 Task: Get directions from Olympic National Park, Washington, United States to Dry Tortugas National Park, Florida, United States and explore the nearby restaurants with rating 2 and above and open now and cuisine buffet
Action: Mouse moved to (242, 68)
Screenshot: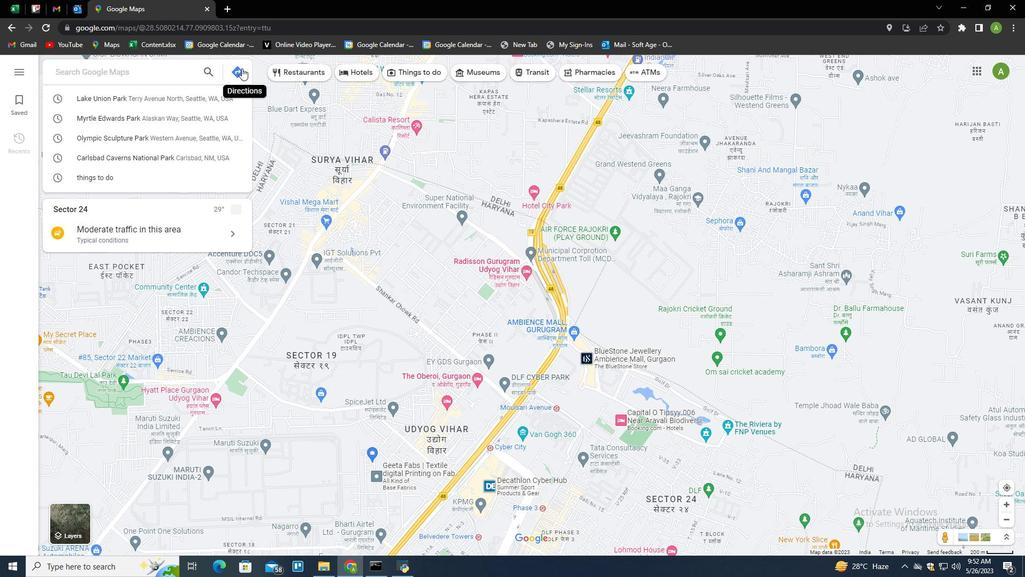 
Action: Mouse pressed left at (242, 68)
Screenshot: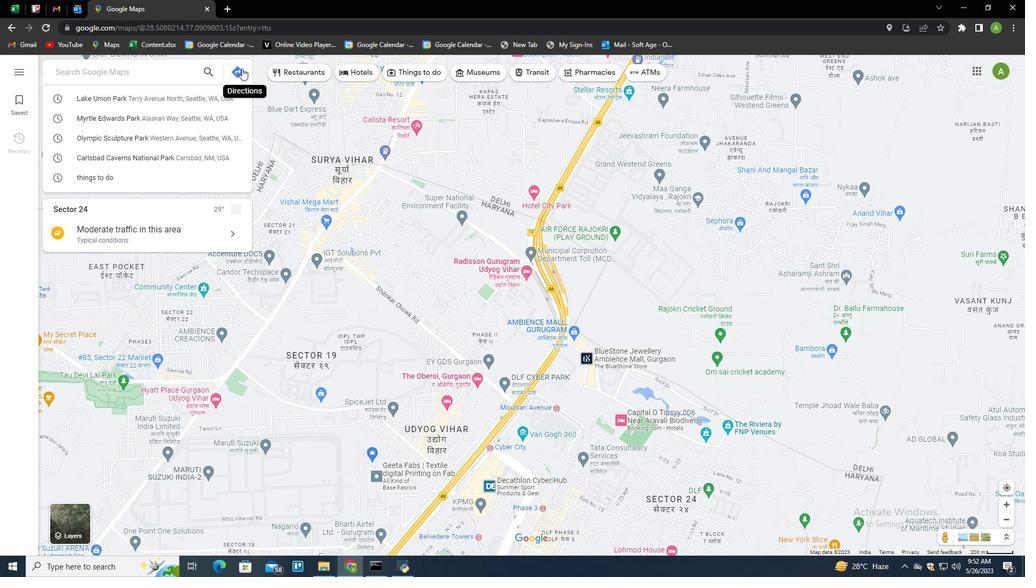 
Action: Mouse moved to (175, 105)
Screenshot: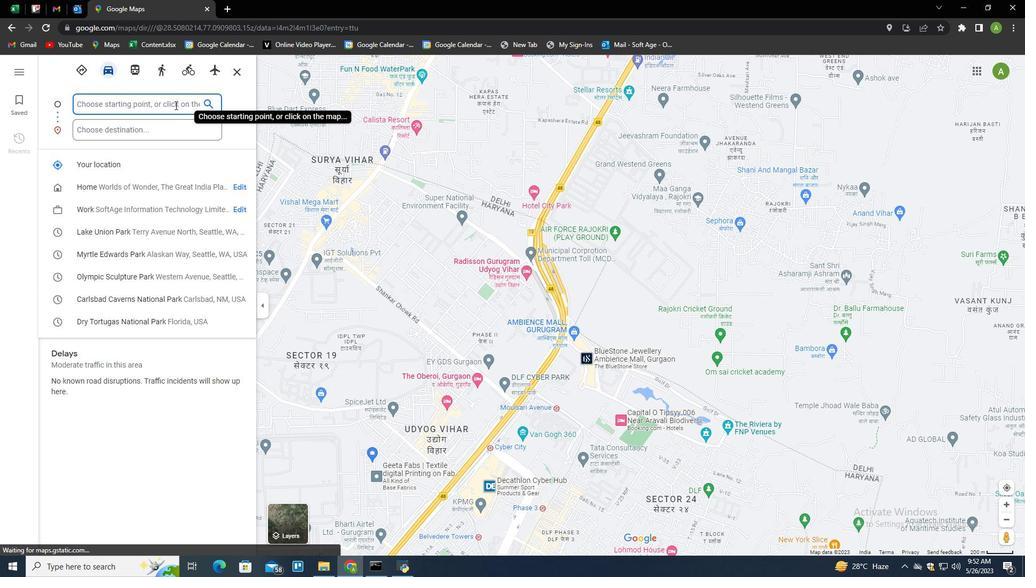 
Action: Mouse pressed left at (175, 105)
Screenshot: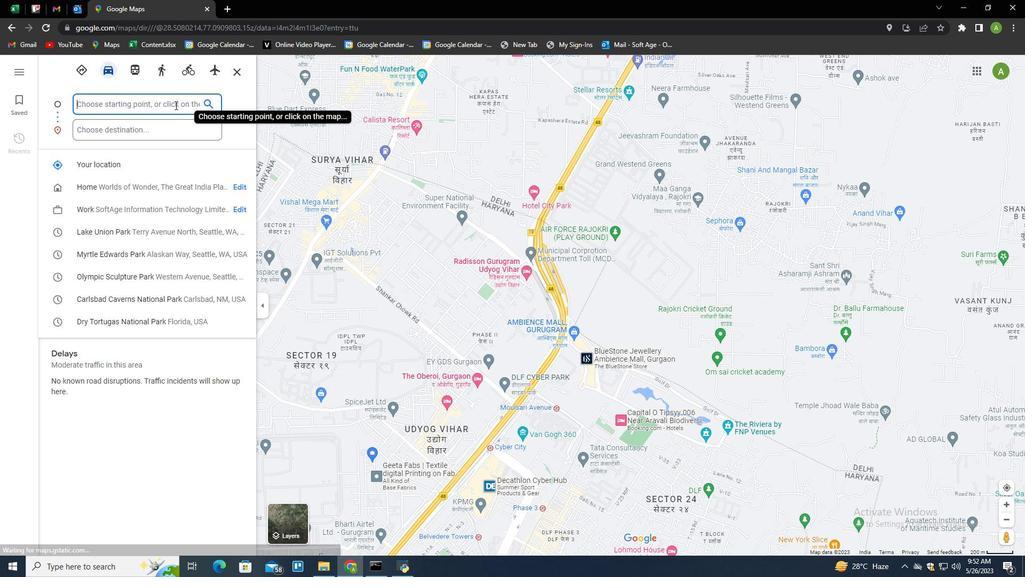 
Action: Key pressed <Key.shift>Olympic<Key.space><Key.shift>ati<Key.backspace><Key.backspace><Key.backspace><Key.shift>Nationl<Key.backspace>al<Key.space><Key.shift>Park,<Key.space><Key.shift>Washington,<Key.space><Key.shift><Key.shift><Key.shift>United<Key.space><Key.shift><Key.shift><Key.shift><Key.shift>States<Key.space><Key.tab><Key.tab><Key.shift>Dry<Key.space><Key.shift>Tortugas<Key.space><Key.shift>National<Key.space><Key.shift><Key.shift>Part<Key.backspace>k,<Key.space><Key.shift>Fo<Key.backspace>lorida,<Key.space><Key.shift>United<Key.space><Key.shift><Key.shift><Key.shift><Key.shift><Key.shift>States<Key.enter>
Screenshot: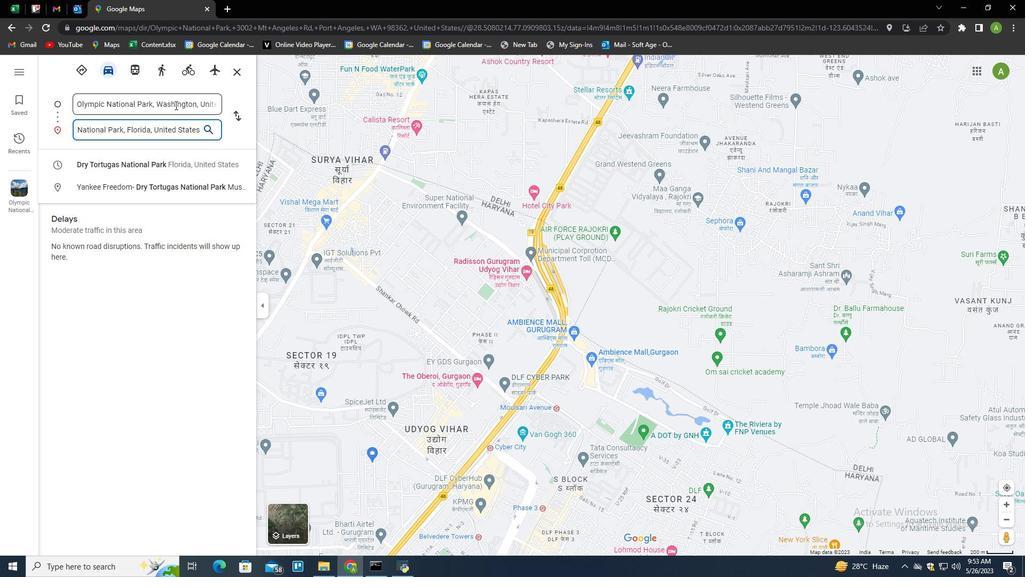 
Action: Mouse moved to (70, 474)
Screenshot: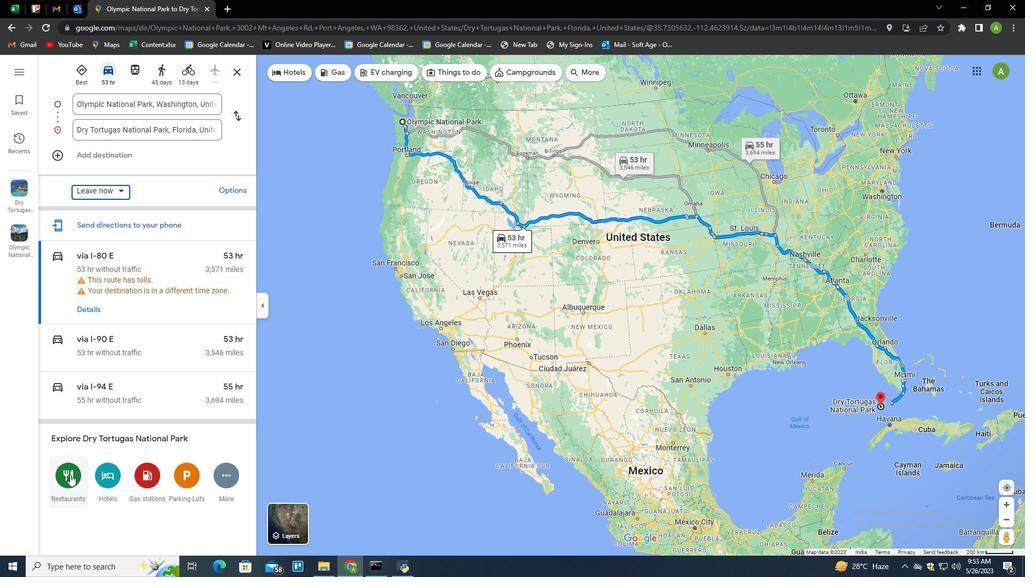 
Action: Mouse pressed left at (70, 474)
Screenshot: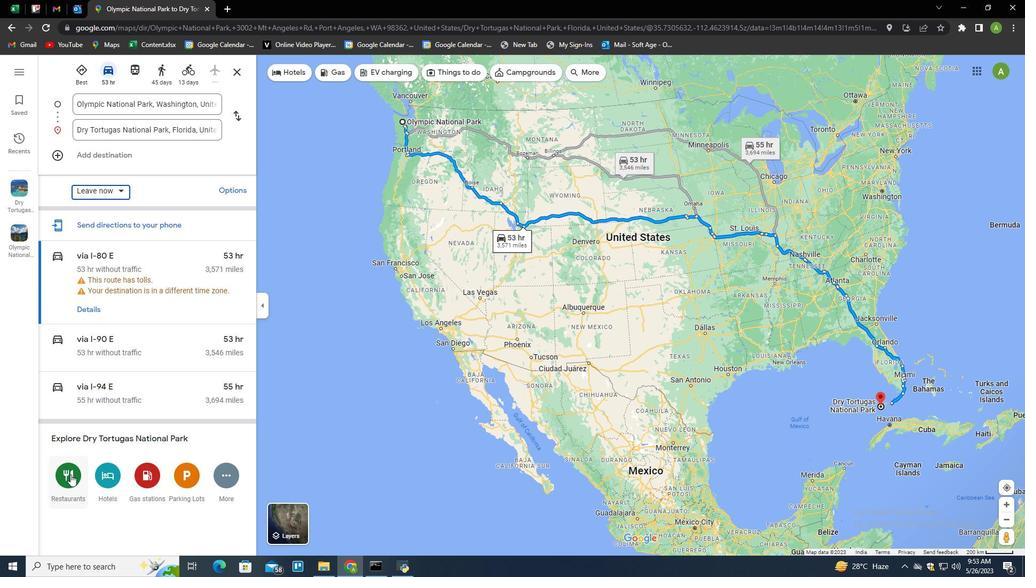 
Action: Mouse moved to (335, 75)
Screenshot: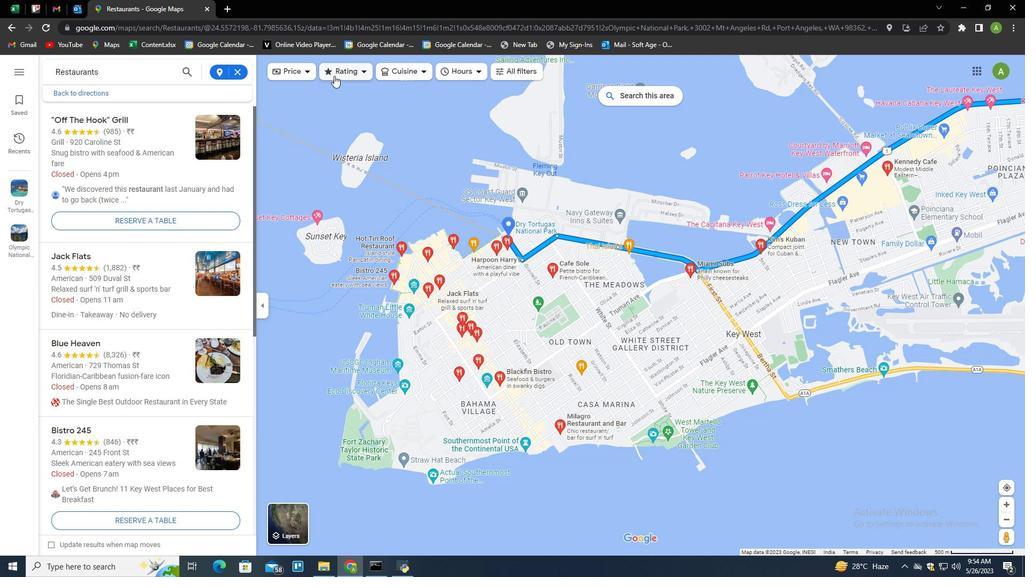
Action: Mouse pressed left at (335, 75)
Screenshot: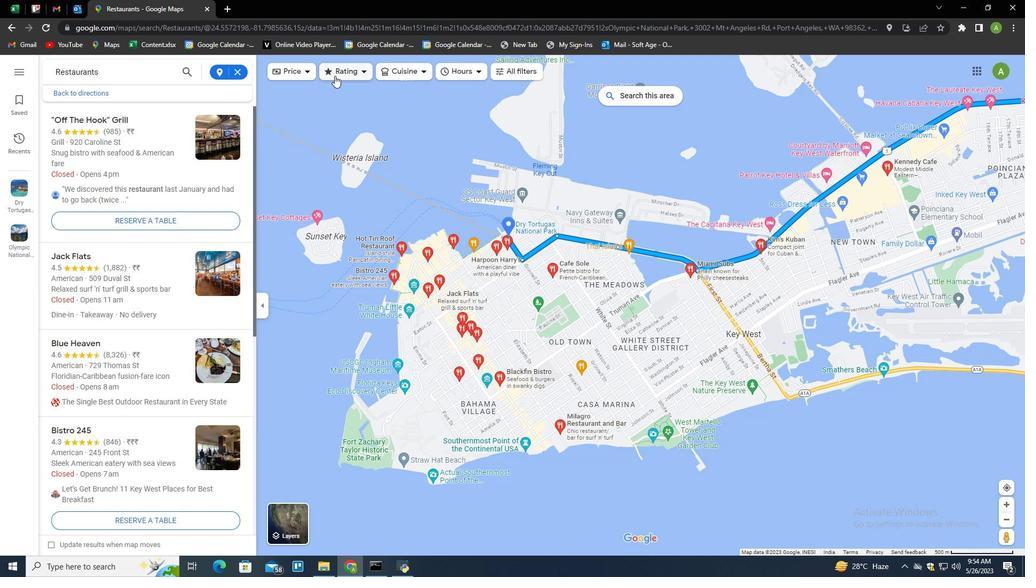 
Action: Mouse moved to (340, 113)
Screenshot: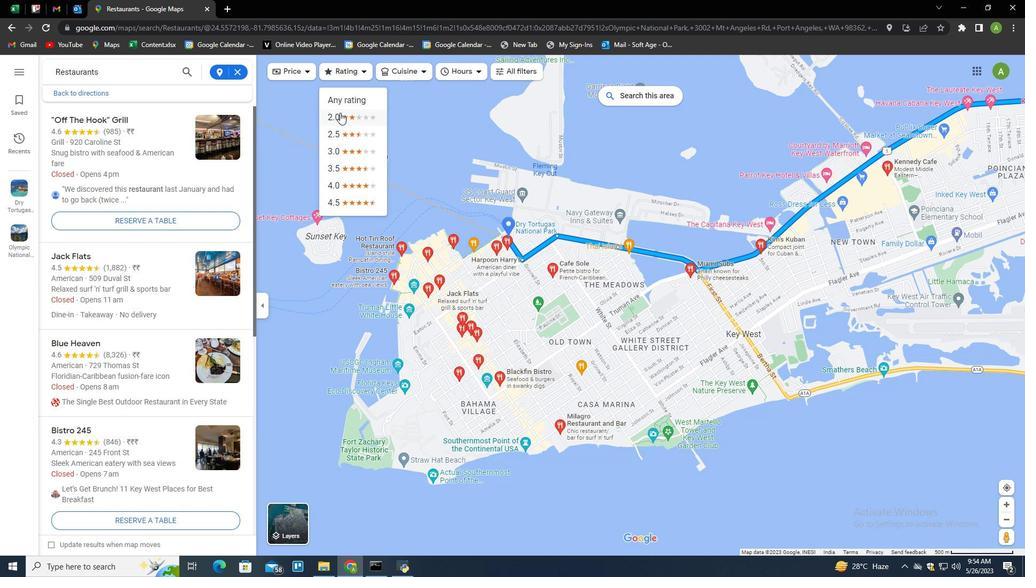 
Action: Mouse pressed left at (340, 113)
Screenshot: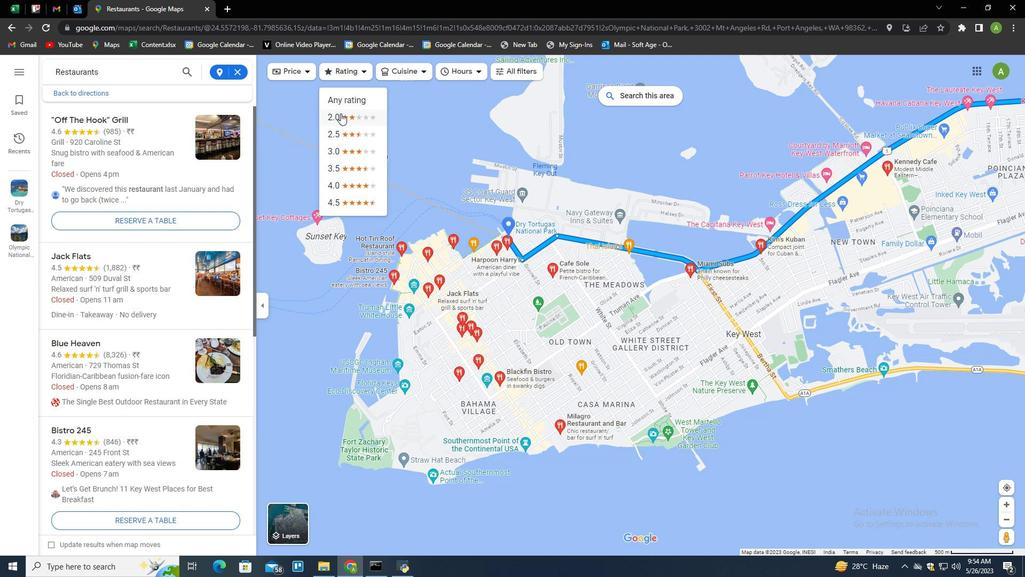 
Action: Mouse moved to (468, 69)
Screenshot: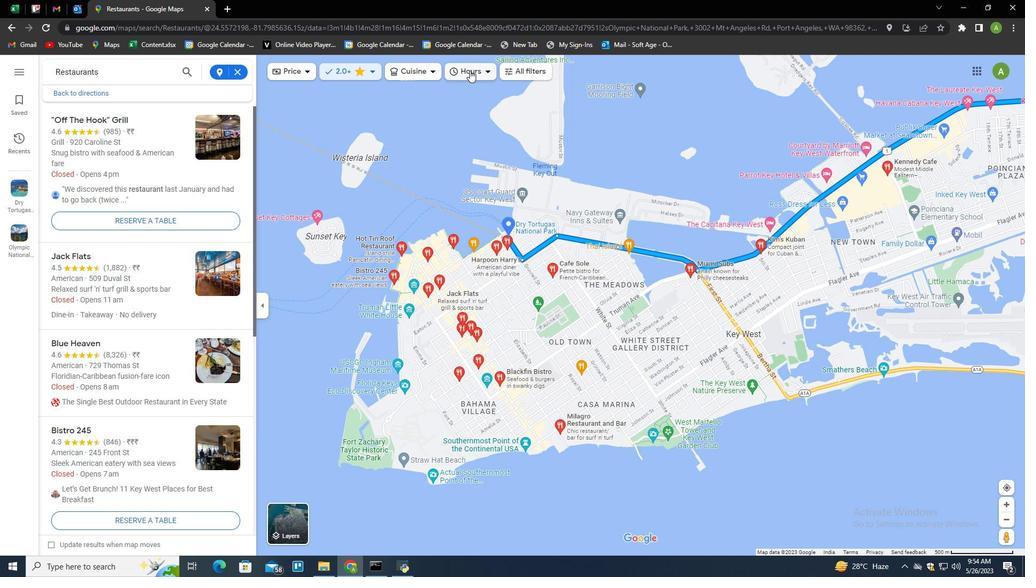 
Action: Mouse pressed left at (468, 69)
Screenshot: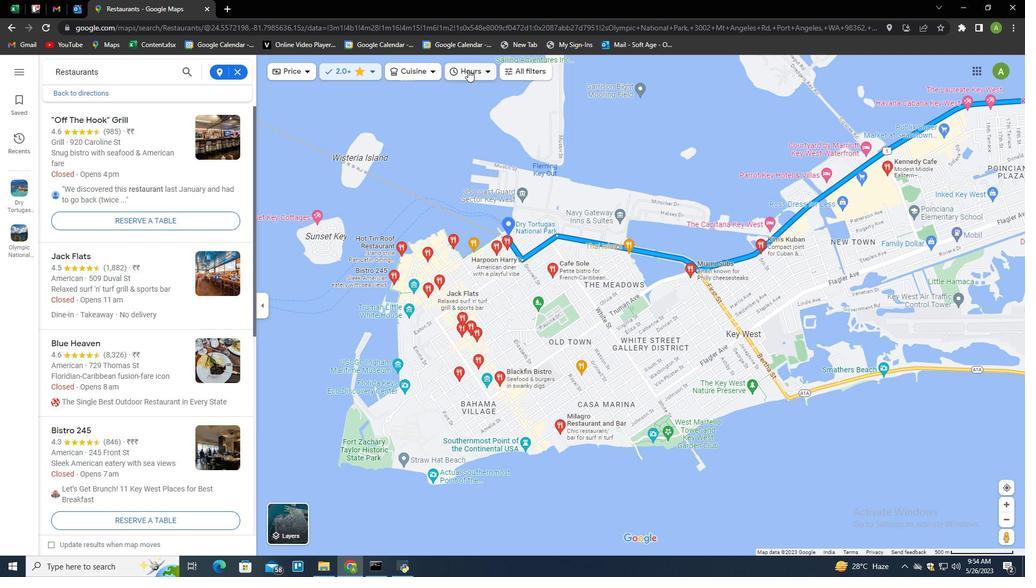 
Action: Mouse moved to (460, 114)
Screenshot: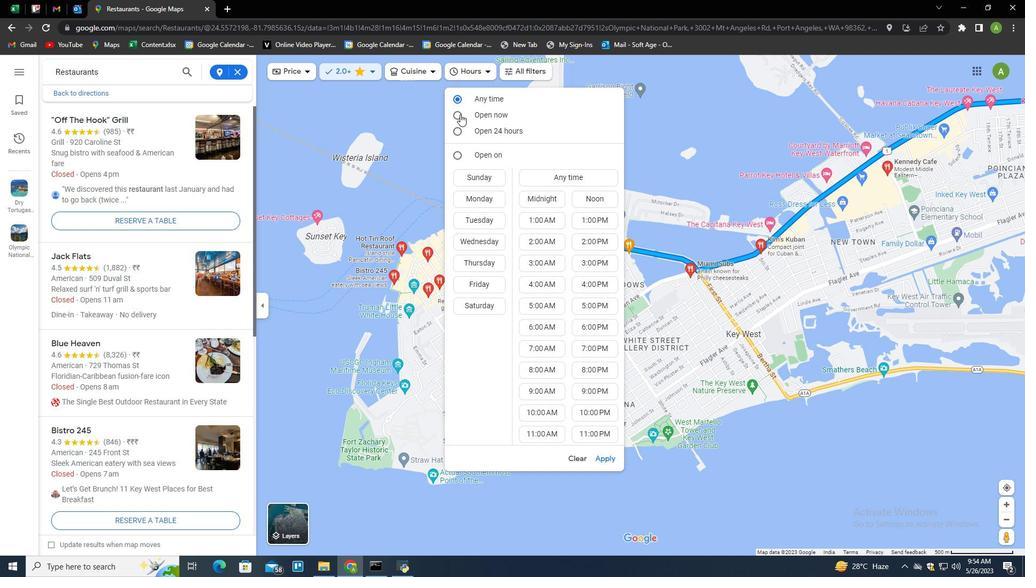 
Action: Mouse pressed left at (460, 114)
Screenshot: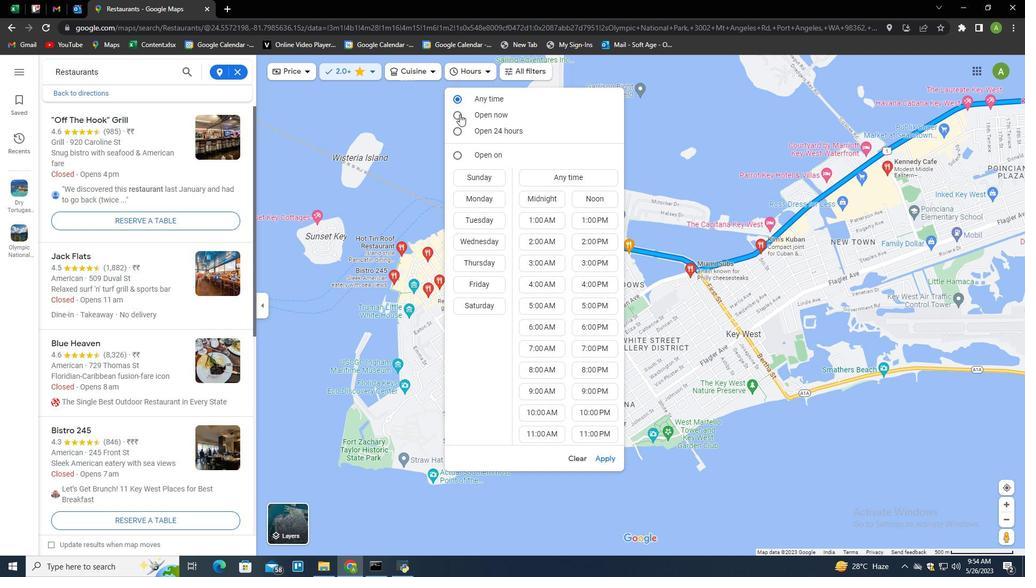 
Action: Mouse moved to (603, 459)
Screenshot: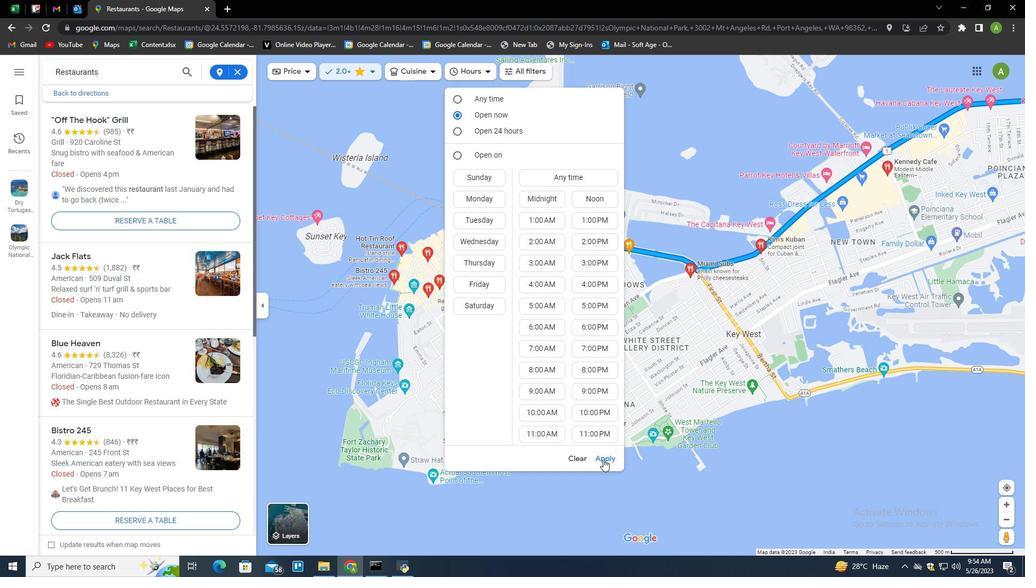 
Action: Mouse pressed left at (603, 459)
Screenshot: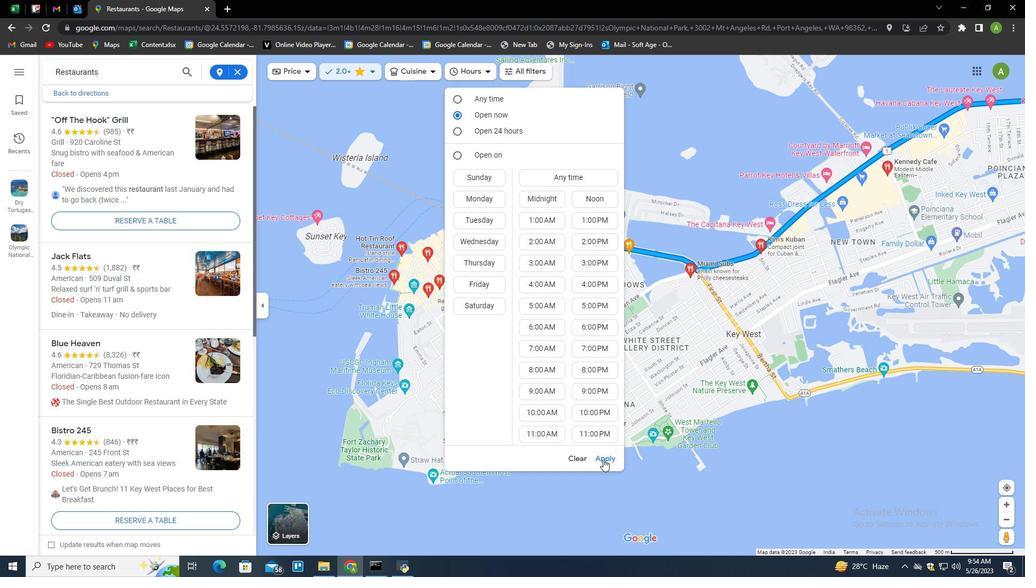 
Action: Mouse moved to (425, 72)
Screenshot: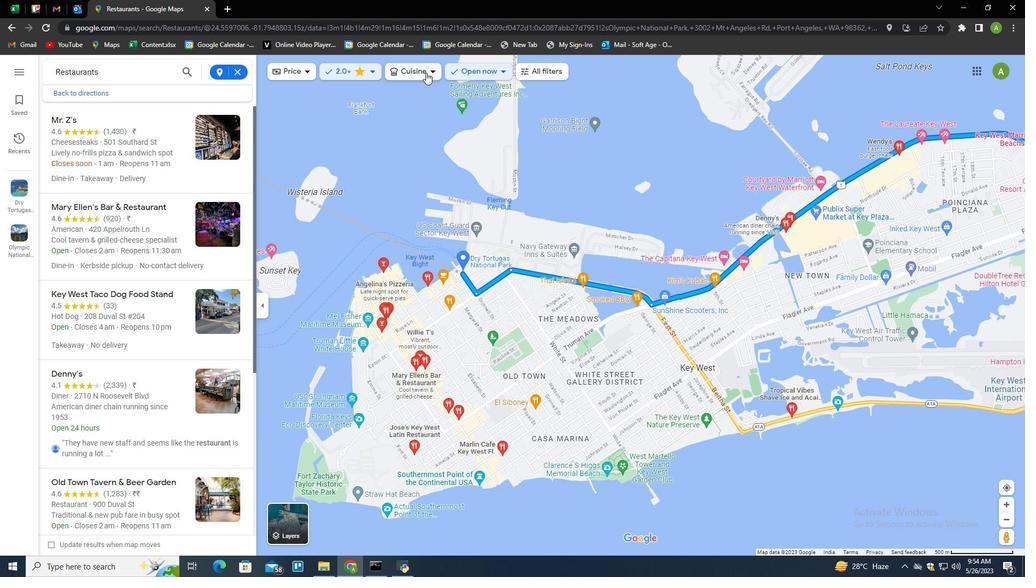 
Action: Mouse pressed left at (425, 72)
Screenshot: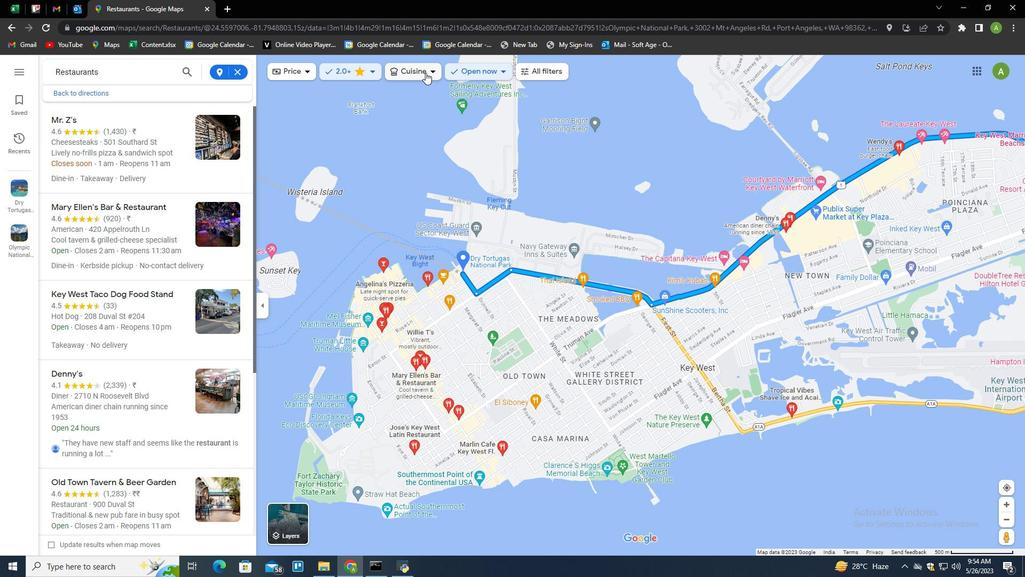 
Action: Mouse moved to (423, 70)
Screenshot: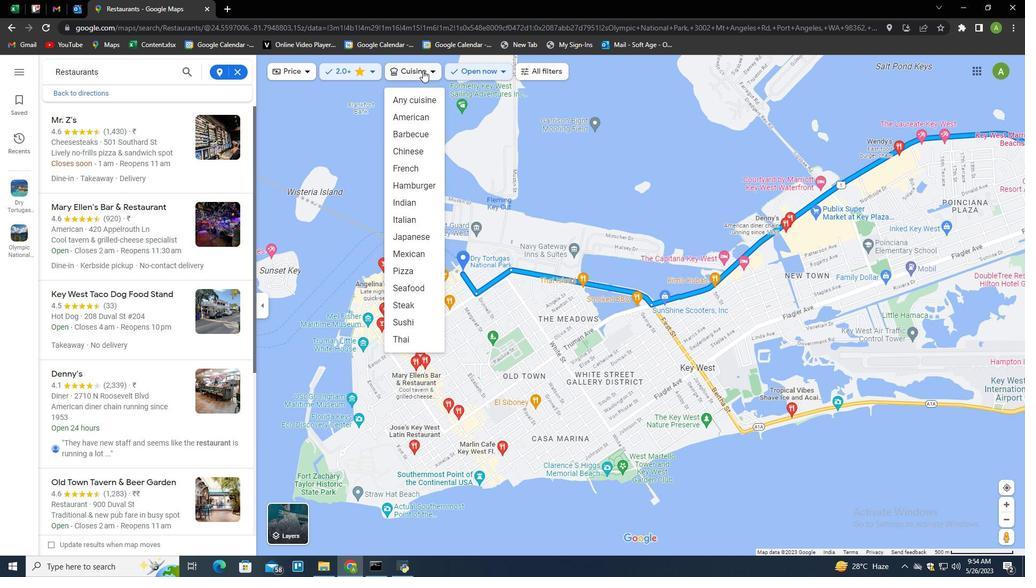 
Action: Mouse pressed left at (423, 70)
Screenshot: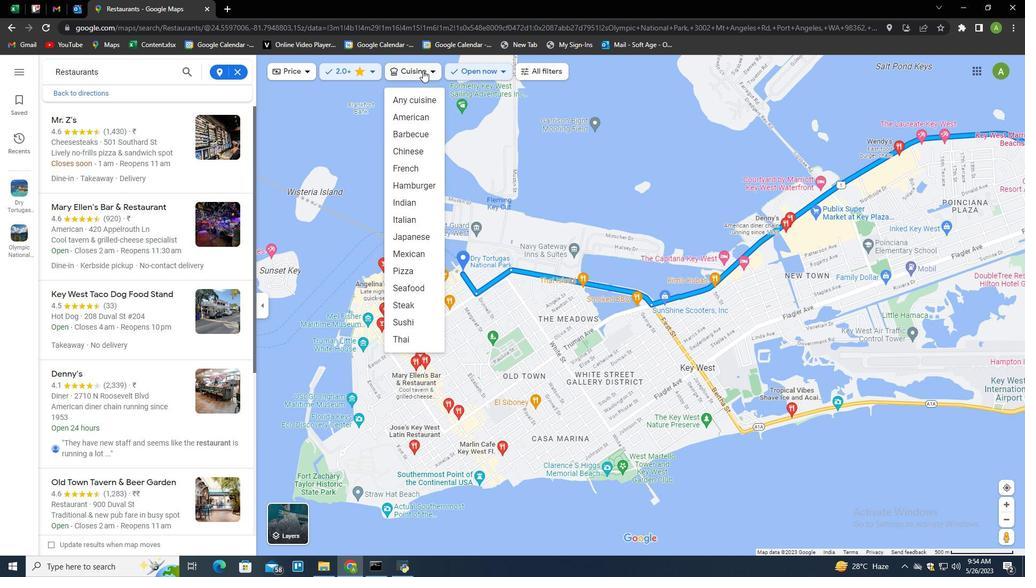
Action: Mouse moved to (426, 174)
Screenshot: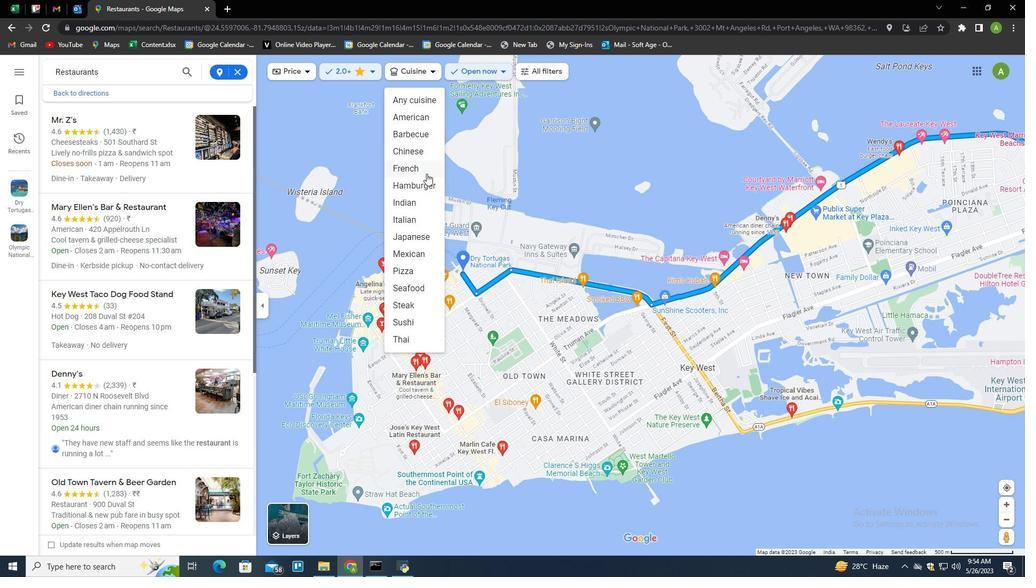 
Action: Mouse scrolled (426, 173) with delta (0, 0)
Screenshot: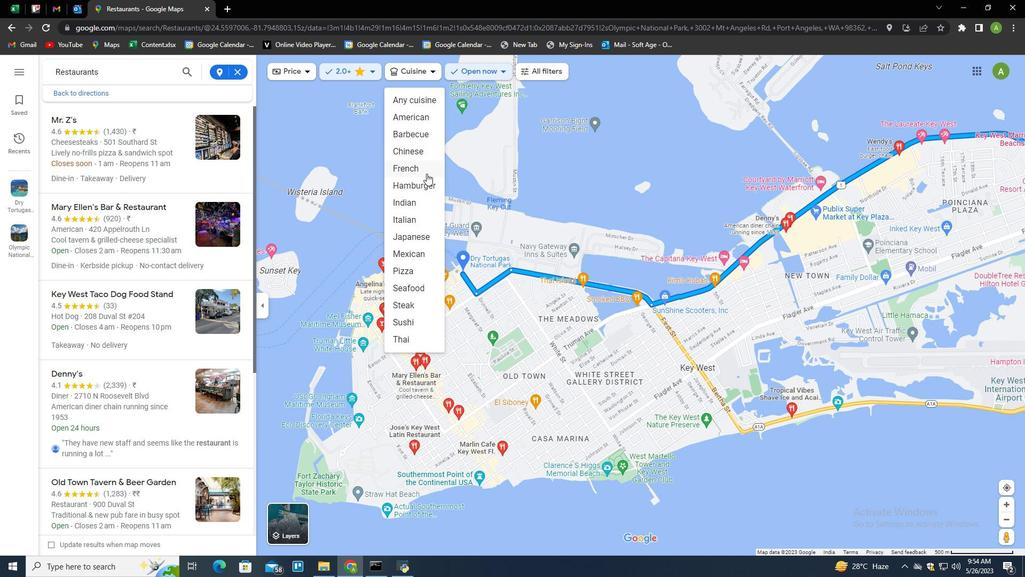 
Action: Mouse scrolled (426, 173) with delta (0, 0)
Screenshot: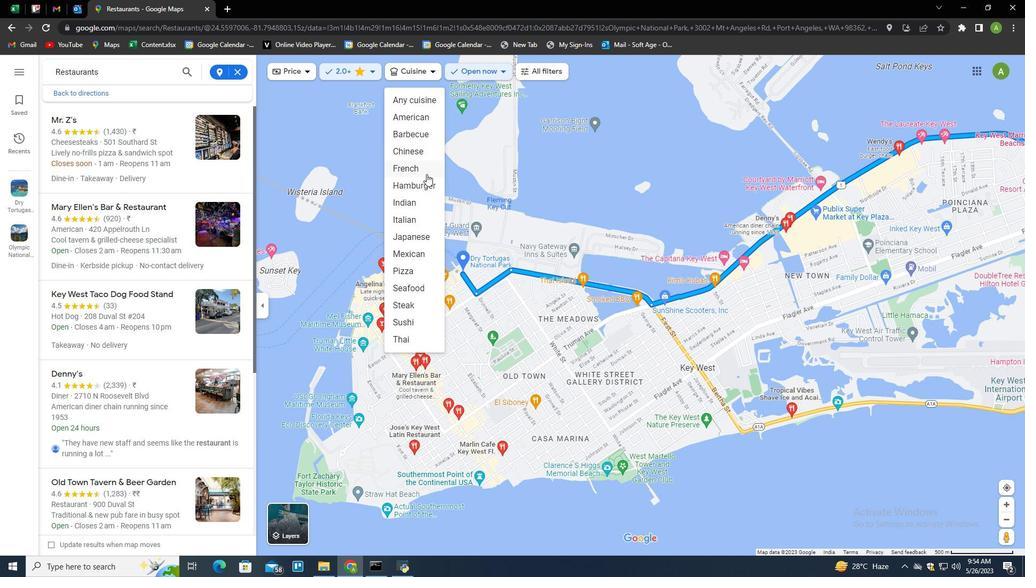 
Action: Mouse scrolled (426, 173) with delta (0, 0)
Screenshot: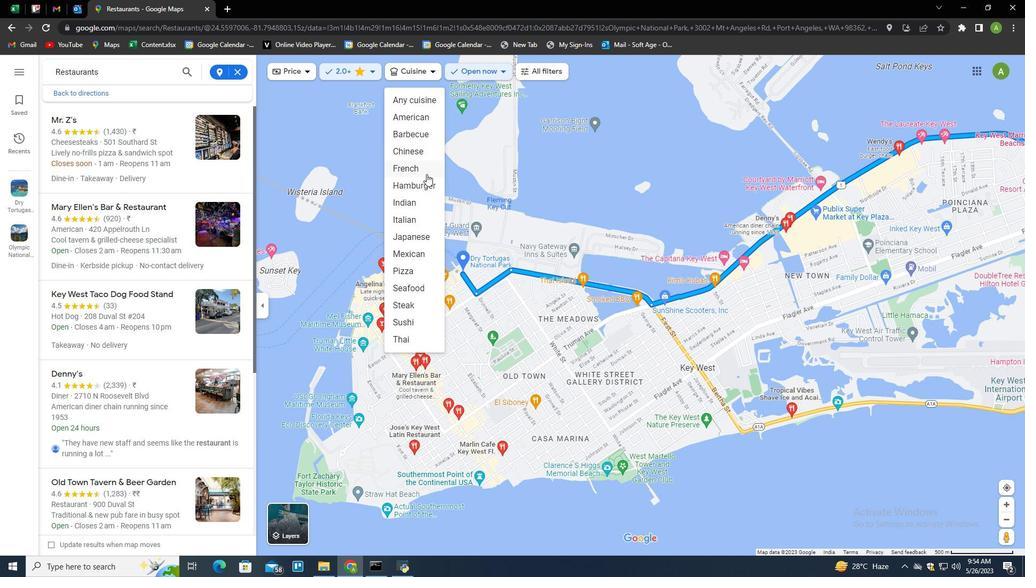 
Action: Mouse scrolled (426, 173) with delta (0, 0)
Screenshot: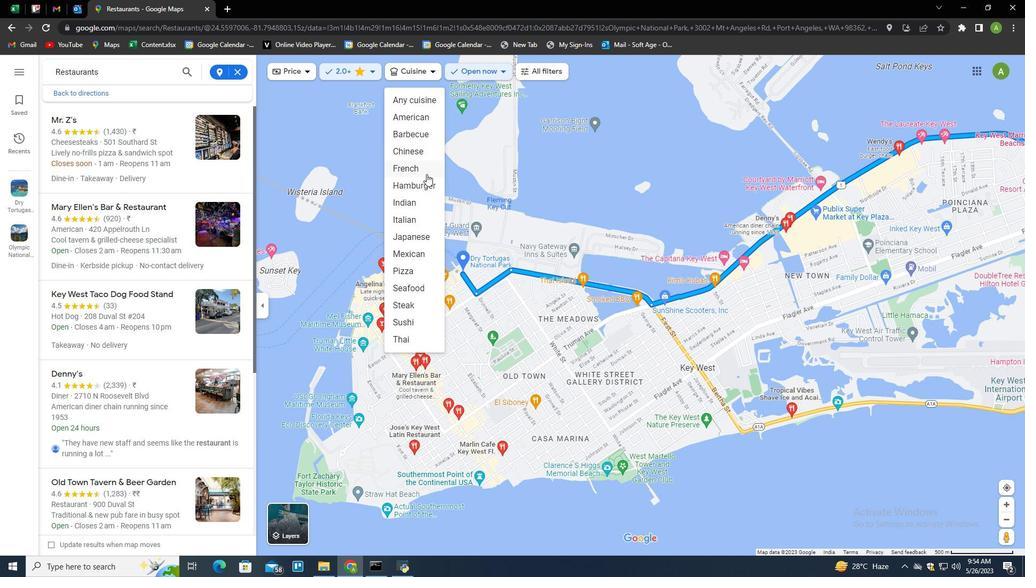 
Action: Mouse scrolled (426, 173) with delta (0, 0)
Screenshot: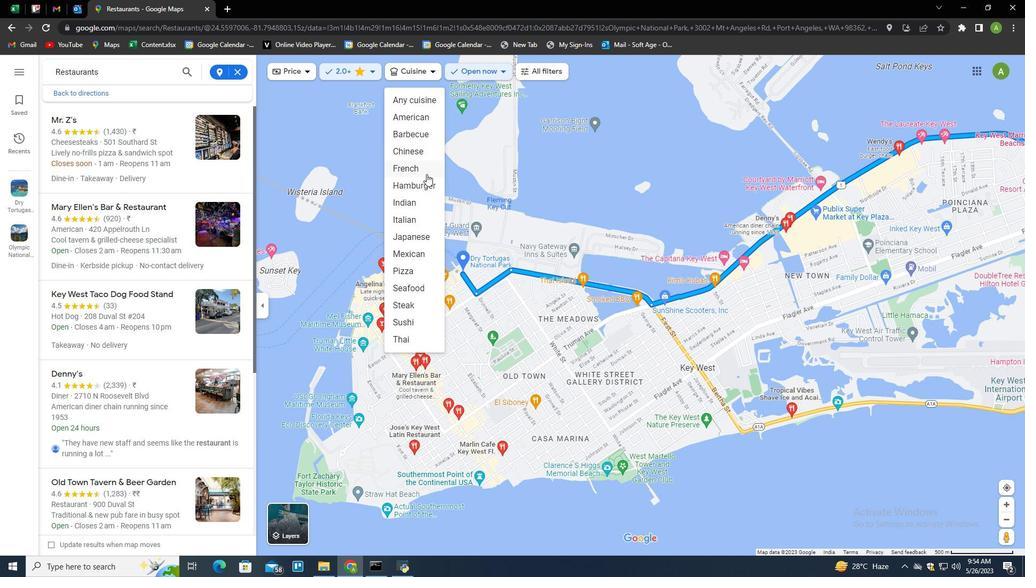 
Action: Mouse moved to (408, 234)
Screenshot: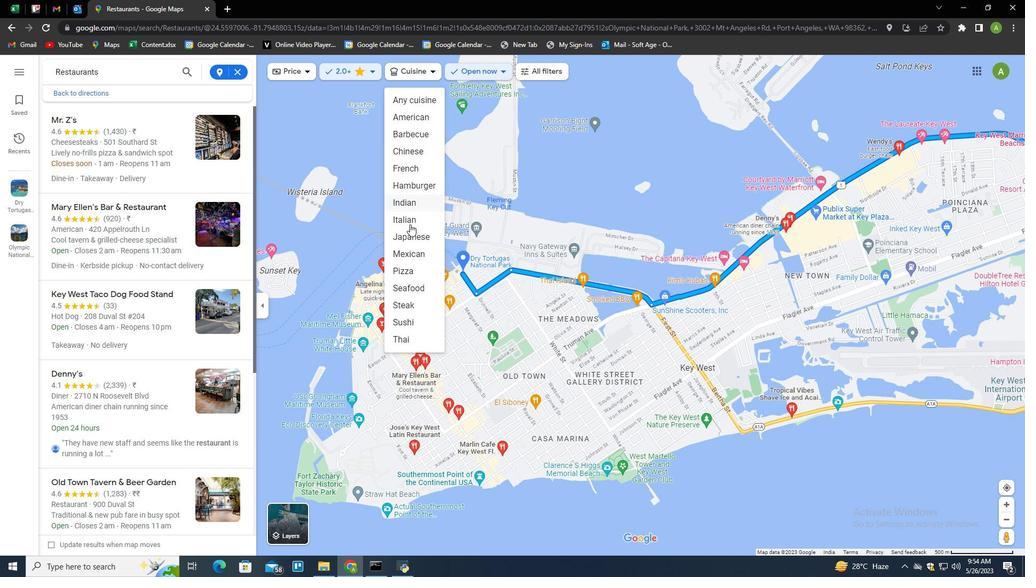 
Action: Mouse scrolled (408, 233) with delta (0, 0)
Screenshot: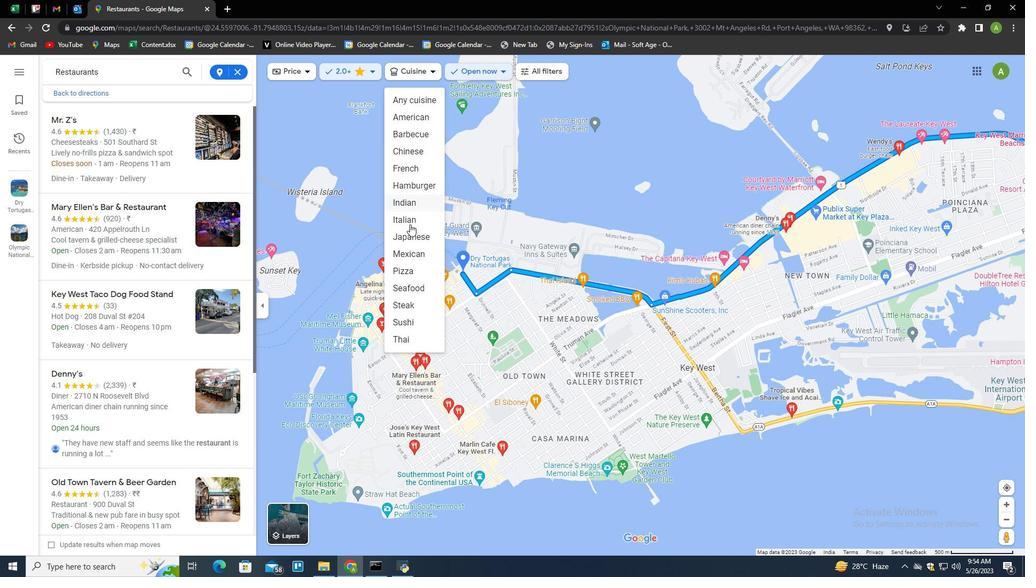 
Action: Mouse moved to (408, 237)
Screenshot: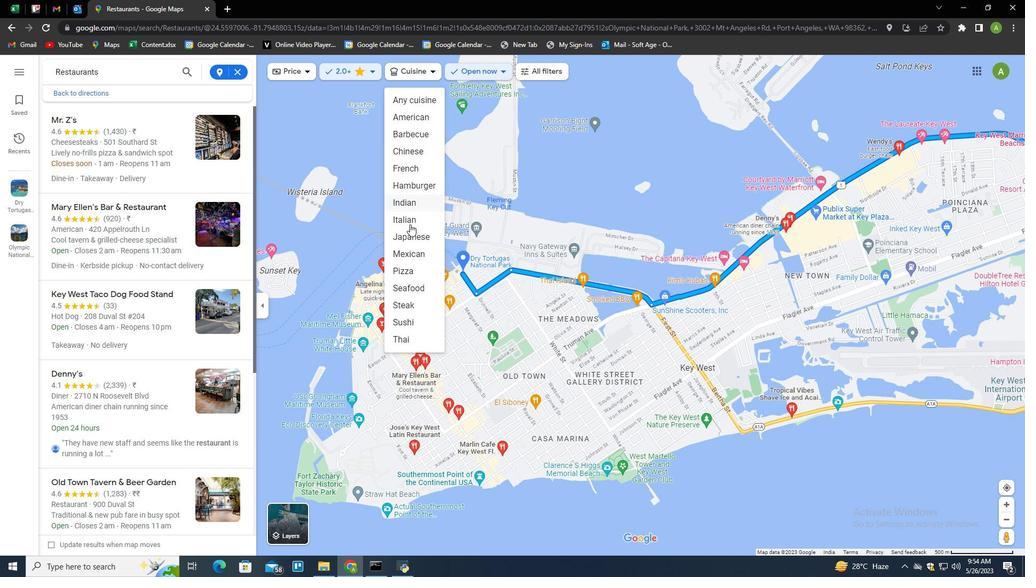 
Action: Mouse scrolled (408, 236) with delta (0, 0)
Screenshot: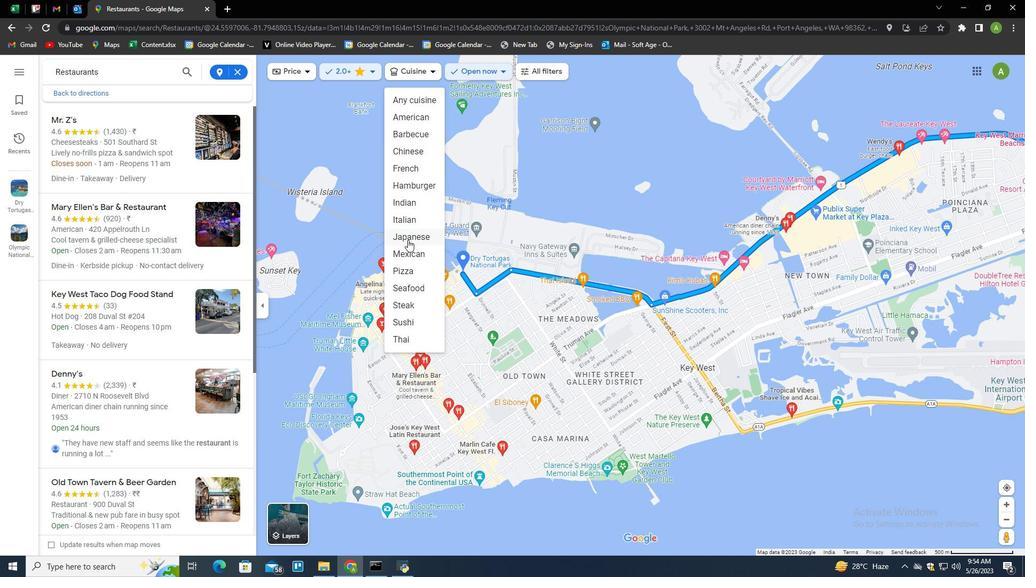 
Action: Mouse moved to (408, 239)
Screenshot: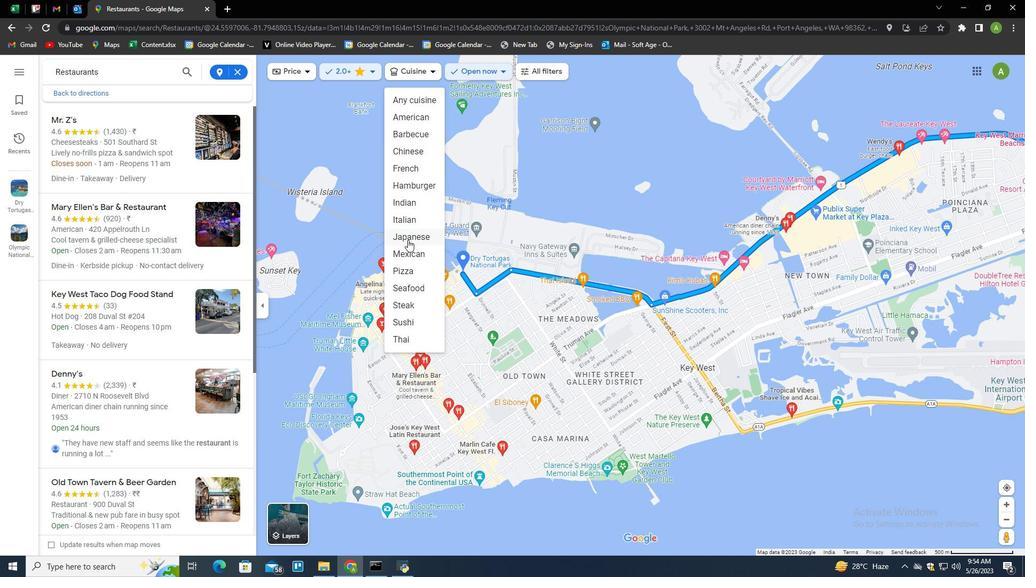 
Action: Mouse scrolled (408, 239) with delta (0, 0)
Screenshot: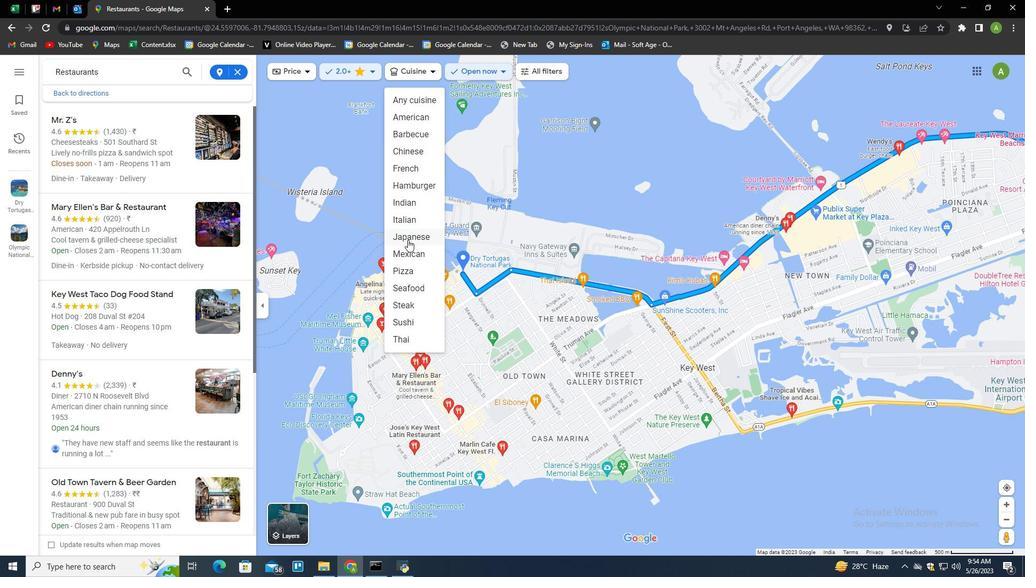 
Action: Mouse moved to (408, 240)
Screenshot: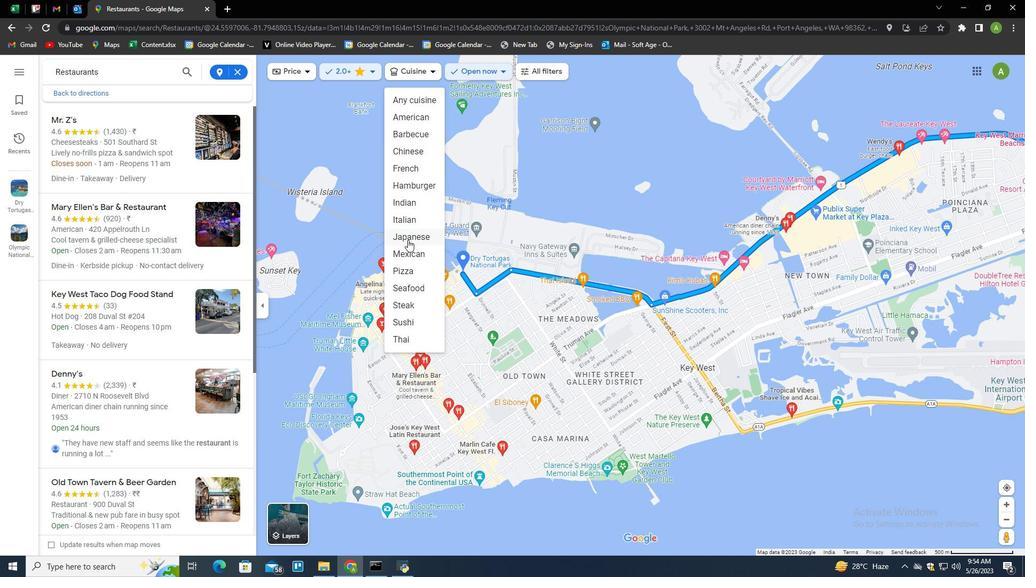 
Action: Mouse scrolled (408, 239) with delta (0, 0)
Screenshot: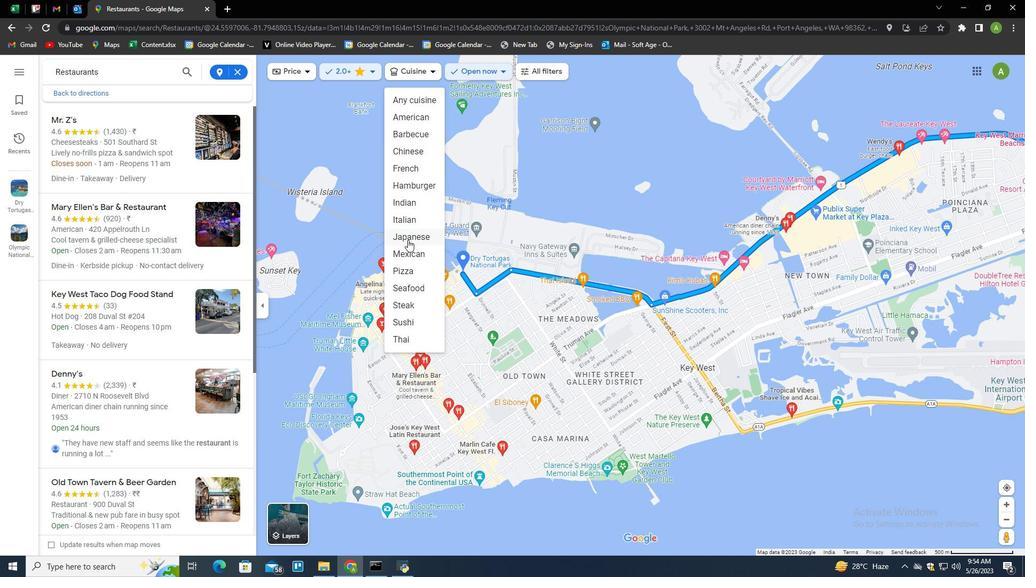 
Action: Mouse moved to (408, 240)
Screenshot: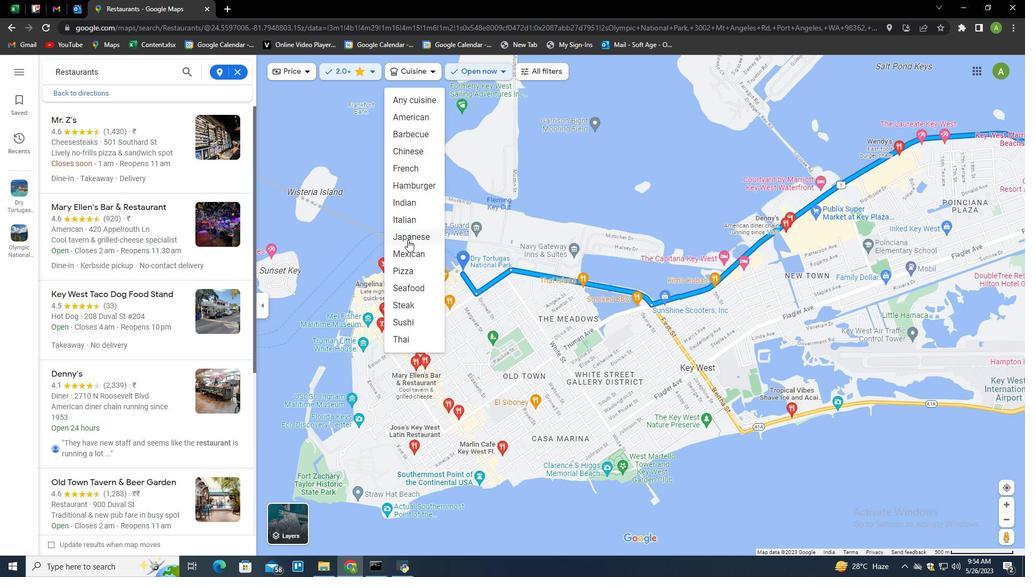 
Action: Mouse scrolled (408, 239) with delta (0, 0)
Screenshot: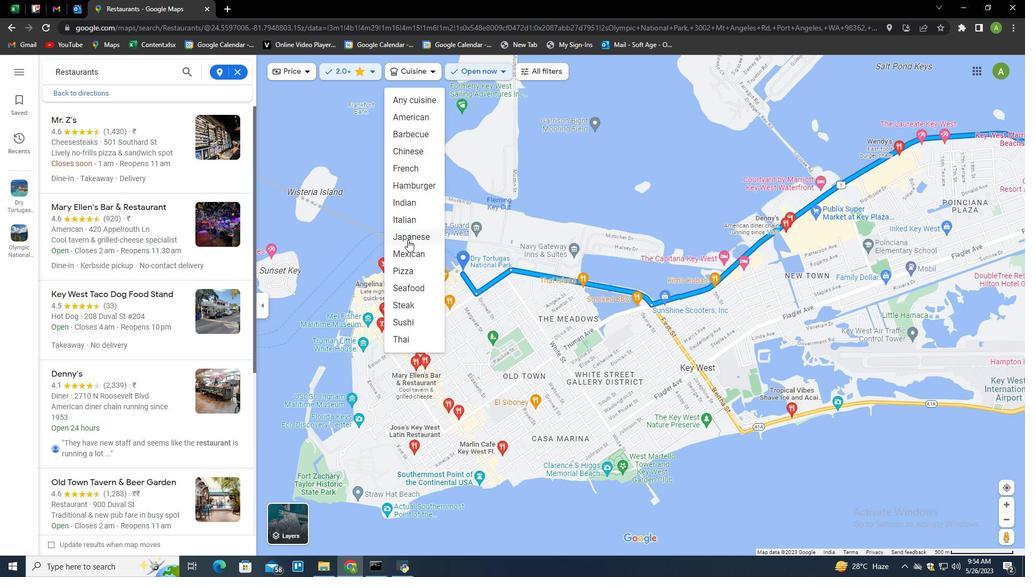 
Action: Mouse scrolled (408, 239) with delta (0, 0)
Screenshot: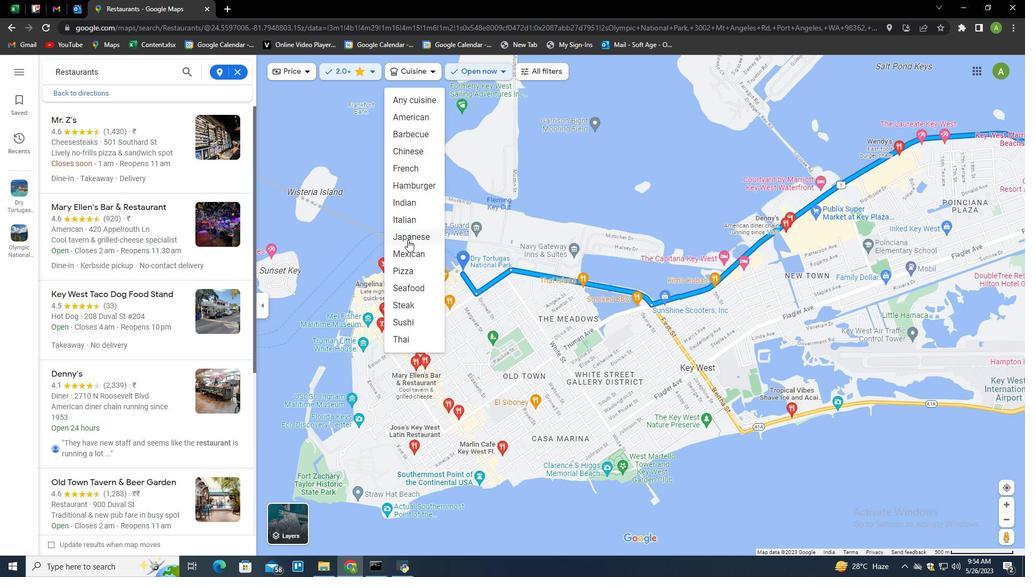 
Action: Mouse moved to (408, 240)
Screenshot: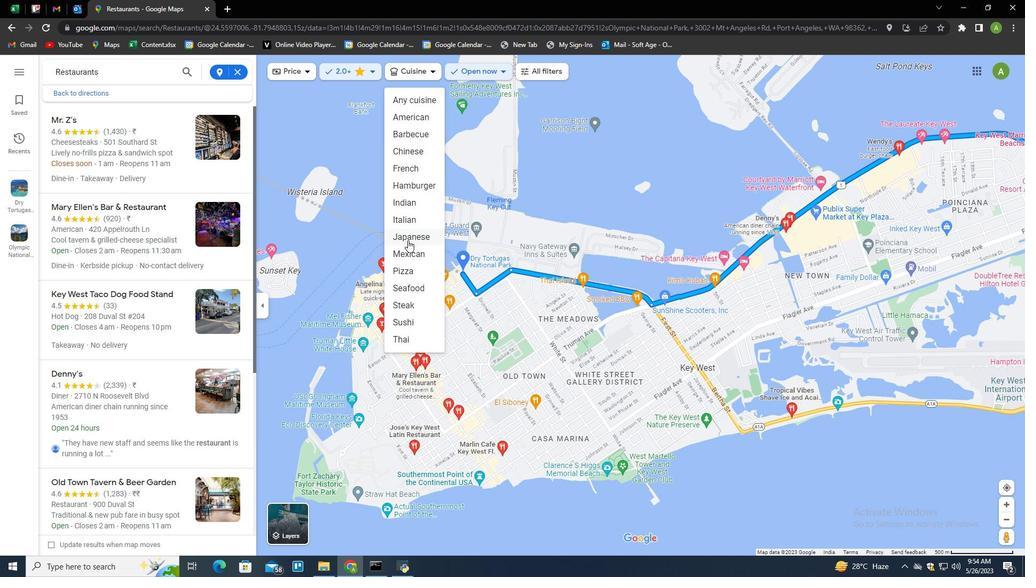 
Action: Mouse scrolled (408, 240) with delta (0, 0)
Screenshot: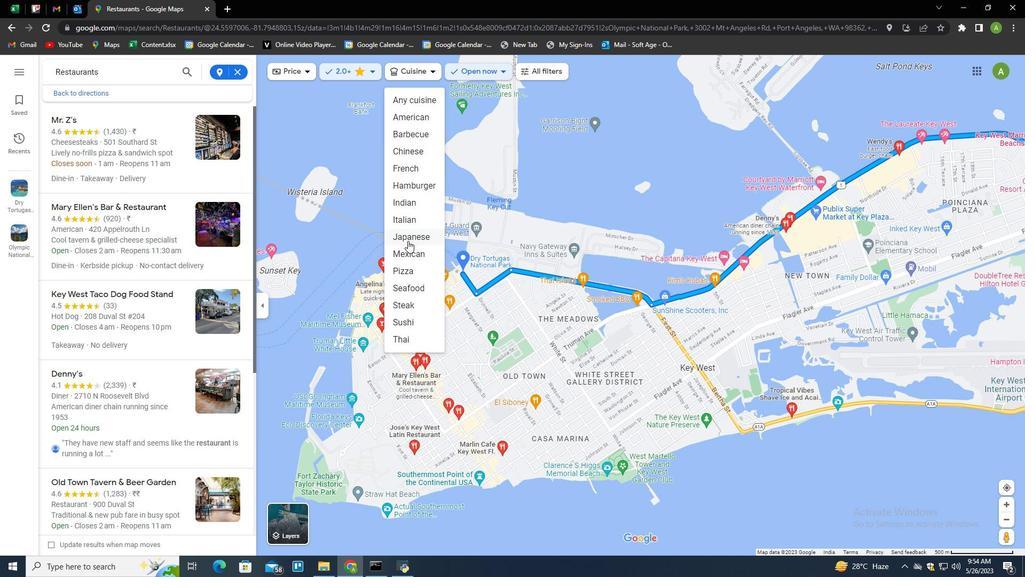 
Action: Mouse scrolled (408, 240) with delta (0, 0)
Screenshot: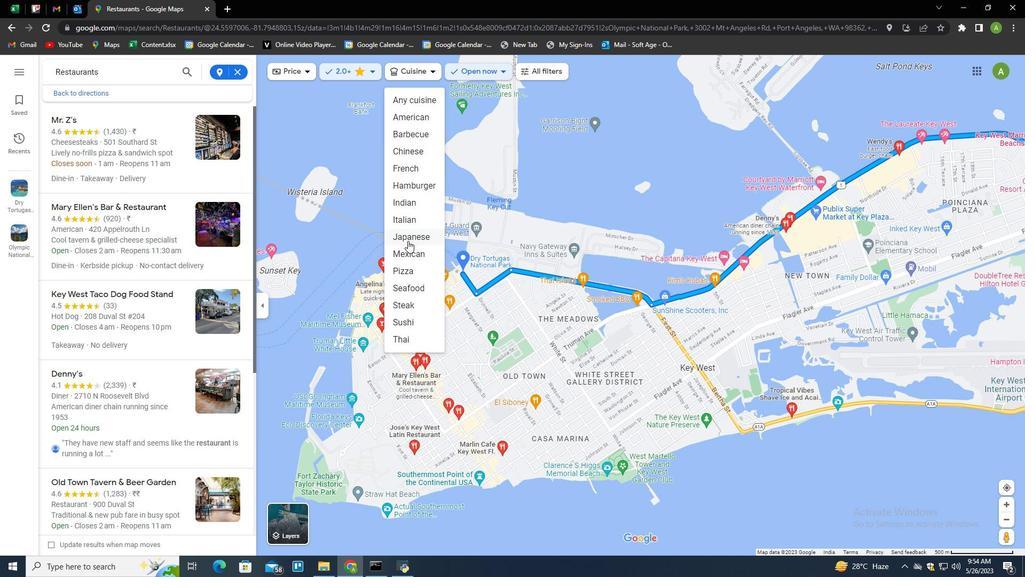 
Action: Mouse scrolled (408, 240) with delta (0, 0)
Screenshot: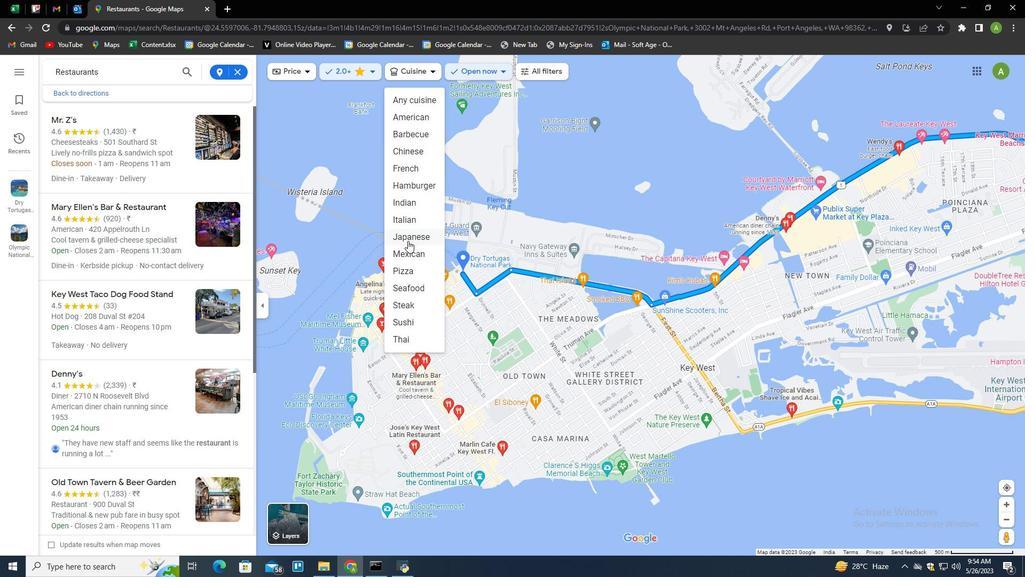 
Action: Mouse scrolled (408, 240) with delta (0, 0)
Screenshot: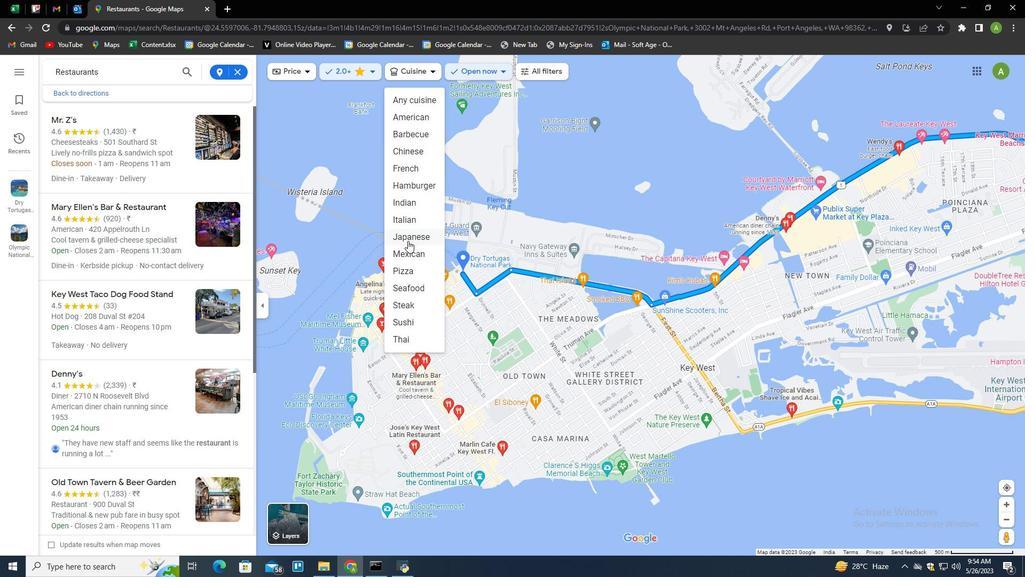 
Action: Mouse moved to (407, 75)
Screenshot: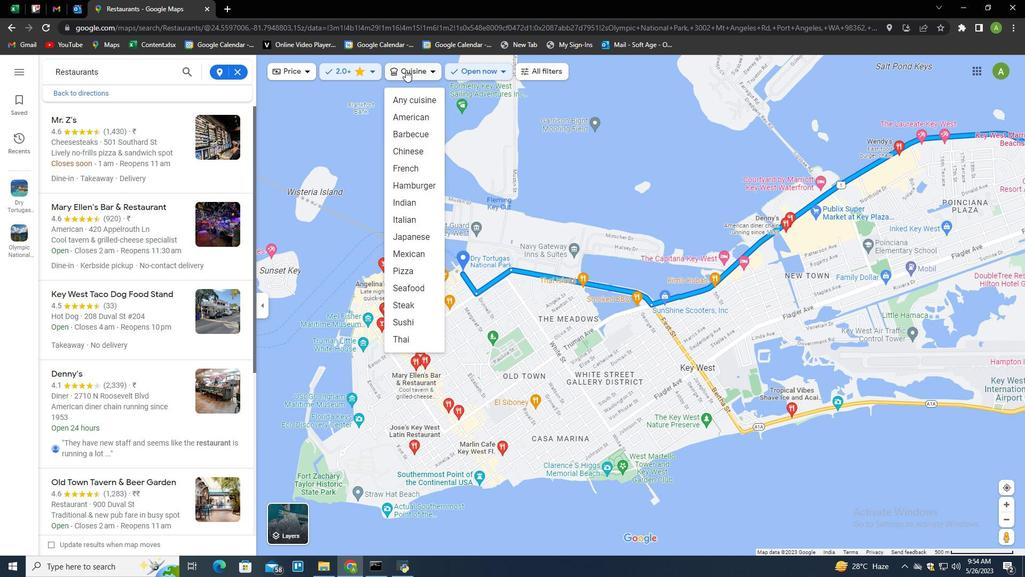 
Action: Mouse pressed left at (407, 75)
Screenshot: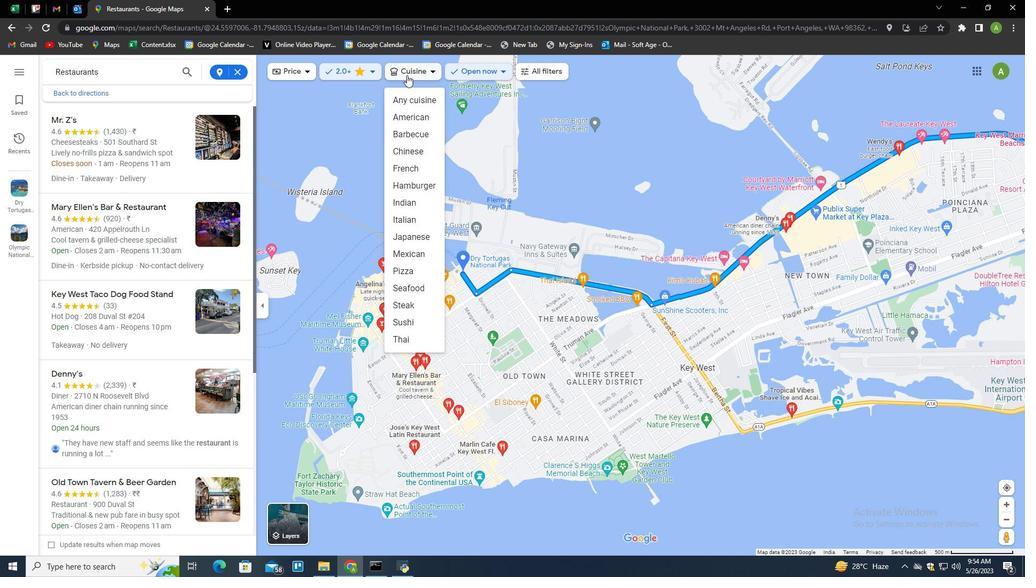 
Action: Mouse pressed left at (407, 75)
Screenshot: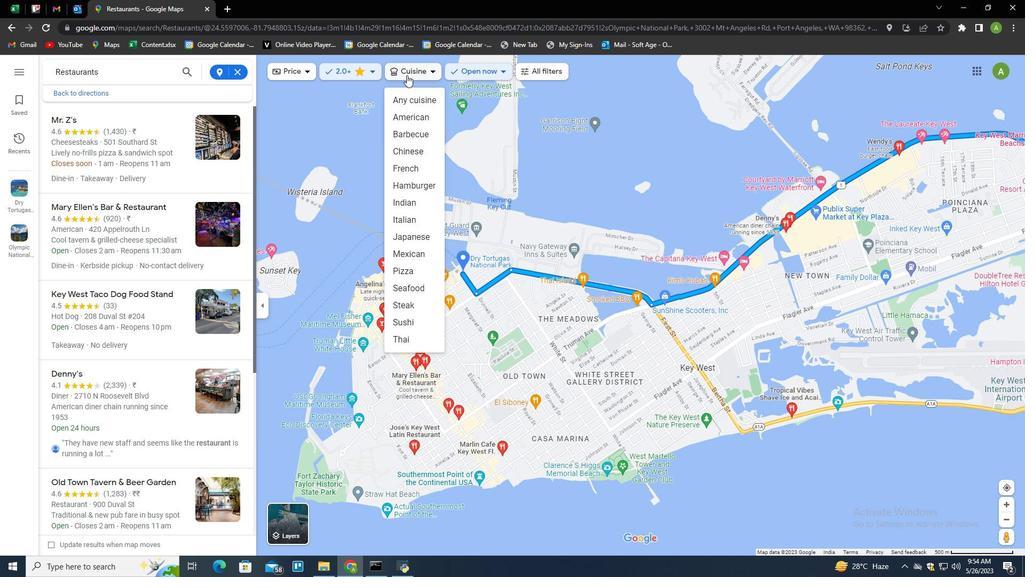 
Action: Mouse moved to (413, 75)
Screenshot: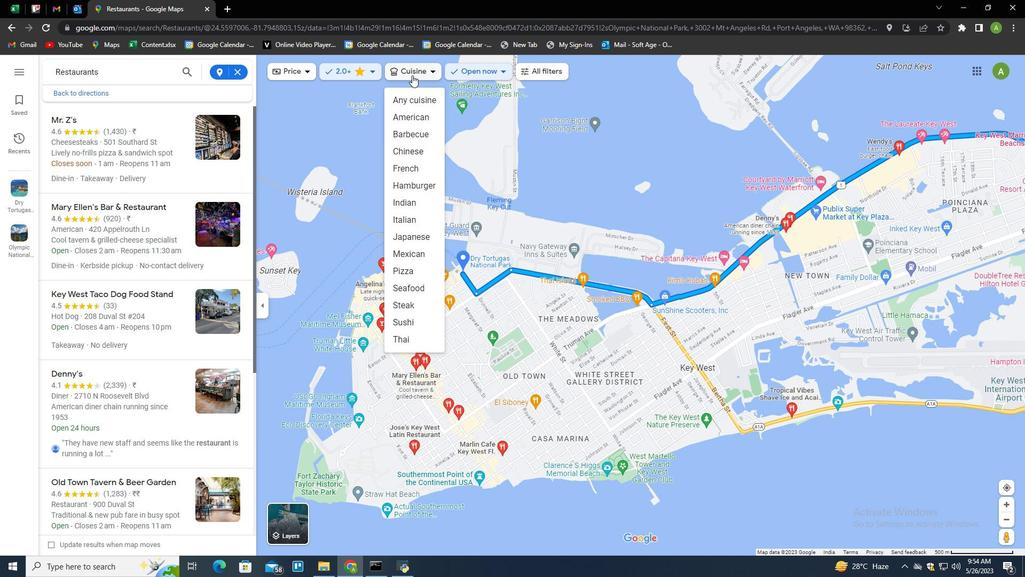 
Action: Mouse pressed left at (413, 75)
Screenshot: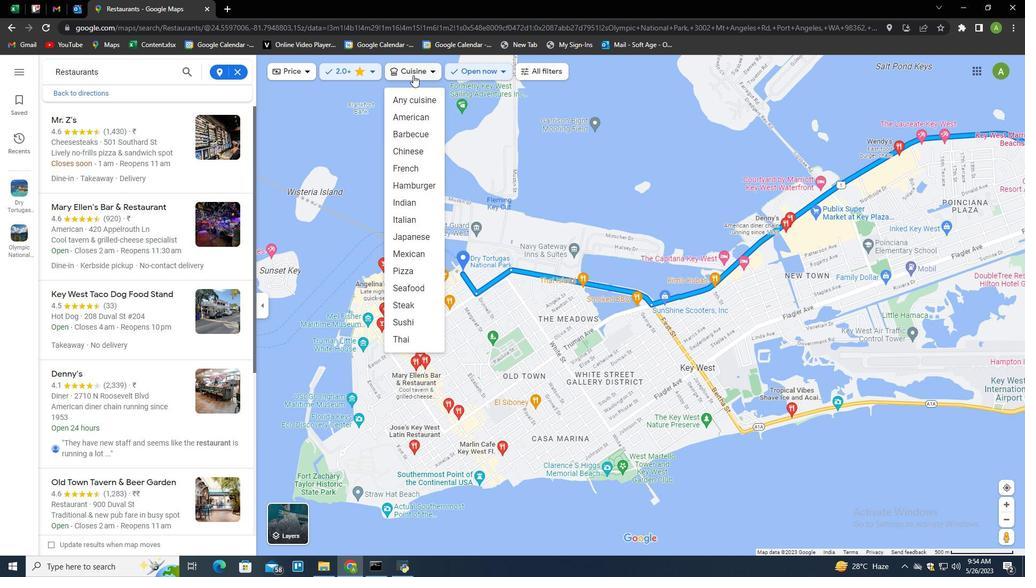 
Action: Mouse moved to (483, 79)
Screenshot: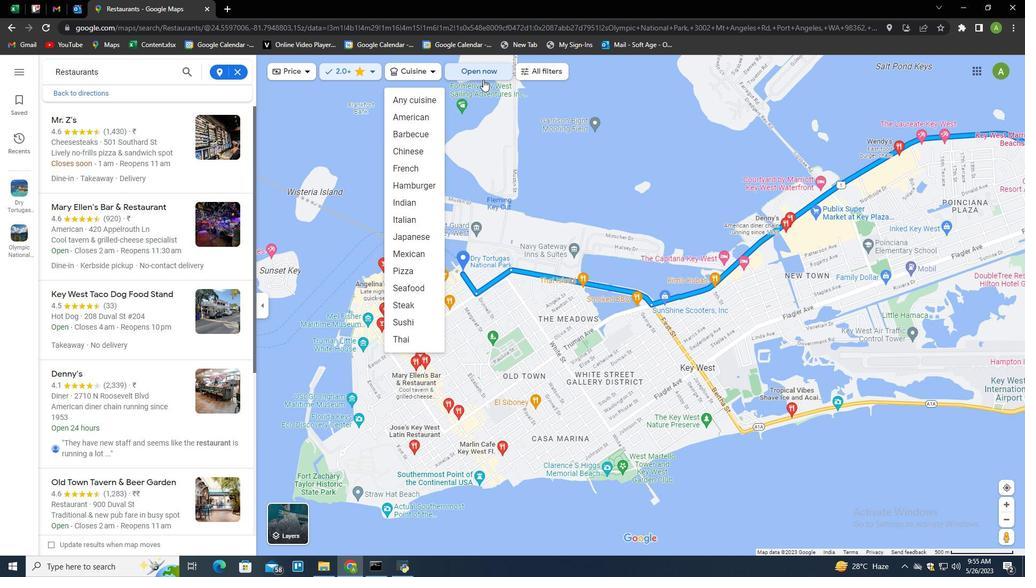 
Action: Mouse scrolled (483, 79) with delta (0, 0)
Screenshot: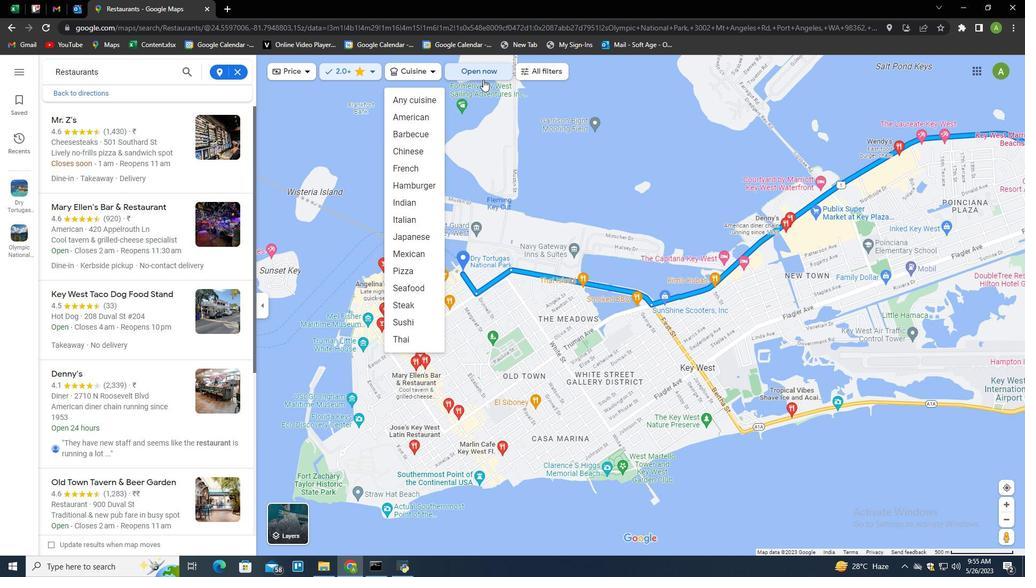 
Action: Mouse moved to (484, 80)
Screenshot: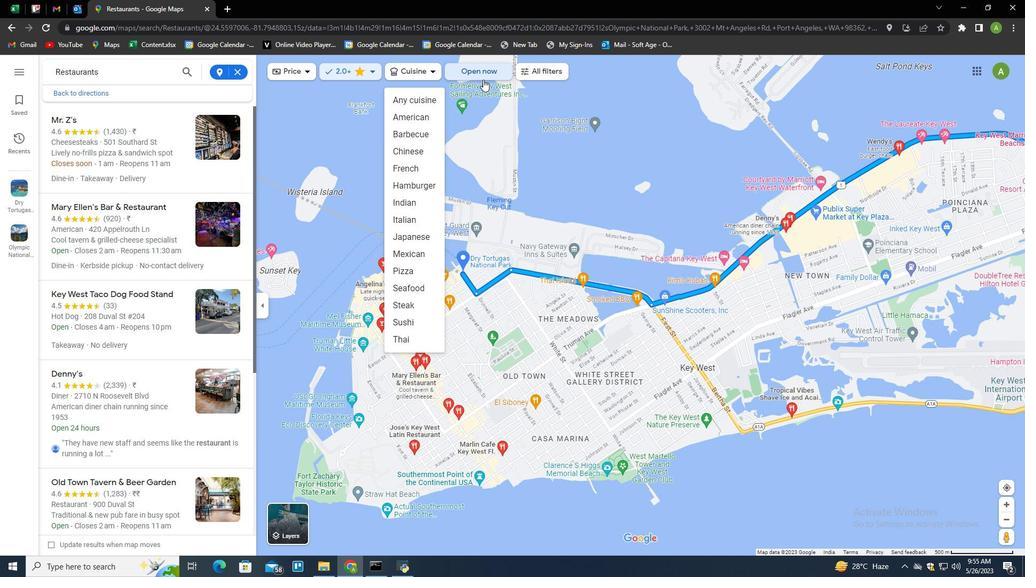 
Action: Mouse scrolled (484, 80) with delta (0, 0)
Screenshot: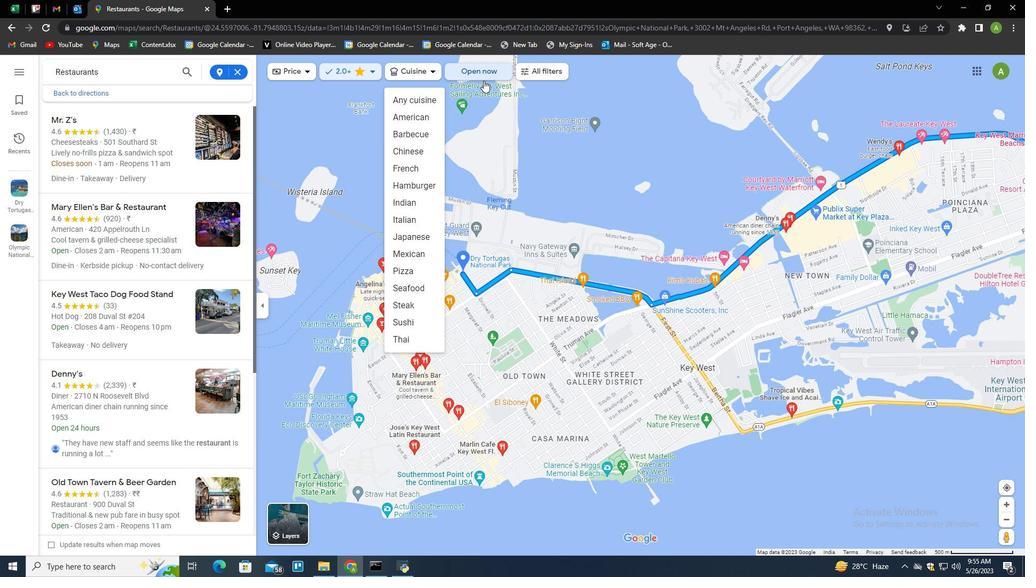 
Action: Mouse scrolled (484, 80) with delta (0, 0)
Screenshot: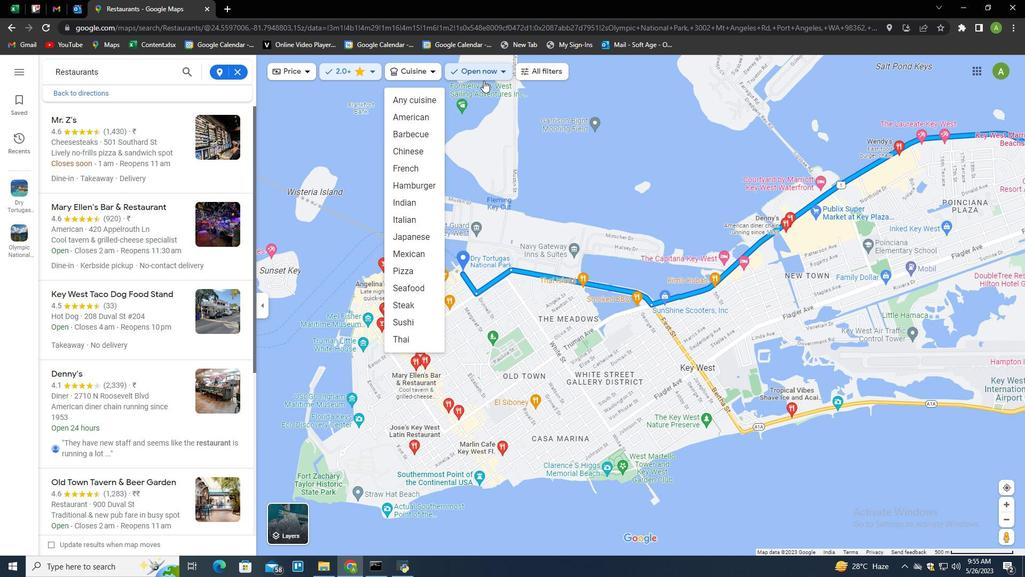 
Action: Mouse moved to (172, 165)
Screenshot: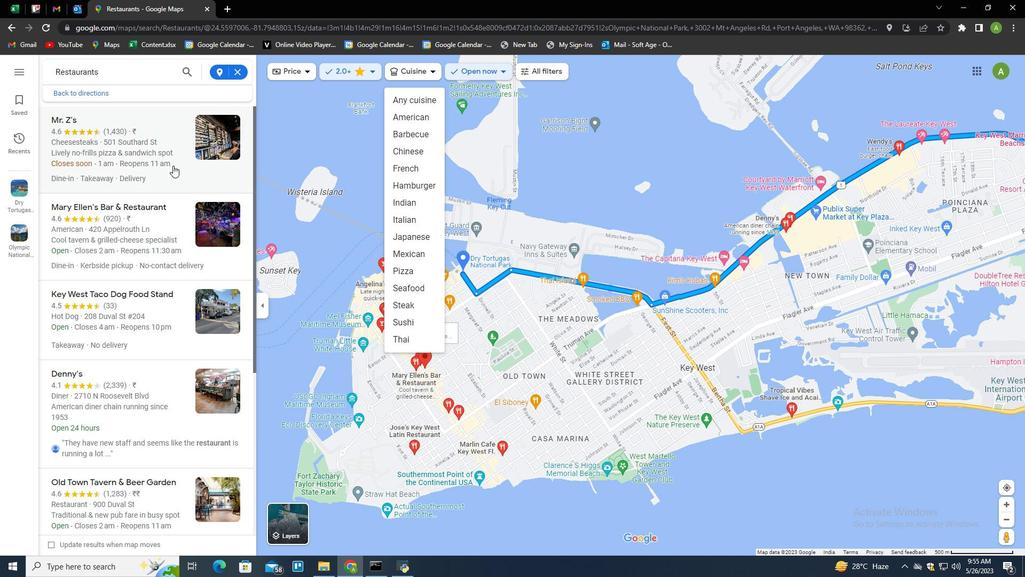 
Action: Mouse pressed left at (172, 165)
Screenshot: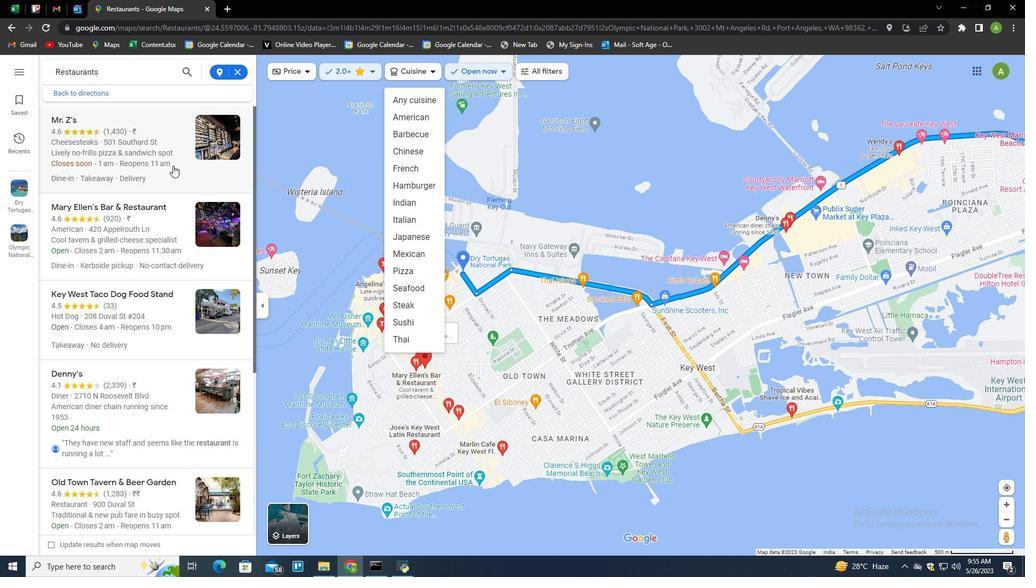 
Action: Mouse moved to (411, 339)
Screenshot: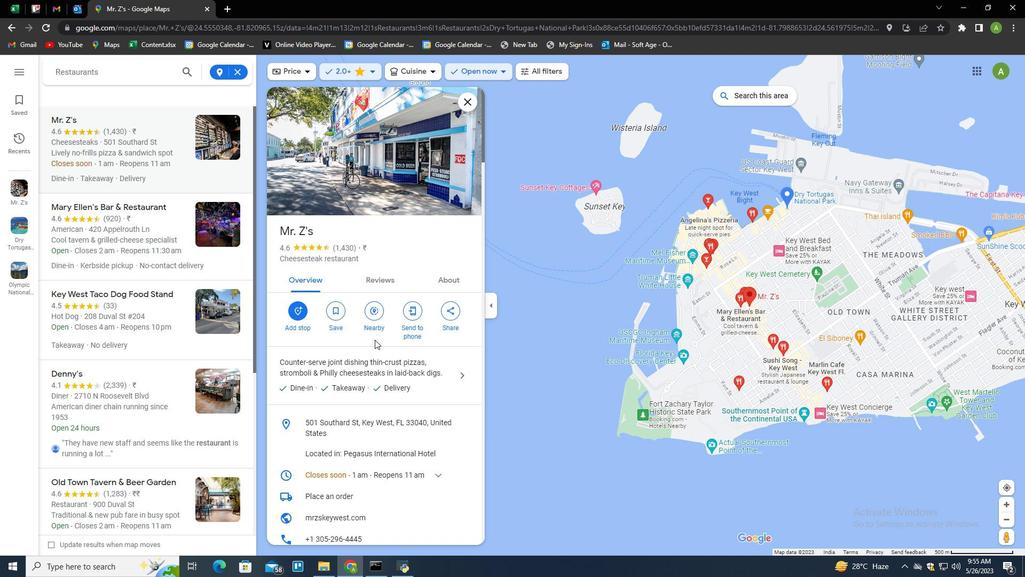 
Action: Mouse scrolled (411, 338) with delta (0, 0)
Screenshot: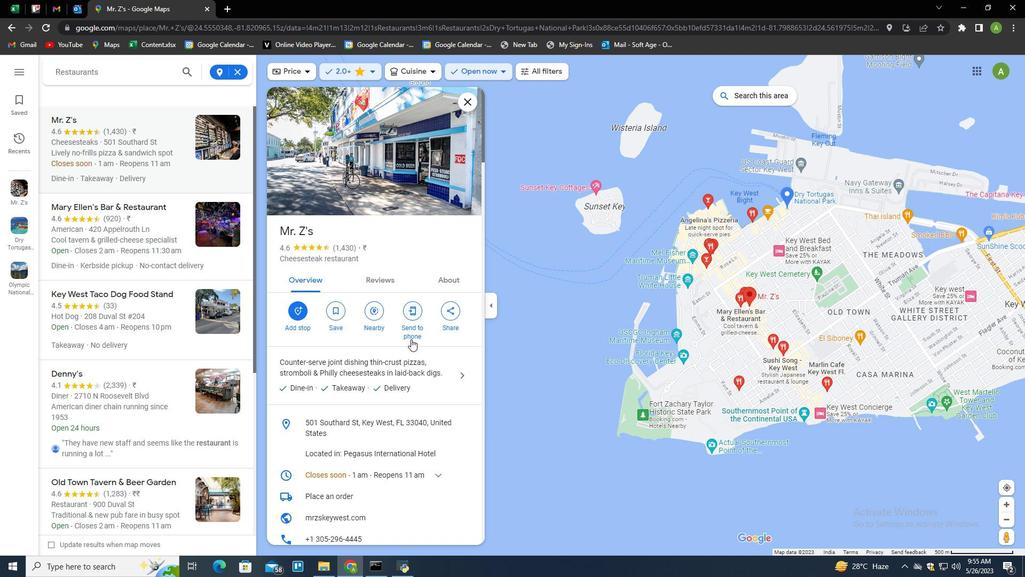 
Action: Mouse scrolled (411, 338) with delta (0, 0)
Screenshot: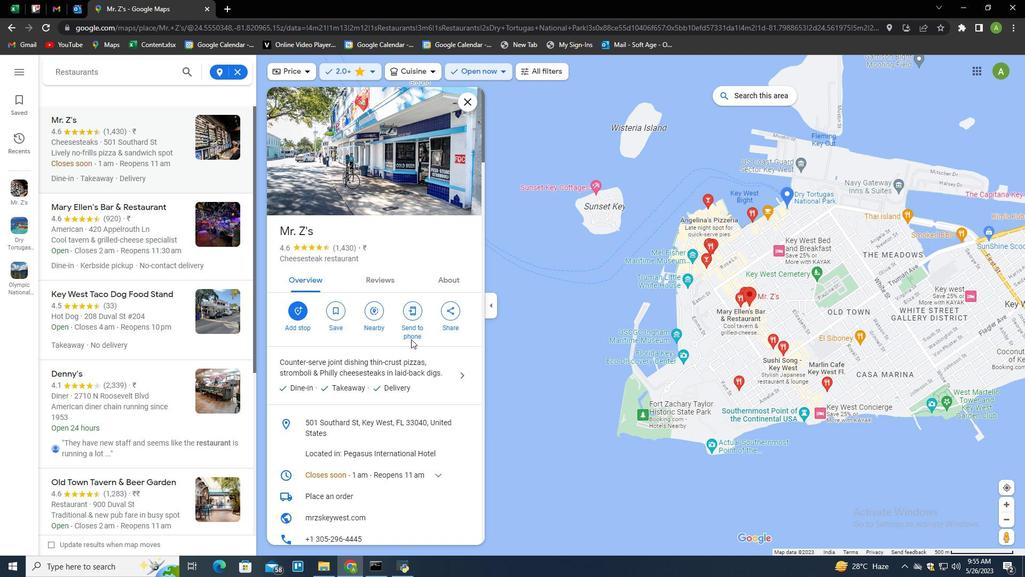 
Action: Mouse moved to (380, 338)
Screenshot: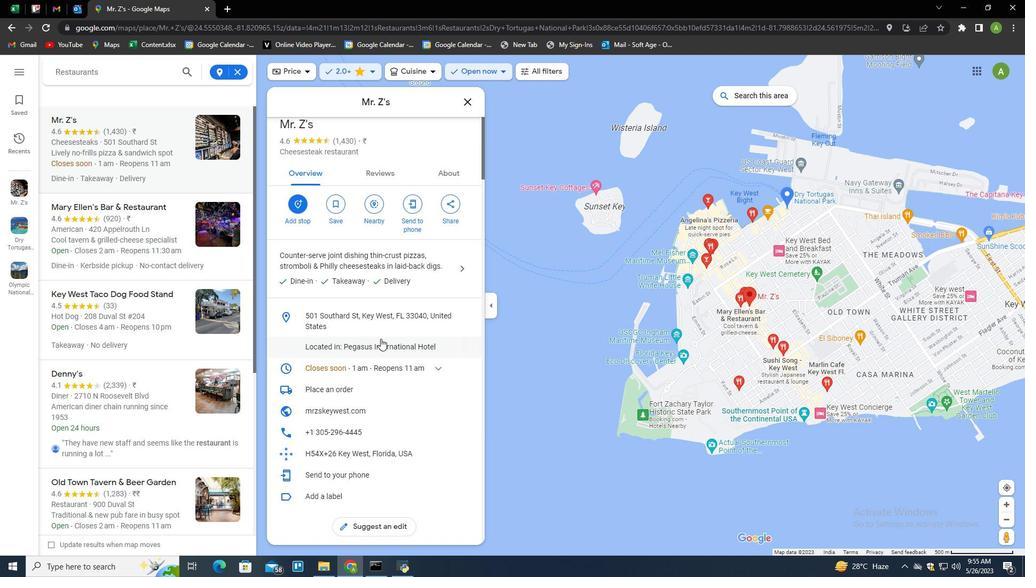 
Action: Mouse scrolled (380, 339) with delta (0, 0)
Screenshot: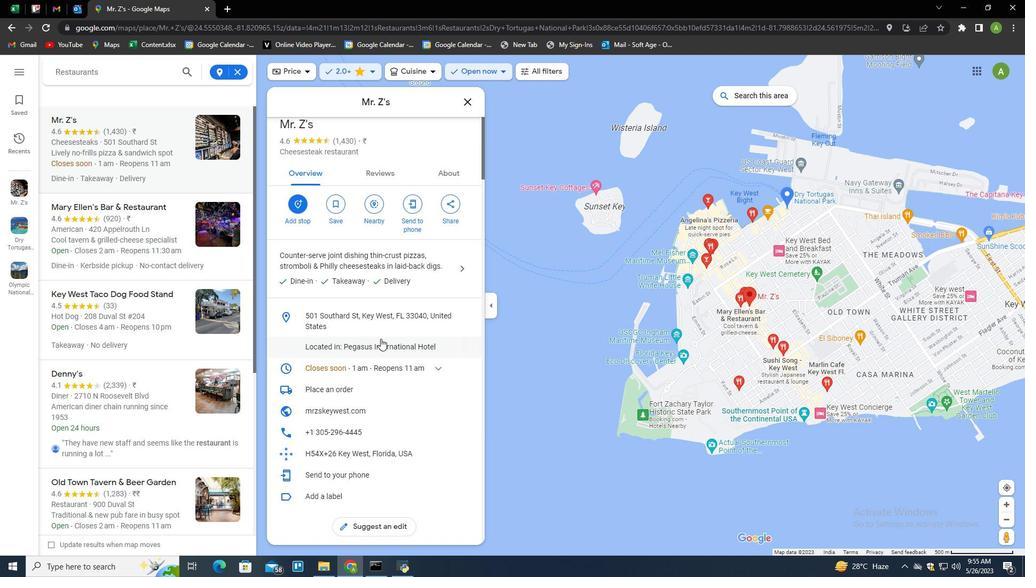 
Action: Mouse scrolled (380, 339) with delta (0, 0)
Screenshot: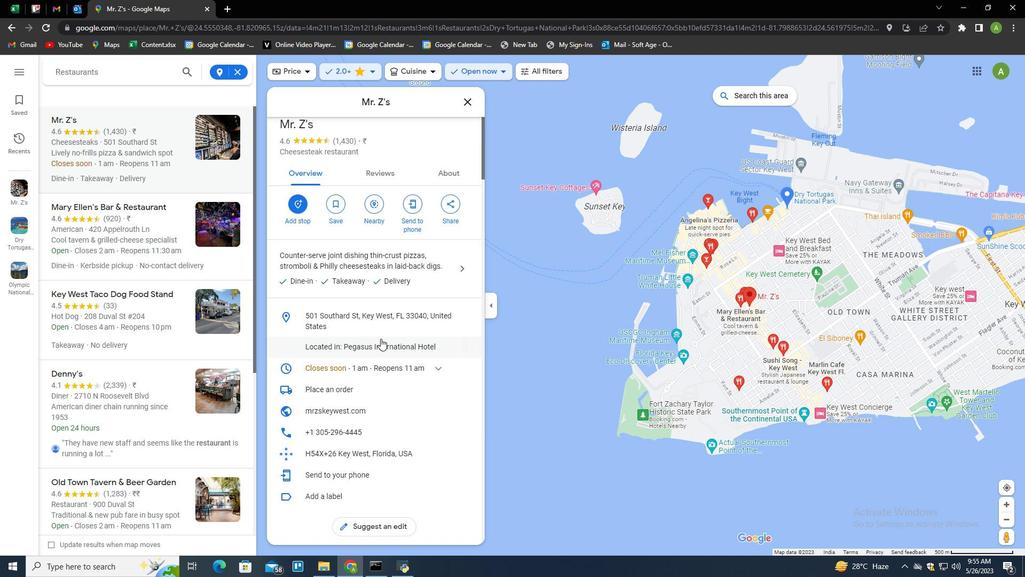 
Action: Mouse scrolled (380, 339) with delta (0, 0)
Screenshot: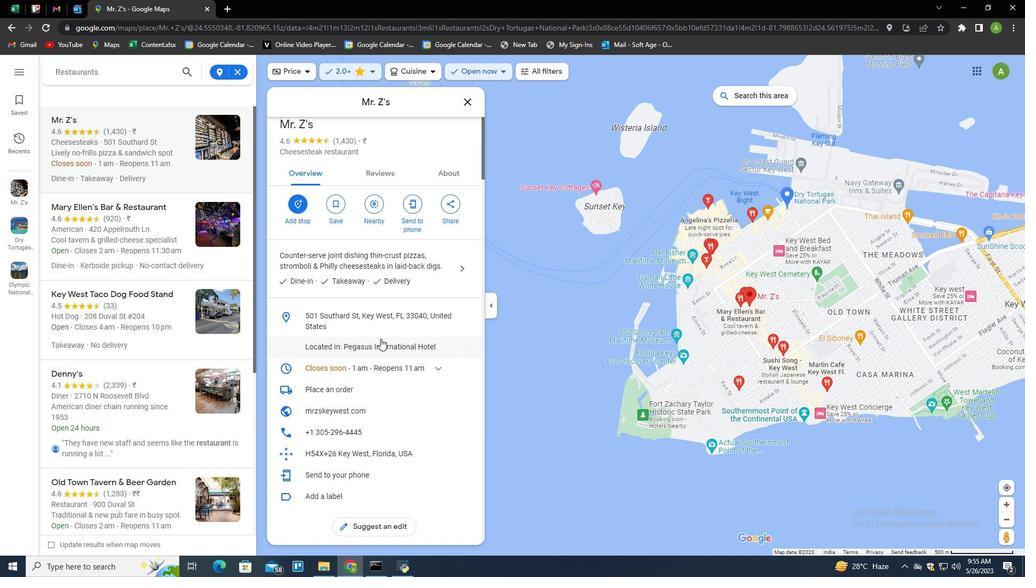
Action: Mouse moved to (334, 191)
Screenshot: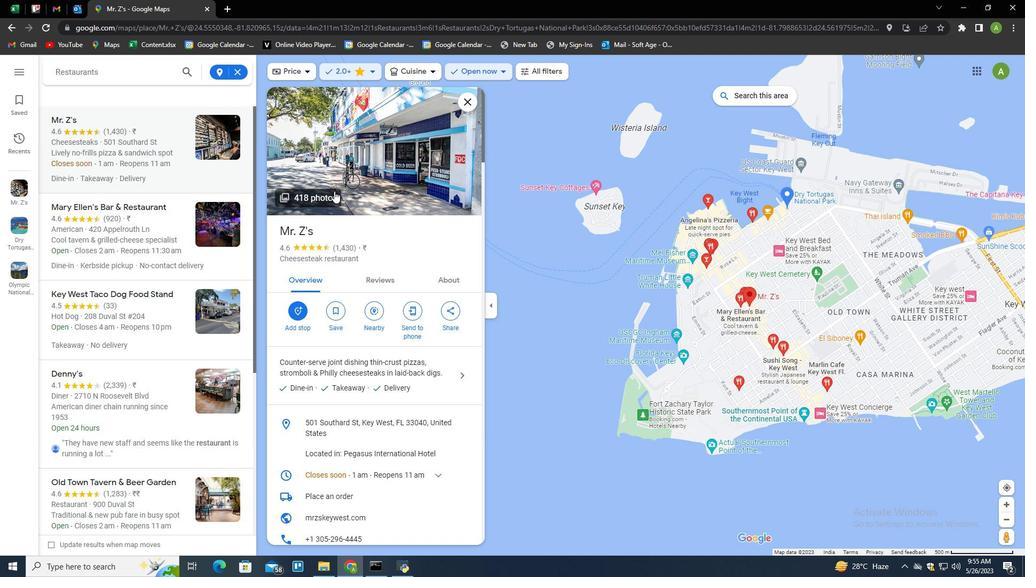 
Action: Mouse pressed left at (334, 191)
Screenshot: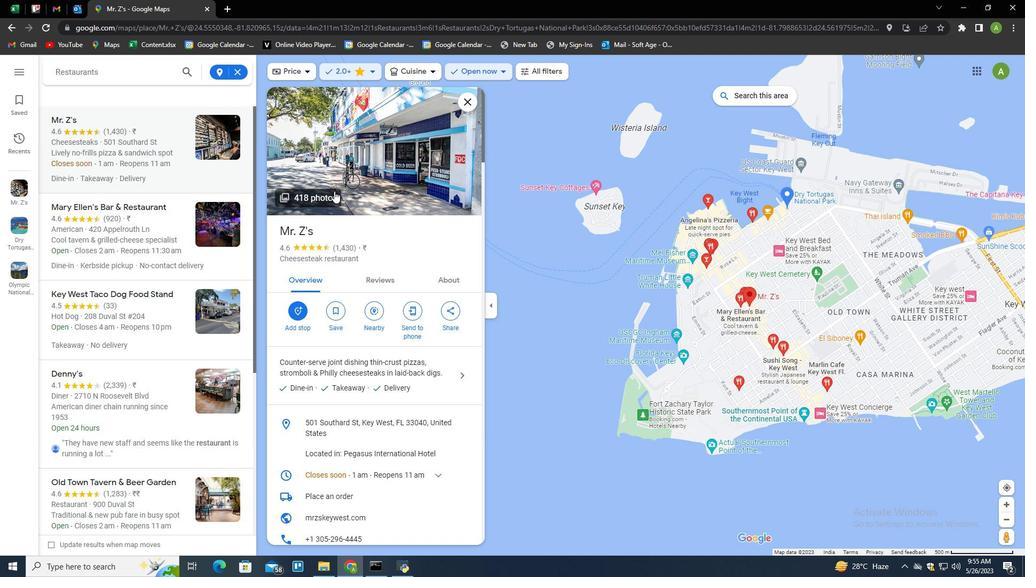
Action: Mouse moved to (657, 474)
Screenshot: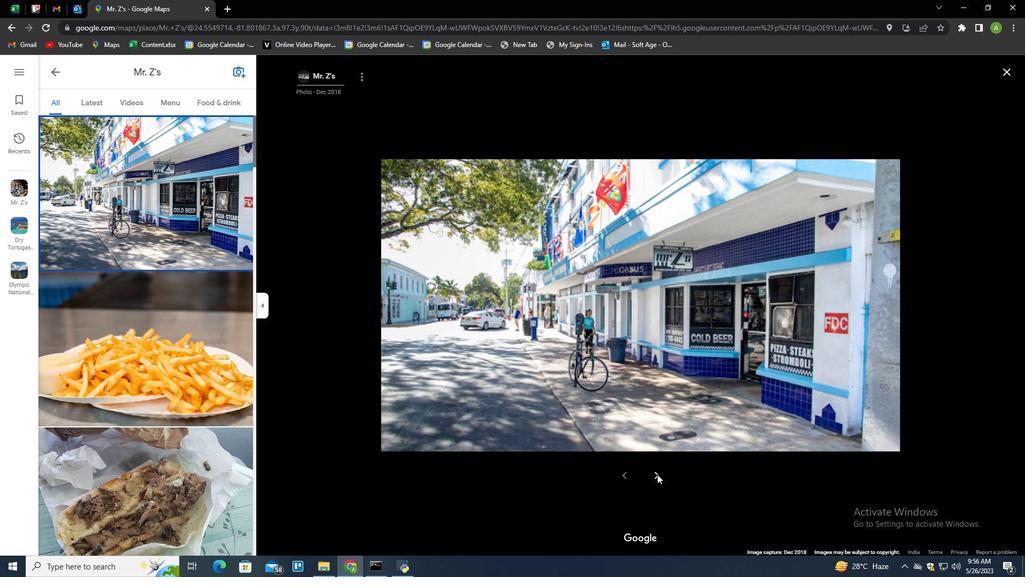 
Action: Mouse pressed left at (657, 474)
Screenshot: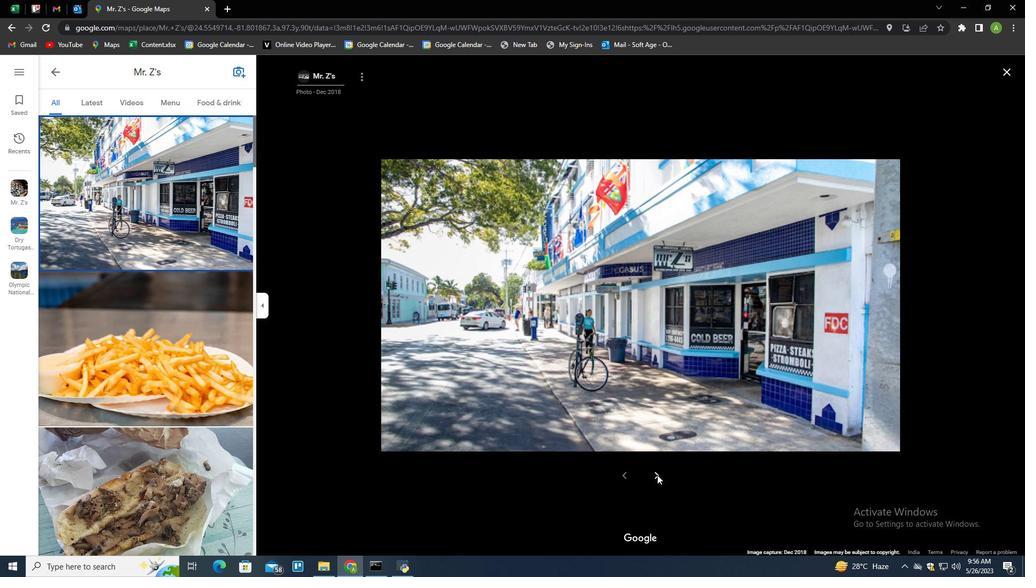 
Action: Mouse pressed left at (657, 474)
Screenshot: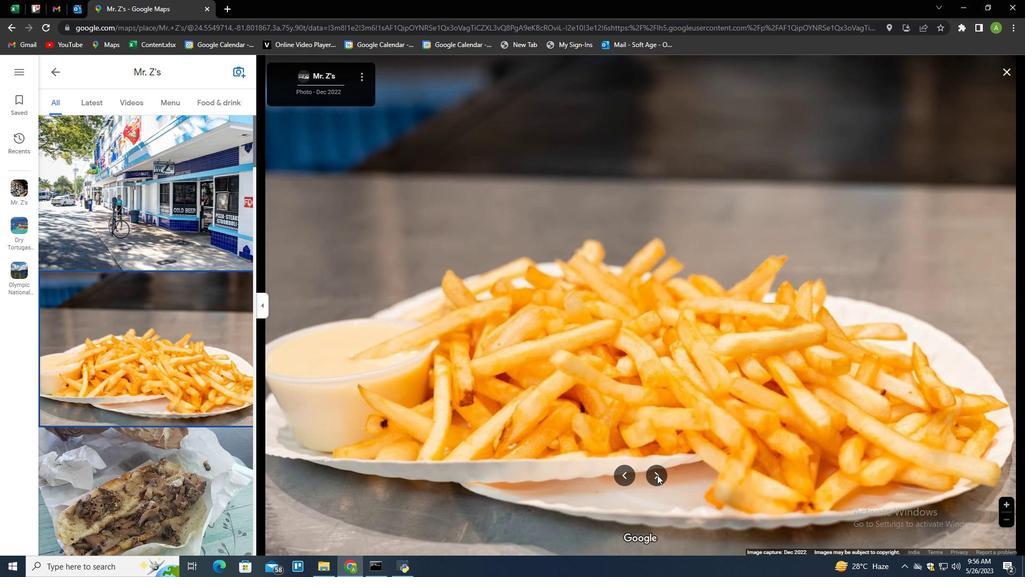 
Action: Mouse pressed left at (657, 474)
Screenshot: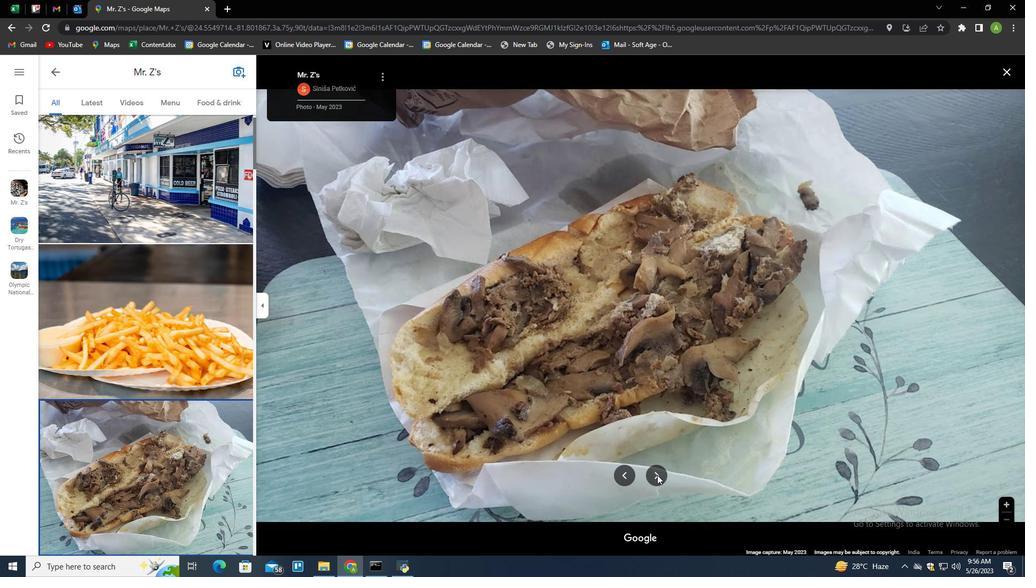 
Action: Mouse pressed left at (657, 474)
Screenshot: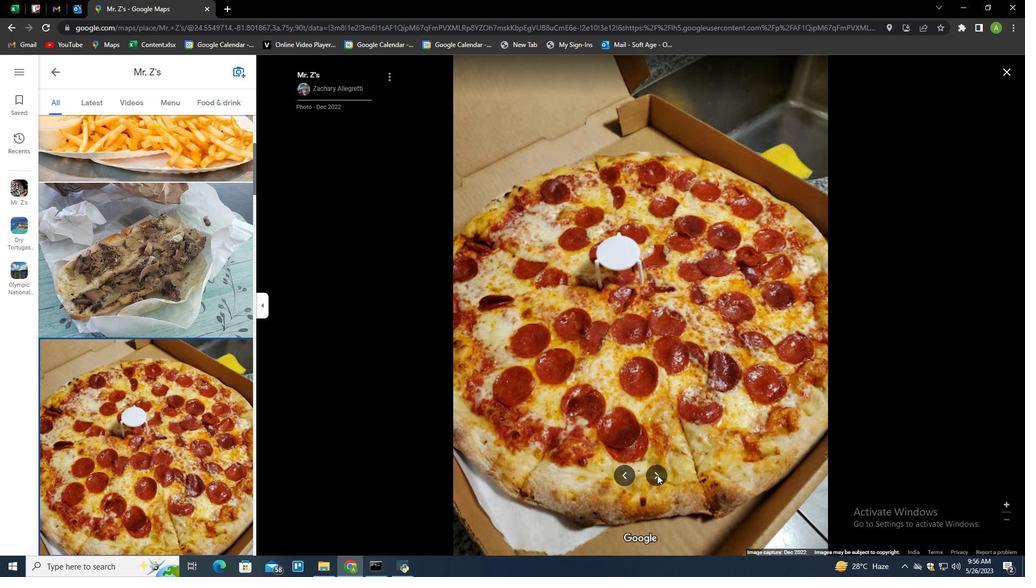 
Action: Mouse pressed left at (657, 474)
Screenshot: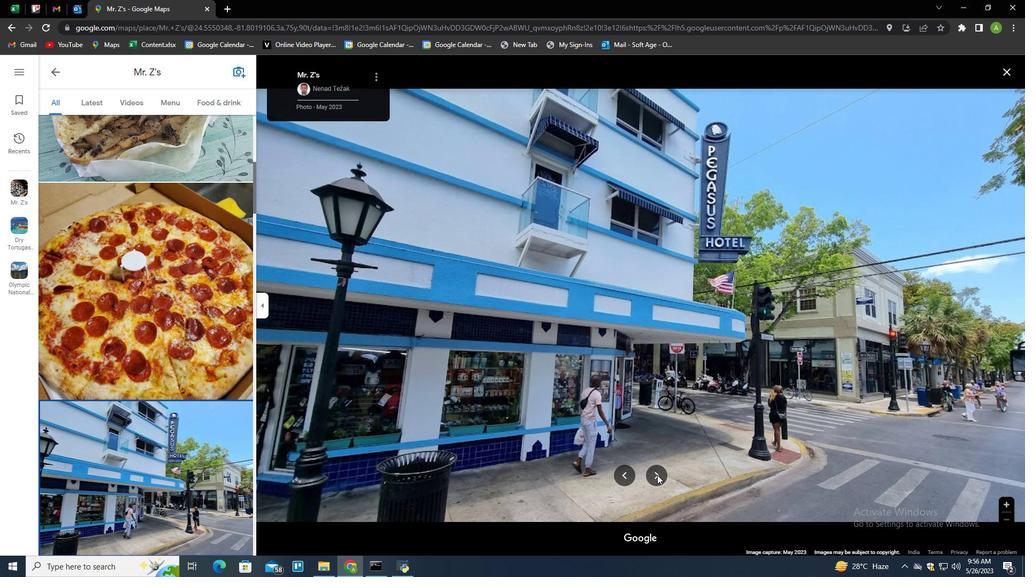 
Action: Mouse pressed left at (657, 474)
Screenshot: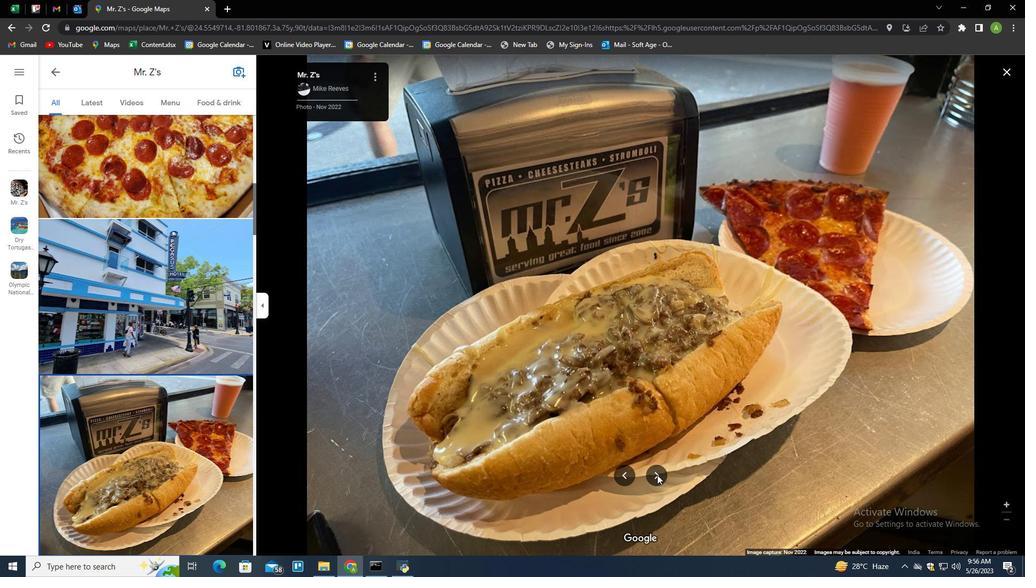 
Action: Mouse pressed left at (657, 474)
Screenshot: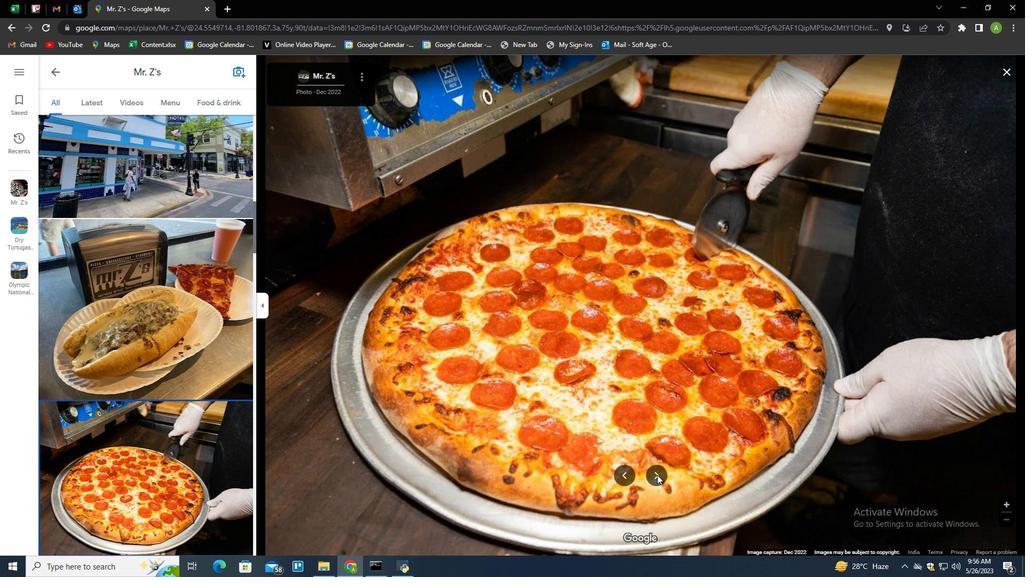 
Action: Mouse pressed left at (657, 474)
Screenshot: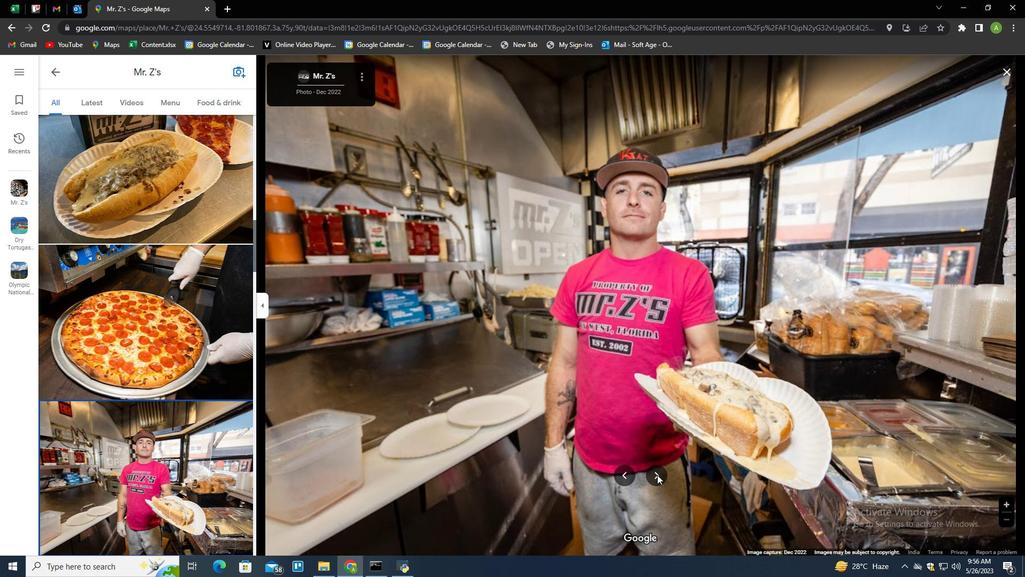 
Action: Mouse pressed left at (657, 474)
Screenshot: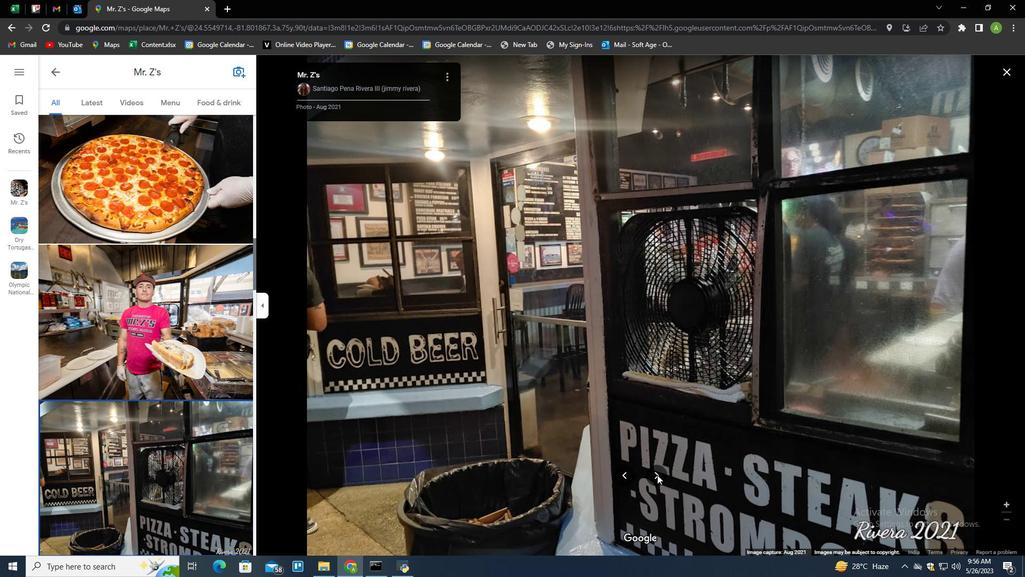 
Action: Mouse pressed left at (657, 474)
Screenshot: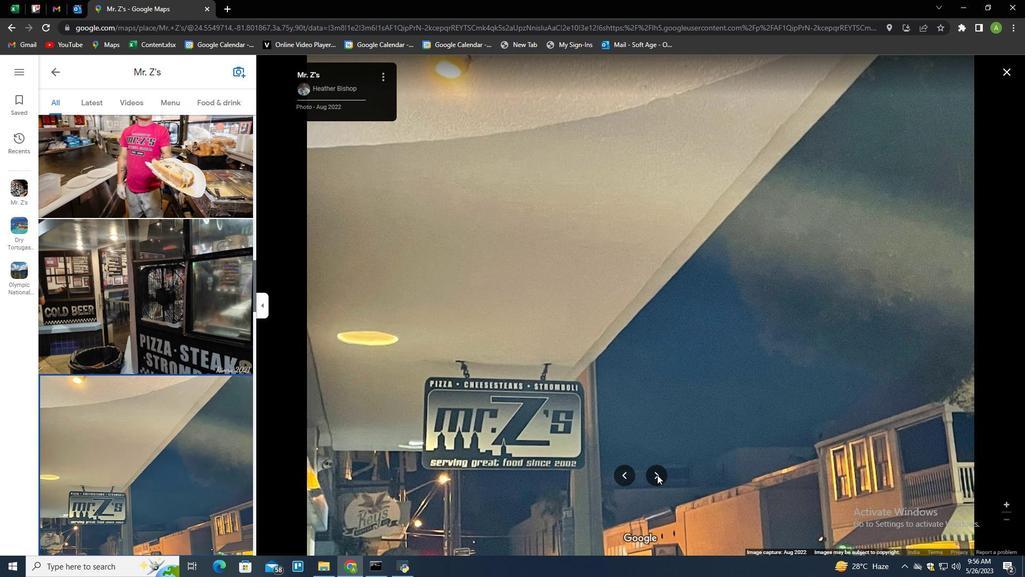 
Action: Mouse pressed left at (657, 474)
Screenshot: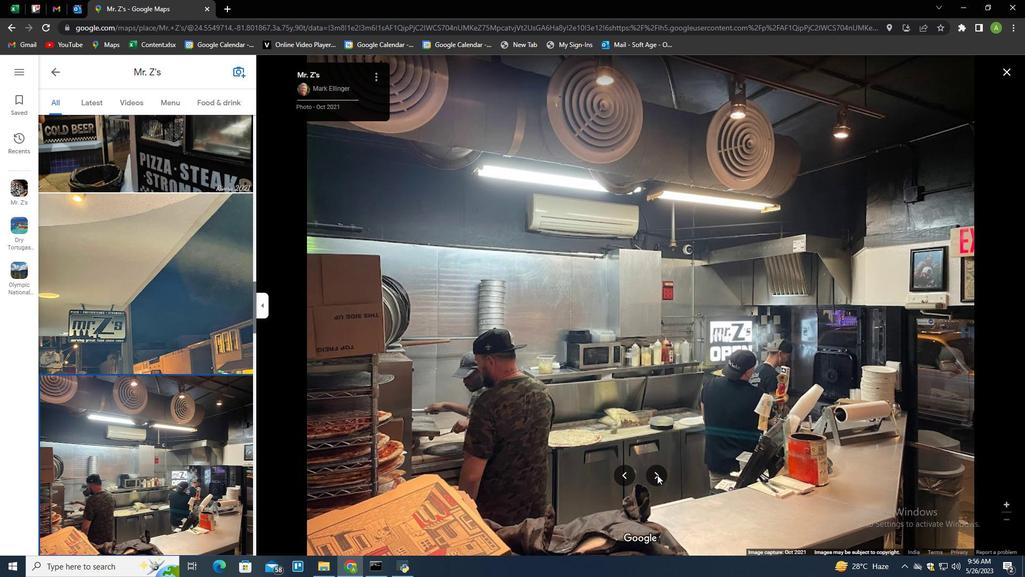 
Action: Mouse pressed left at (657, 474)
Screenshot: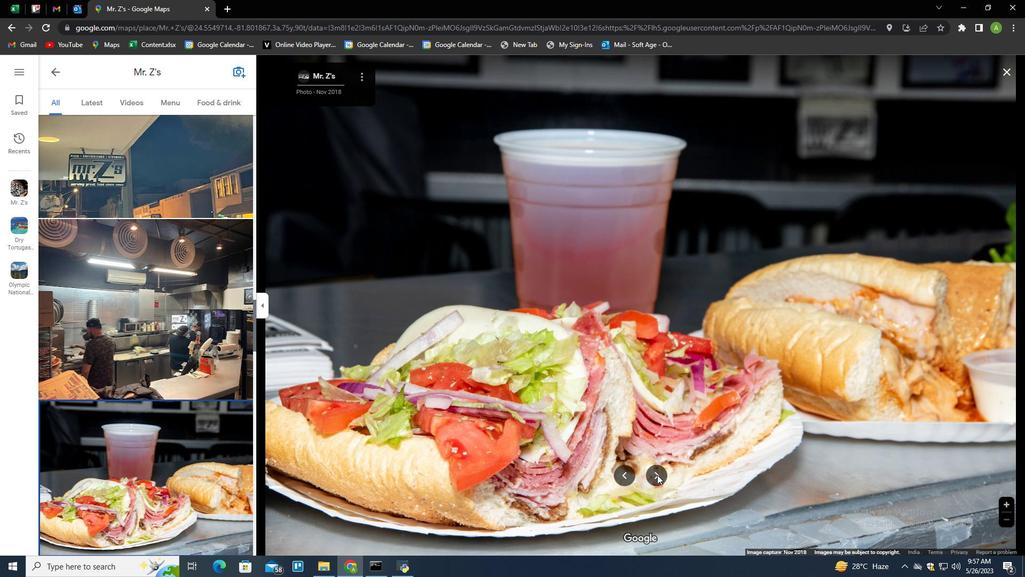 
Action: Mouse pressed left at (657, 474)
Screenshot: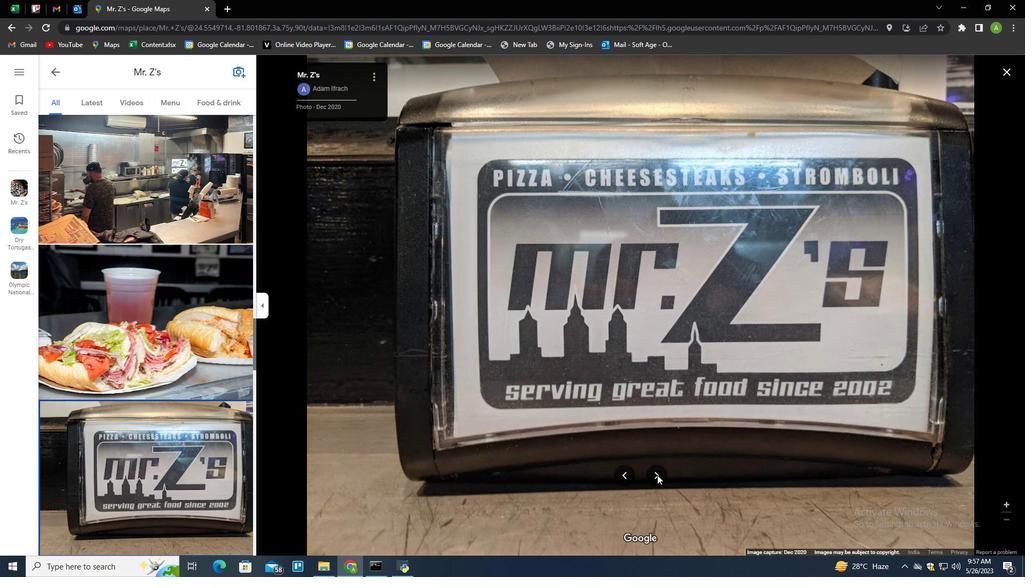 
Action: Mouse pressed left at (657, 474)
Screenshot: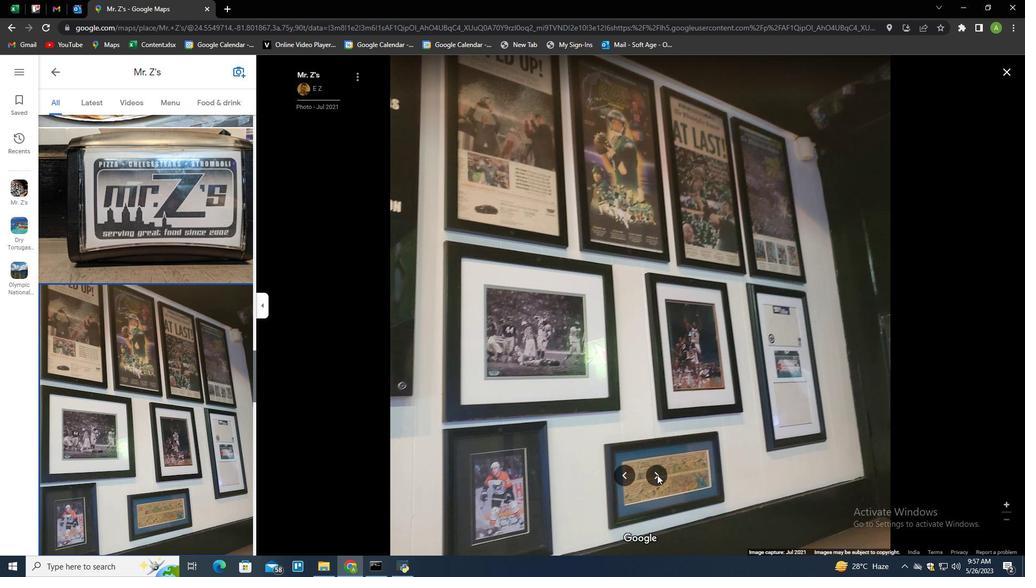 
Action: Mouse pressed left at (657, 474)
Screenshot: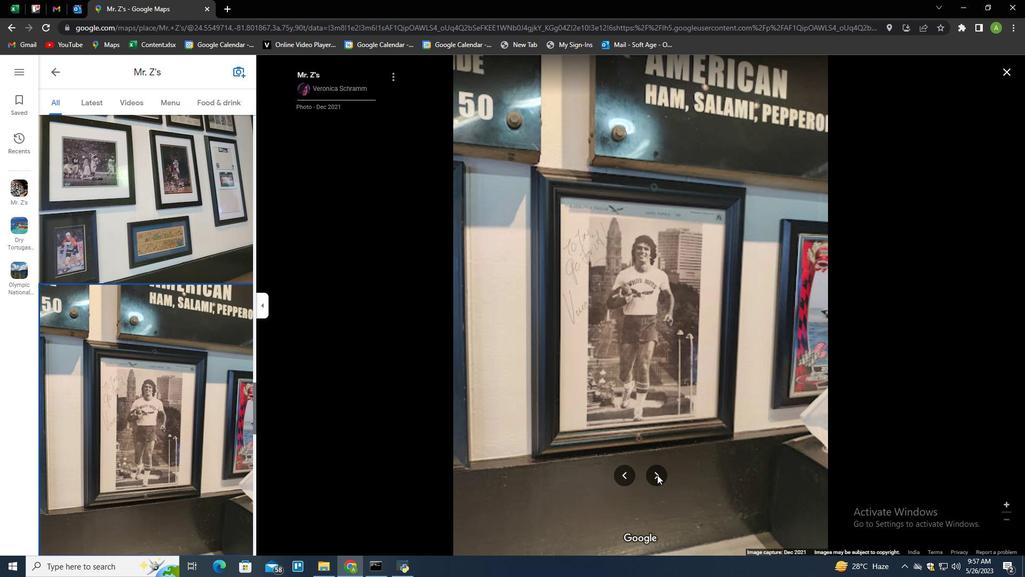 
Action: Mouse moved to (656, 475)
Screenshot: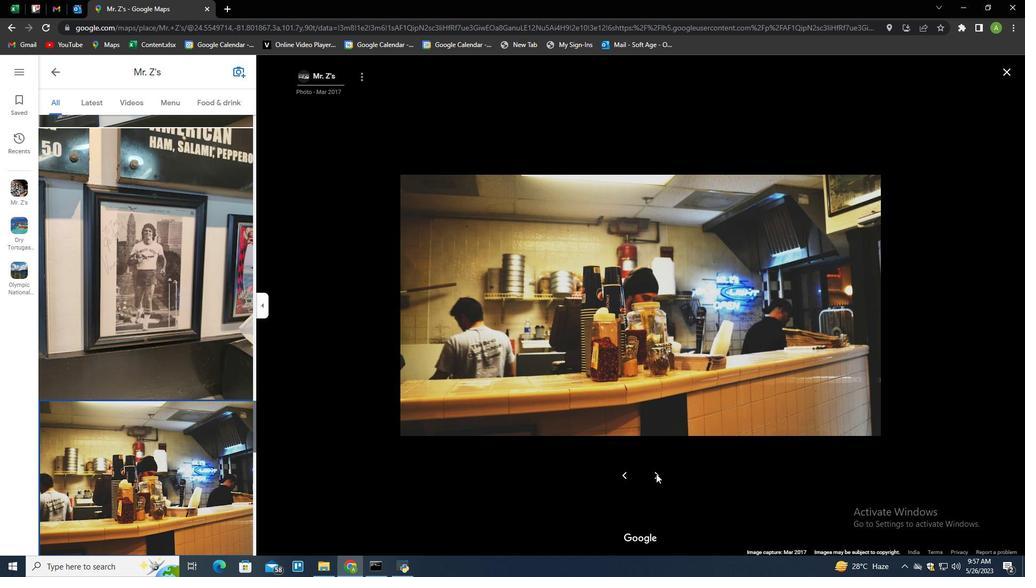 
Action: Mouse pressed left at (656, 475)
Screenshot: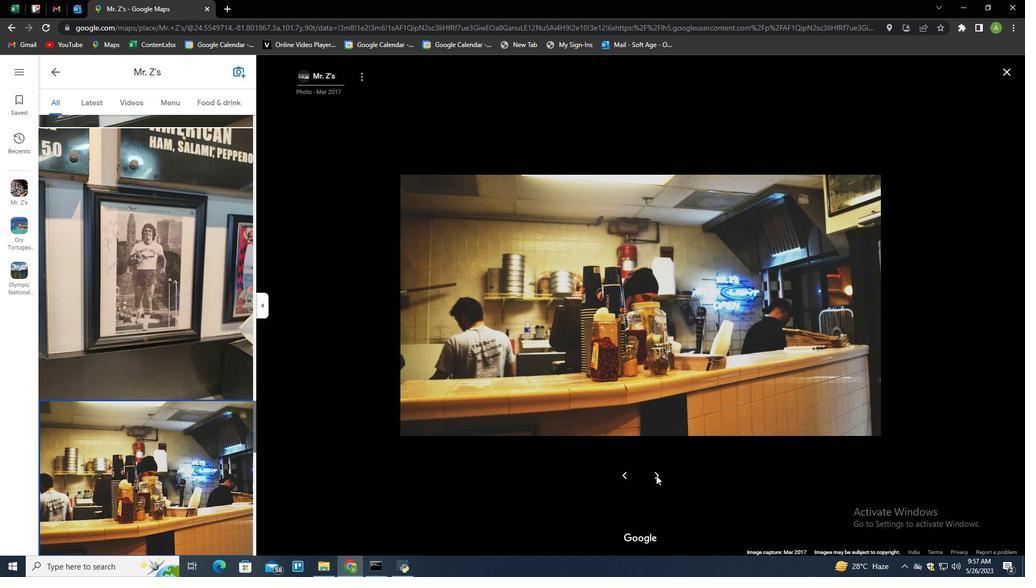 
Action: Mouse moved to (656, 476)
Screenshot: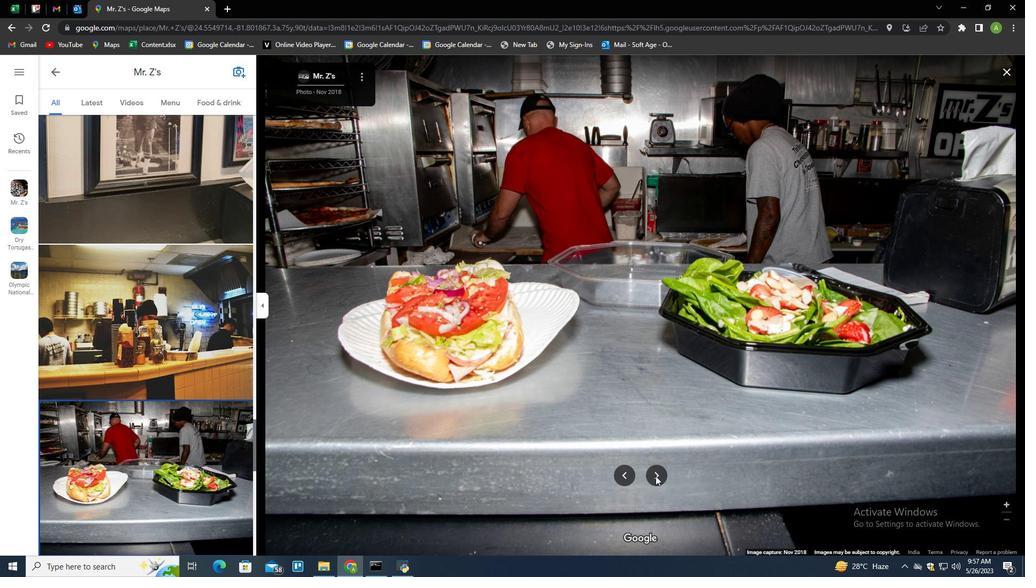 
Action: Mouse pressed left at (656, 476)
Screenshot: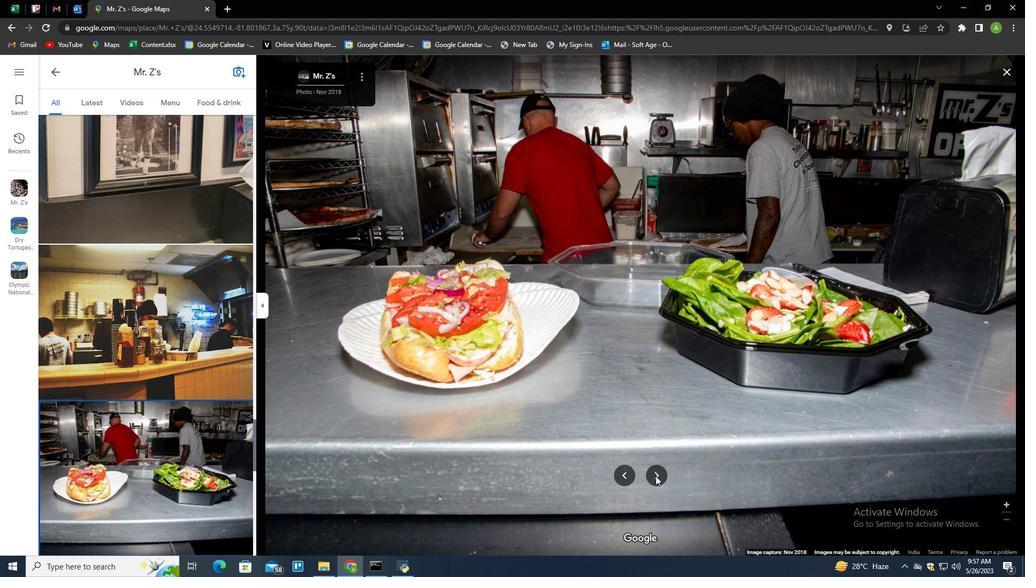 
Action: Mouse pressed left at (656, 476)
Screenshot: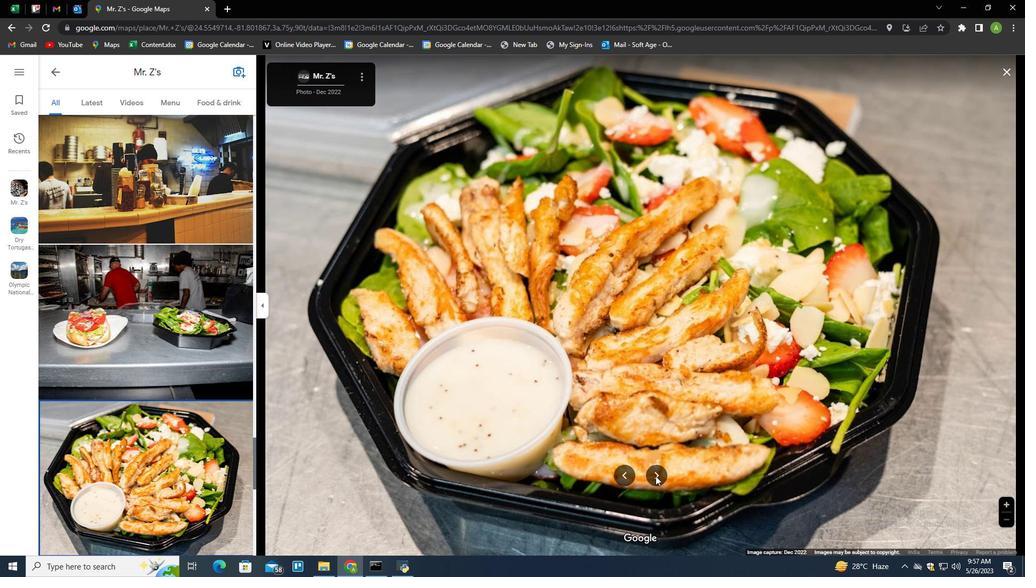 
Action: Mouse pressed left at (656, 476)
Screenshot: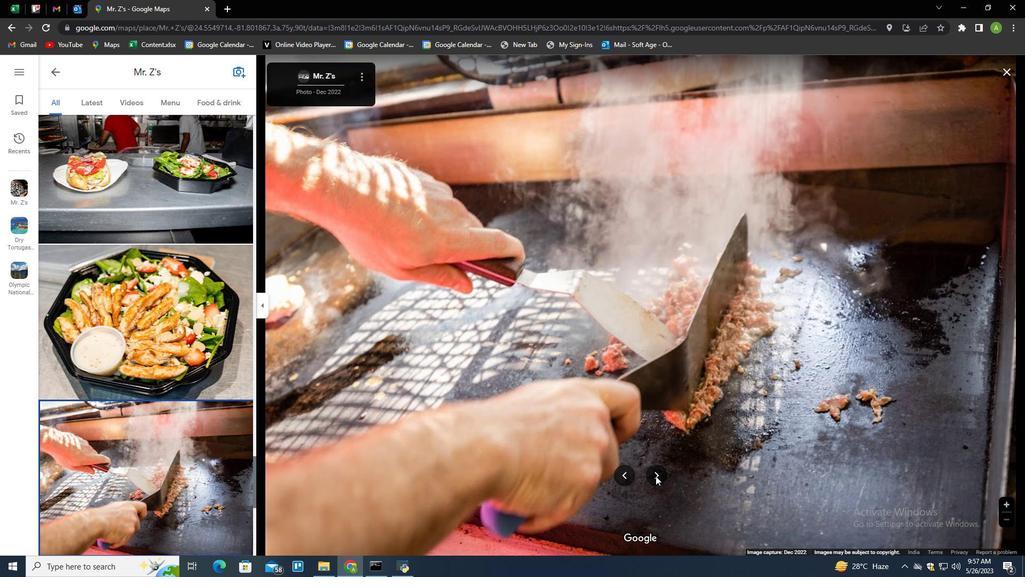 
Action: Mouse pressed left at (656, 476)
Screenshot: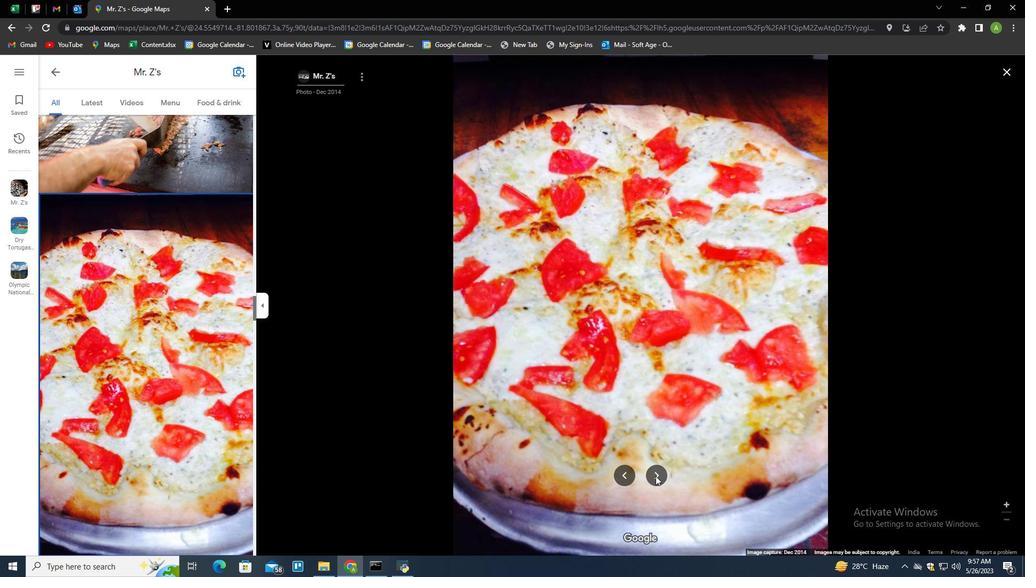 
Action: Mouse pressed left at (656, 476)
Screenshot: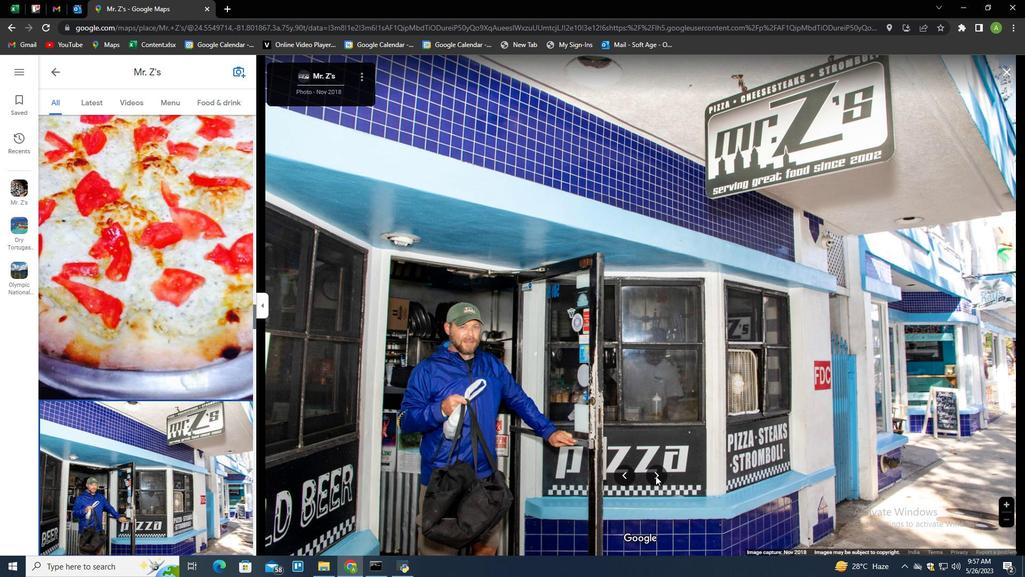 
Action: Mouse moved to (626, 405)
Screenshot: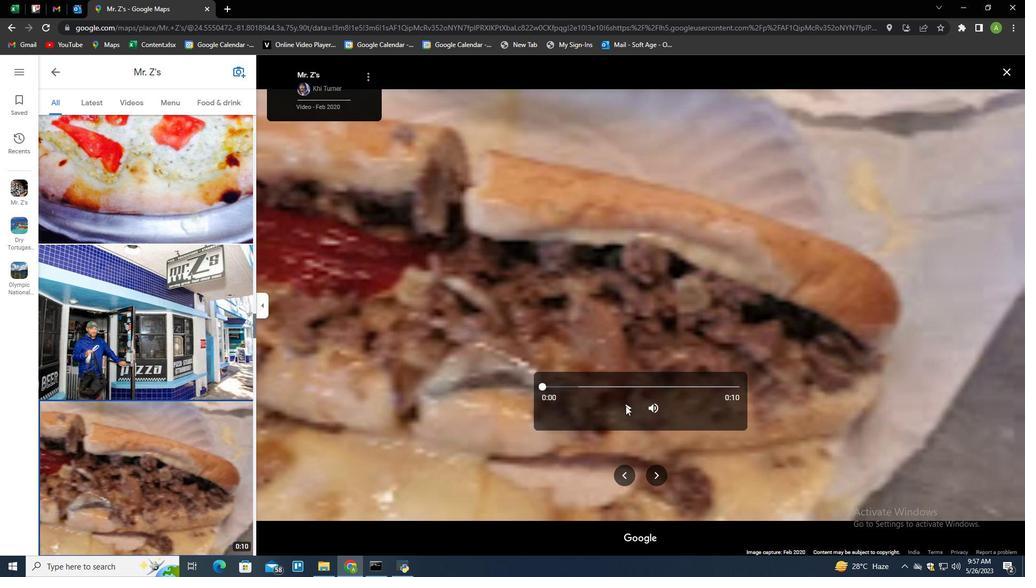 
Action: Mouse pressed left at (626, 405)
Screenshot: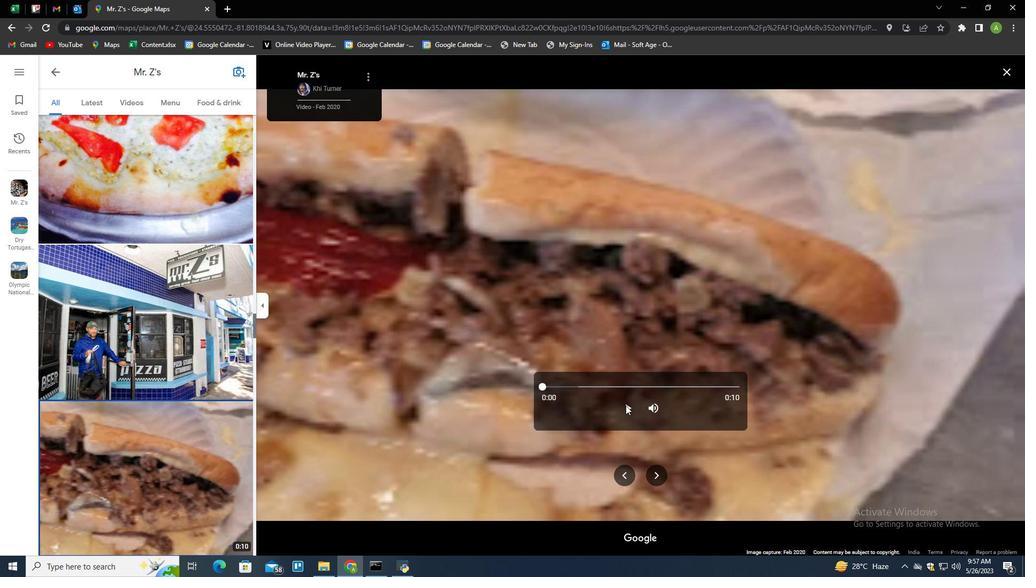 
Action: Mouse moved to (663, 474)
Screenshot: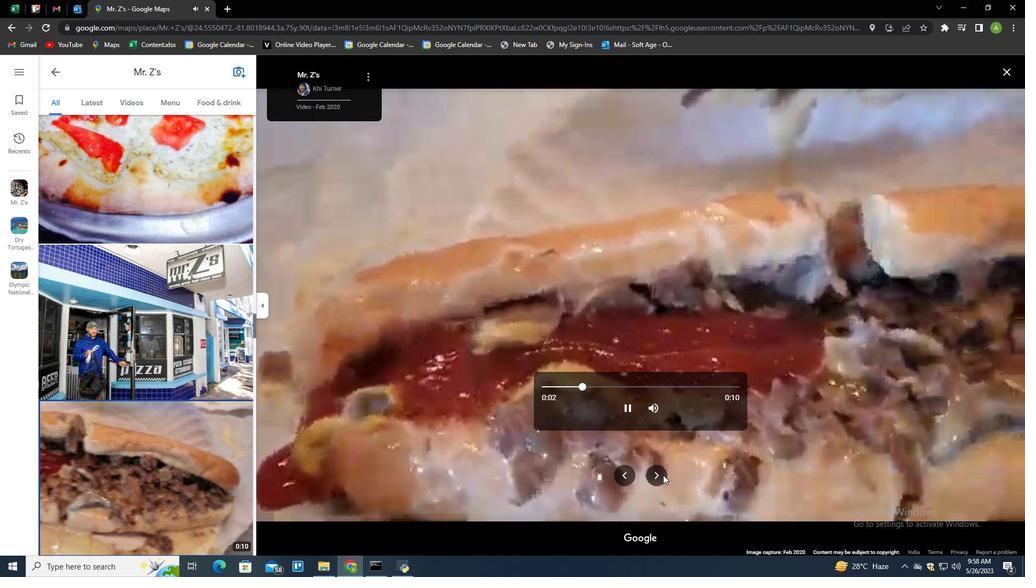 
Action: Mouse pressed left at (663, 474)
Screenshot: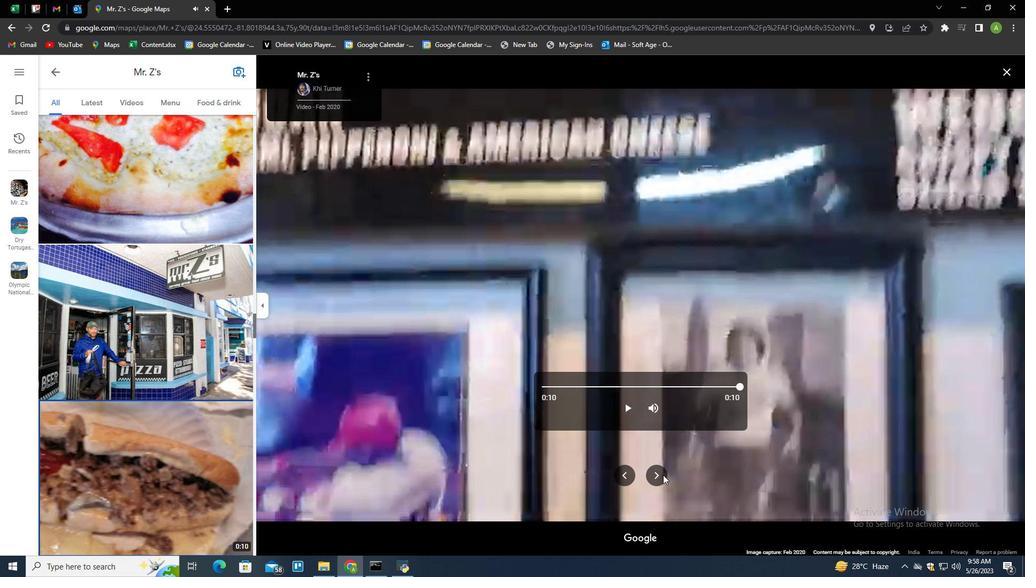 
Action: Mouse pressed left at (663, 474)
Screenshot: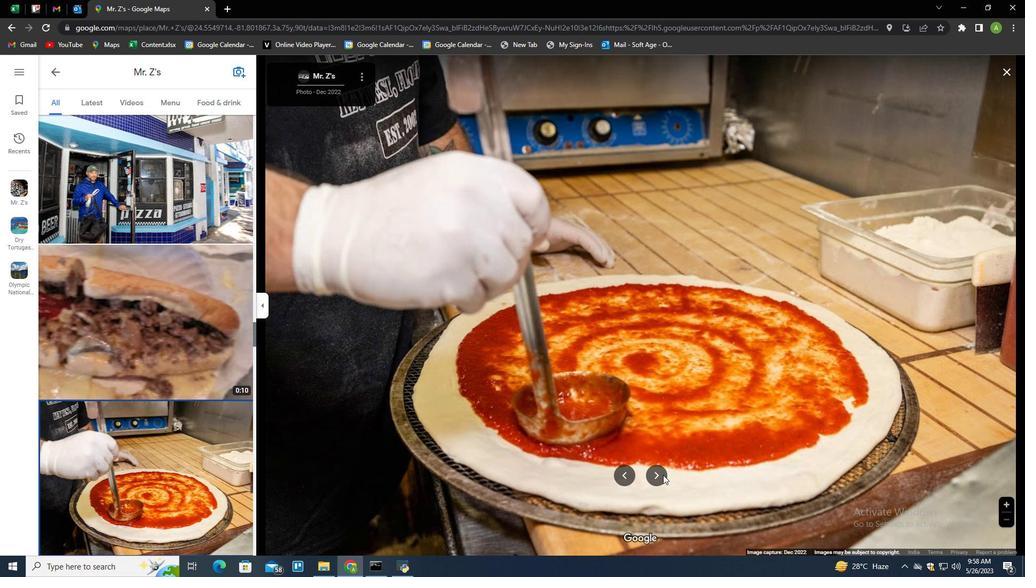 
Action: Mouse pressed left at (663, 474)
Screenshot: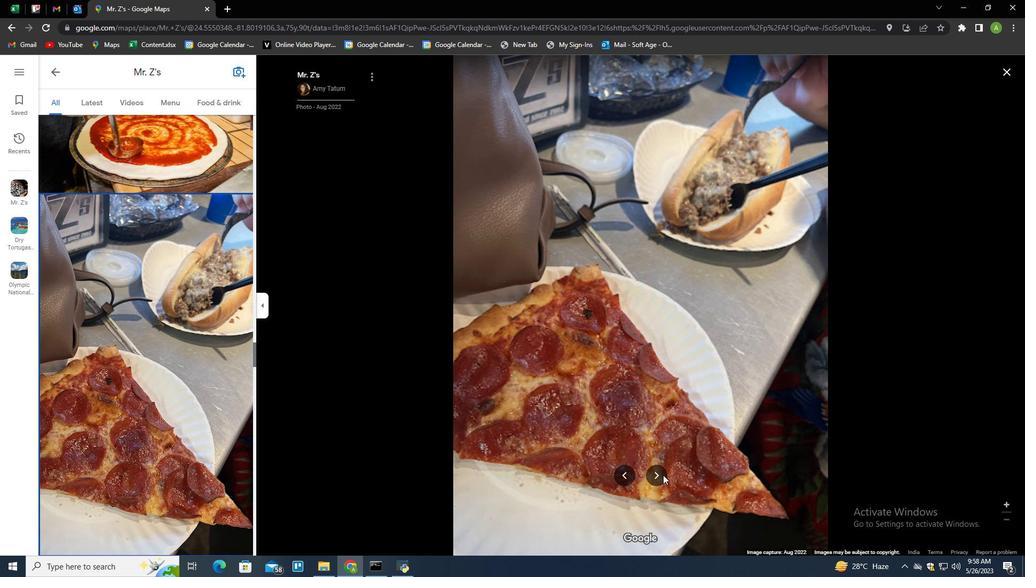 
Action: Mouse pressed left at (663, 474)
Screenshot: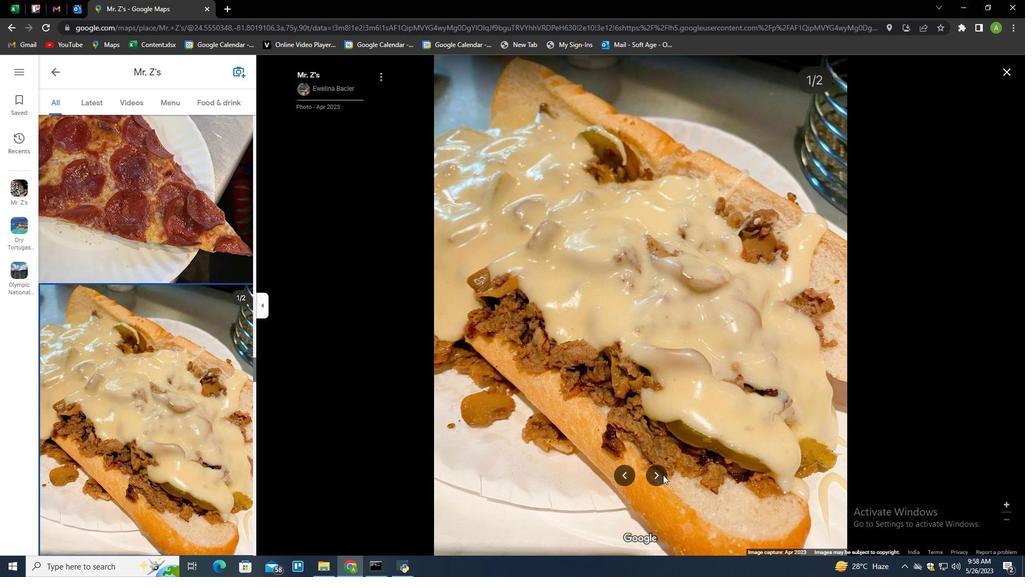 
Action: Mouse pressed left at (663, 474)
Screenshot: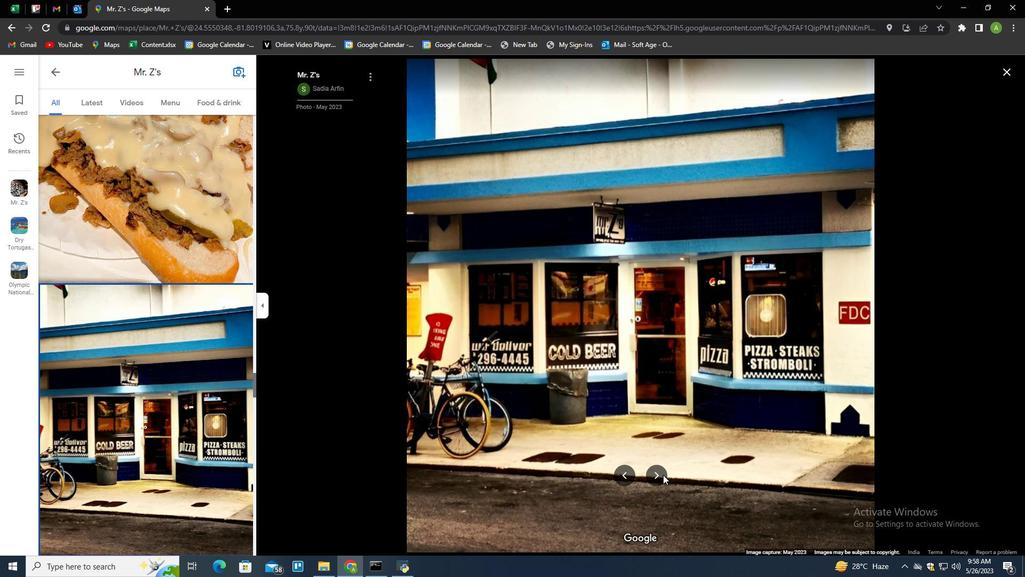 
Action: Mouse pressed left at (663, 474)
Screenshot: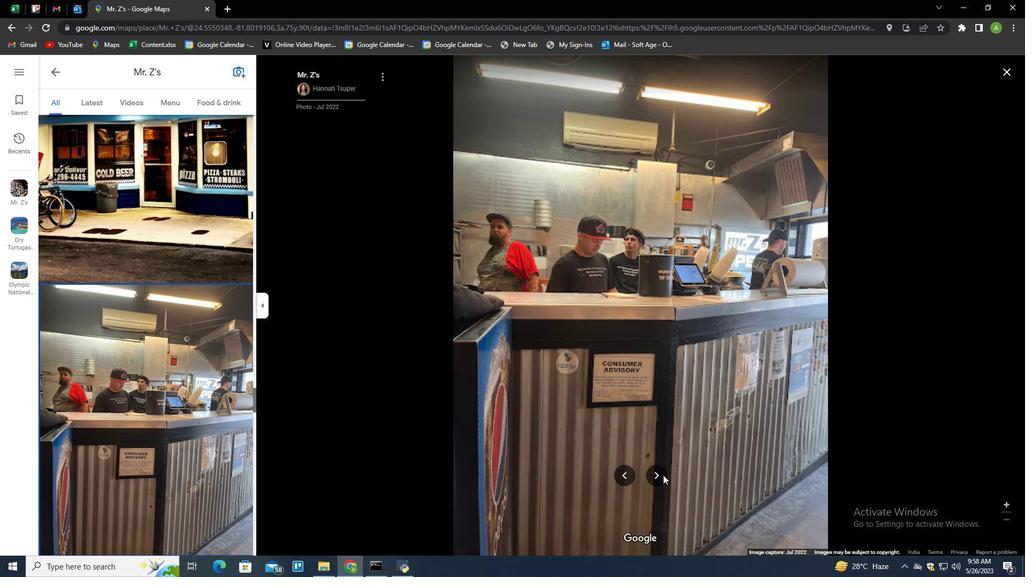 
Action: Mouse pressed left at (663, 474)
Screenshot: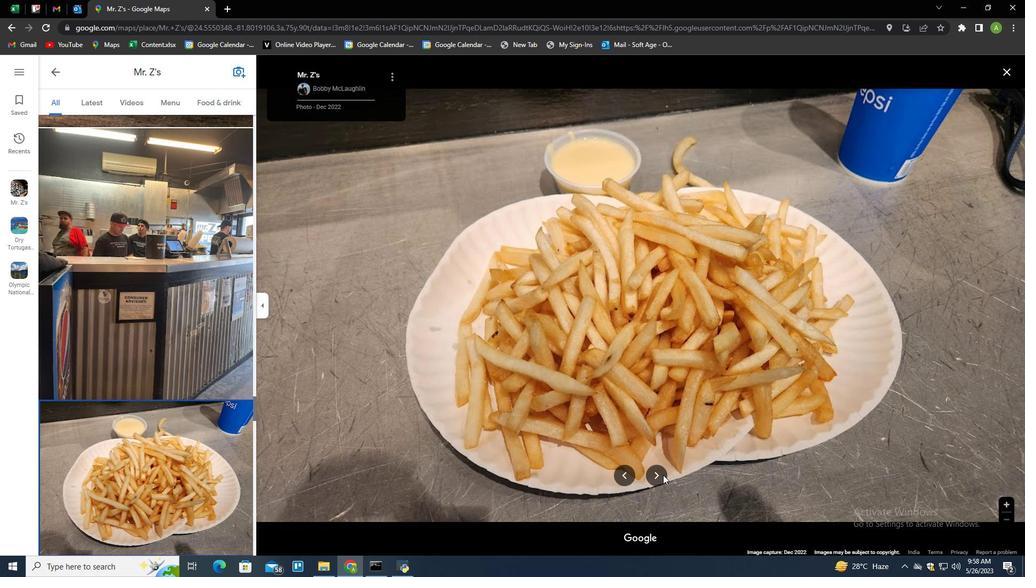 
Action: Mouse pressed left at (663, 474)
Screenshot: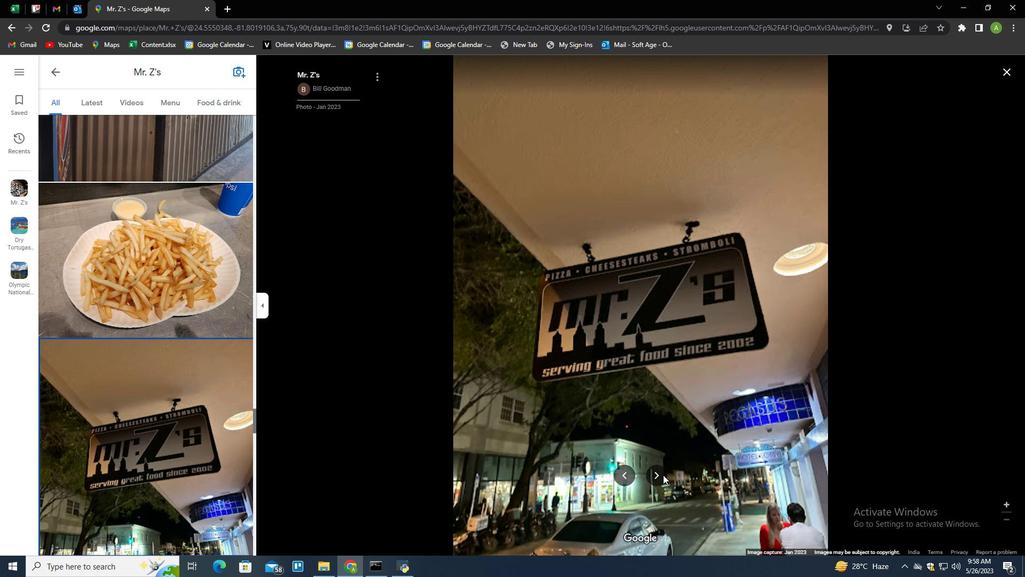 
Action: Mouse pressed left at (663, 474)
Screenshot: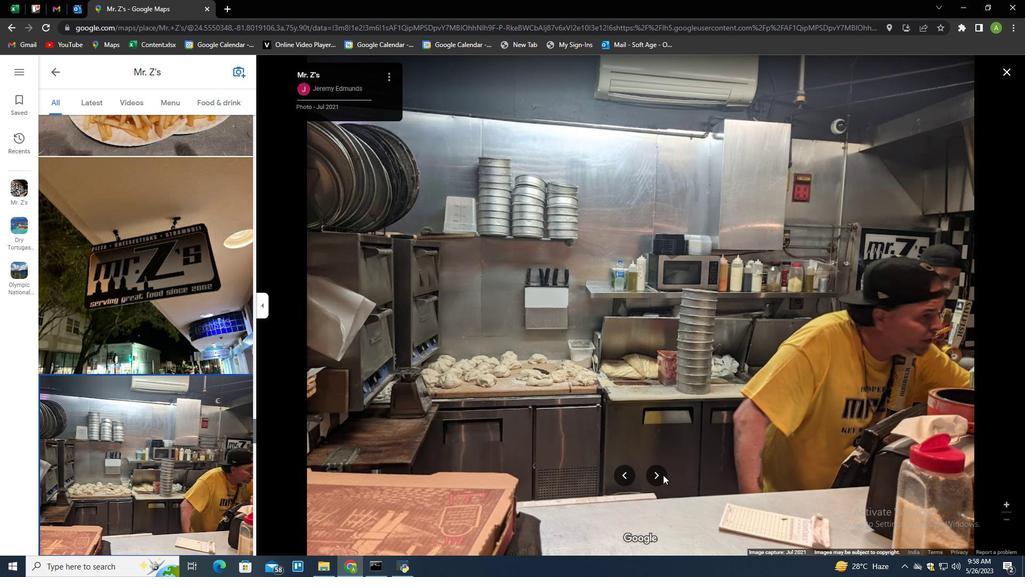 
Action: Mouse pressed left at (663, 474)
Screenshot: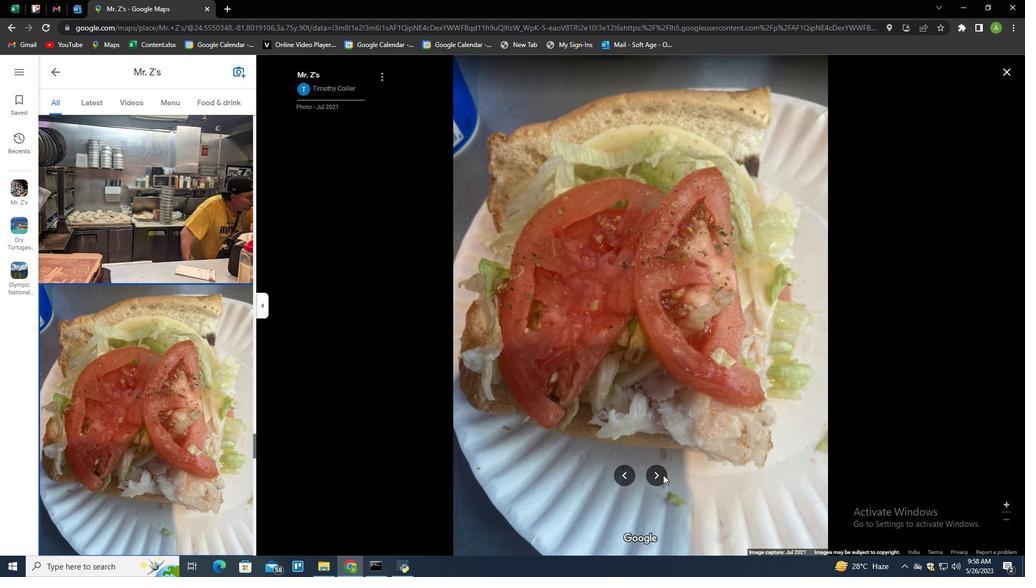 
Action: Mouse pressed left at (663, 474)
Screenshot: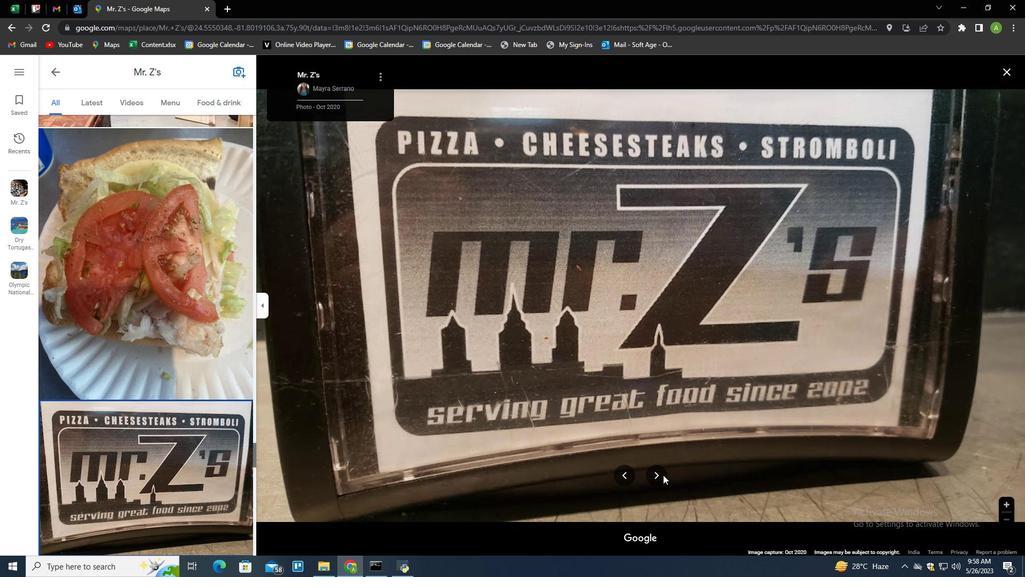 
Action: Mouse pressed left at (663, 474)
Screenshot: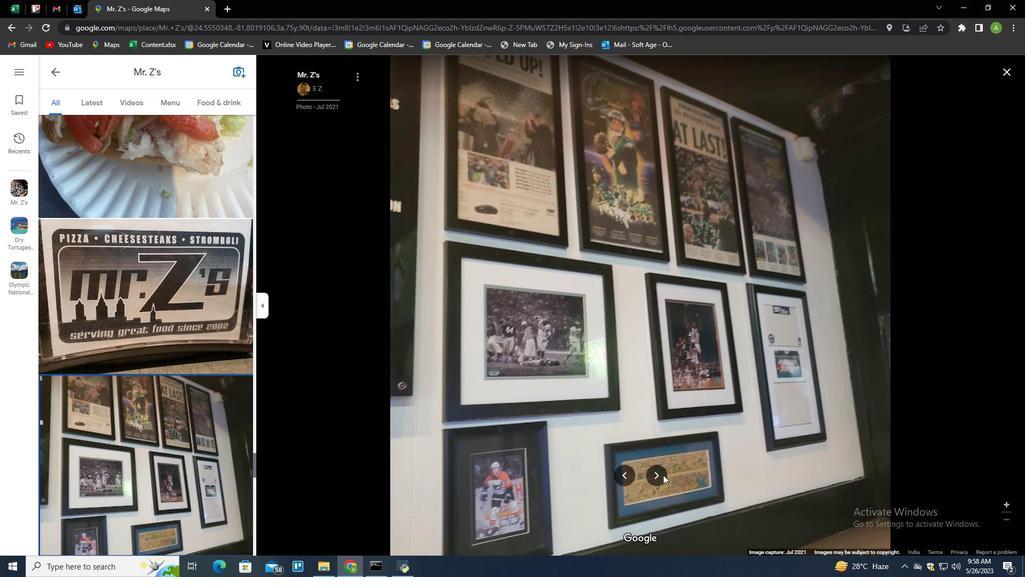
Action: Mouse pressed left at (663, 474)
Screenshot: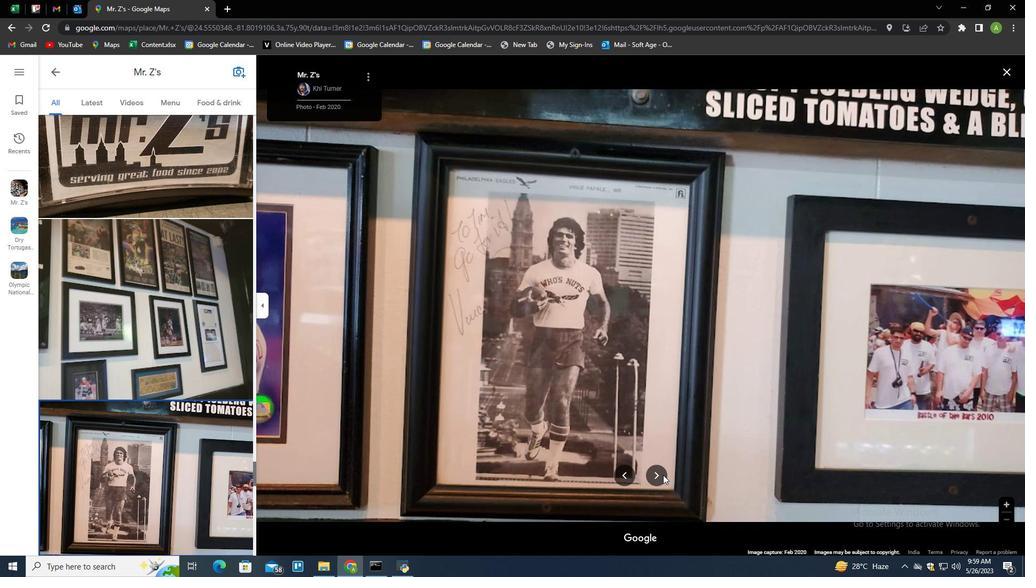 
Action: Mouse pressed left at (663, 474)
Screenshot: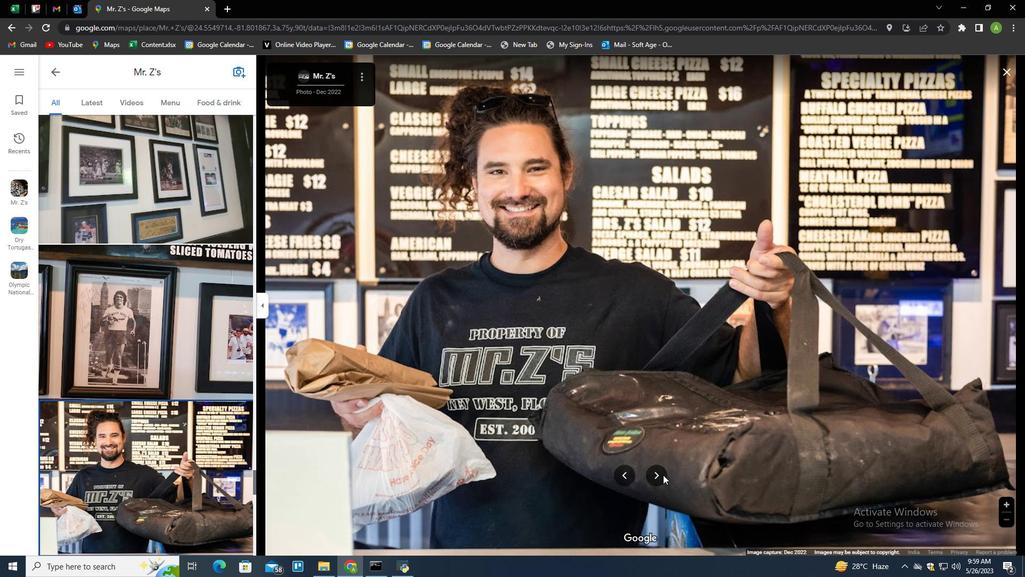 
Action: Mouse pressed left at (663, 474)
Screenshot: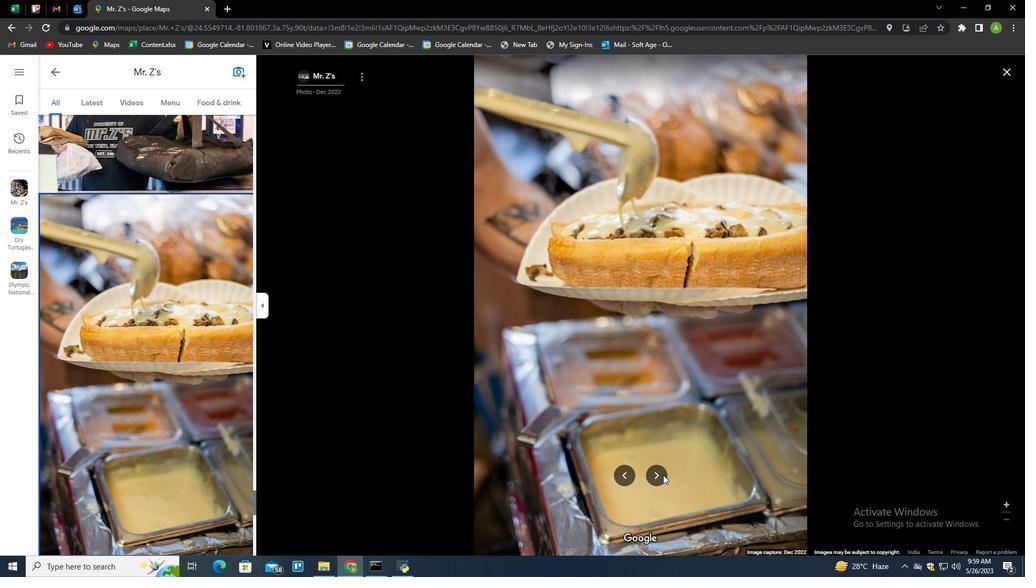 
Action: Mouse pressed left at (663, 474)
Screenshot: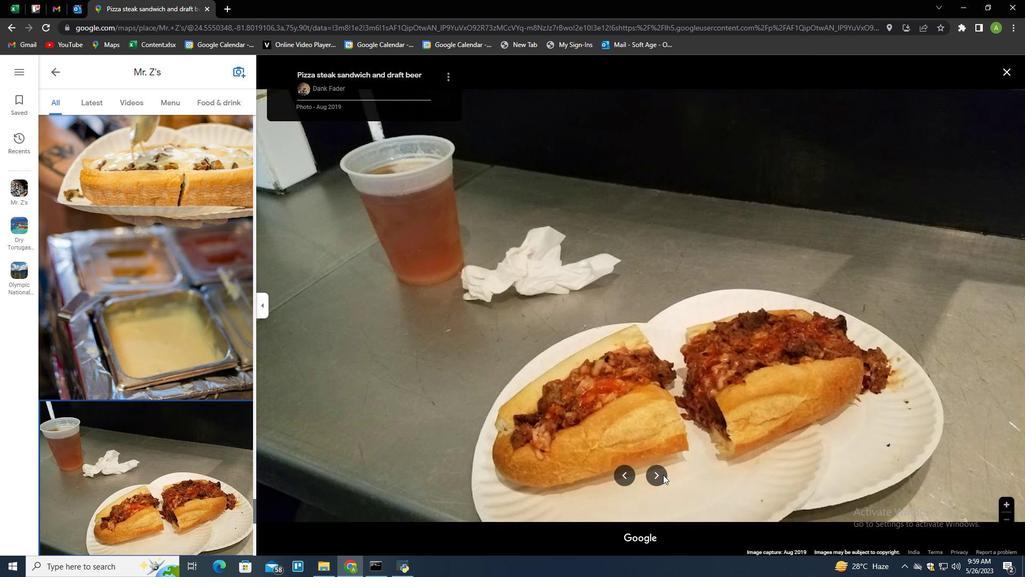 
Action: Mouse pressed left at (663, 474)
Screenshot: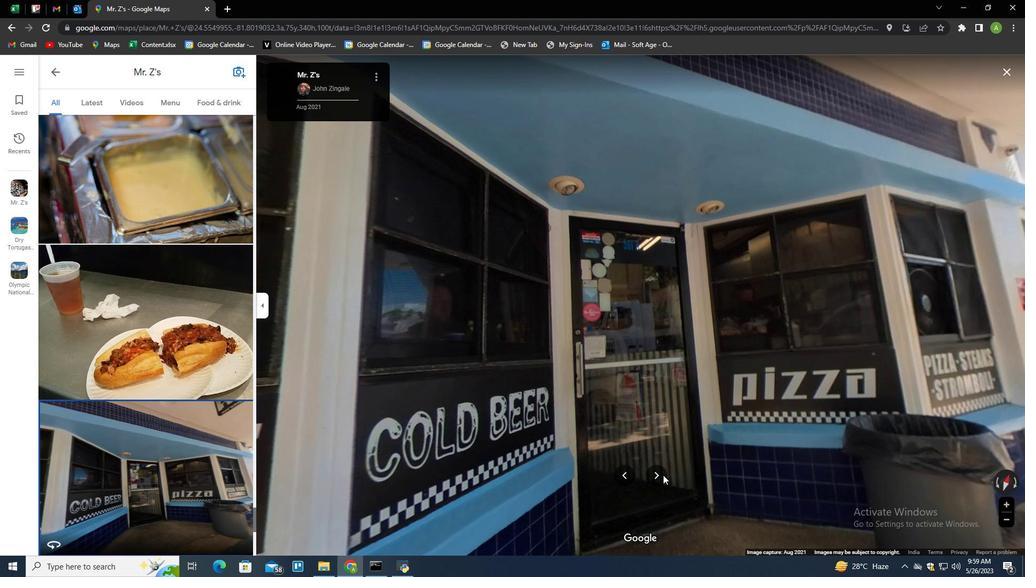 
Action: Mouse pressed left at (663, 474)
Screenshot: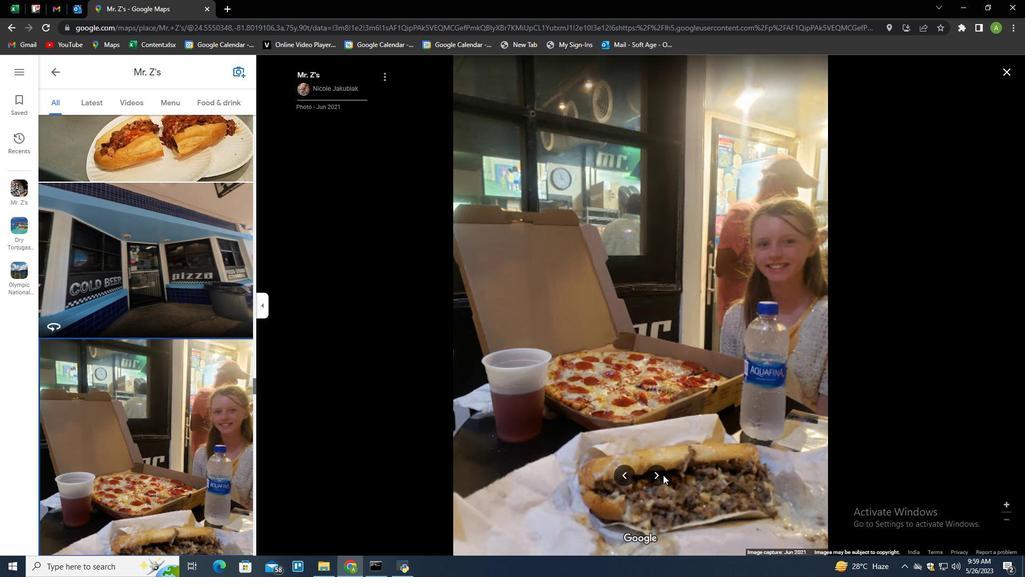 
Action: Mouse pressed left at (663, 474)
Screenshot: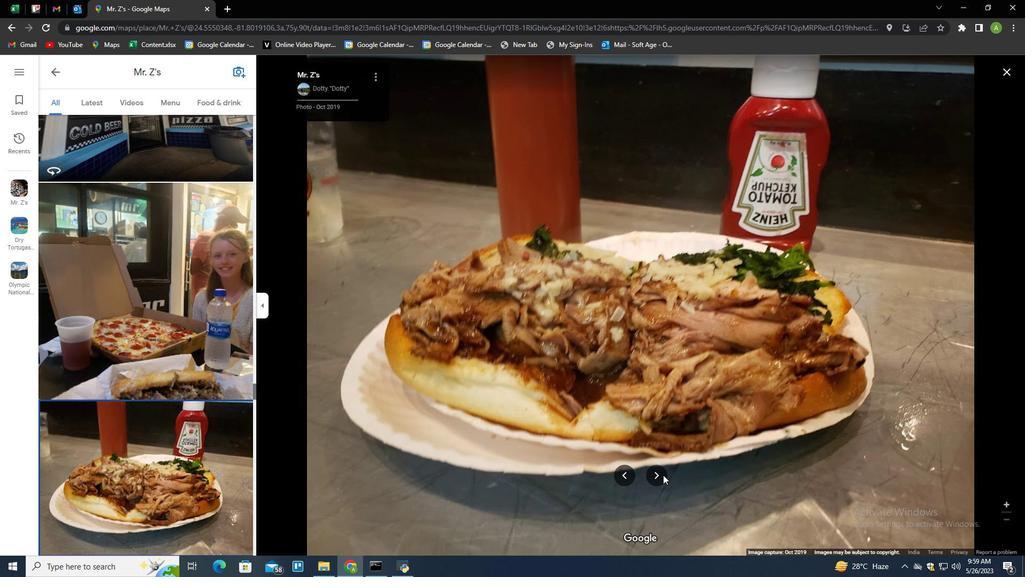 
Action: Mouse pressed left at (663, 474)
Screenshot: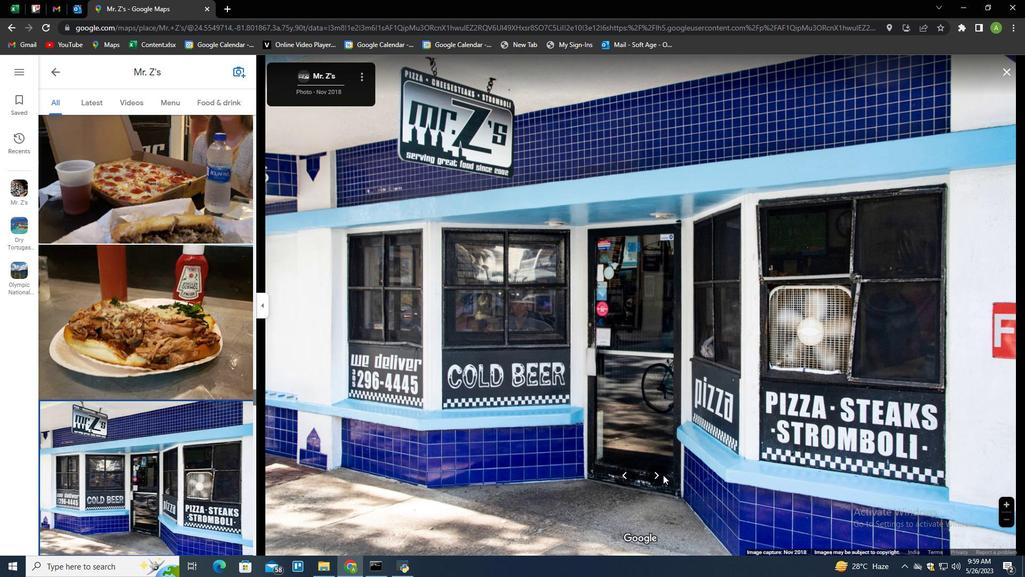 
Action: Mouse pressed left at (663, 474)
Screenshot: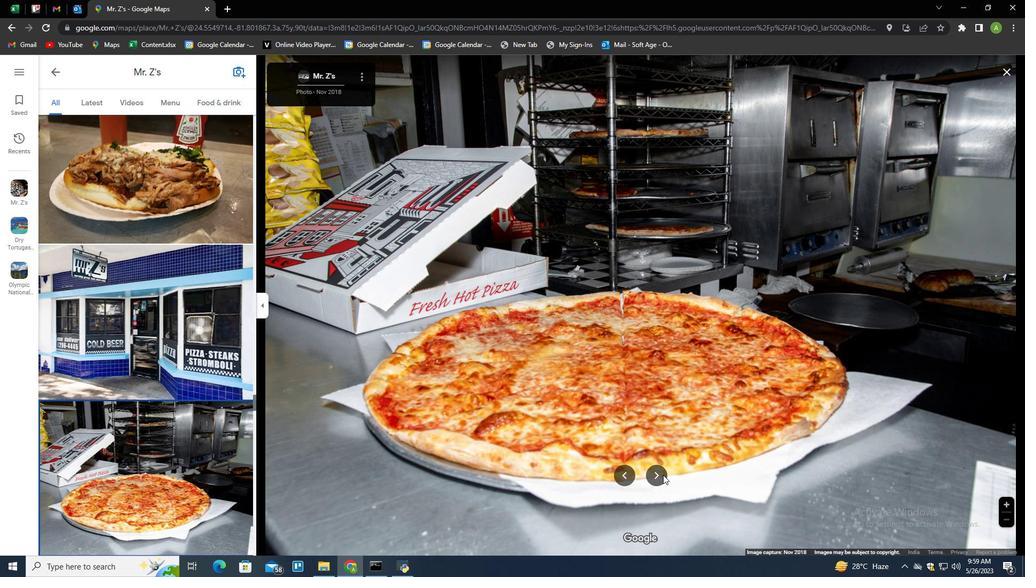 
Action: Mouse pressed left at (663, 474)
Screenshot: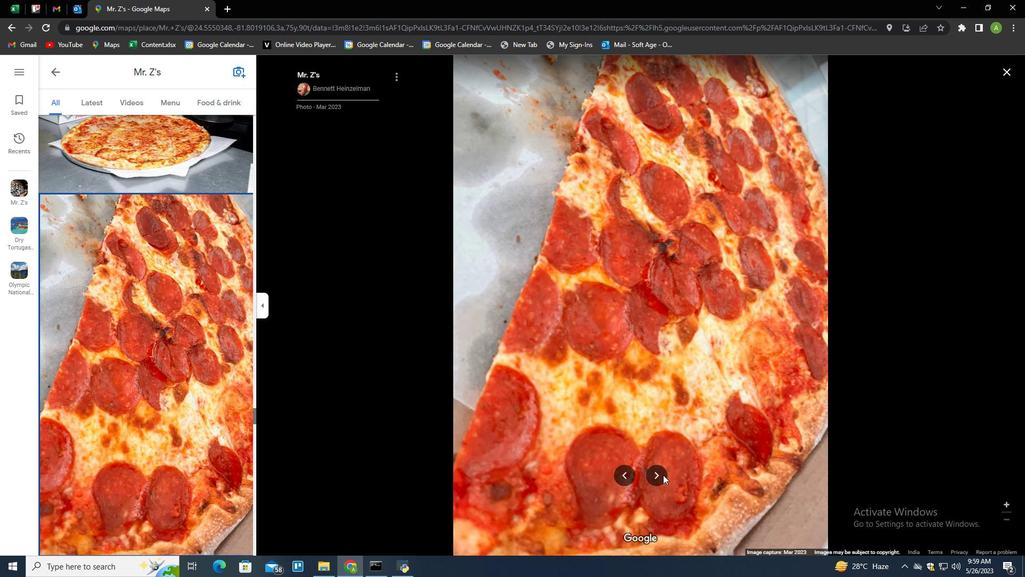 
Action: Mouse pressed left at (663, 474)
Screenshot: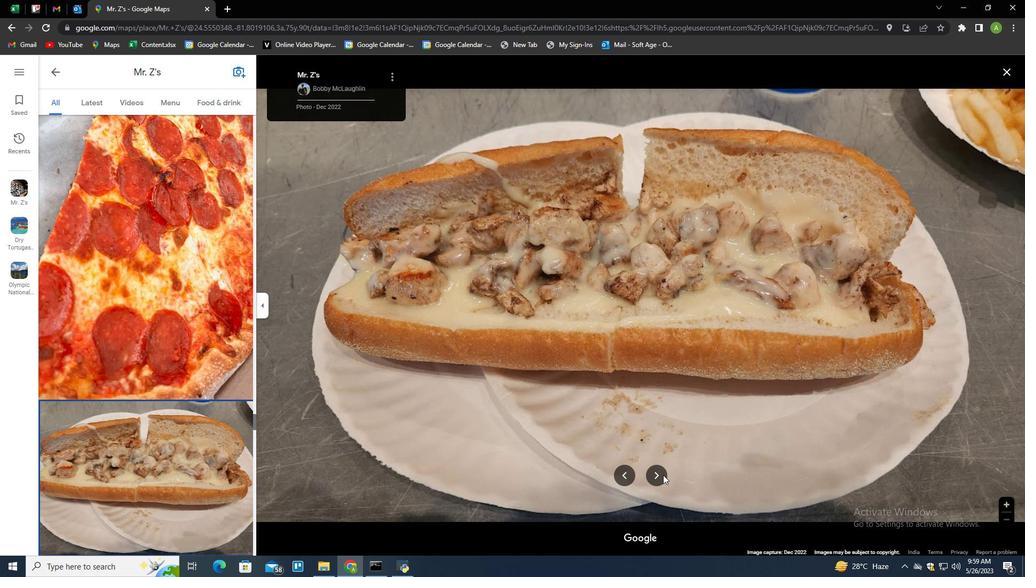 
Action: Mouse pressed left at (663, 474)
Screenshot: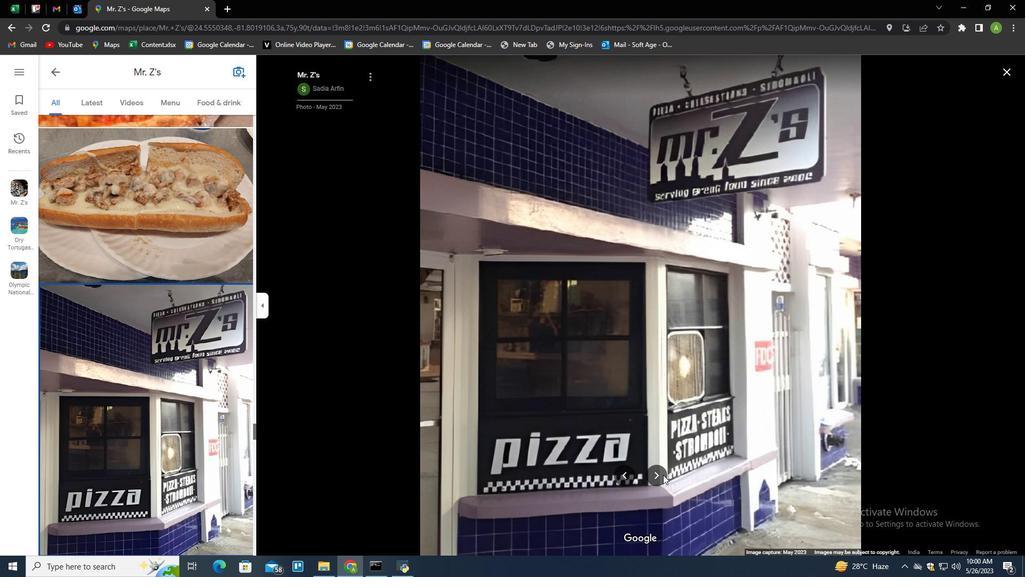 
Action: Mouse pressed left at (663, 474)
Screenshot: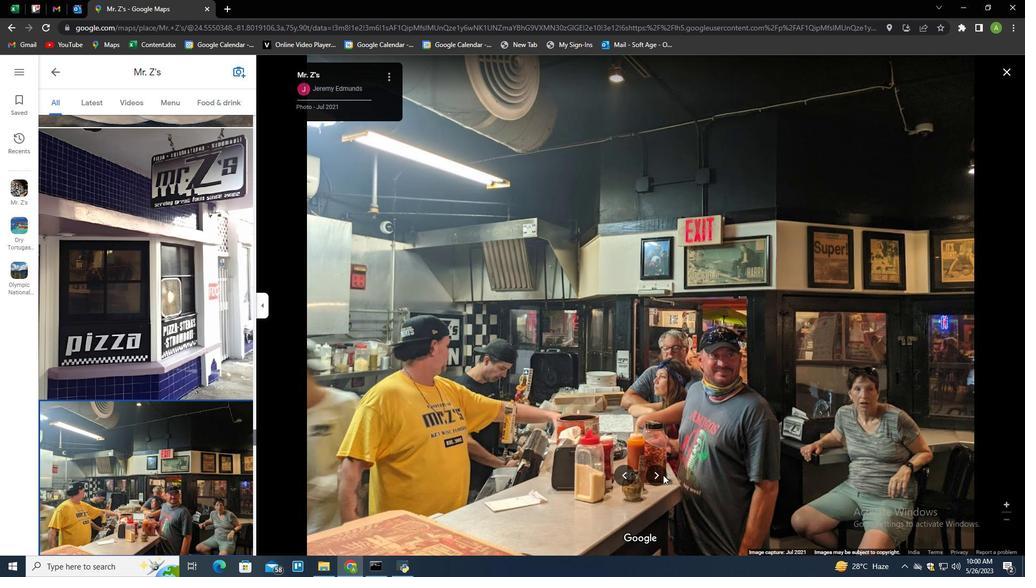 
Action: Mouse moved to (659, 476)
Screenshot: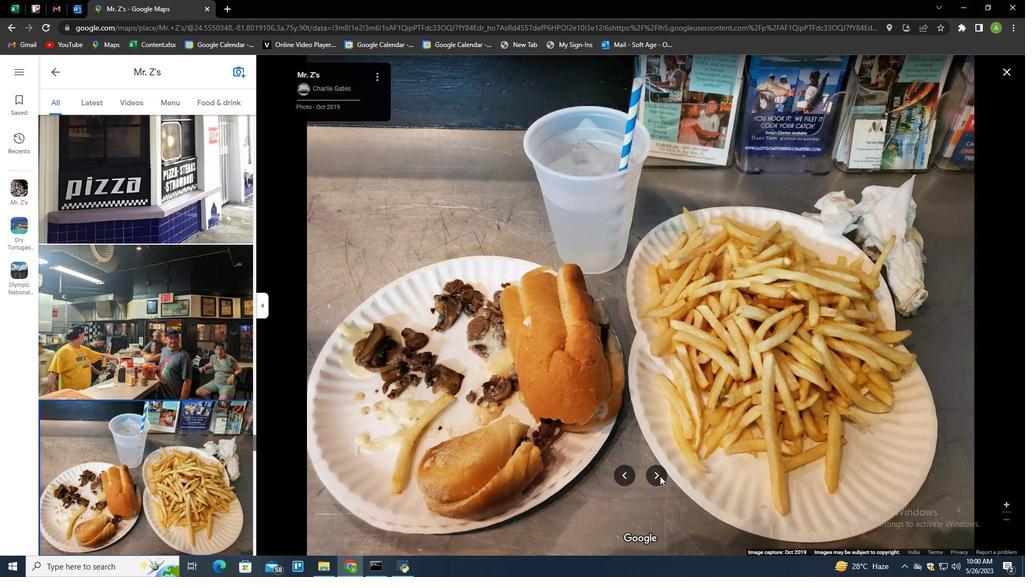
Action: Mouse pressed left at (659, 476)
Screenshot: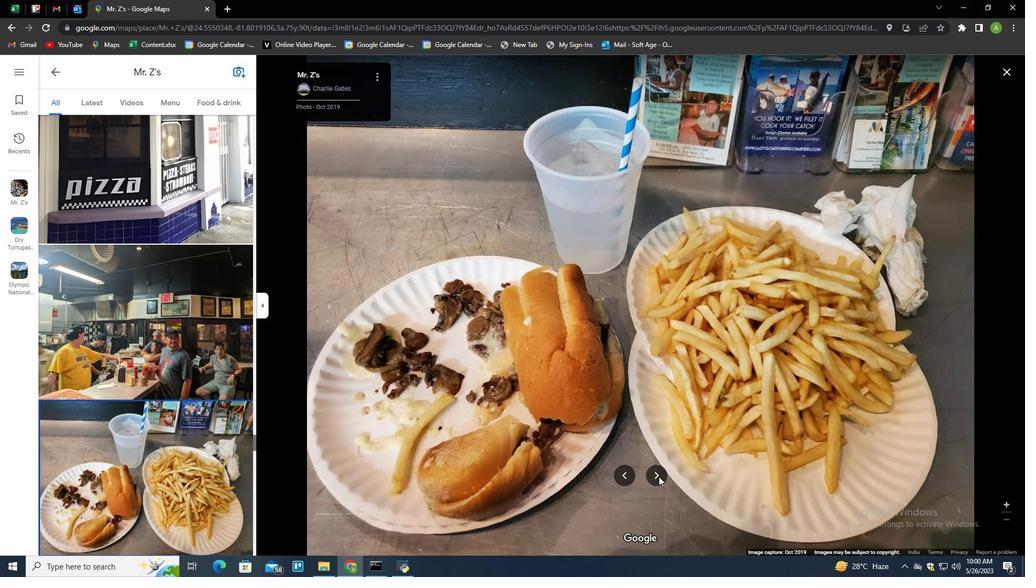 
Action: Mouse moved to (659, 476)
Screenshot: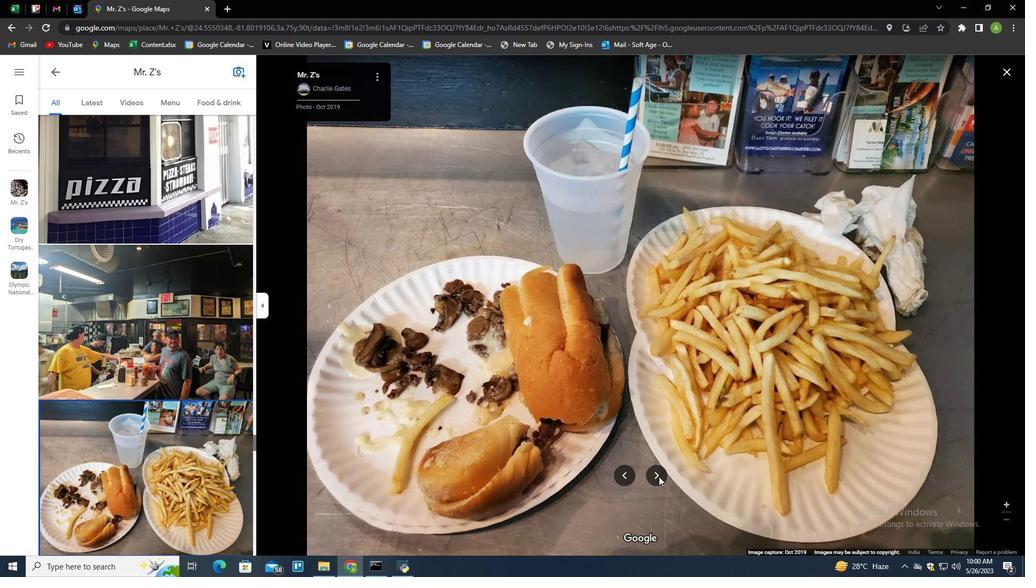 
Action: Mouse pressed left at (659, 476)
Screenshot: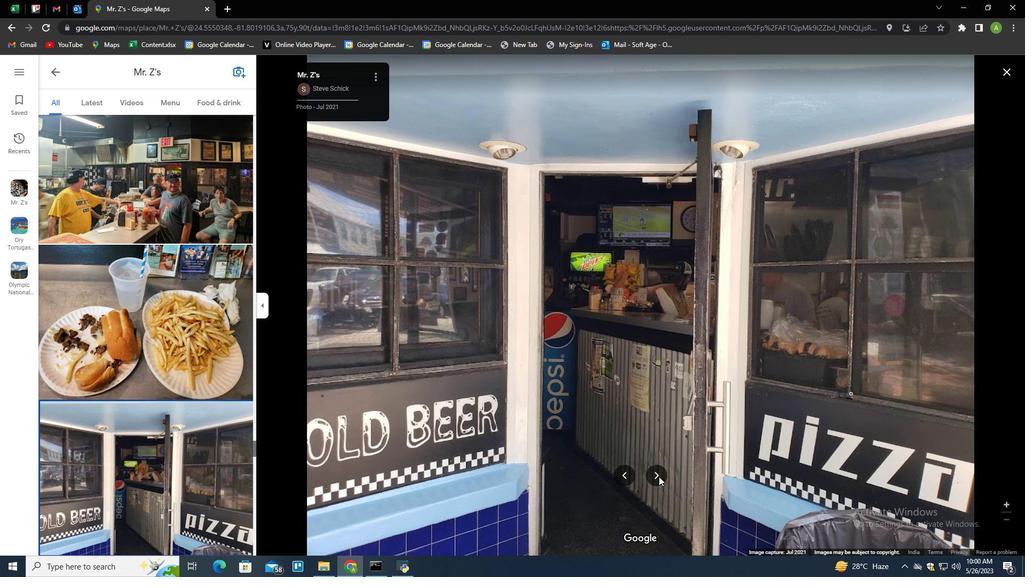 
Action: Mouse moved to (660, 476)
Screenshot: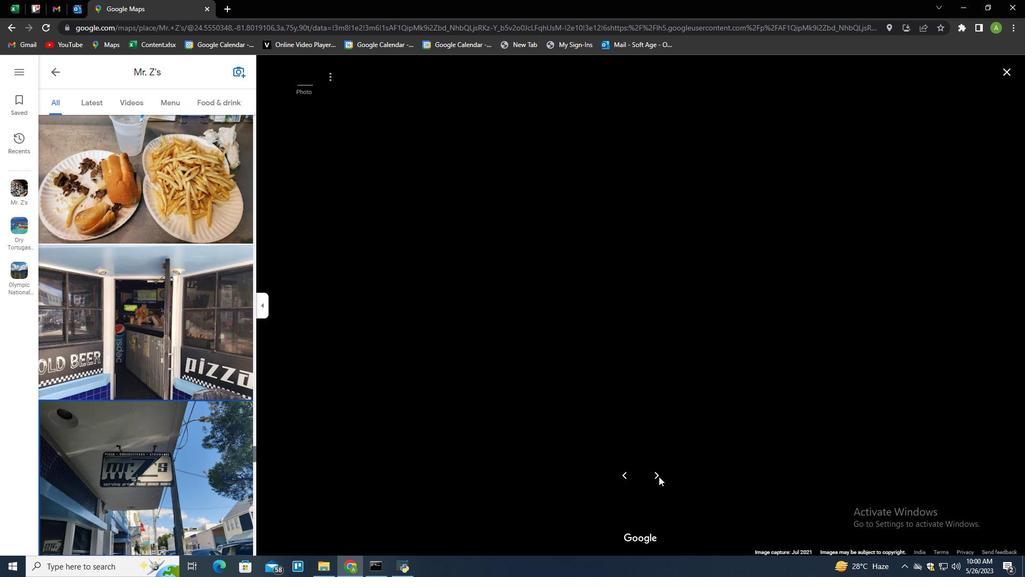 
Action: Mouse pressed left at (660, 476)
Screenshot: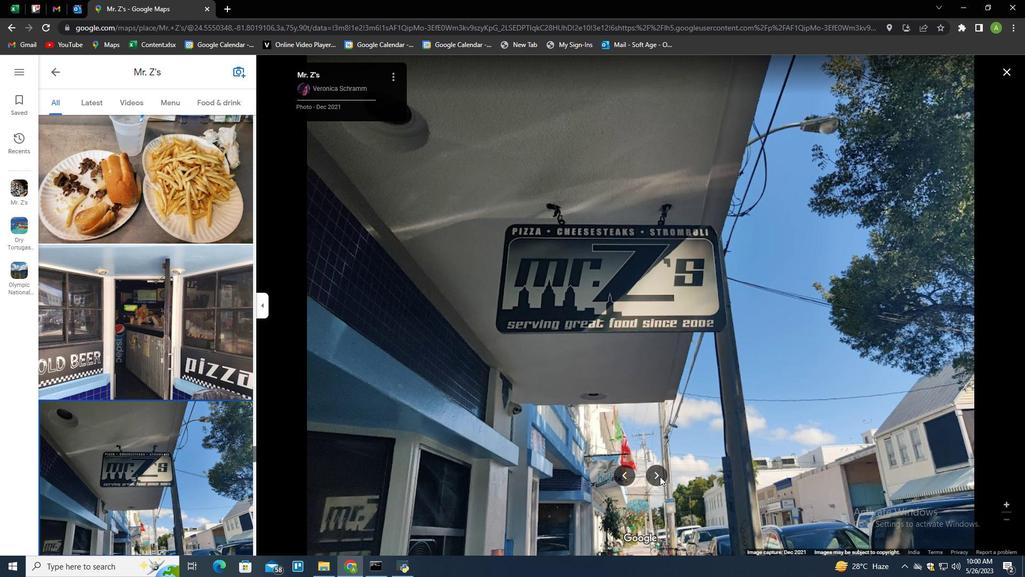 
Action: Mouse pressed left at (660, 476)
Screenshot: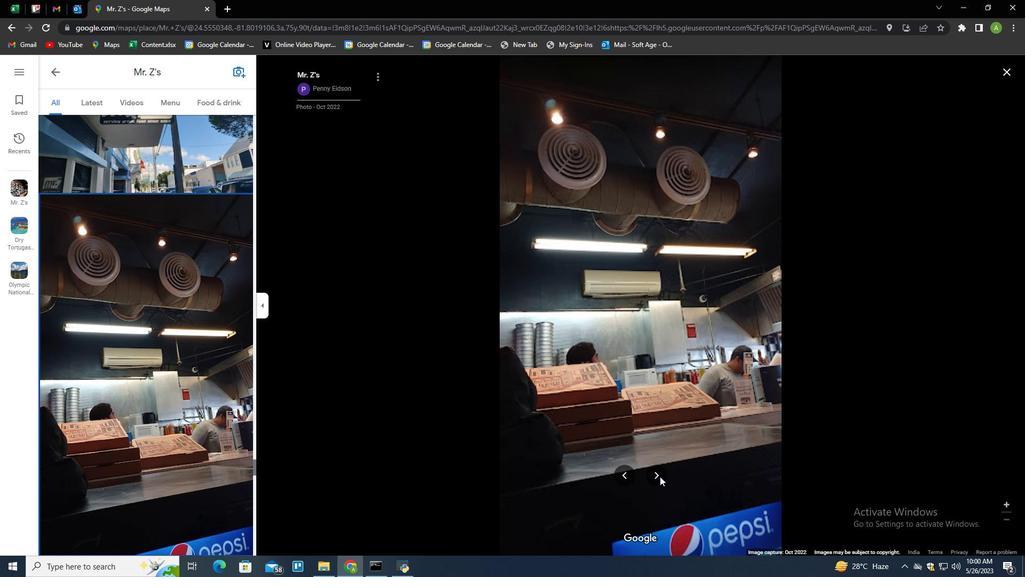 
Action: Mouse moved to (660, 476)
Screenshot: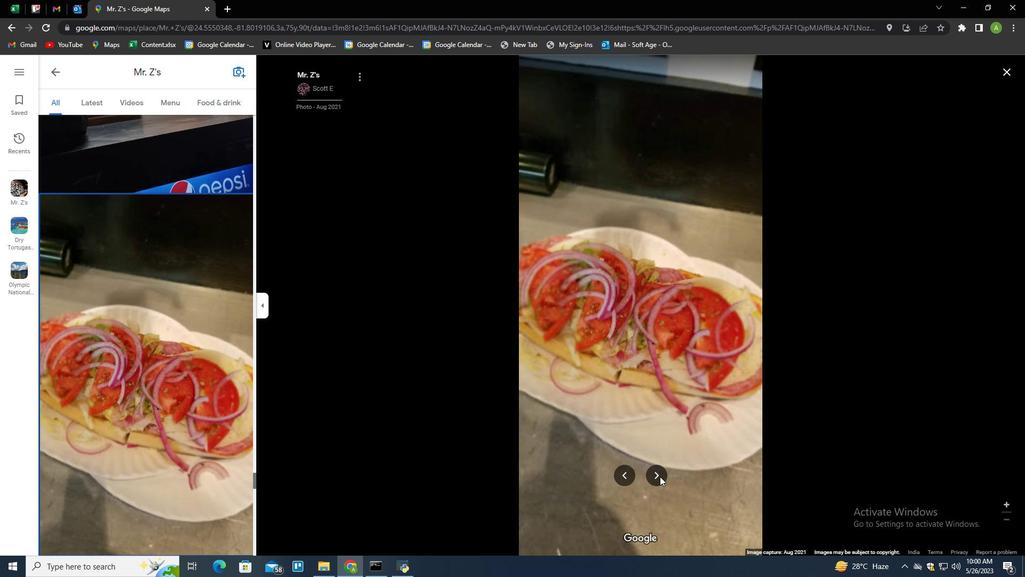 
Action: Mouse pressed left at (660, 476)
Screenshot: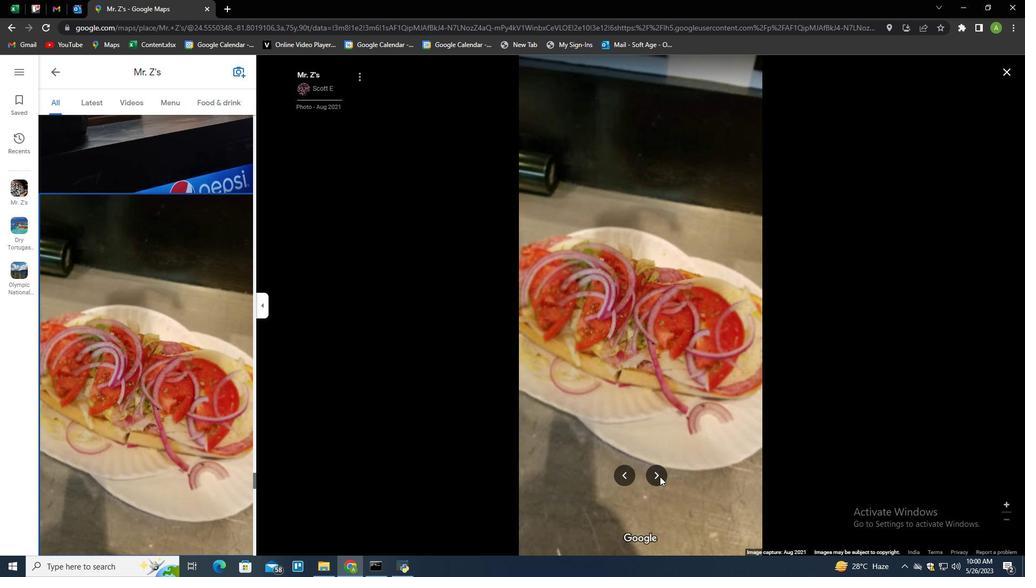 
Action: Mouse pressed left at (660, 476)
Screenshot: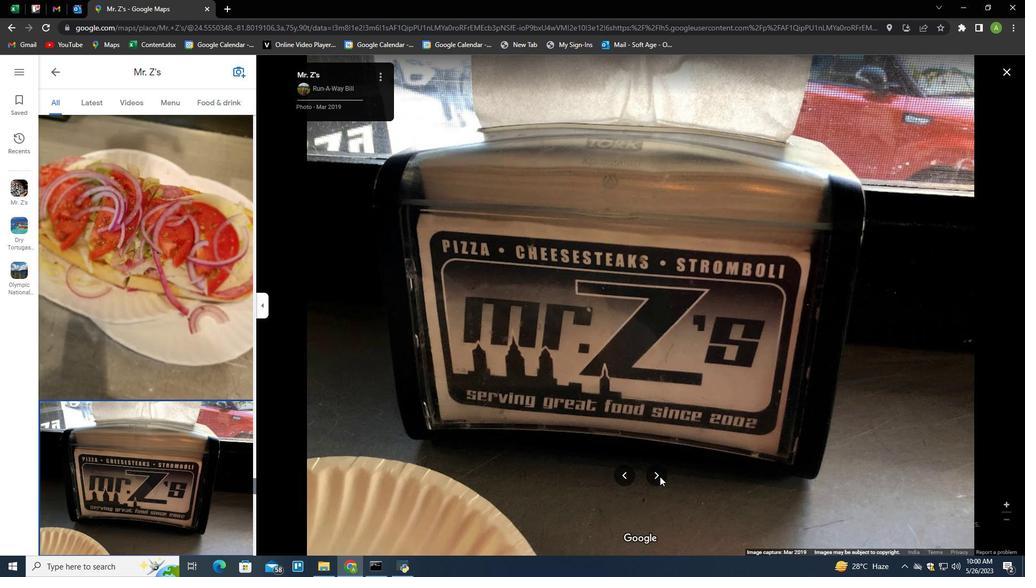 
Action: Mouse pressed left at (660, 476)
Screenshot: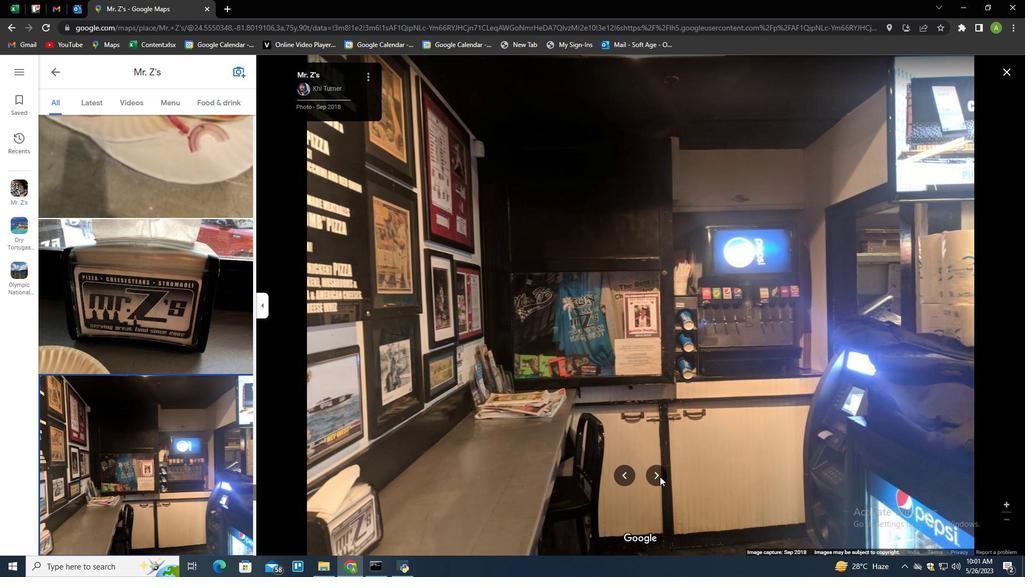 
Action: Mouse pressed left at (660, 476)
Screenshot: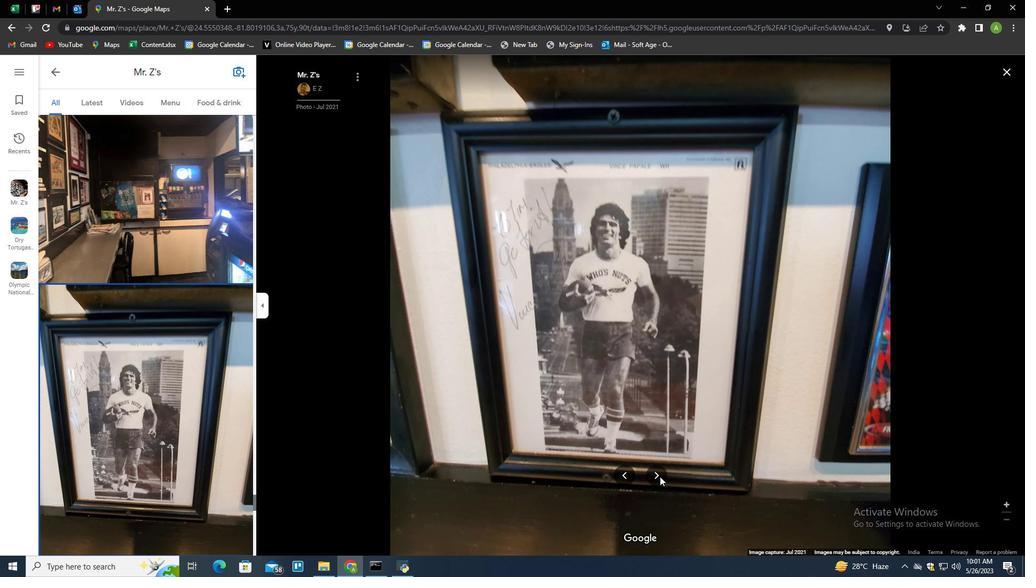 
Action: Mouse pressed left at (660, 476)
Screenshot: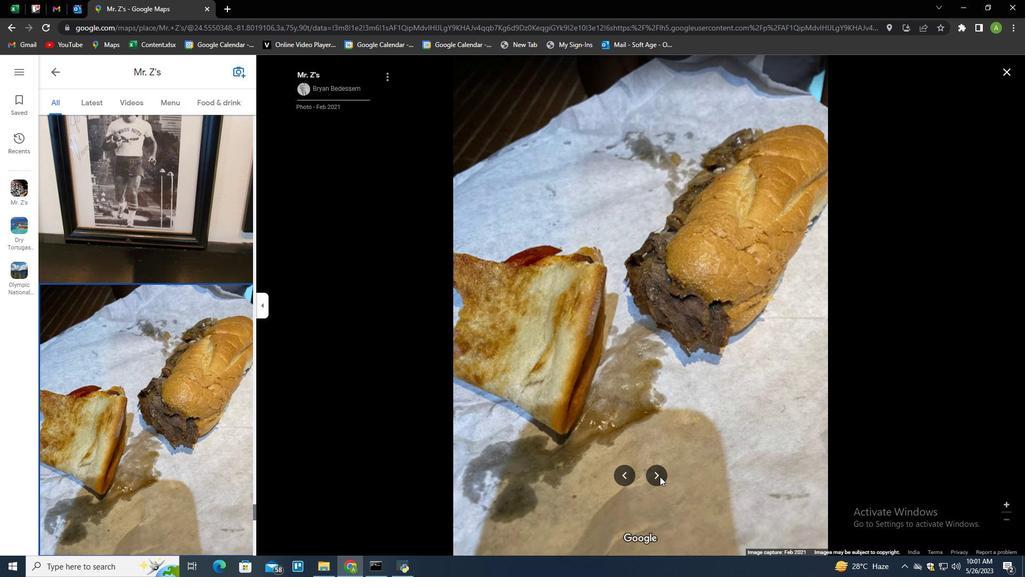 
Action: Mouse pressed left at (660, 476)
Screenshot: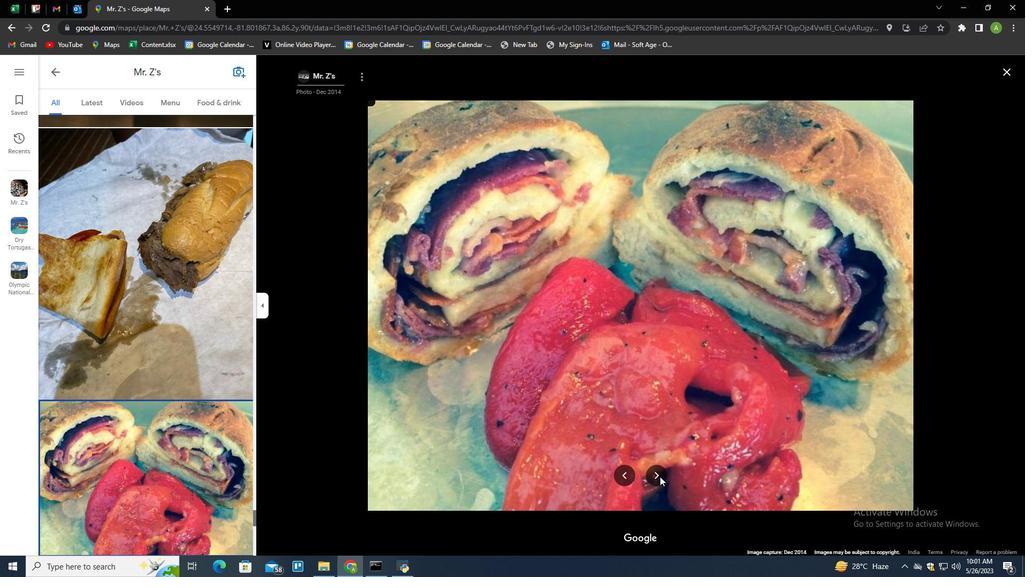 
Action: Mouse pressed left at (660, 476)
Screenshot: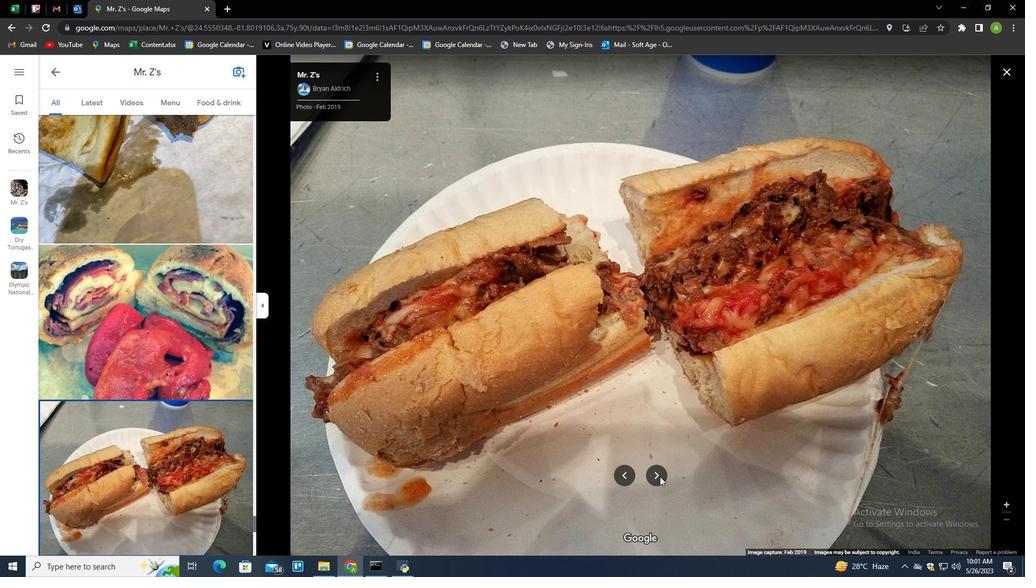 
Action: Mouse pressed left at (660, 476)
Screenshot: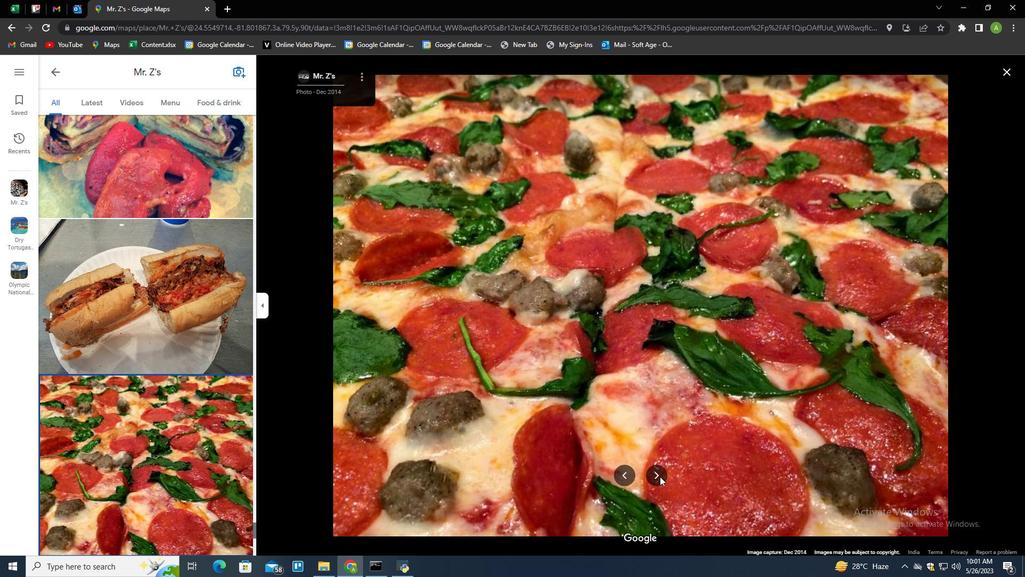 
Action: Mouse pressed left at (660, 476)
Screenshot: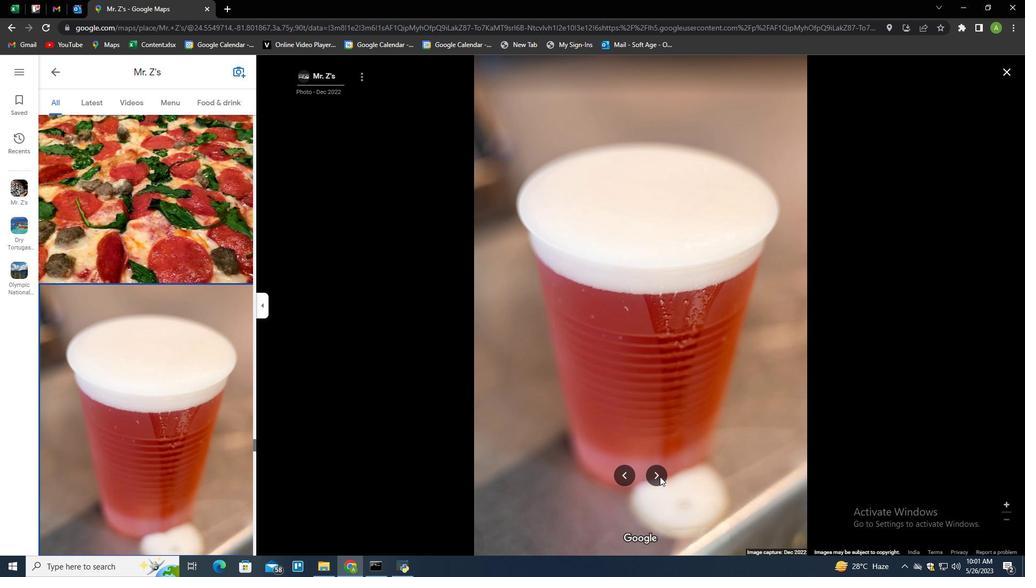 
Action: Mouse pressed left at (660, 476)
Screenshot: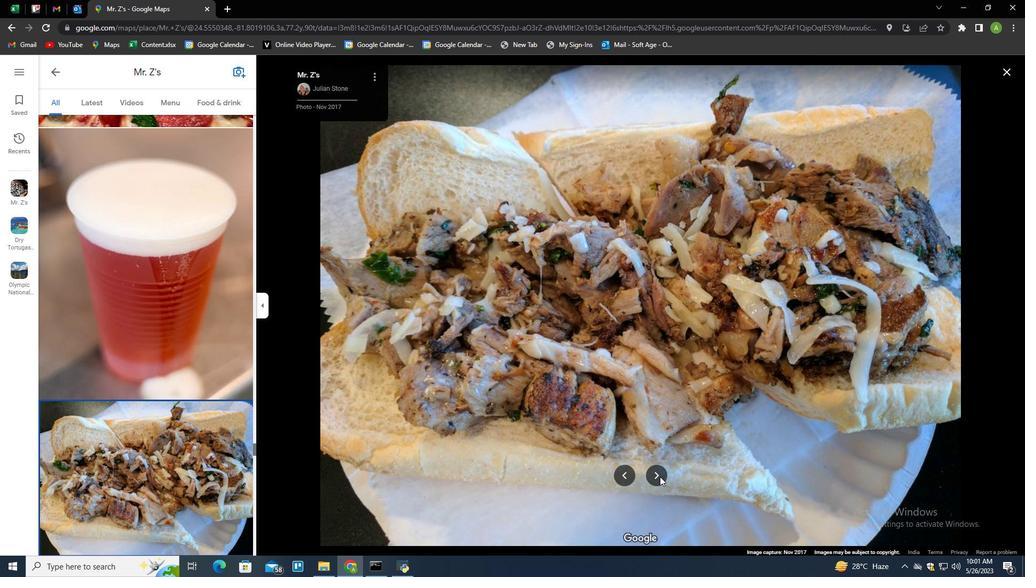 
Action: Mouse pressed left at (660, 476)
Screenshot: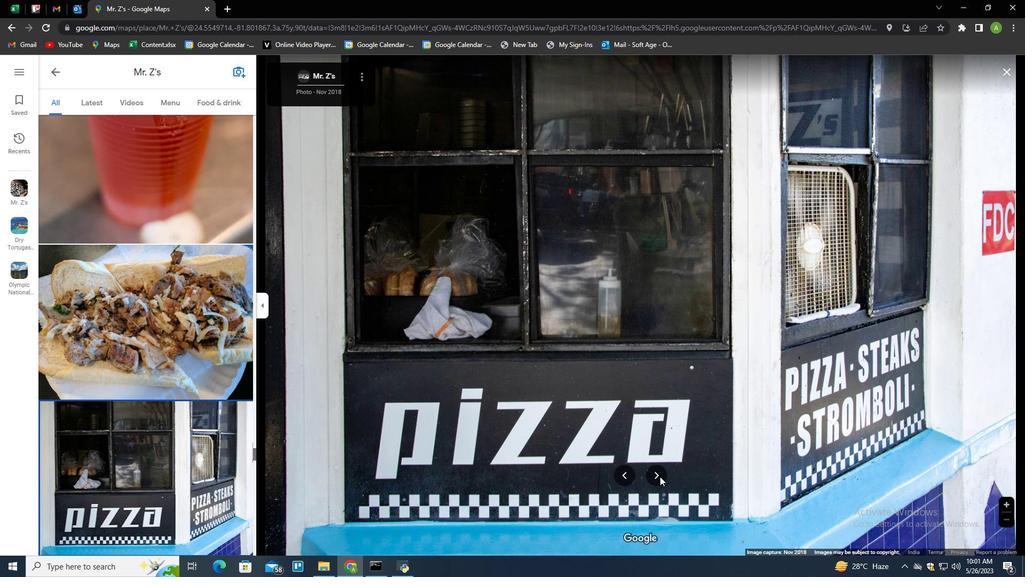 
Action: Mouse pressed left at (660, 476)
Screenshot: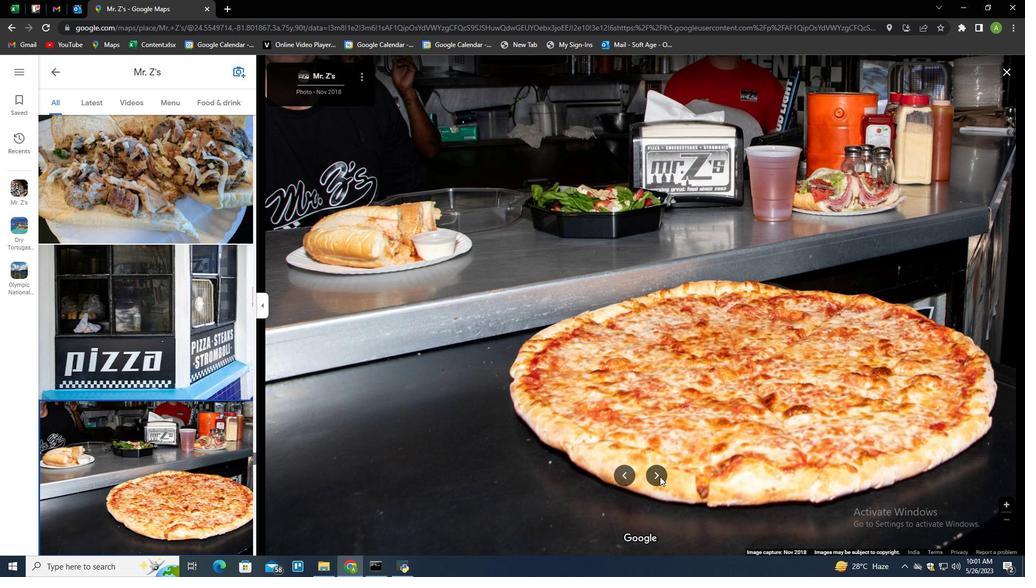 
Action: Mouse pressed left at (660, 476)
Screenshot: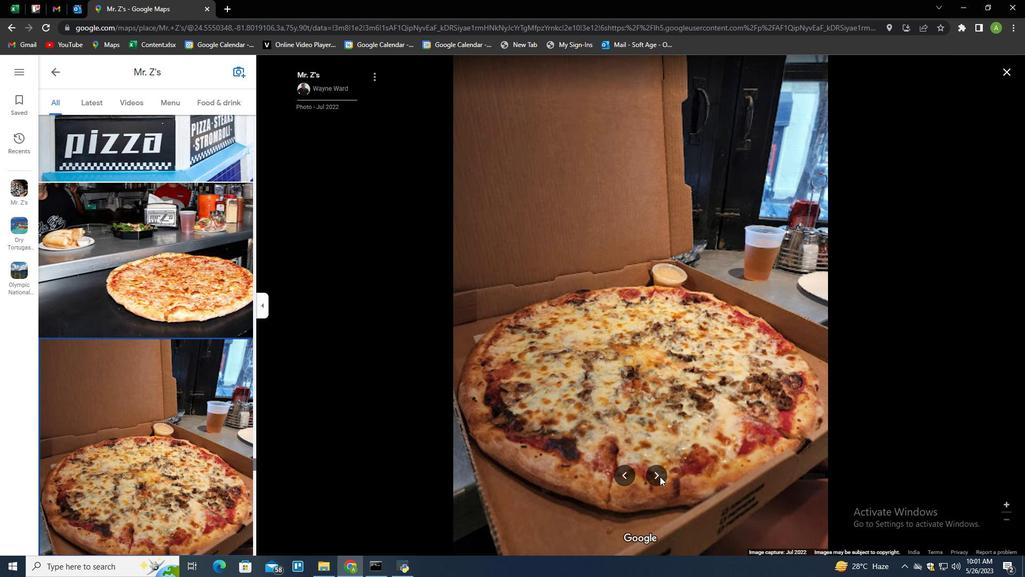 
Action: Mouse pressed left at (660, 476)
Screenshot: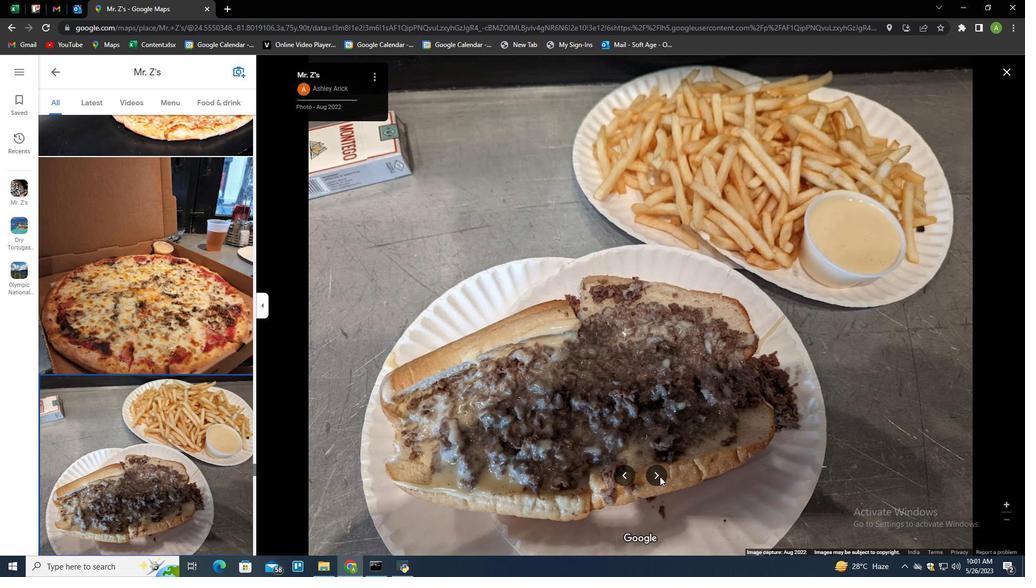 
Action: Mouse pressed left at (660, 476)
Screenshot: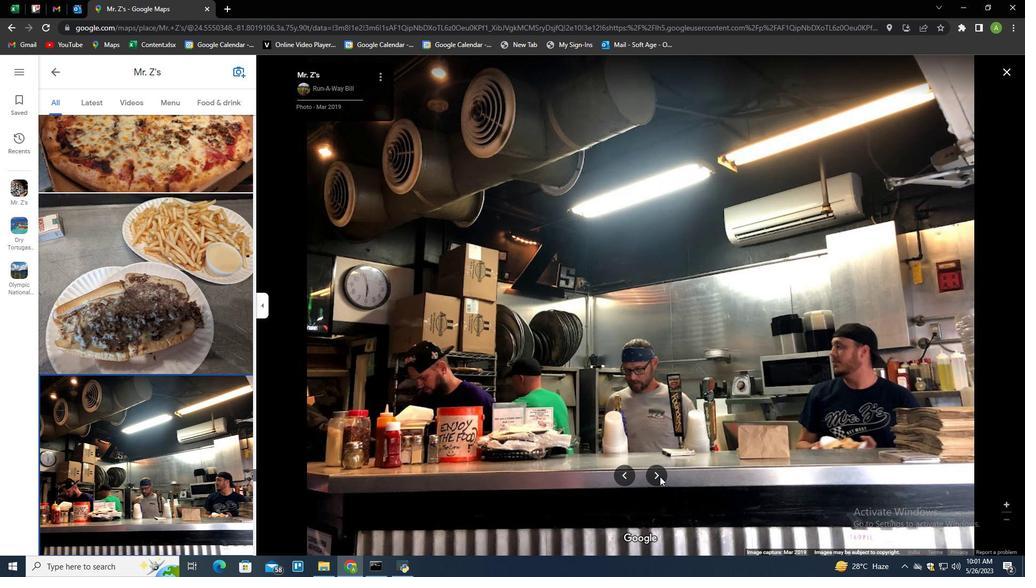 
Action: Mouse pressed left at (660, 476)
Screenshot: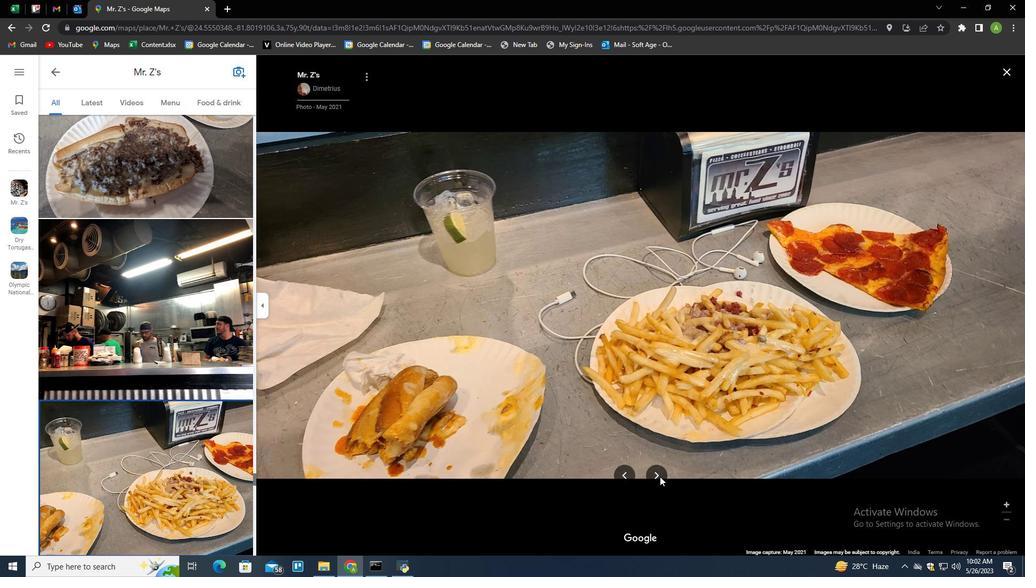 
Action: Mouse pressed left at (660, 476)
Screenshot: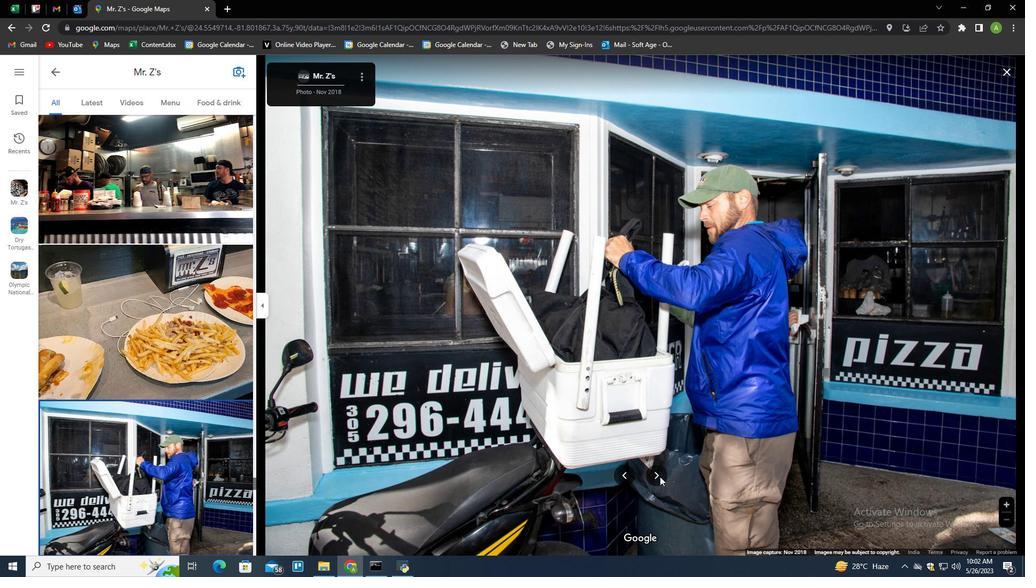 
Action: Mouse pressed left at (660, 476)
Screenshot: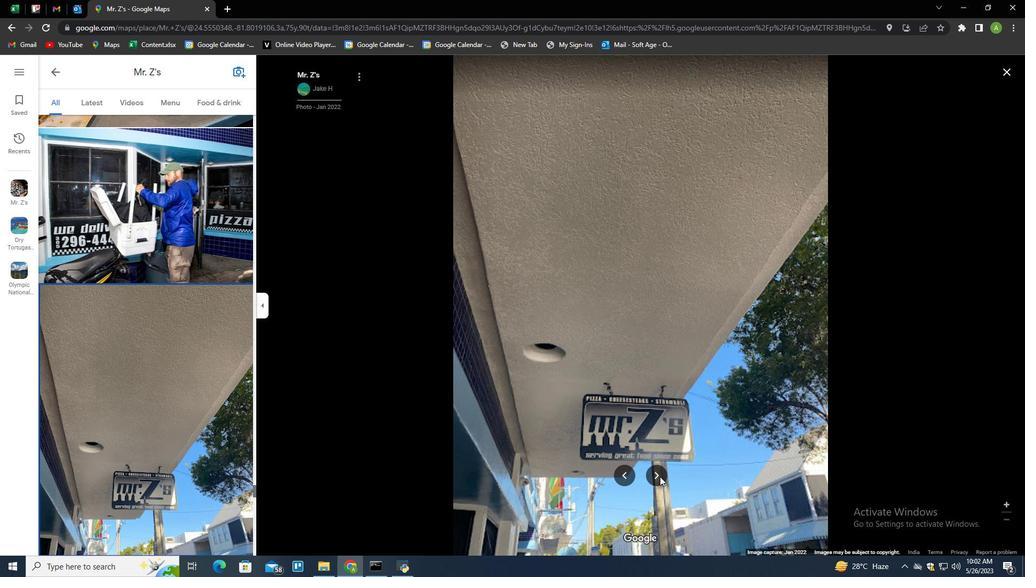 
Action: Mouse pressed left at (660, 476)
Screenshot: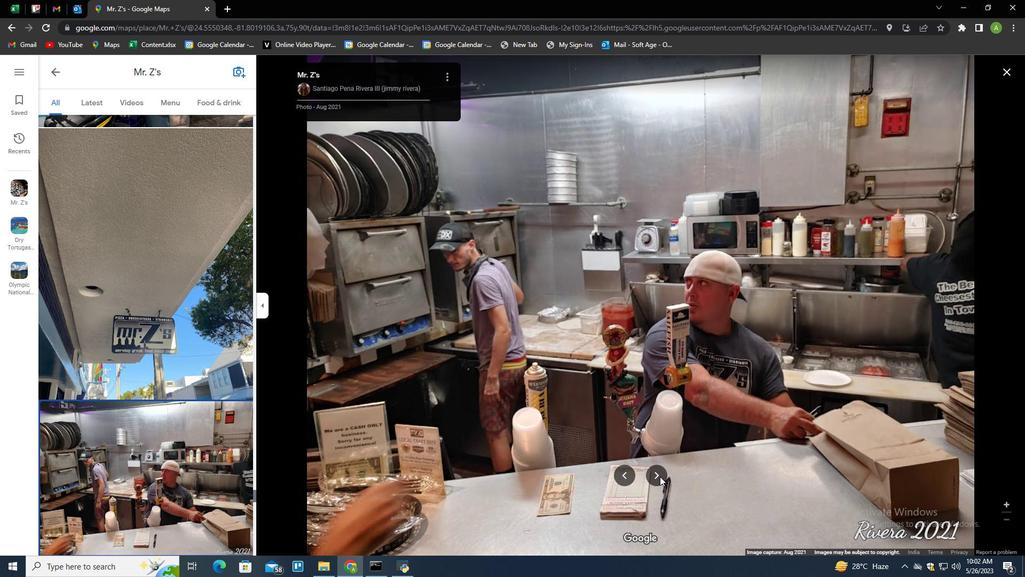 
Action: Mouse pressed left at (660, 476)
Screenshot: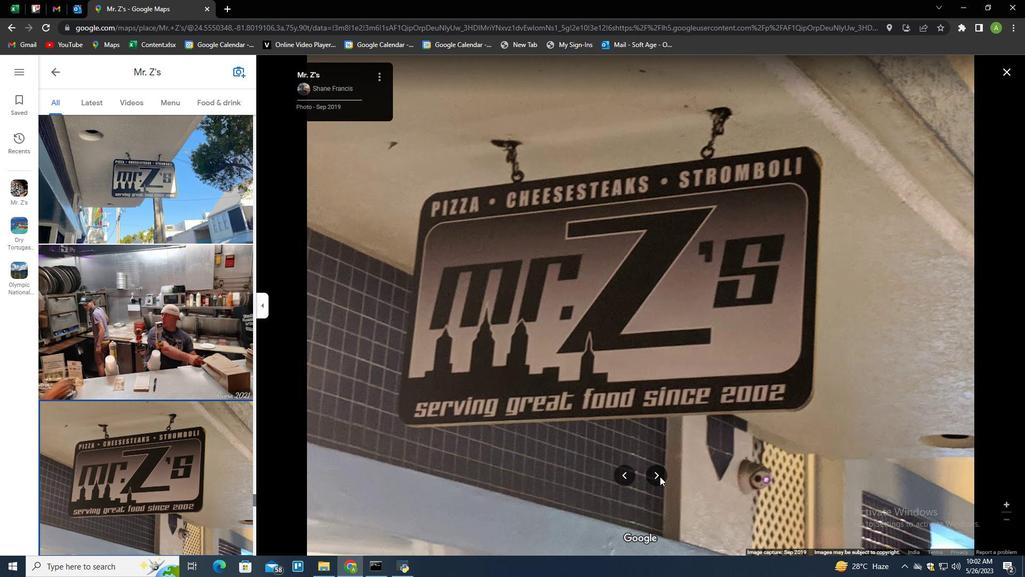 
Action: Mouse pressed left at (660, 476)
Screenshot: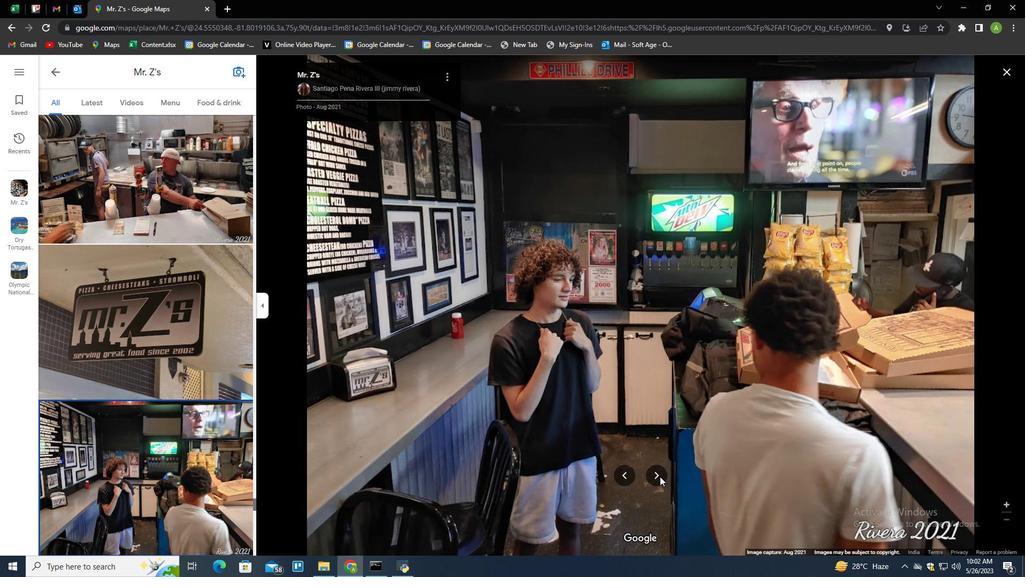 
Action: Mouse pressed left at (660, 476)
Screenshot: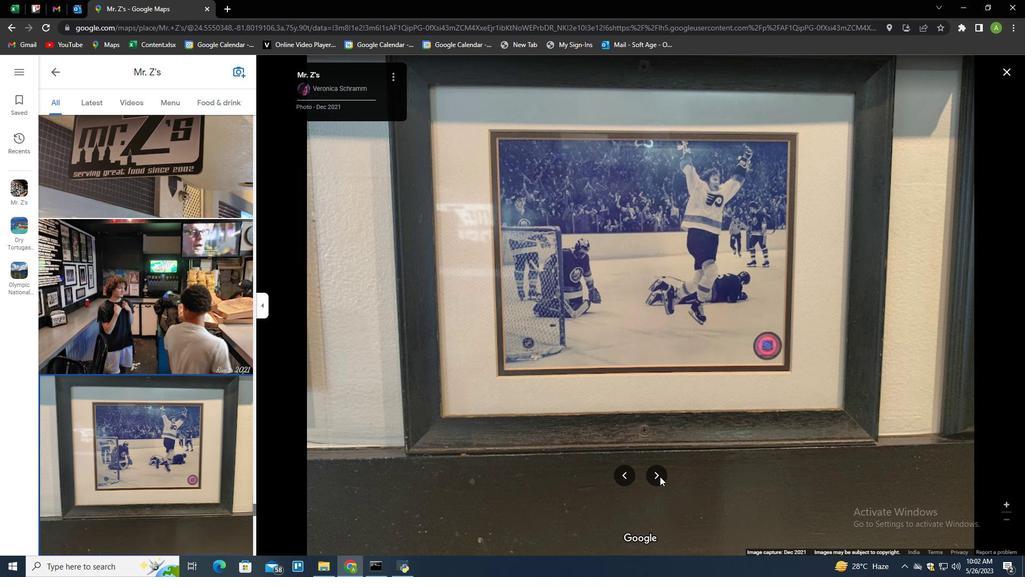 
Action: Mouse pressed left at (660, 476)
Screenshot: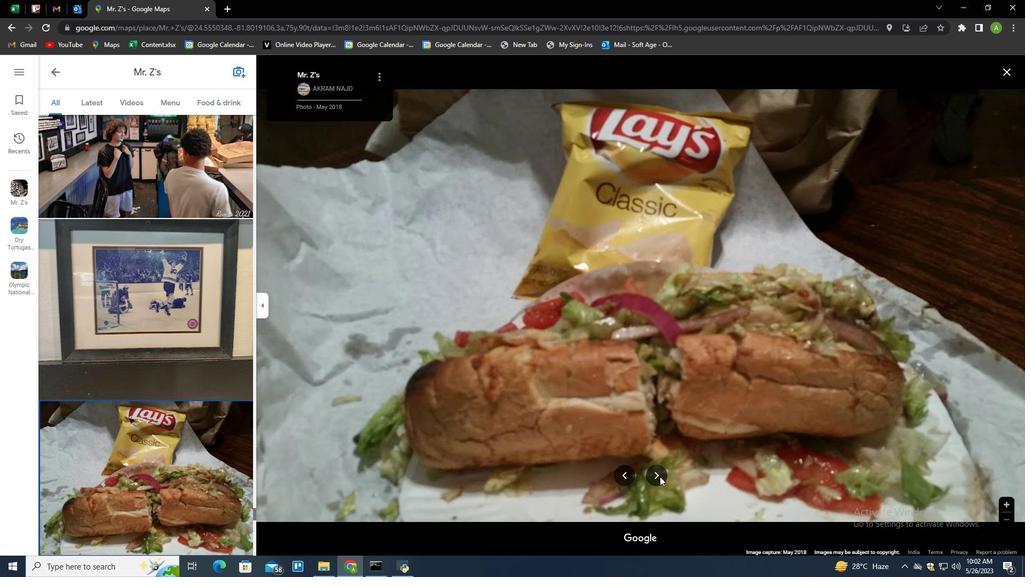 
Action: Mouse moved to (622, 472)
Screenshot: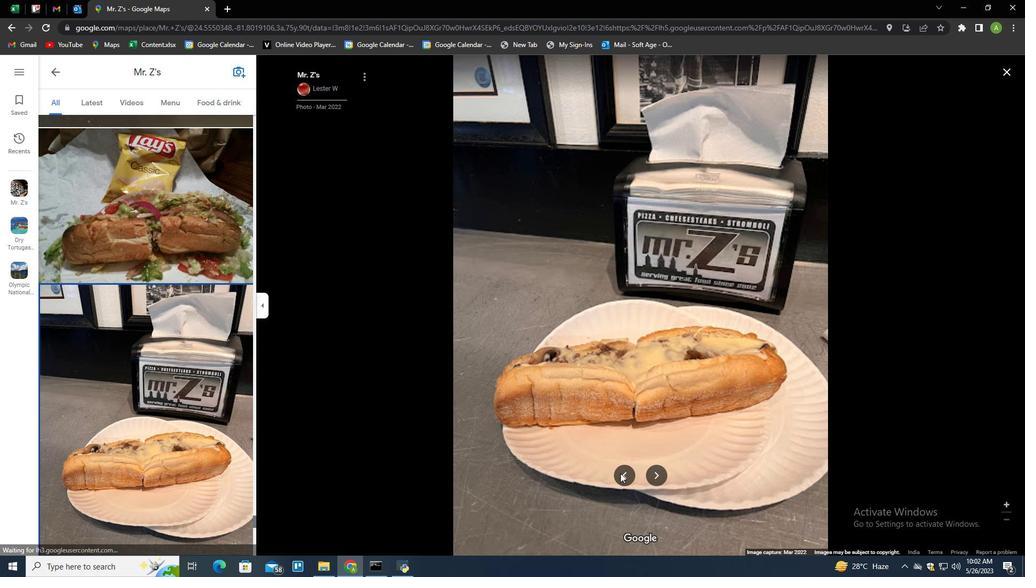 
Action: Mouse pressed left at (622, 472)
Screenshot: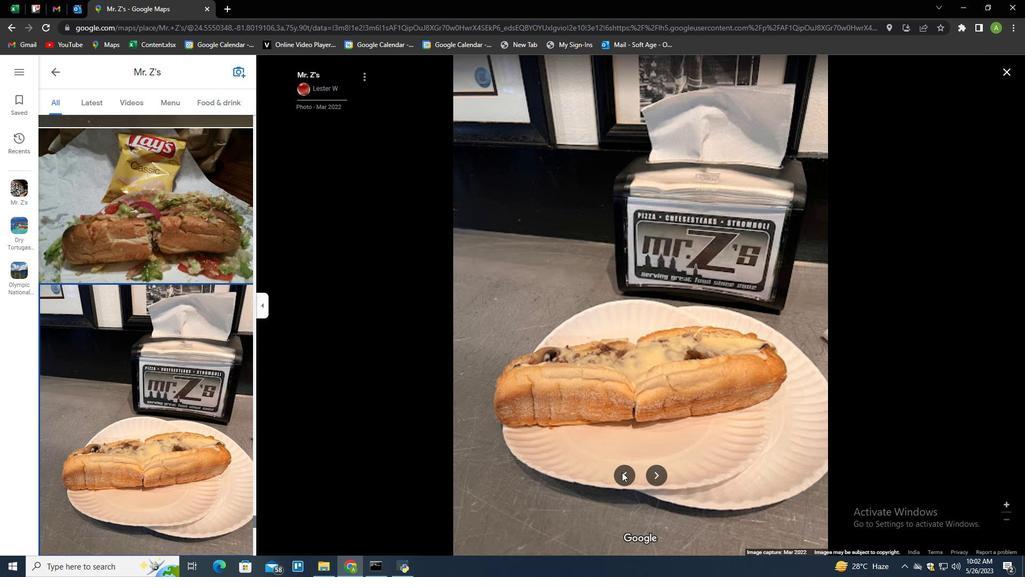 
Action: Mouse moved to (659, 474)
Screenshot: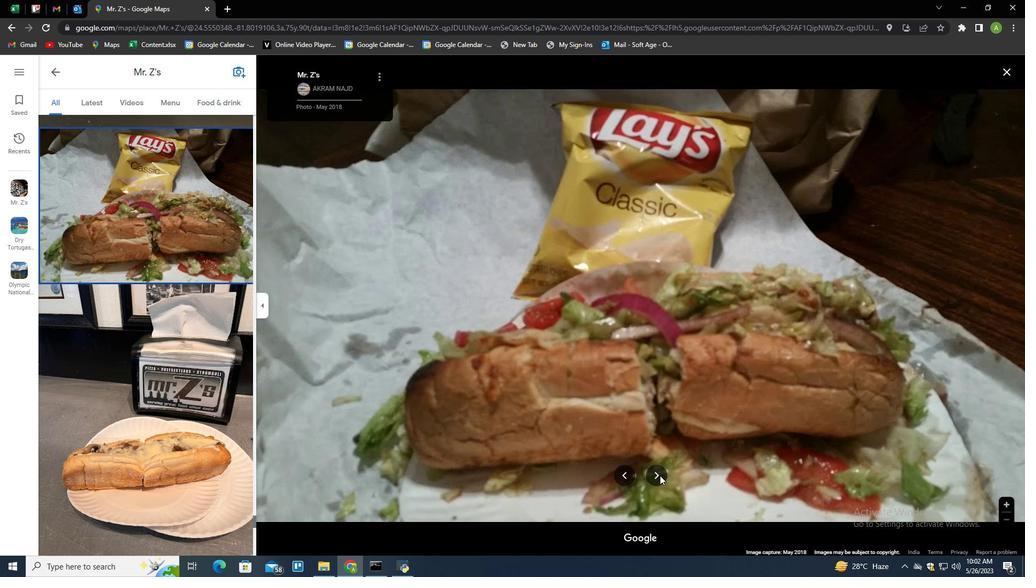 
Action: Mouse pressed left at (659, 474)
Screenshot: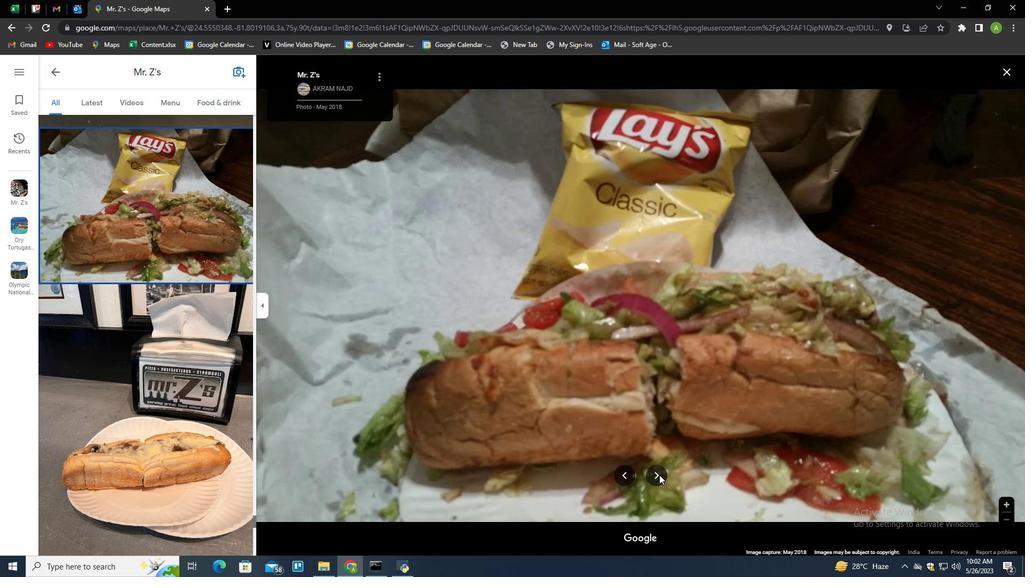 
Action: Mouse pressed left at (659, 474)
Screenshot: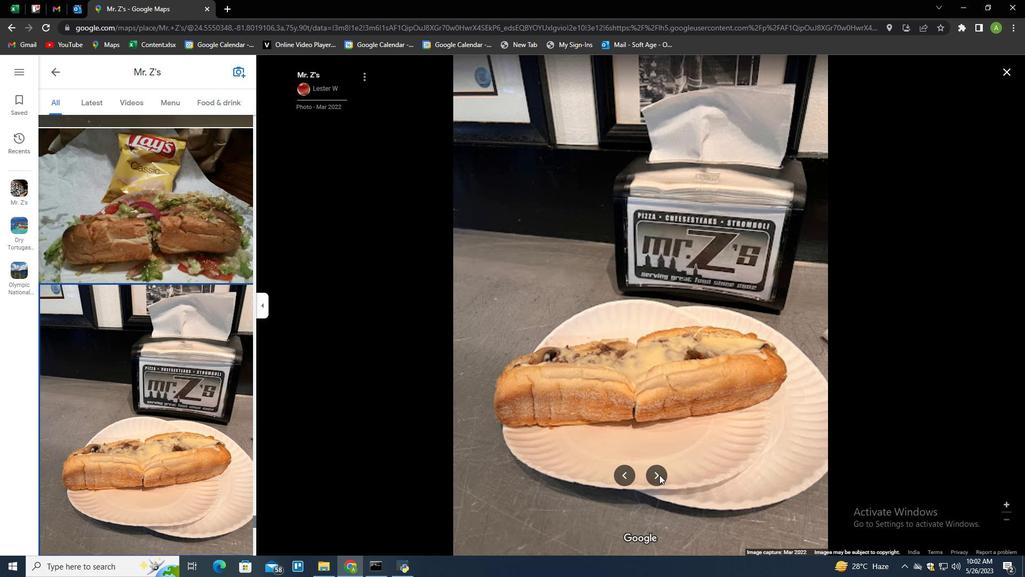 
Action: Mouse pressed left at (659, 474)
Screenshot: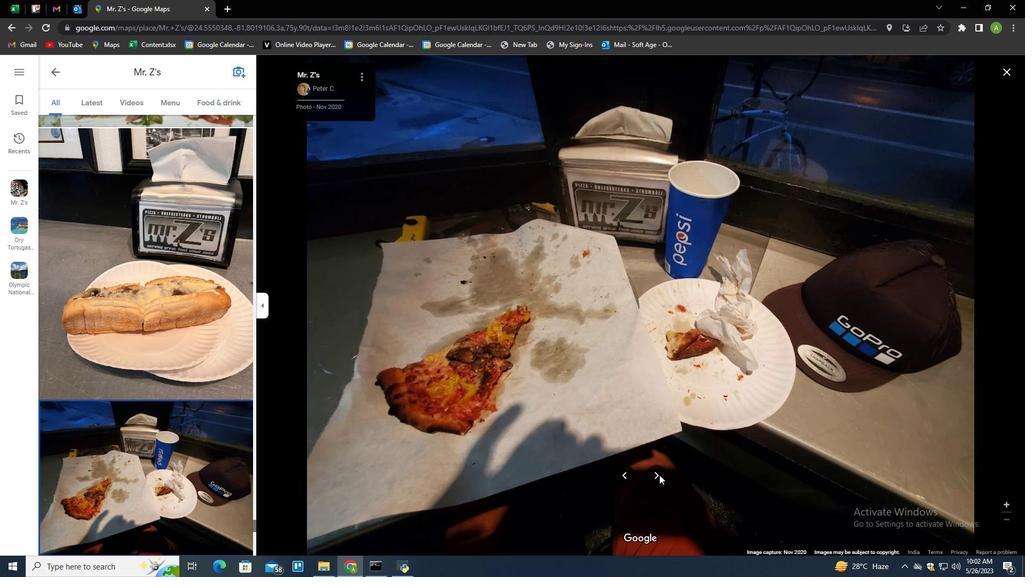 
Action: Mouse pressed left at (659, 474)
Screenshot: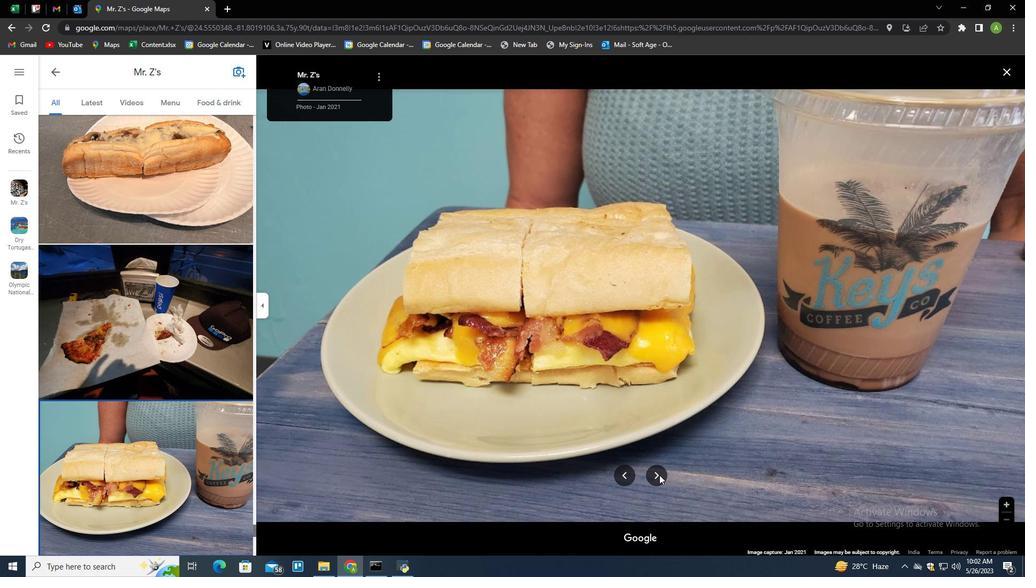 
Action: Mouse pressed left at (659, 474)
Screenshot: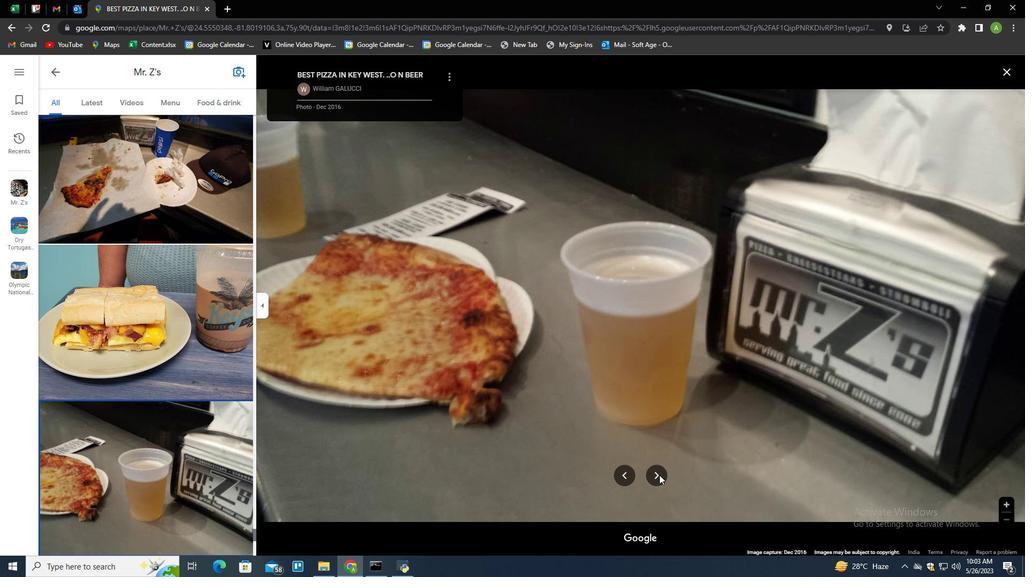
Action: Mouse pressed left at (659, 474)
Screenshot: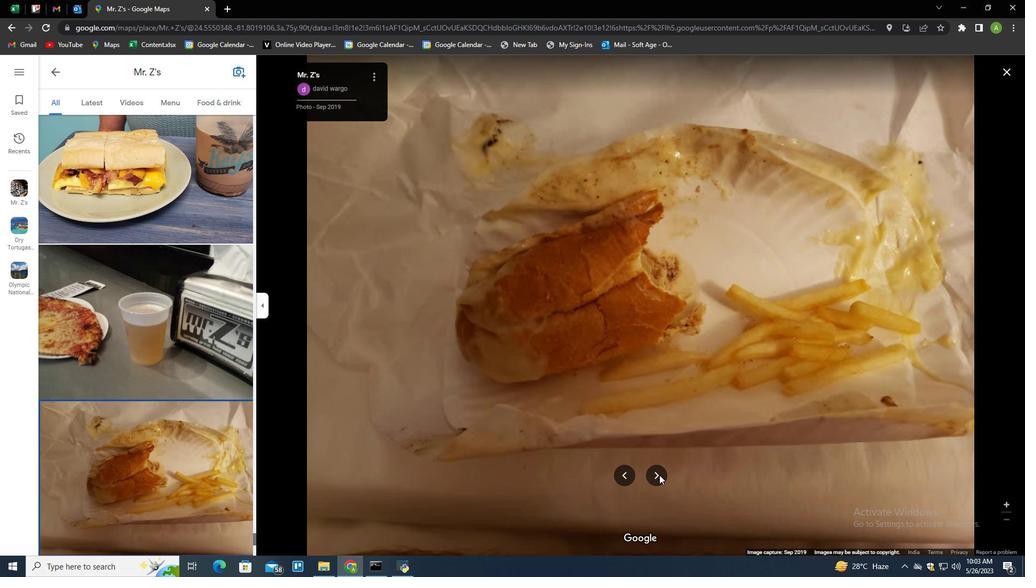 
Action: Mouse pressed left at (659, 474)
Screenshot: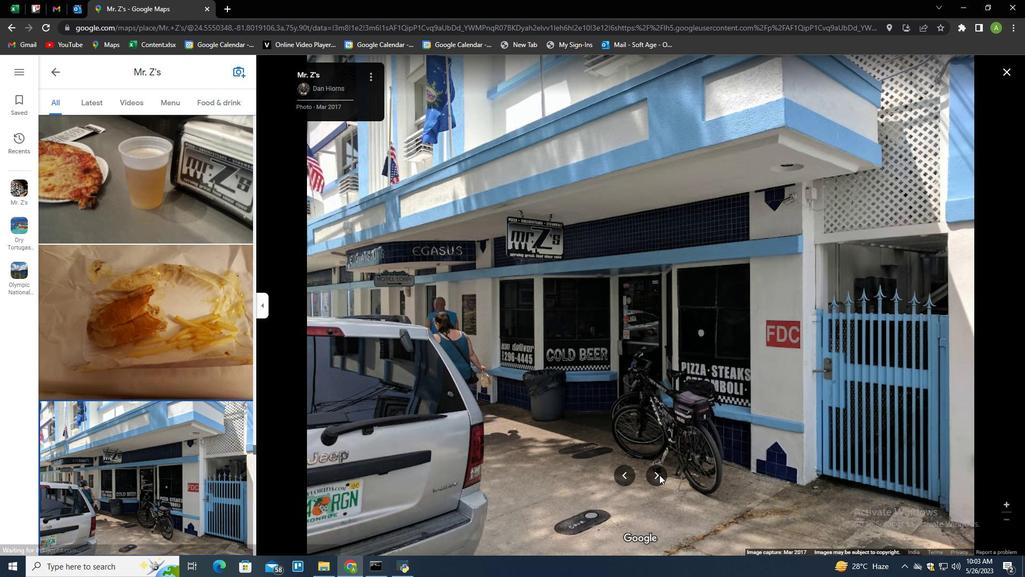 
Action: Mouse moved to (659, 474)
Screenshot: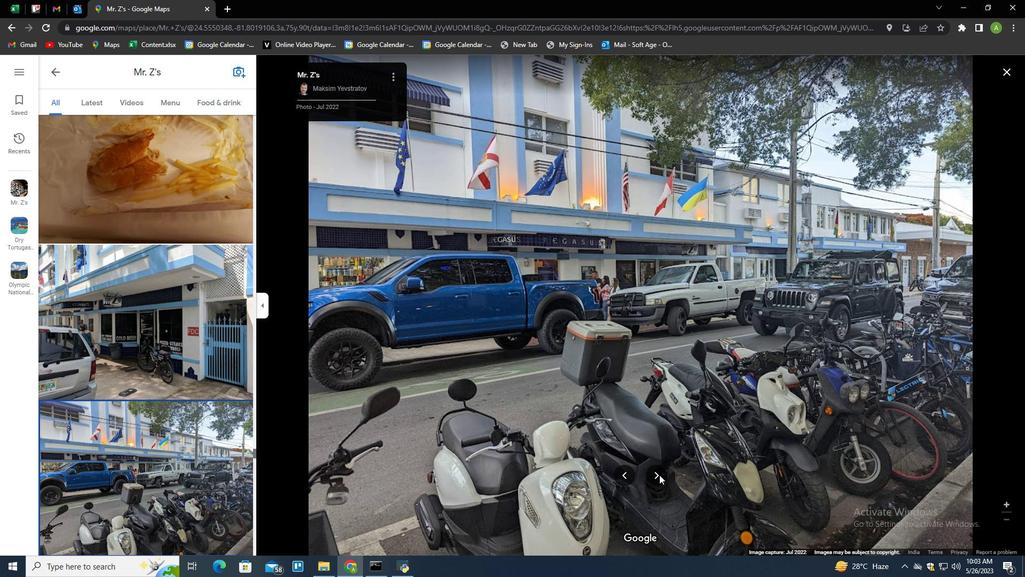 
Action: Mouse pressed left at (659, 474)
Screenshot: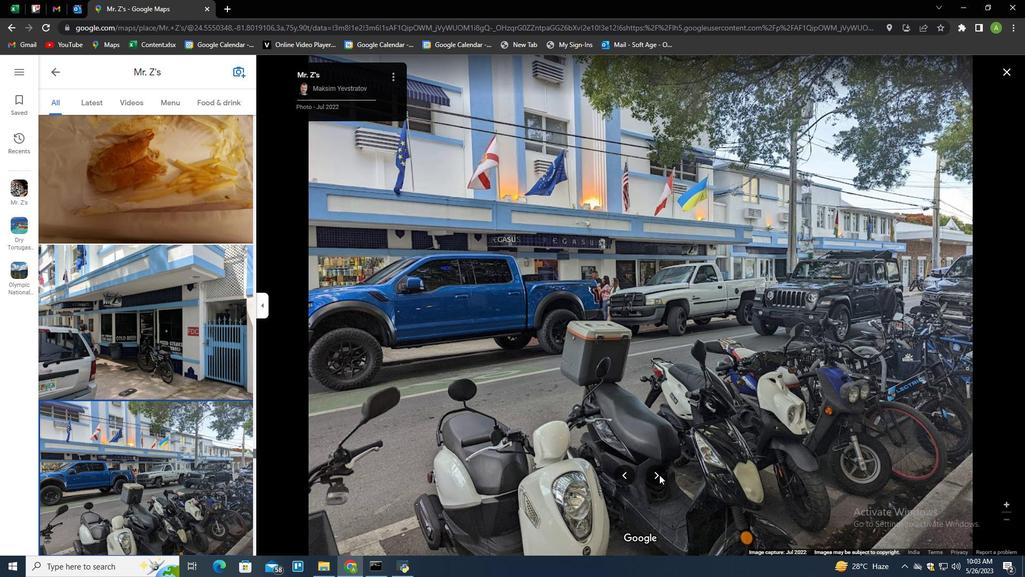 
Action: Mouse pressed left at (659, 474)
Screenshot: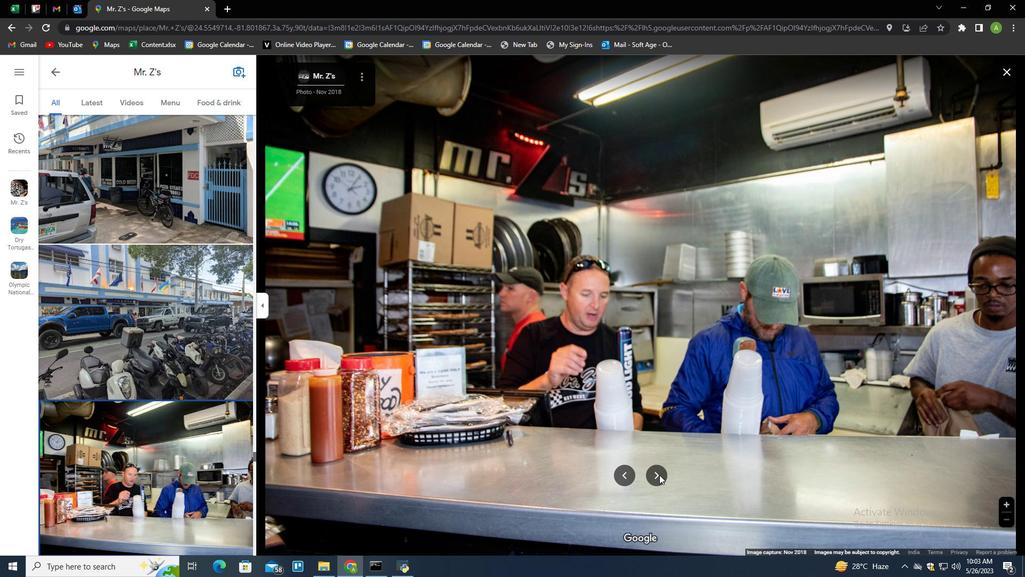 
Action: Mouse pressed left at (659, 474)
Screenshot: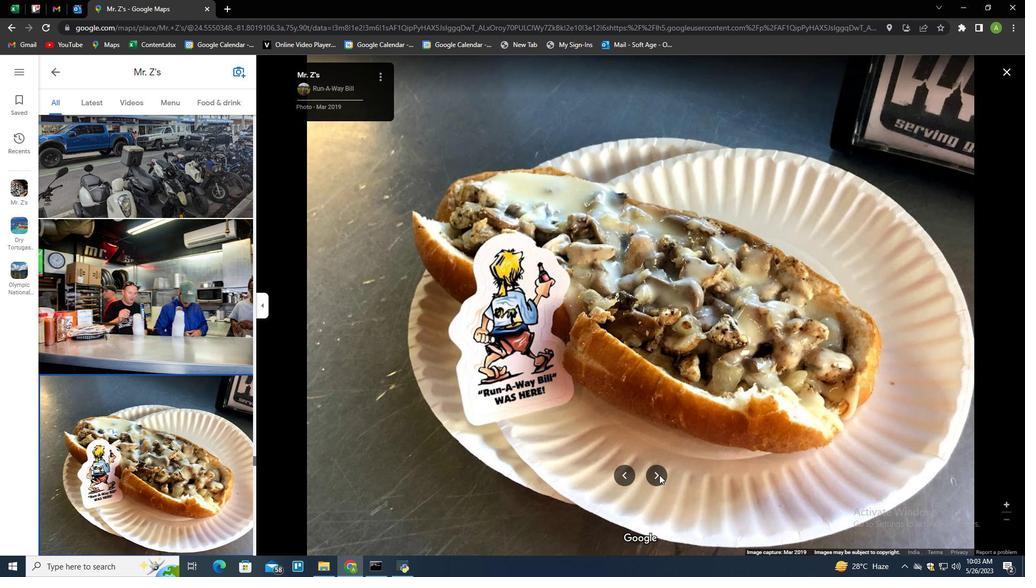 
Action: Mouse pressed left at (659, 474)
Screenshot: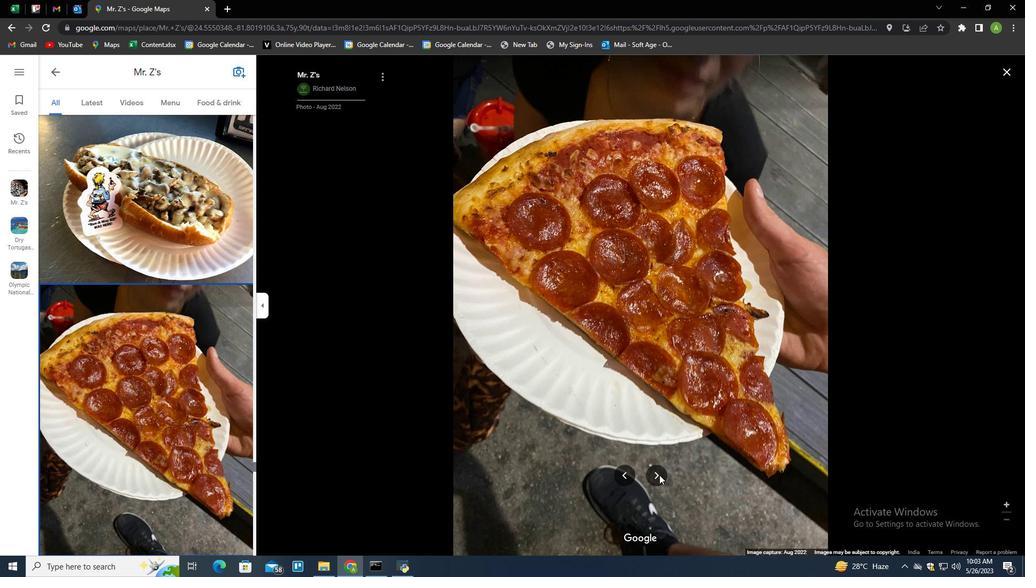 
Action: Mouse pressed left at (659, 474)
Screenshot: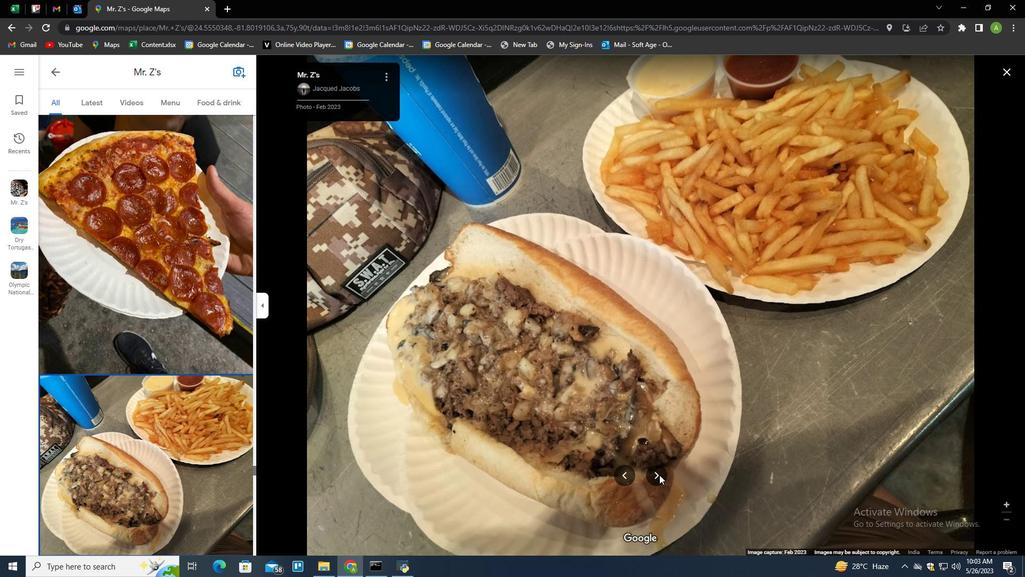 
Action: Mouse pressed left at (659, 474)
Screenshot: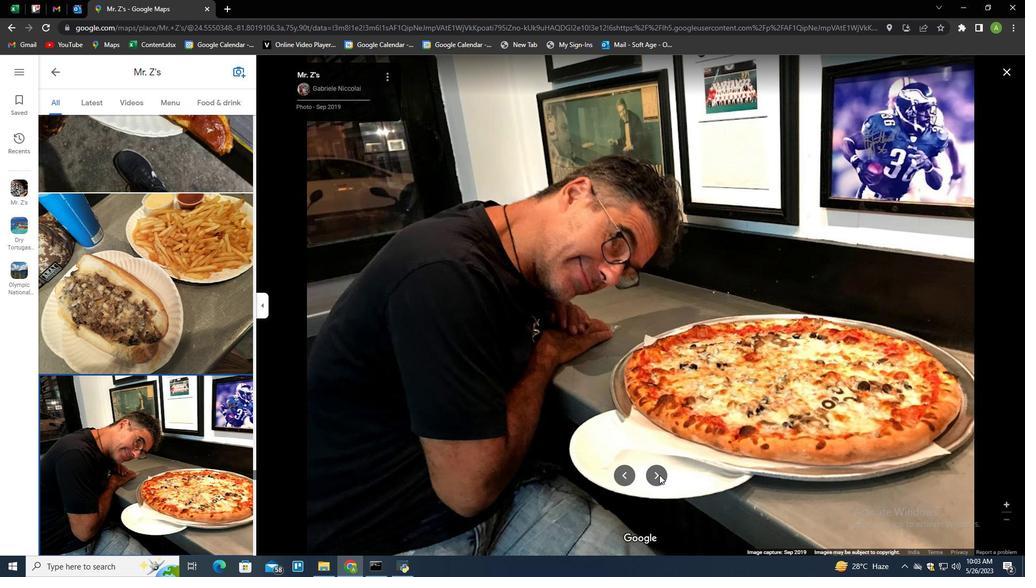 
Action: Mouse pressed left at (659, 474)
Screenshot: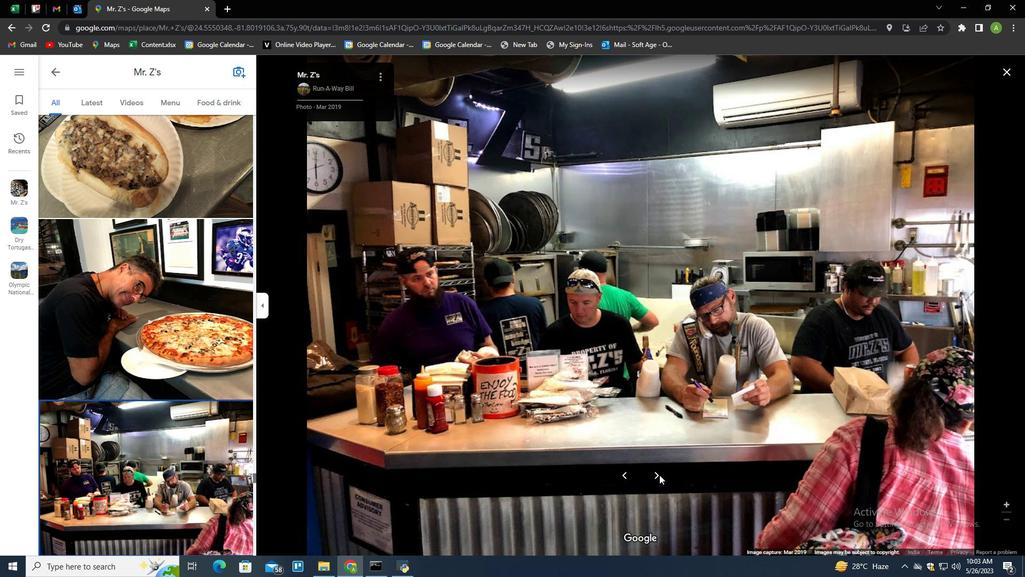 
Action: Mouse pressed left at (659, 474)
Screenshot: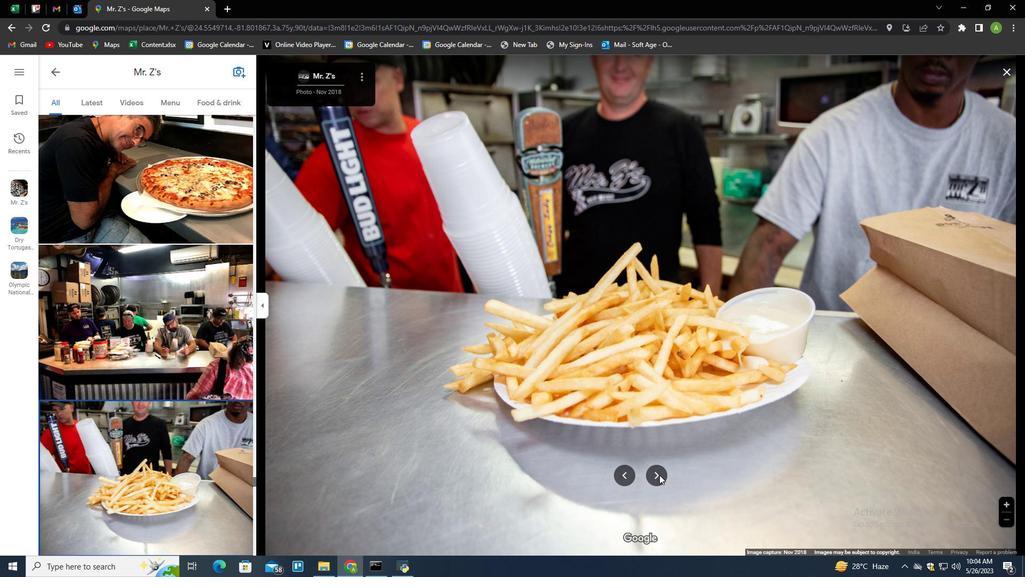 
Action: Mouse pressed left at (659, 474)
Screenshot: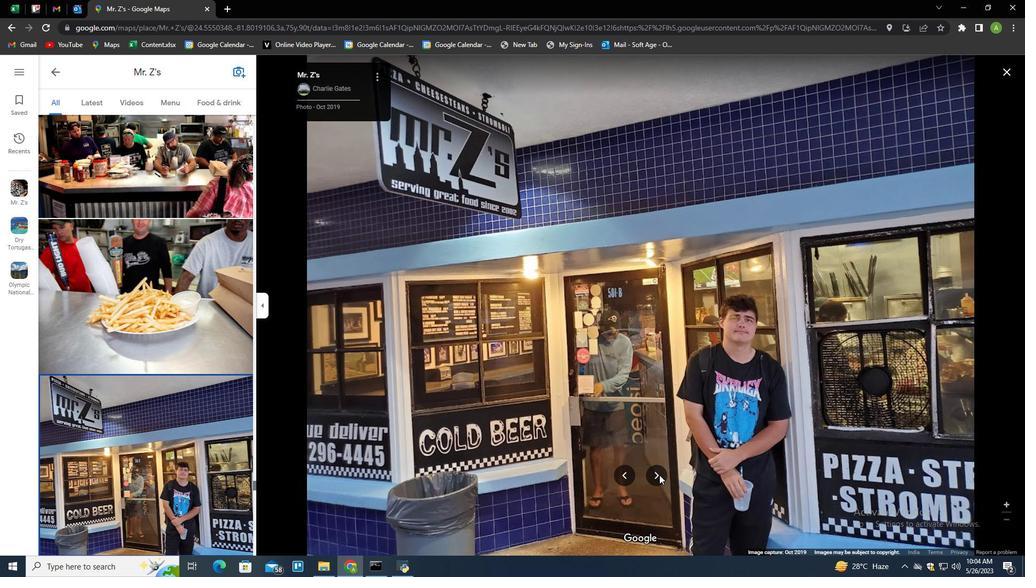 
Action: Mouse pressed left at (659, 474)
Screenshot: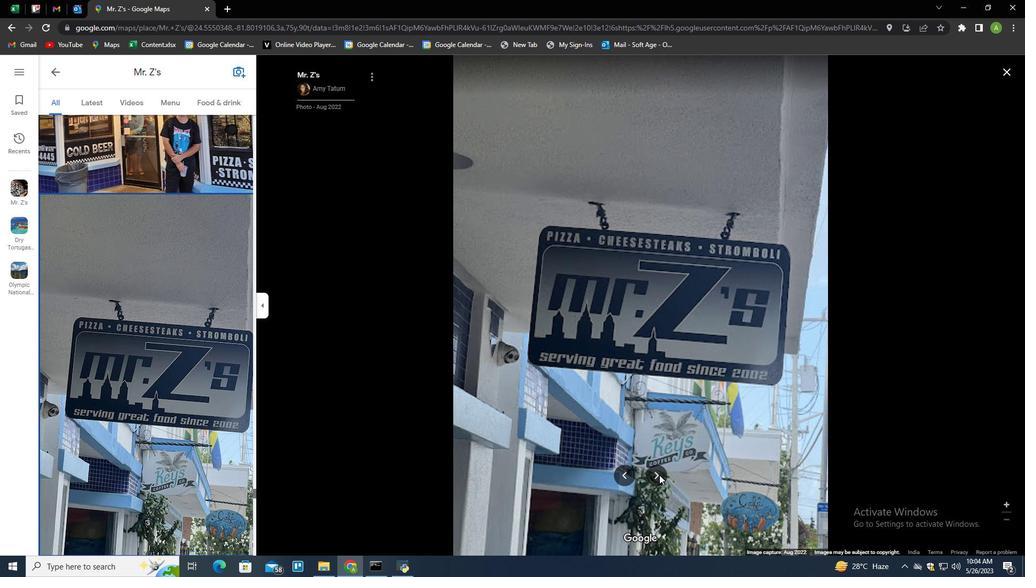 
Action: Mouse pressed left at (659, 474)
Screenshot: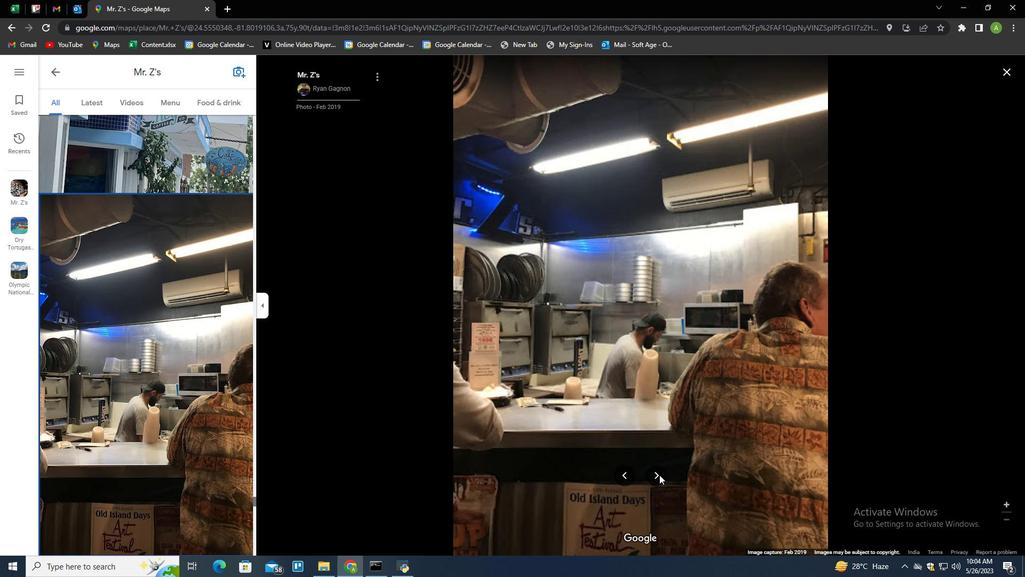 
Action: Mouse pressed left at (659, 474)
Screenshot: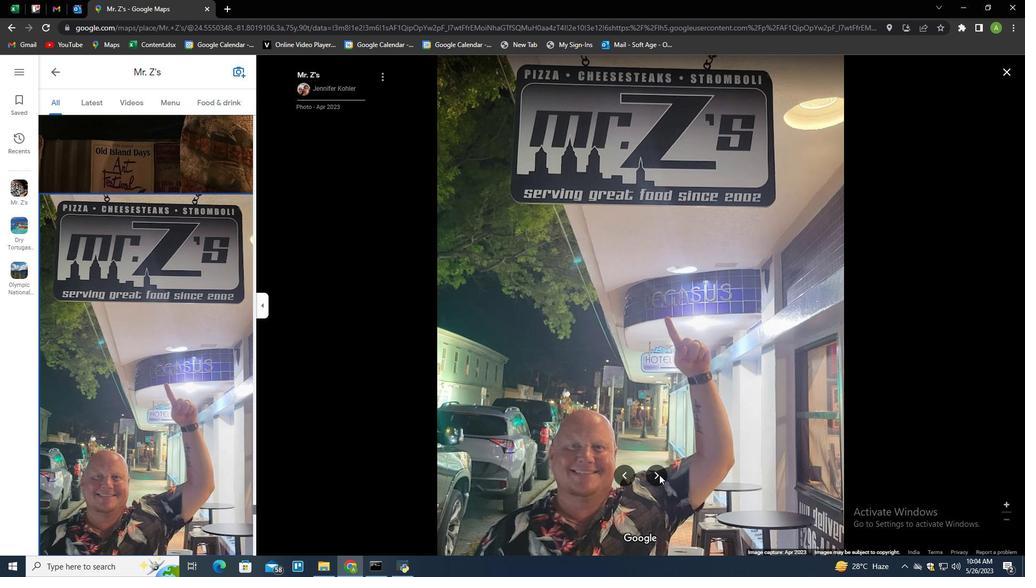 
Action: Mouse pressed left at (659, 474)
Screenshot: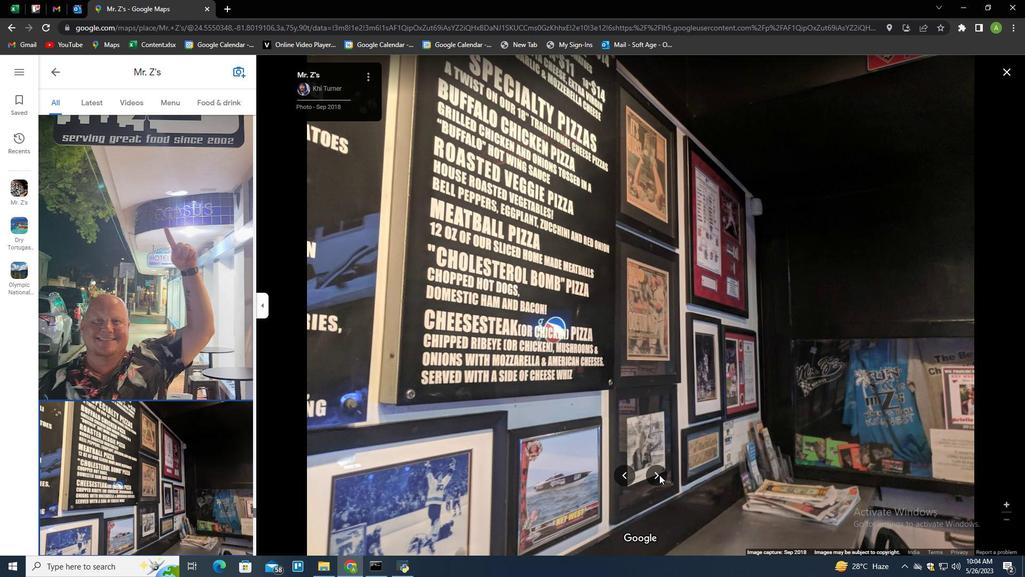 
Action: Mouse pressed left at (659, 474)
Screenshot: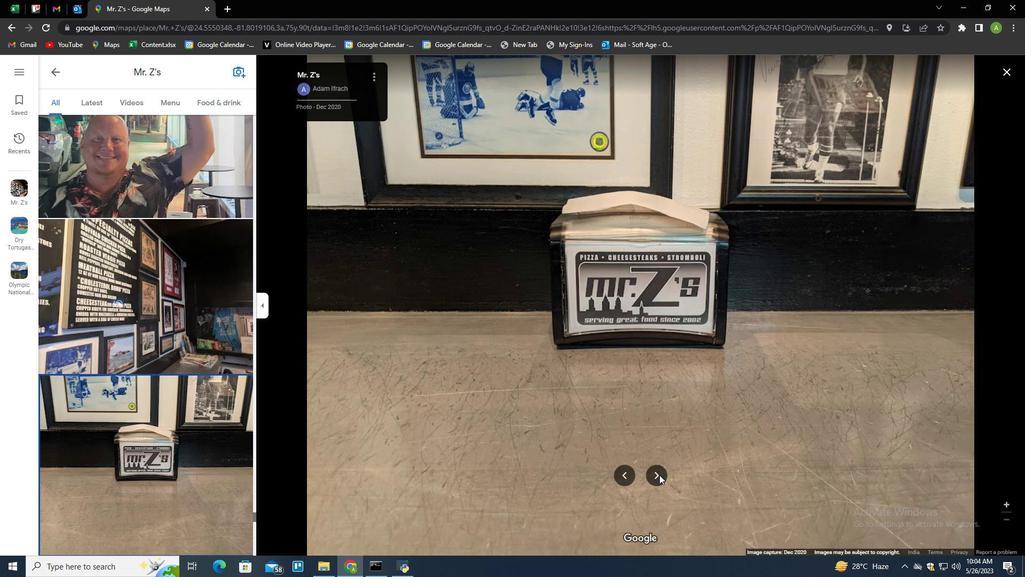 
Action: Mouse pressed left at (659, 474)
Screenshot: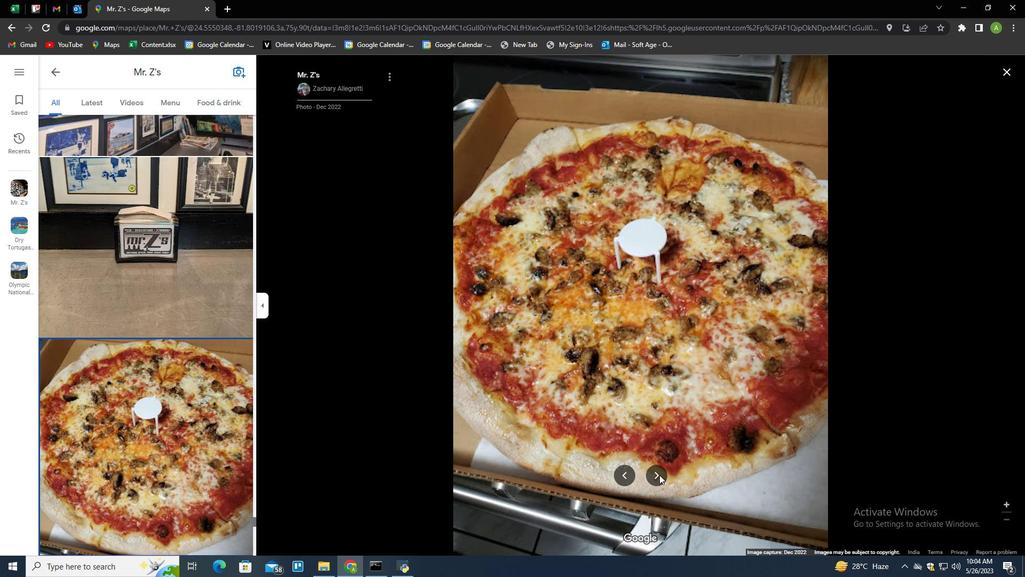 
Action: Mouse pressed left at (659, 474)
Screenshot: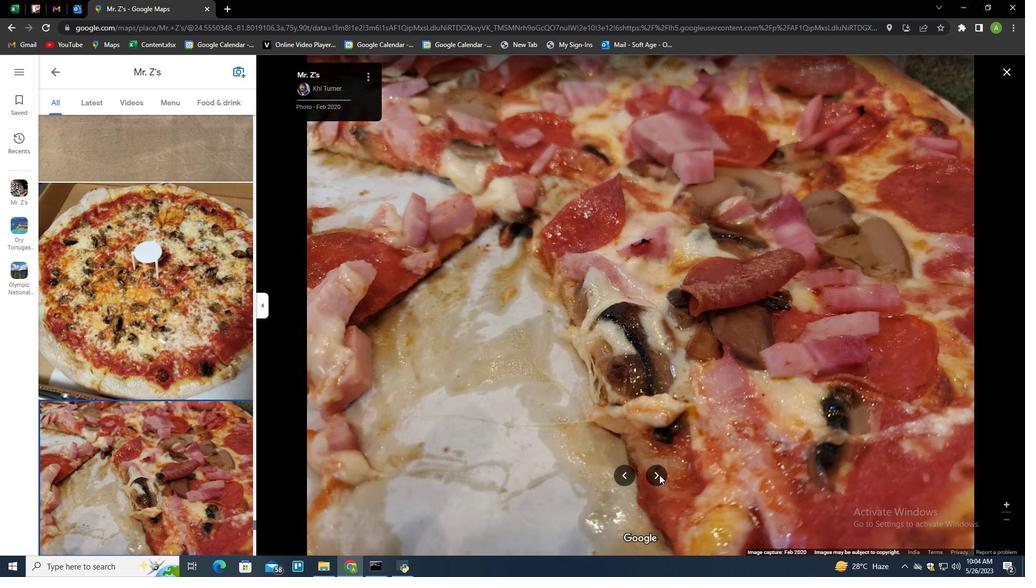 
Action: Mouse pressed left at (659, 474)
Screenshot: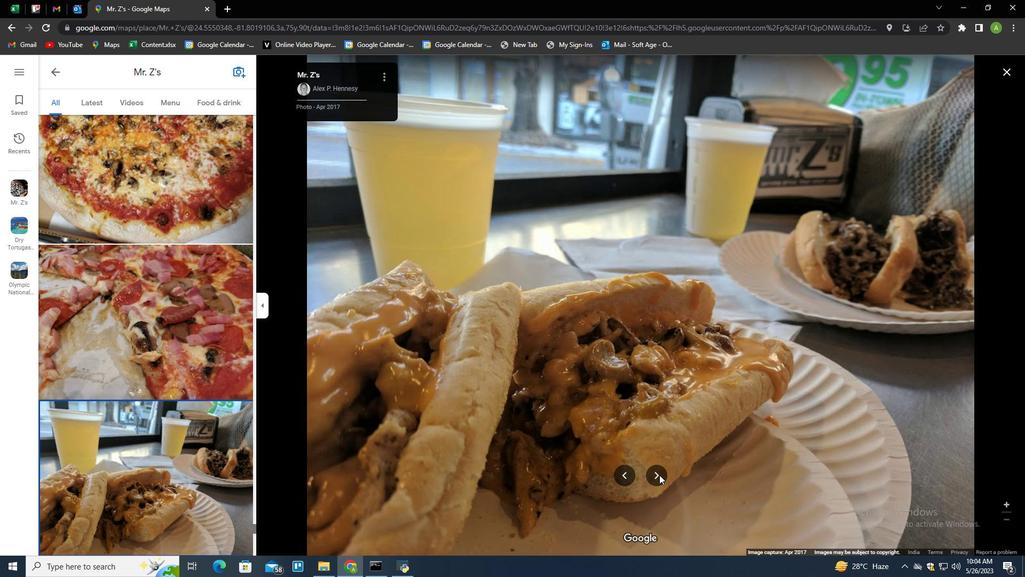 
Action: Mouse pressed left at (659, 474)
Screenshot: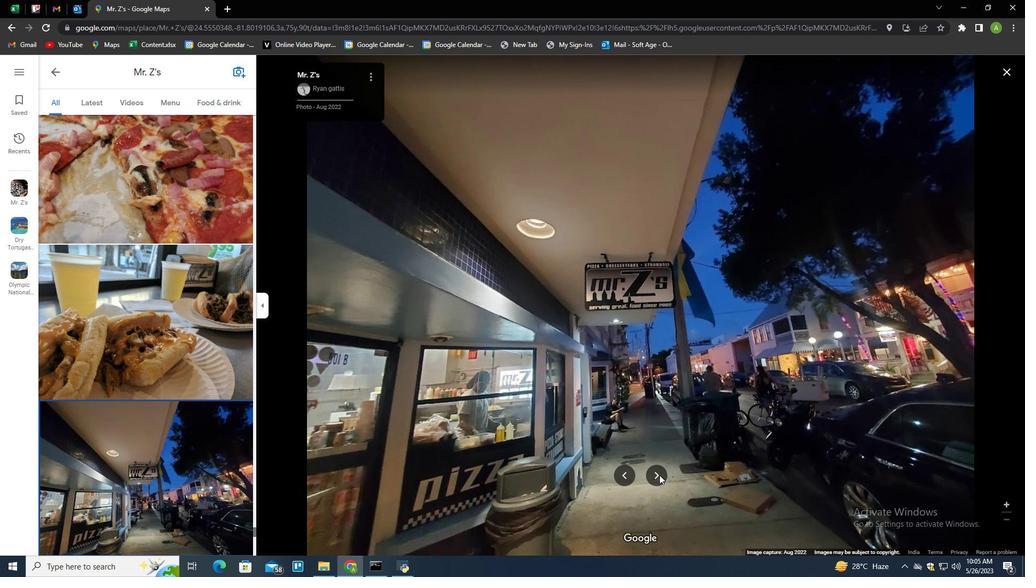 
Action: Mouse pressed left at (659, 474)
Screenshot: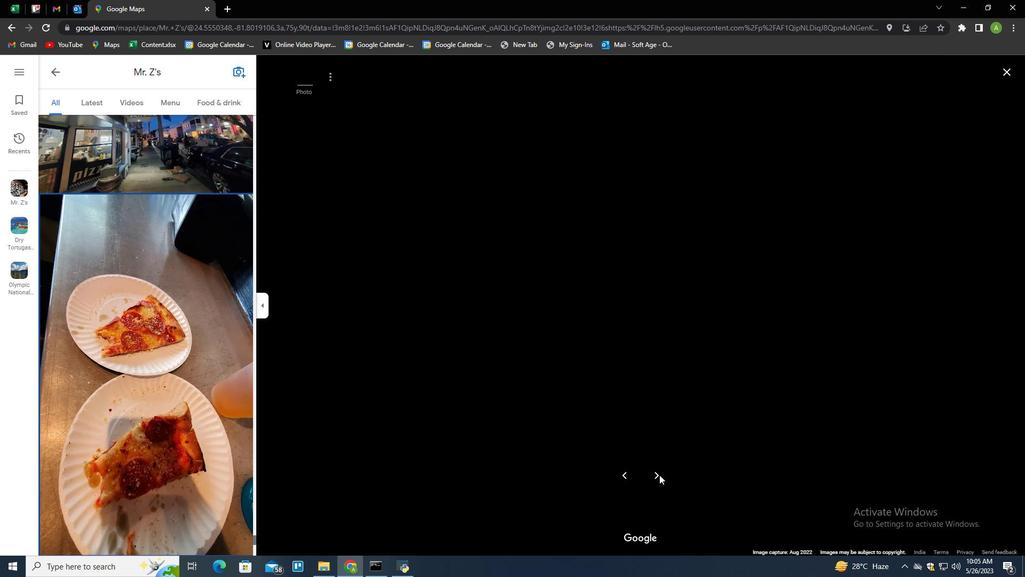 
Action: Mouse pressed left at (659, 474)
Screenshot: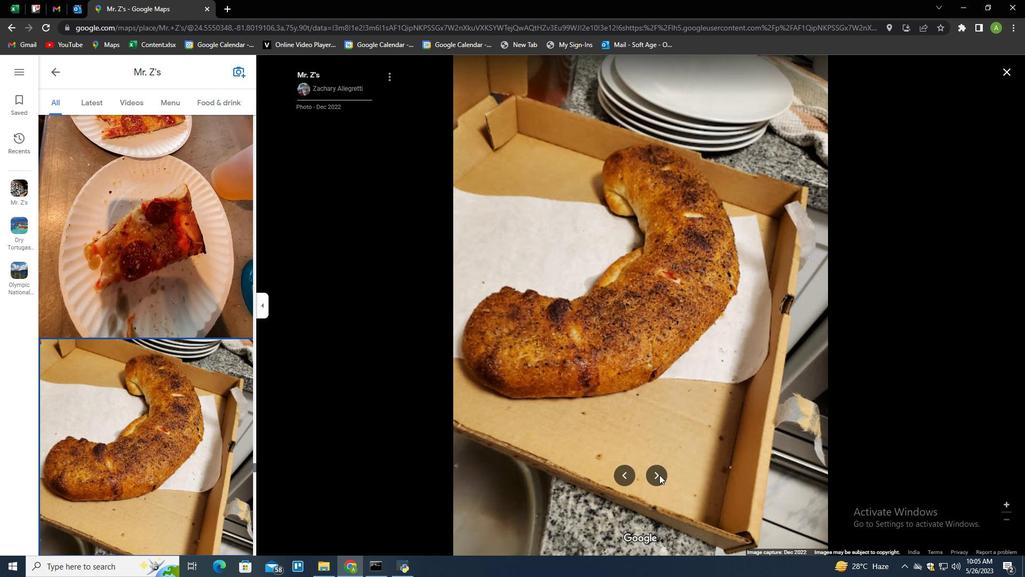 
Action: Mouse pressed left at (659, 474)
Screenshot: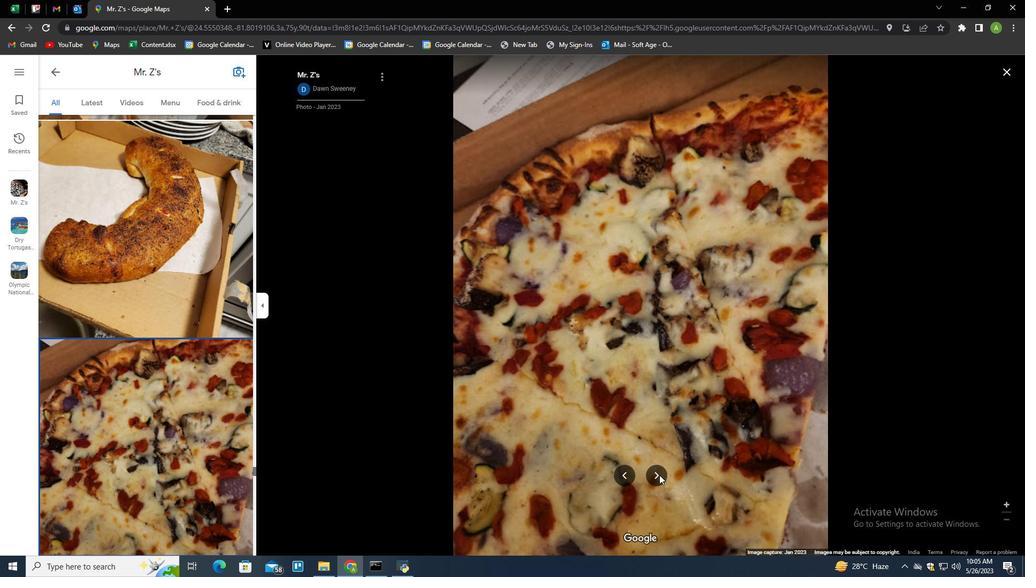 
Action: Mouse pressed left at (659, 474)
Screenshot: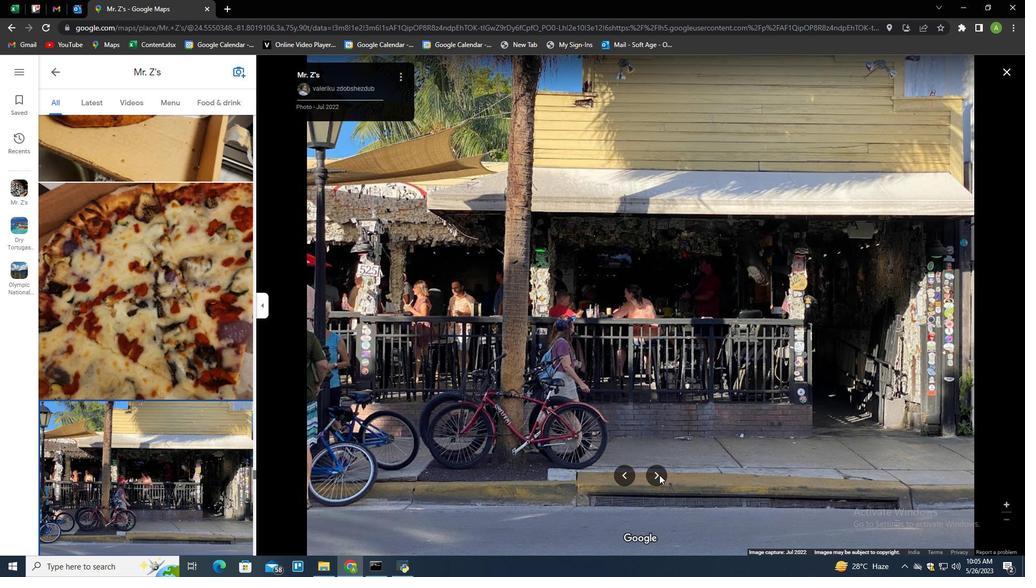 
Action: Mouse pressed left at (659, 474)
Screenshot: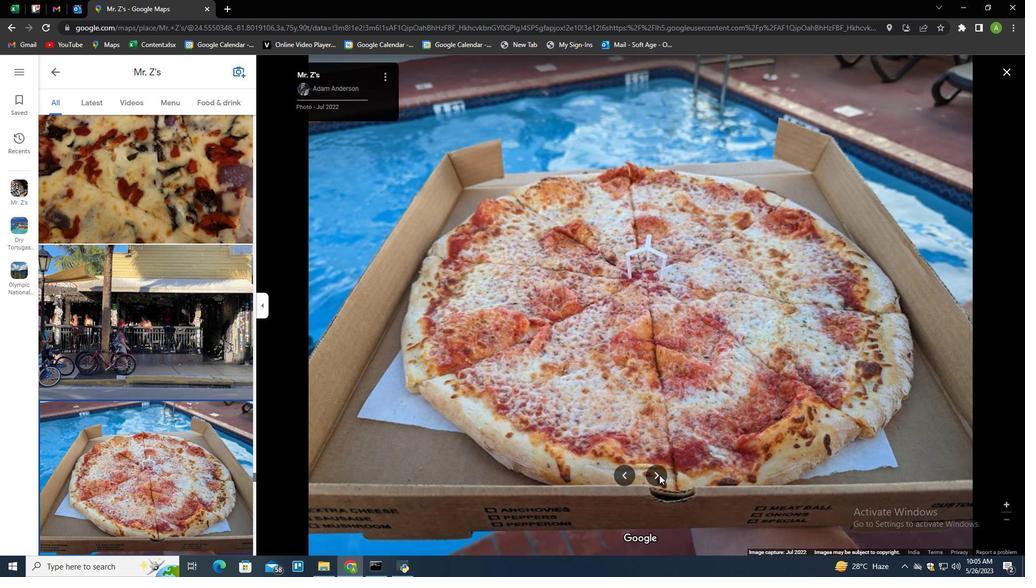 
Action: Mouse pressed left at (659, 474)
Screenshot: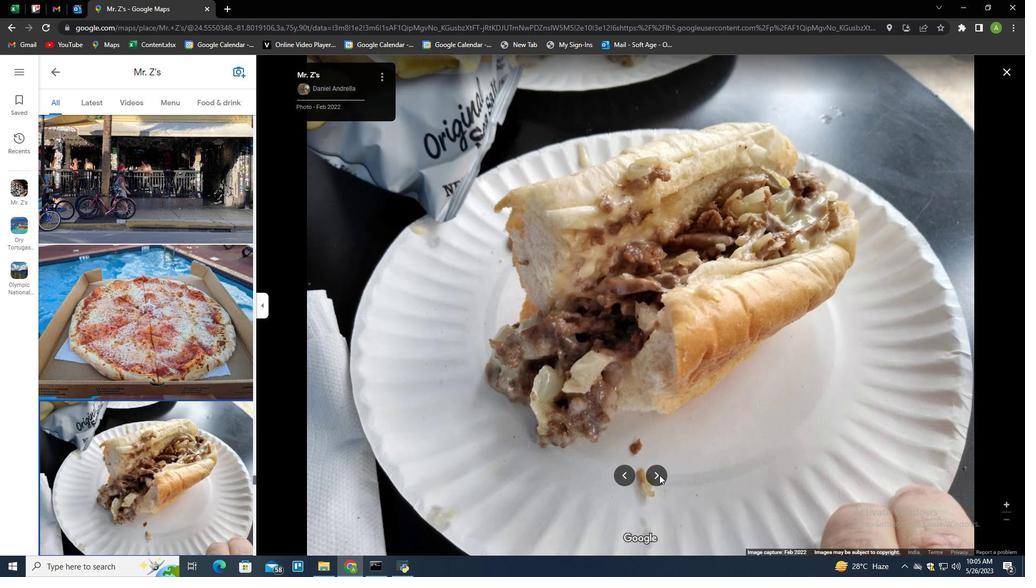 
Action: Mouse pressed left at (659, 474)
Screenshot: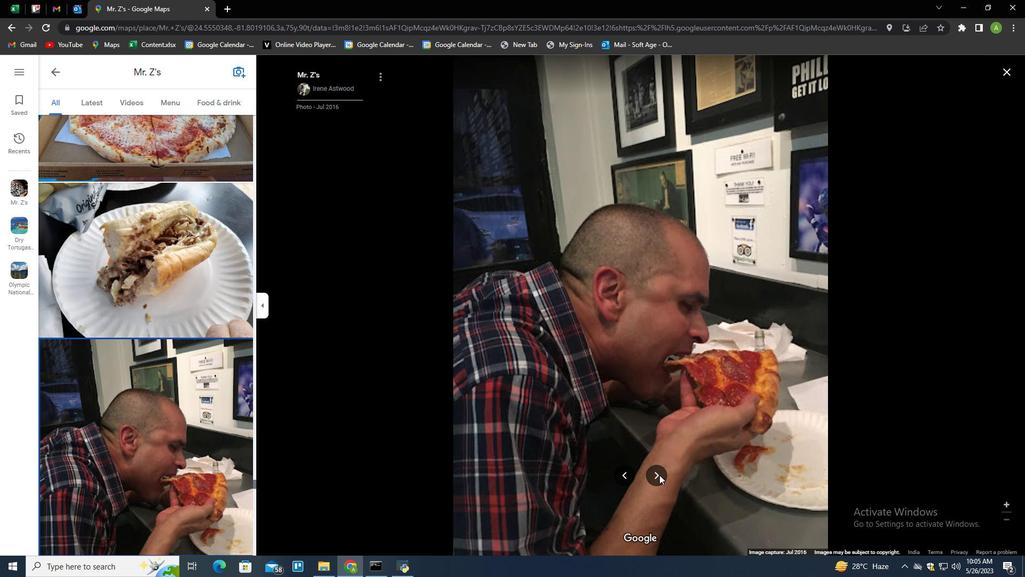 
Action: Mouse pressed left at (659, 474)
Screenshot: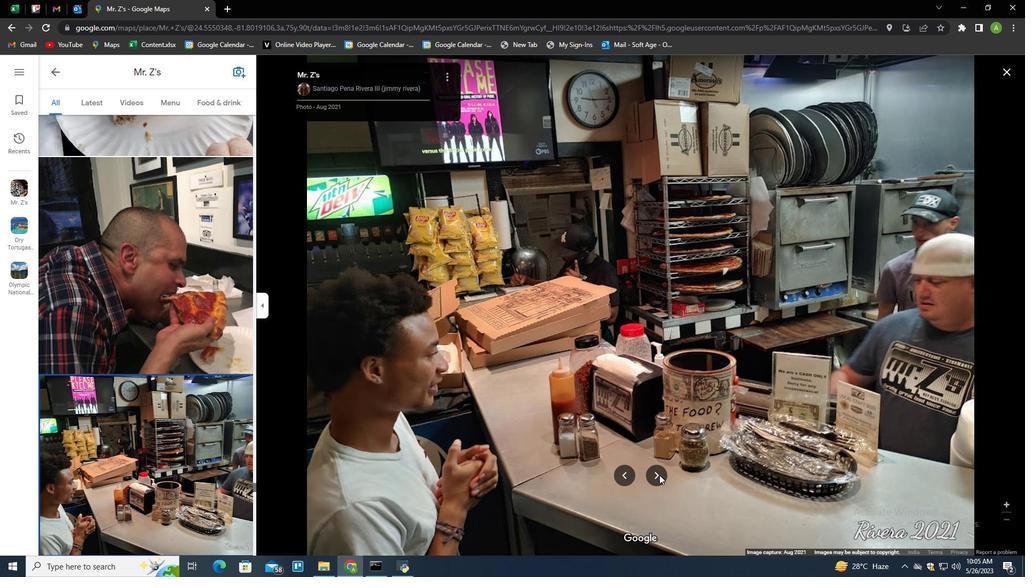 
Action: Mouse pressed left at (659, 474)
Screenshot: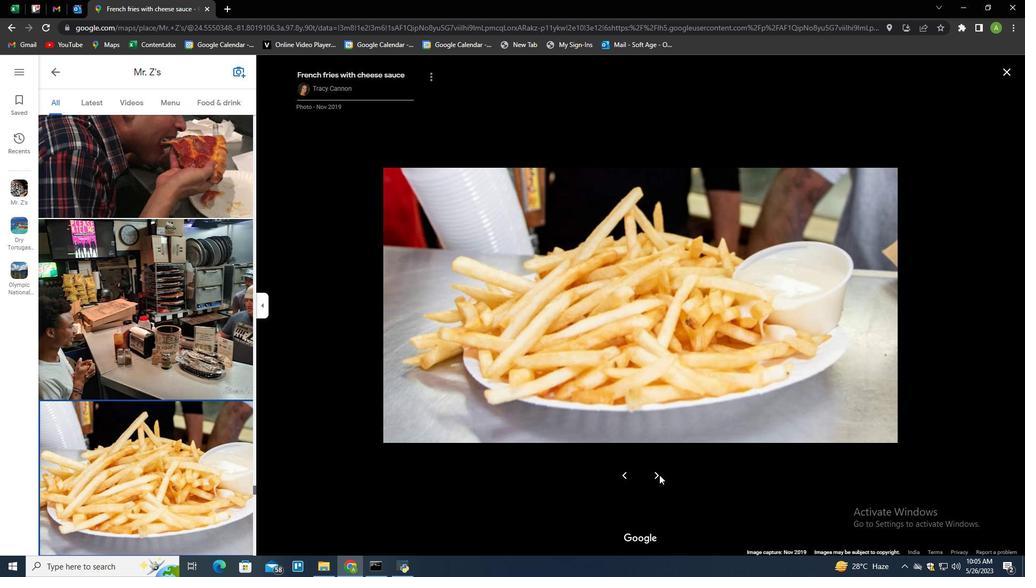 
Action: Mouse moved to (1010, 72)
Screenshot: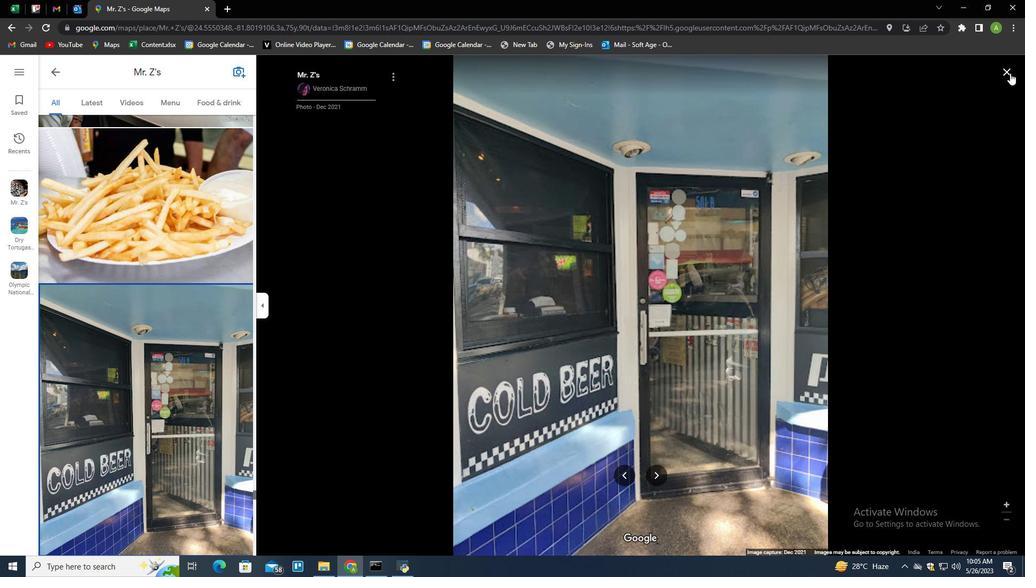 
Action: Mouse pressed left at (1010, 72)
Screenshot: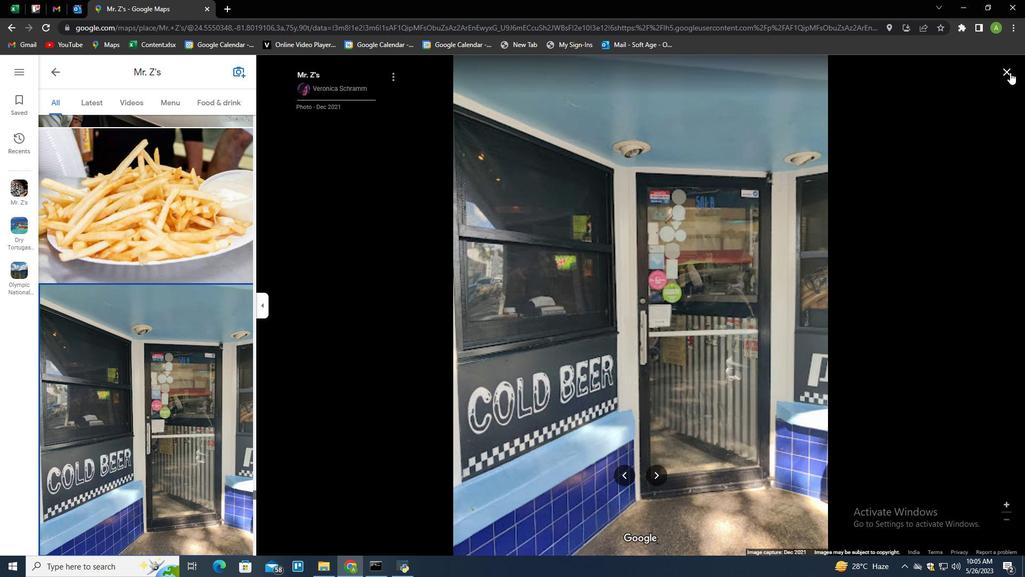 
Action: Mouse moved to (156, 224)
Screenshot: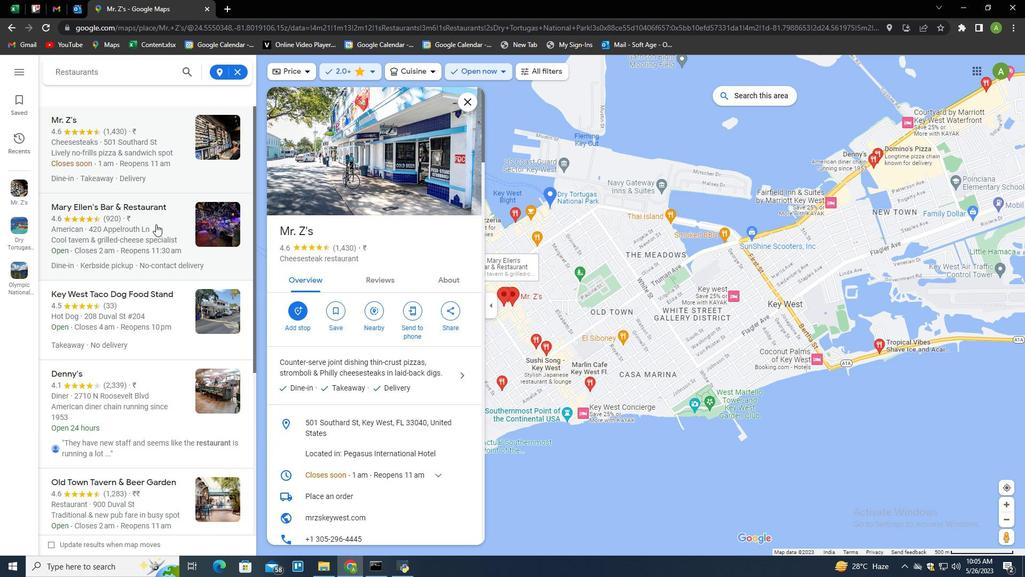 
Action: Mouse pressed left at (156, 224)
Screenshot: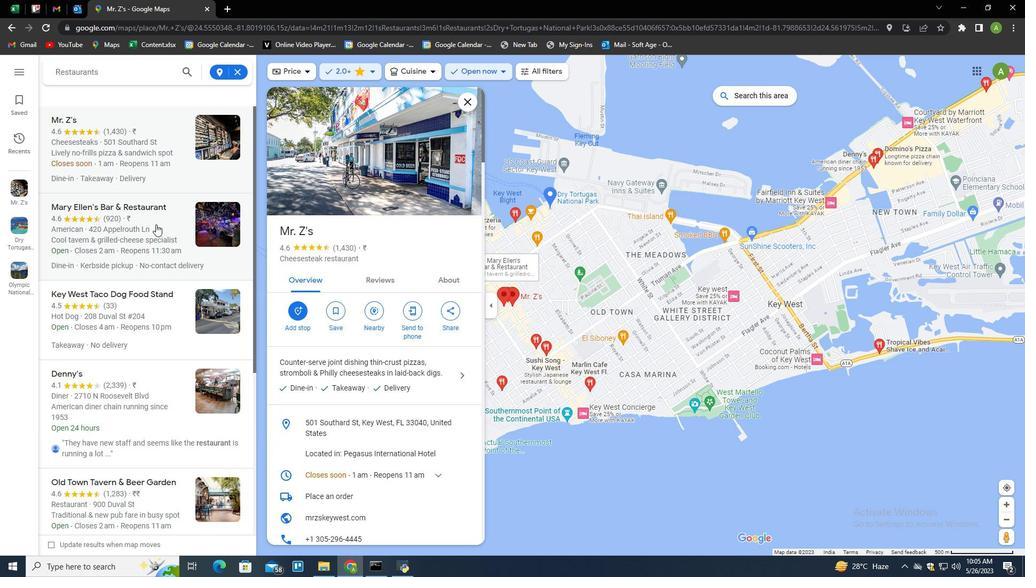 
Action: Mouse moved to (372, 285)
Screenshot: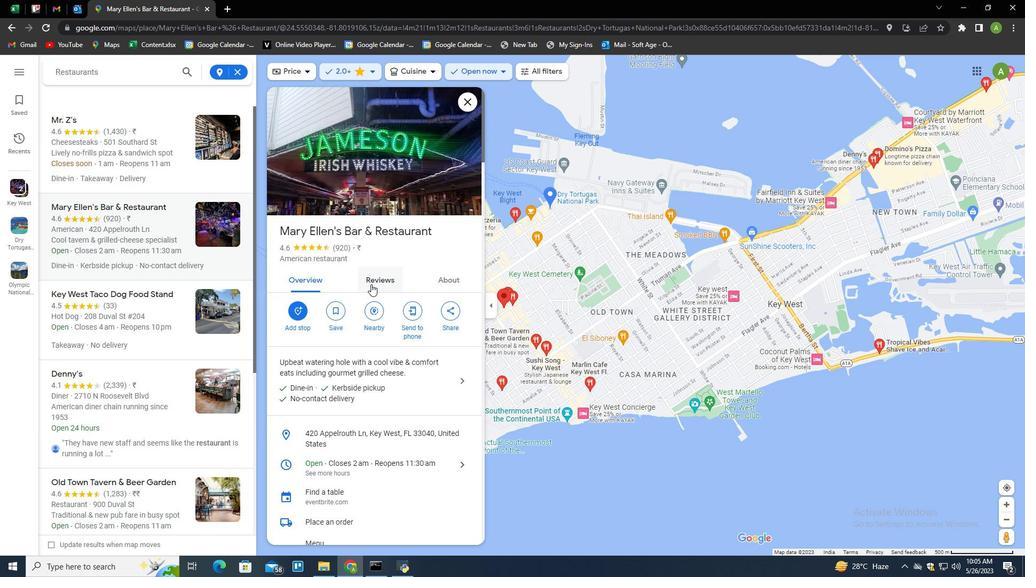 
Action: Mouse pressed left at (372, 285)
Screenshot: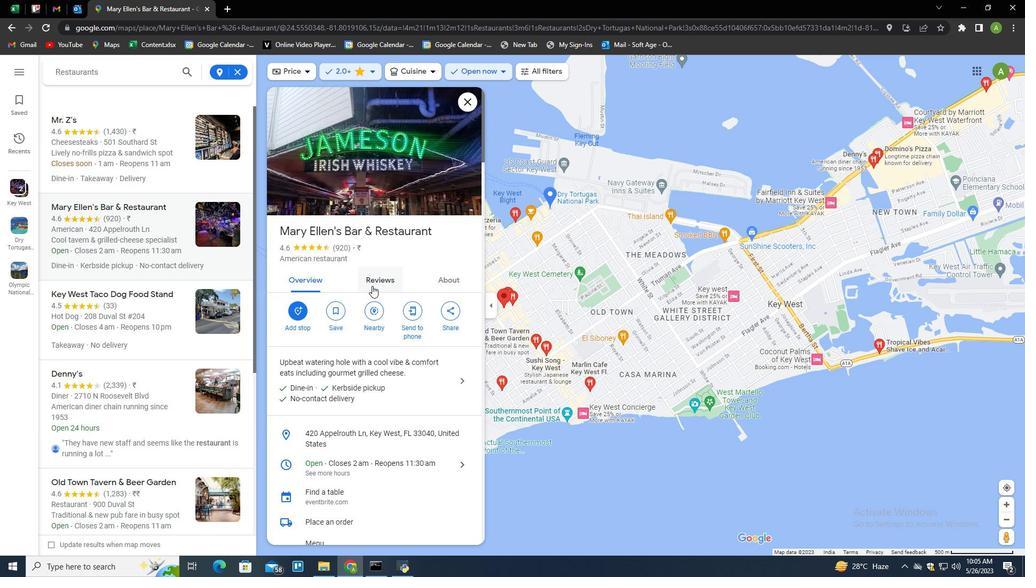 
Action: Mouse moved to (380, 341)
Screenshot: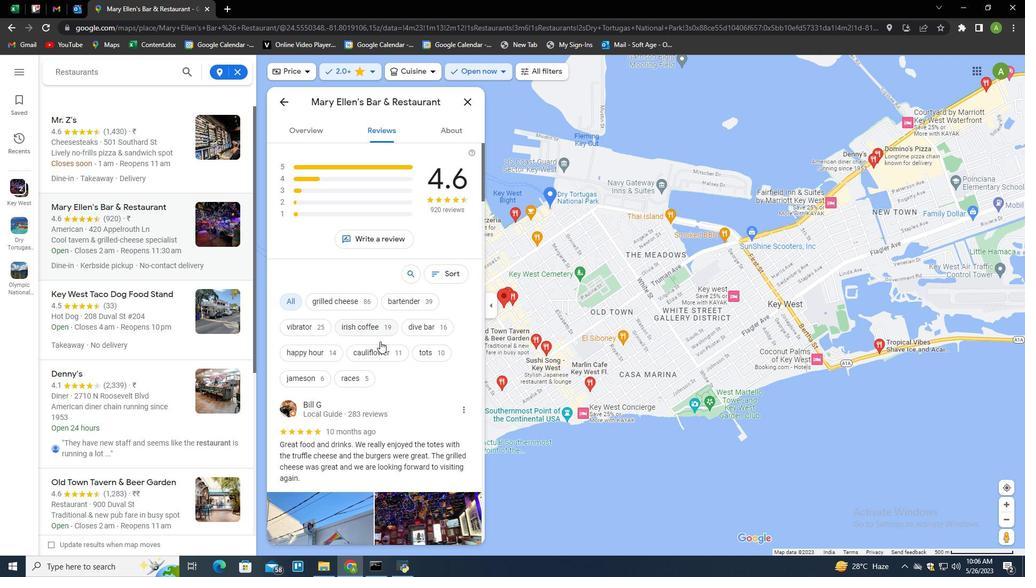 
Action: Mouse scrolled (380, 340) with delta (0, 0)
Screenshot: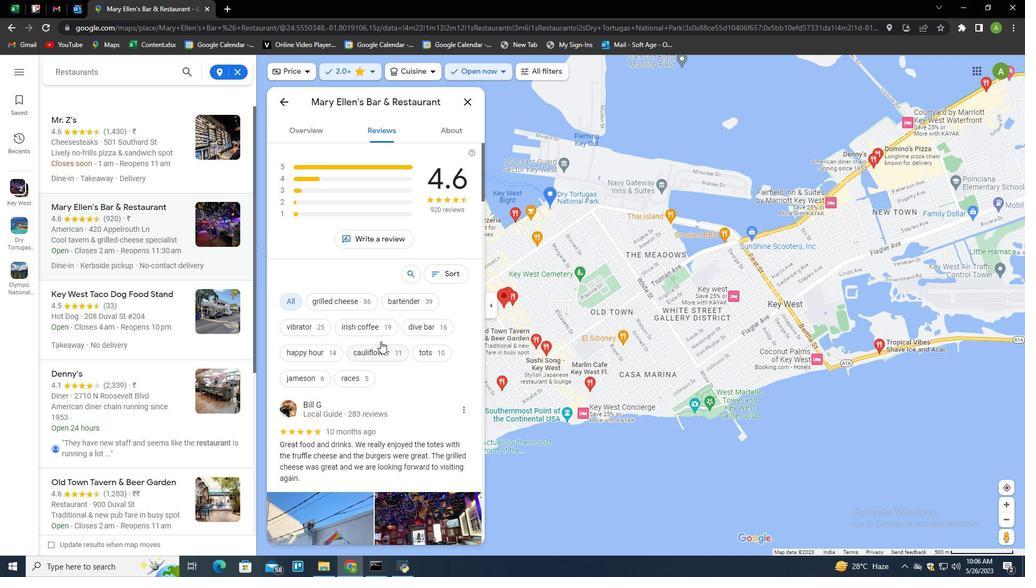 
Action: Mouse scrolled (380, 340) with delta (0, 0)
Screenshot: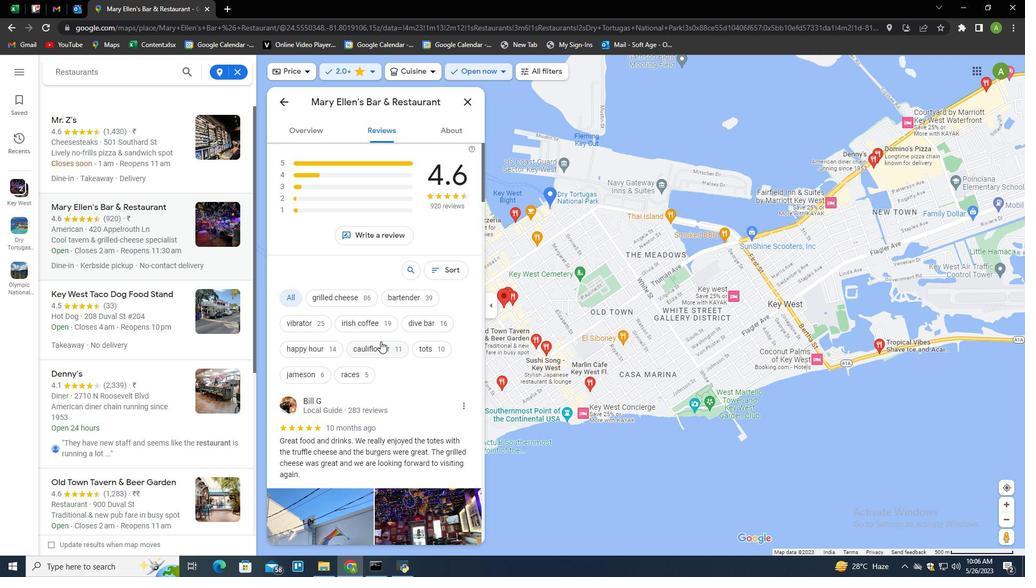 
Action: Mouse scrolled (380, 340) with delta (0, 0)
Screenshot: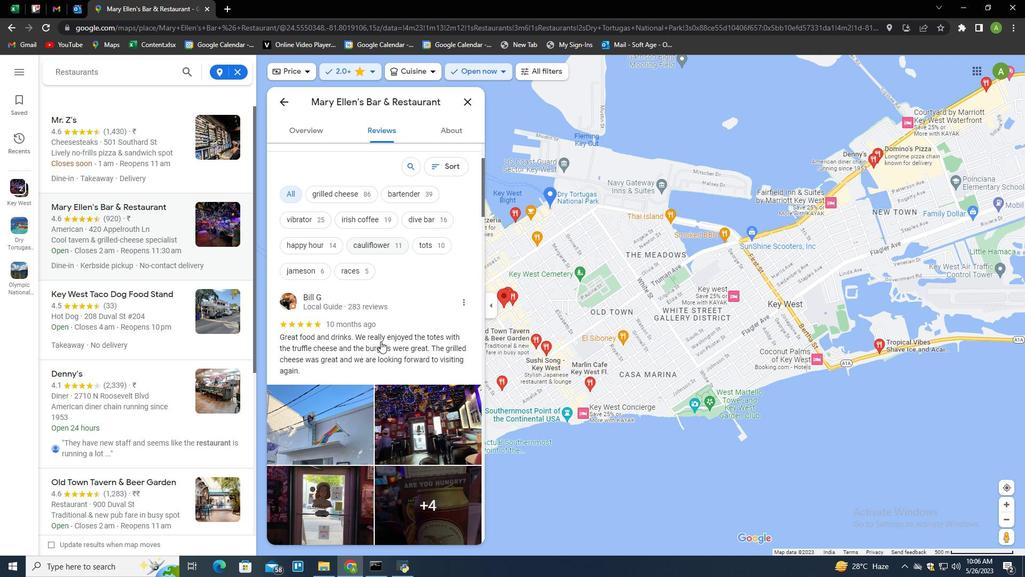 
Action: Mouse scrolled (380, 340) with delta (0, 0)
Screenshot: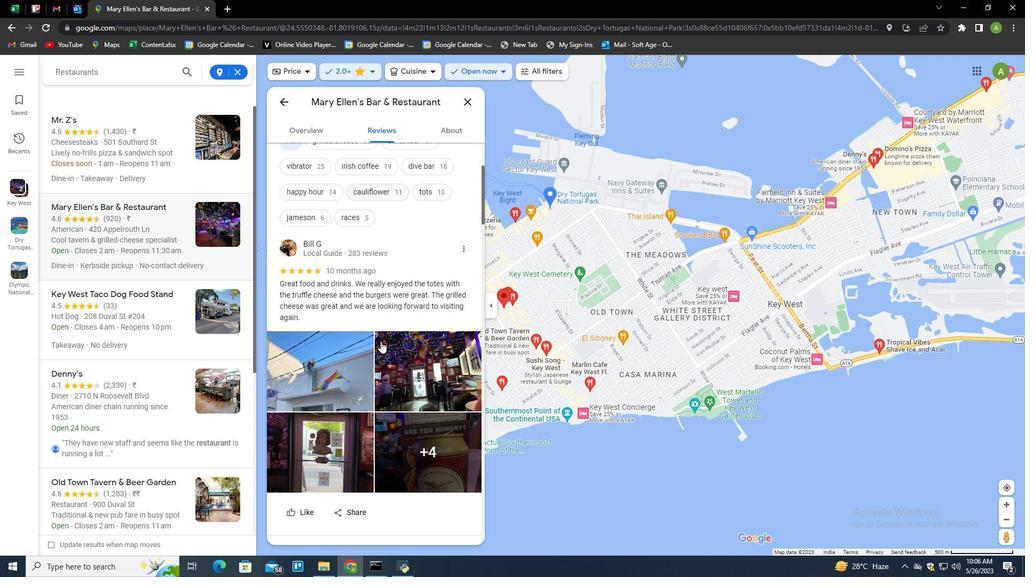 
Action: Mouse scrolled (380, 340) with delta (0, 0)
Screenshot: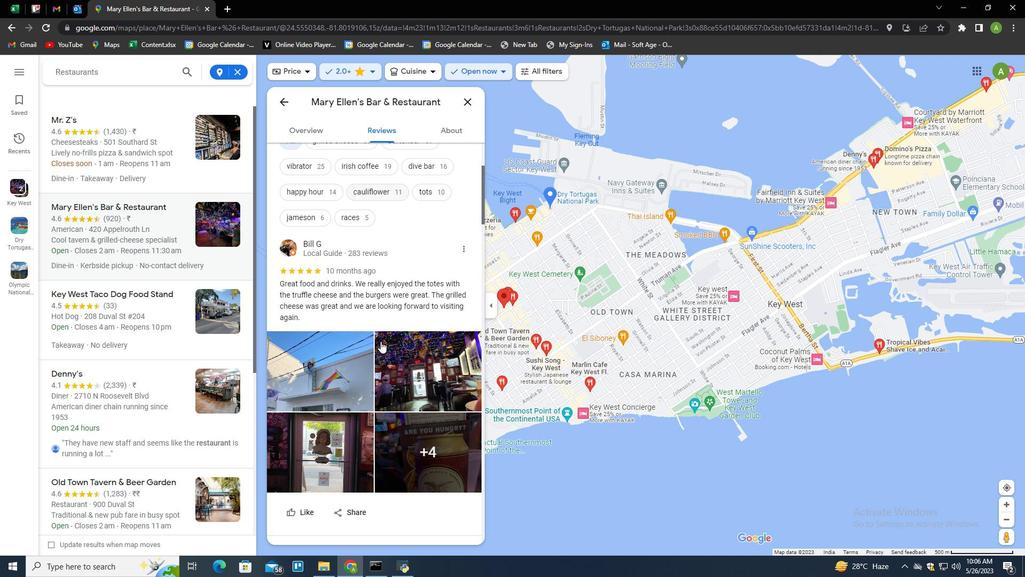 
Action: Mouse scrolled (380, 340) with delta (0, 0)
Screenshot: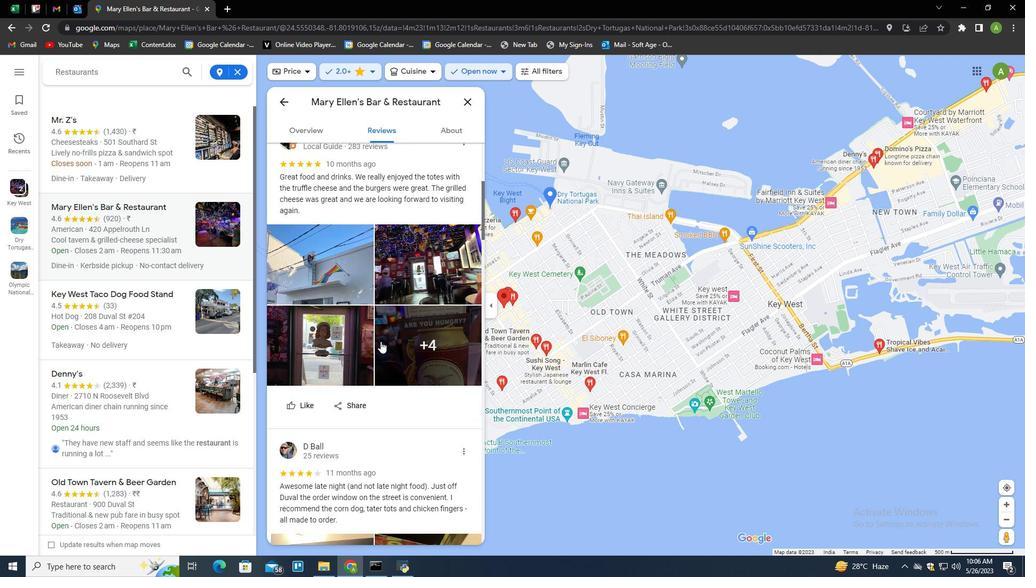 
Action: Mouse scrolled (380, 340) with delta (0, 0)
Screenshot: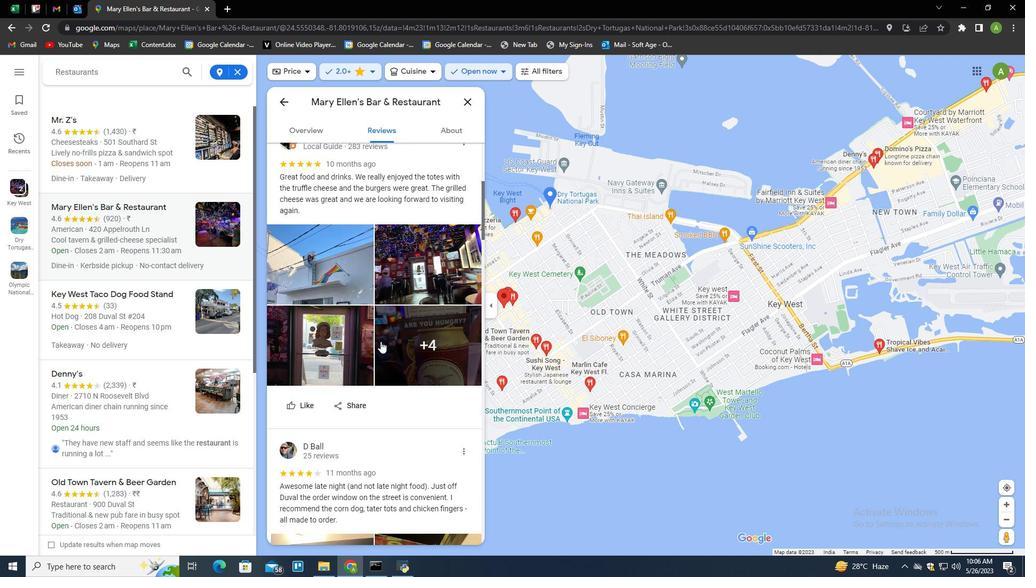
Action: Mouse scrolled (380, 340) with delta (0, 0)
Screenshot: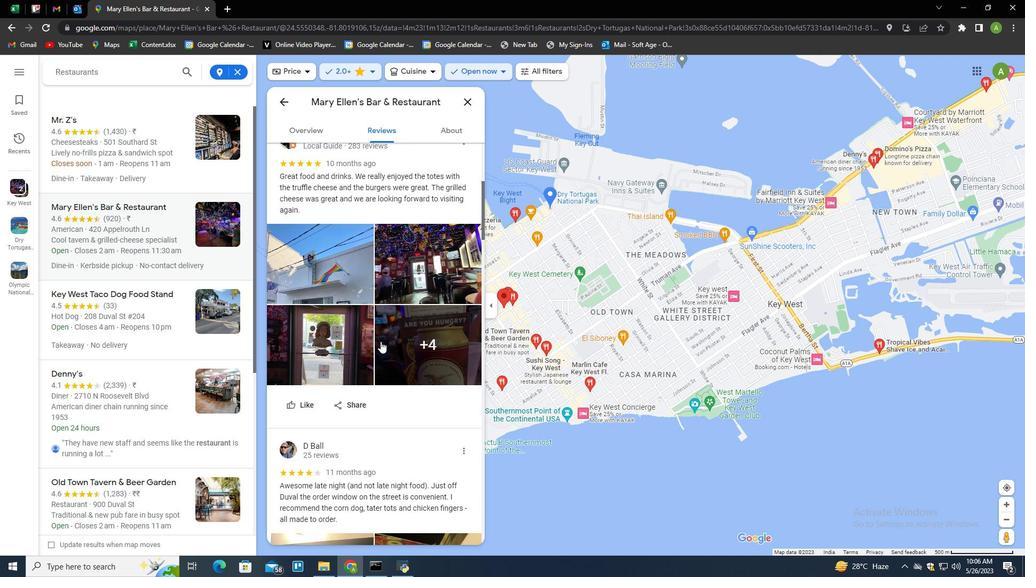 
Action: Mouse scrolled (380, 340) with delta (0, 0)
Screenshot: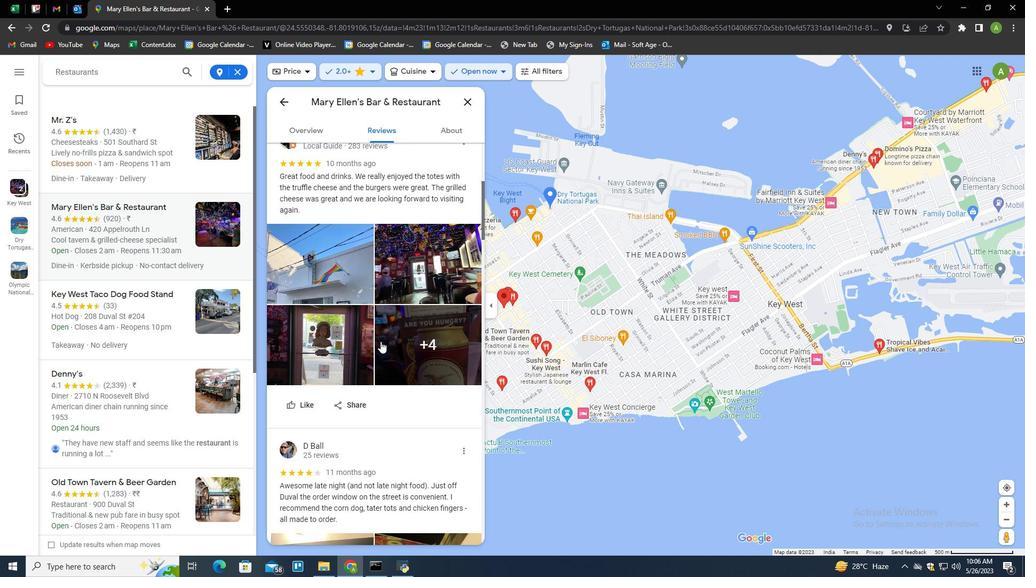 
Action: Mouse moved to (381, 341)
Screenshot: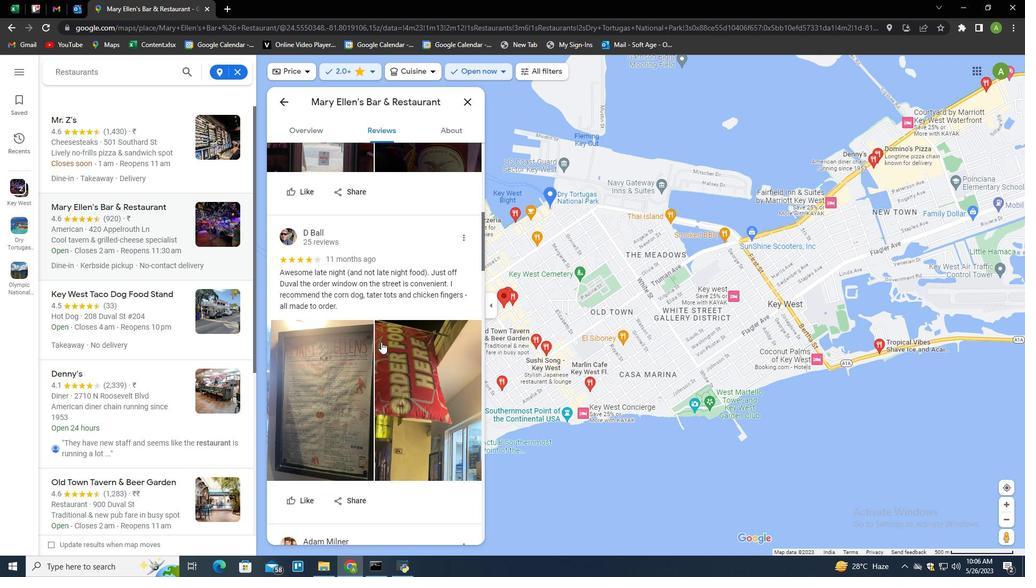 
Action: Mouse scrolled (381, 341) with delta (0, 0)
Screenshot: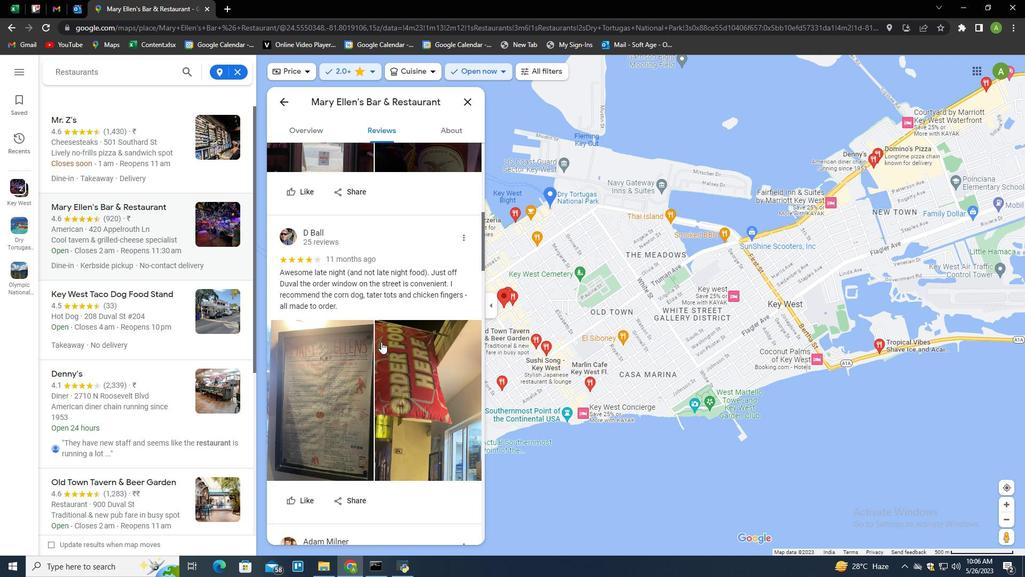 
Action: Mouse scrolled (381, 341) with delta (0, 0)
Screenshot: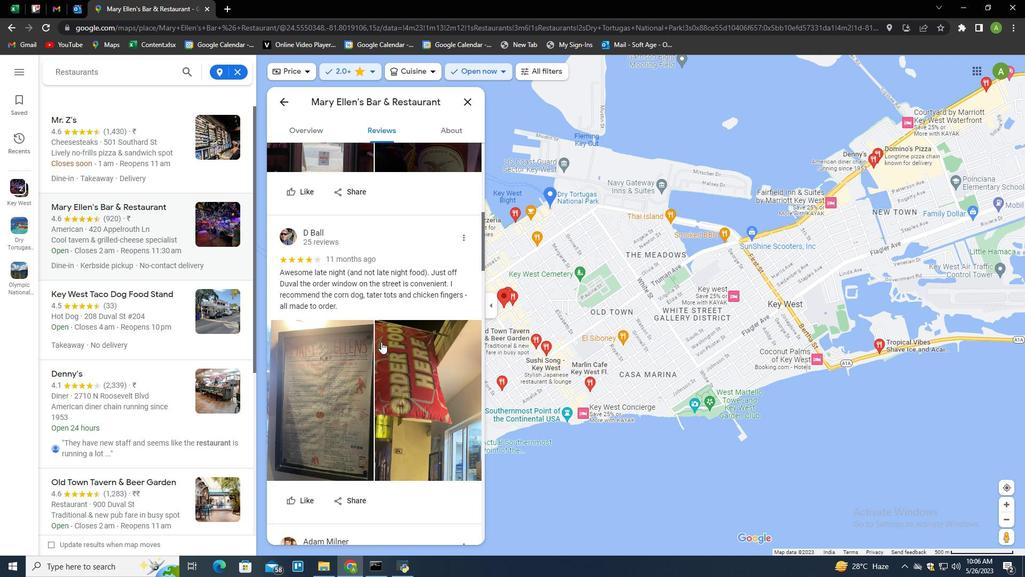 
Action: Mouse scrolled (381, 341) with delta (0, 0)
Screenshot: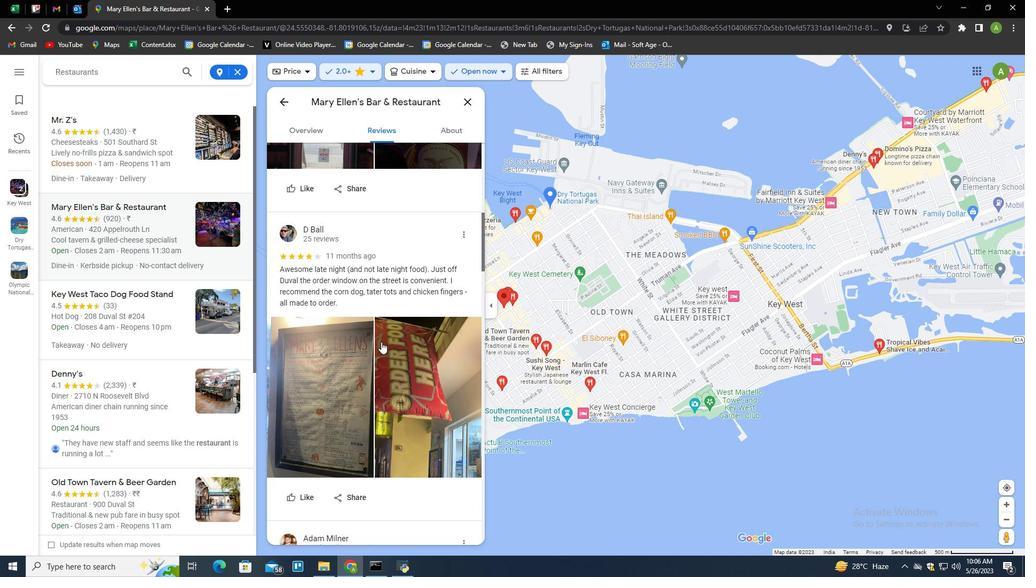 
Action: Mouse scrolled (381, 341) with delta (0, 0)
Screenshot: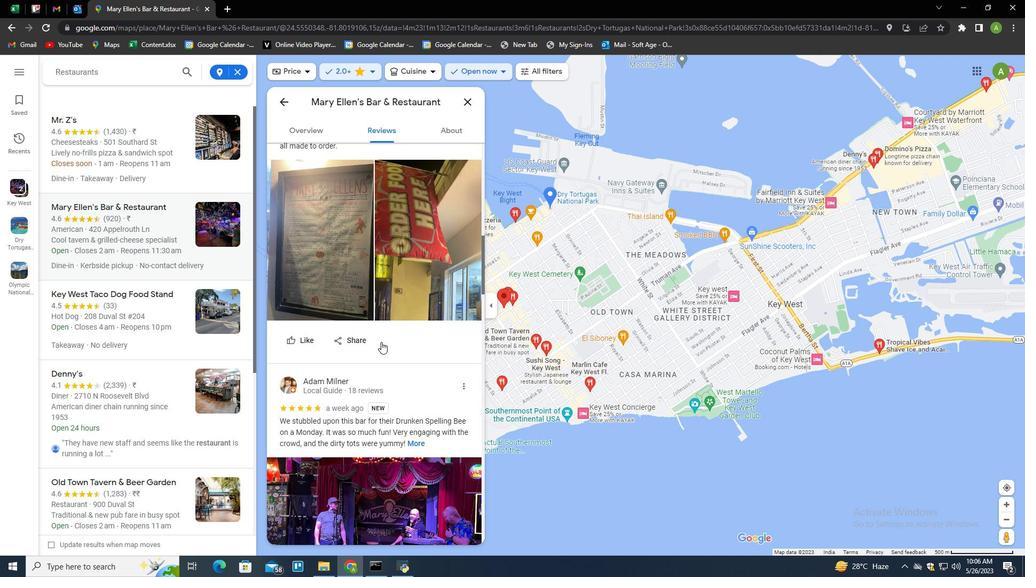 
Action: Mouse scrolled (381, 341) with delta (0, 0)
Screenshot: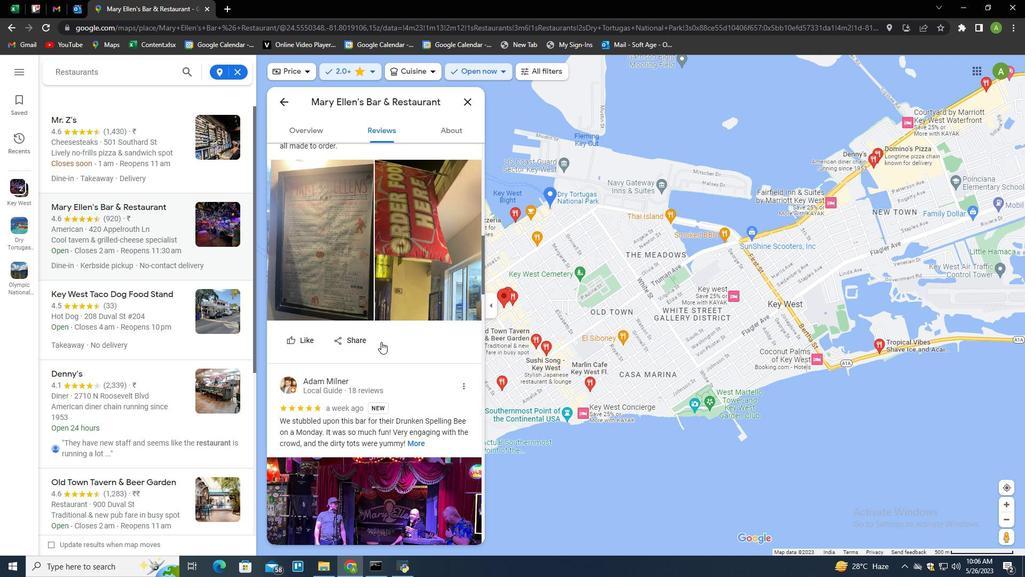 
Action: Mouse scrolled (381, 341) with delta (0, 0)
Screenshot: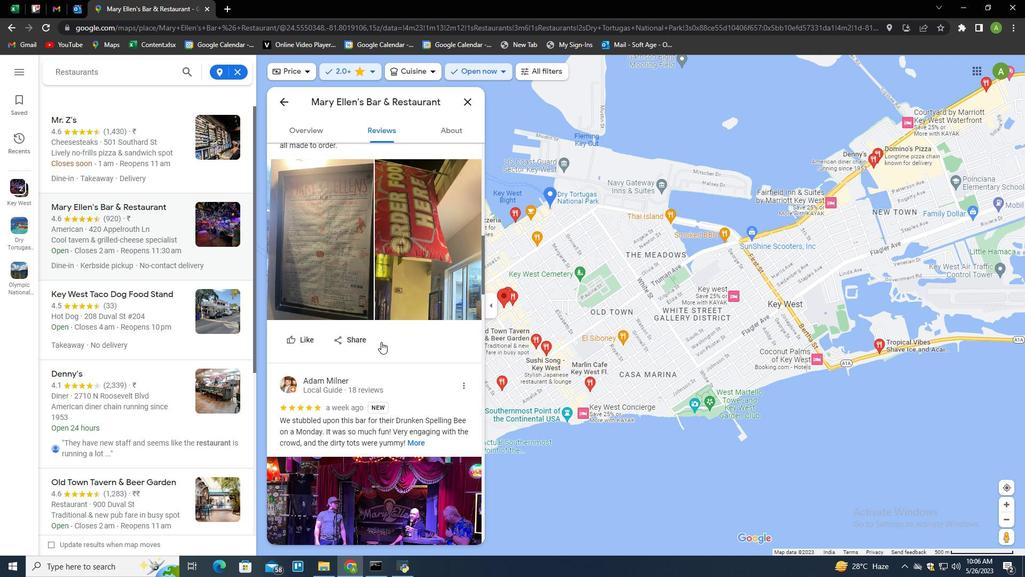 
Action: Mouse scrolled (381, 341) with delta (0, 0)
Screenshot: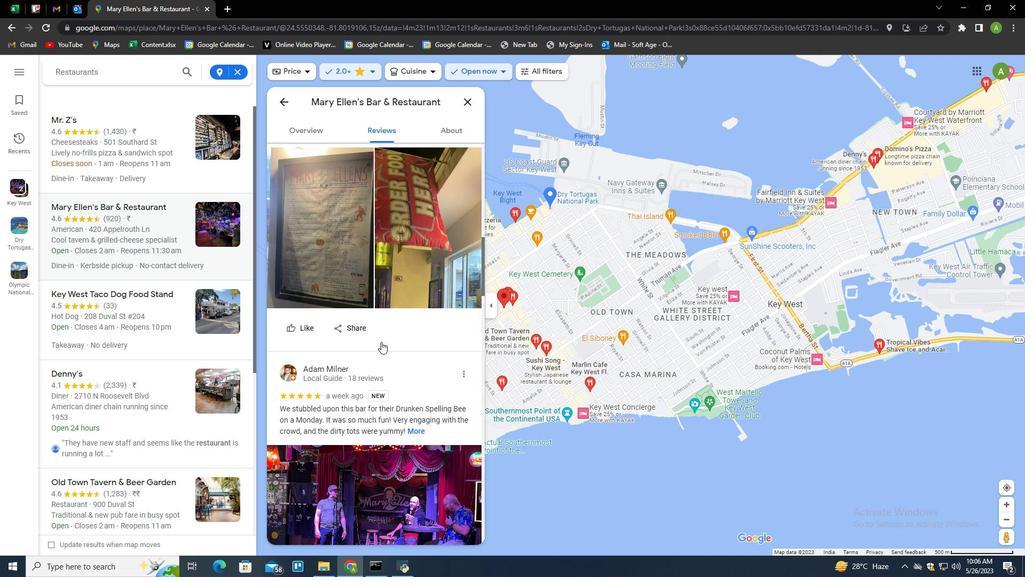 
Action: Mouse moved to (416, 230)
Screenshot: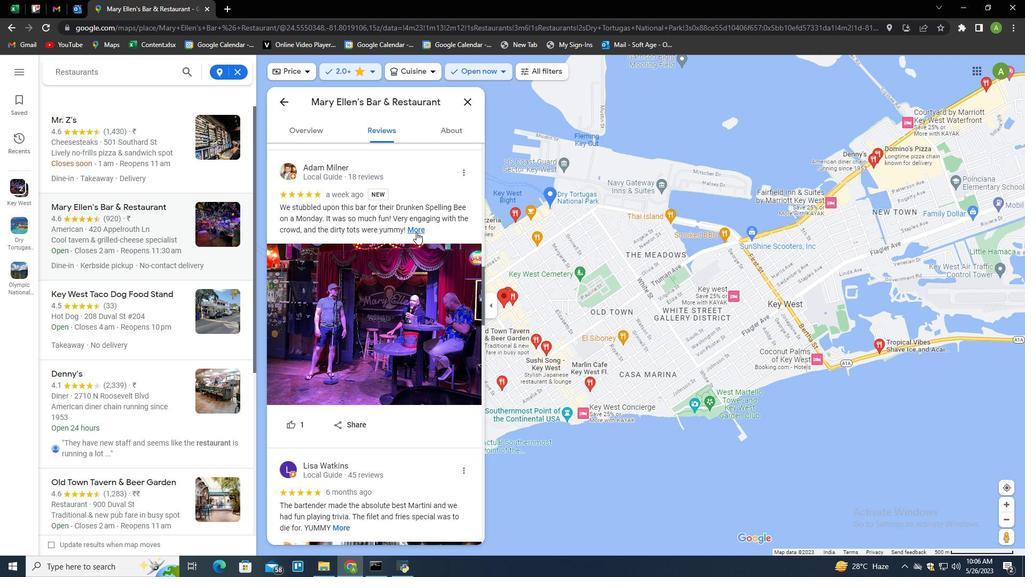 
Action: Mouse pressed left at (416, 230)
Screenshot: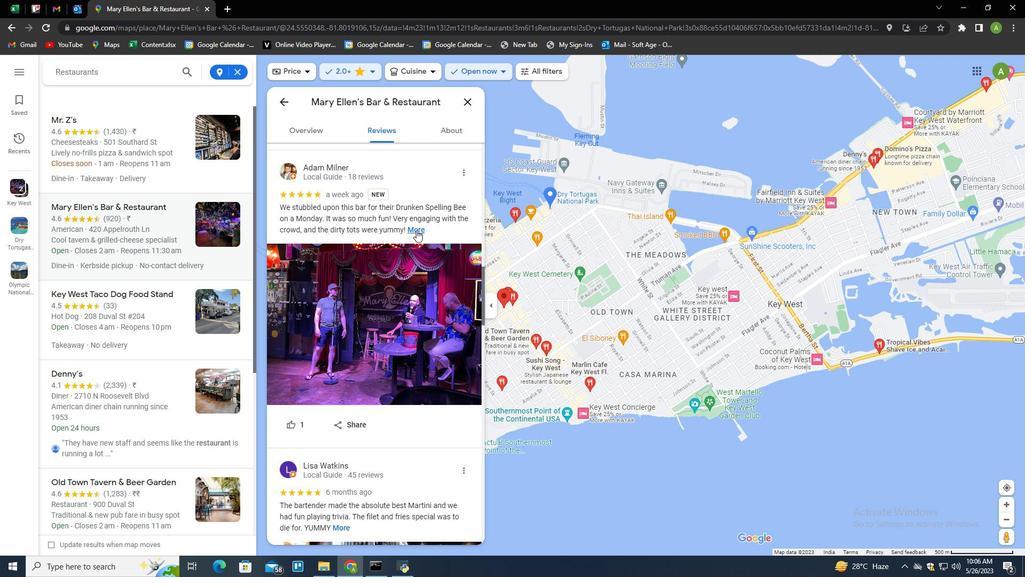 
Action: Mouse moved to (406, 300)
Screenshot: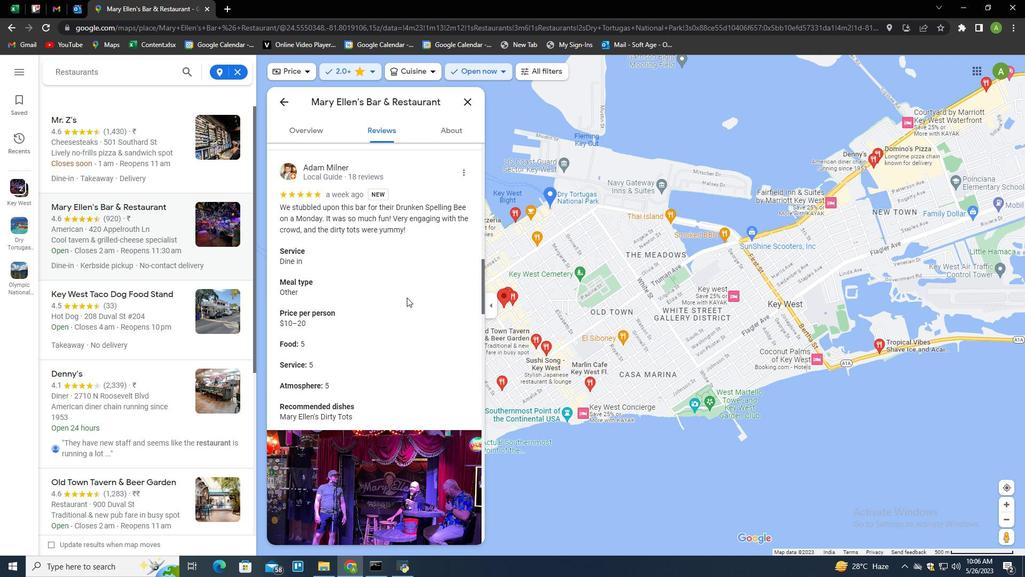 
Action: Mouse scrolled (406, 300) with delta (0, 0)
Screenshot: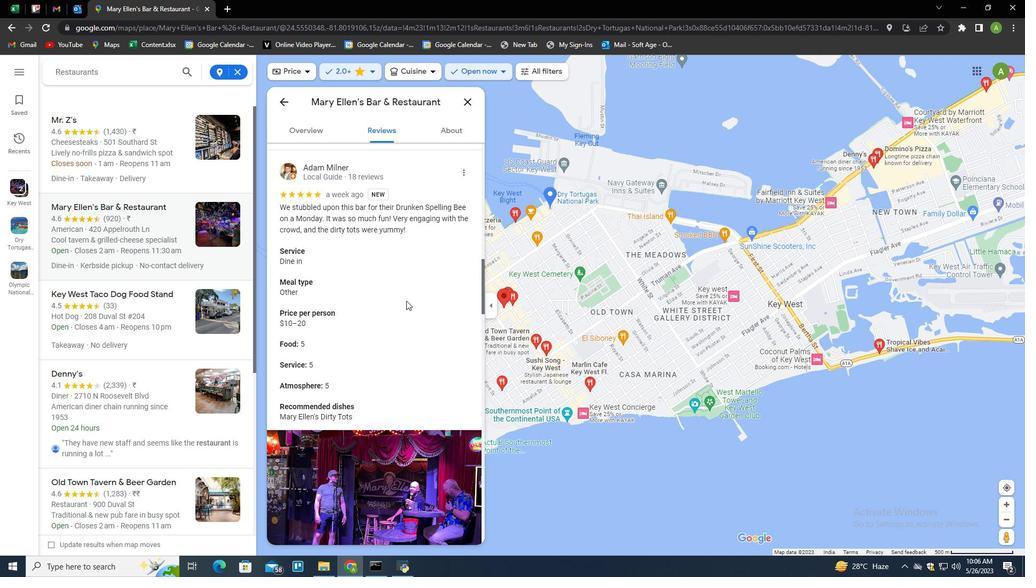 
Action: Mouse moved to (400, 328)
Screenshot: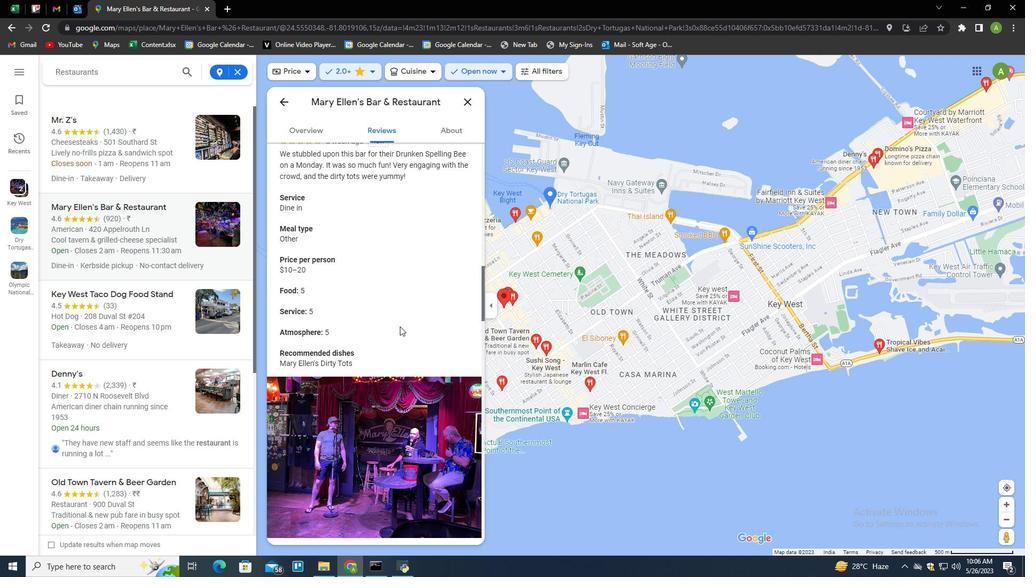 
Action: Mouse scrolled (400, 327) with delta (0, 0)
Screenshot: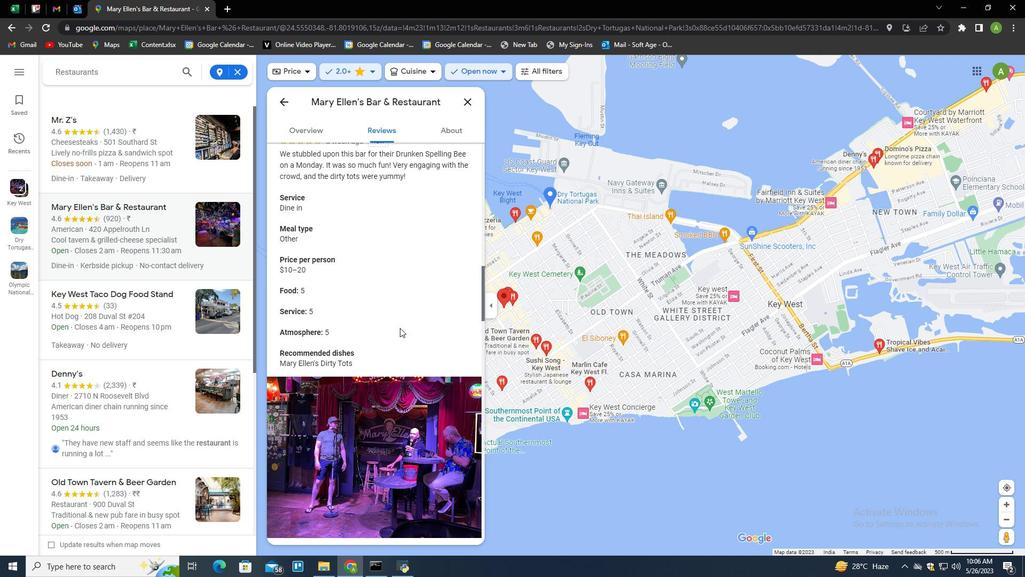 
Action: Mouse scrolled (400, 327) with delta (0, 0)
Screenshot: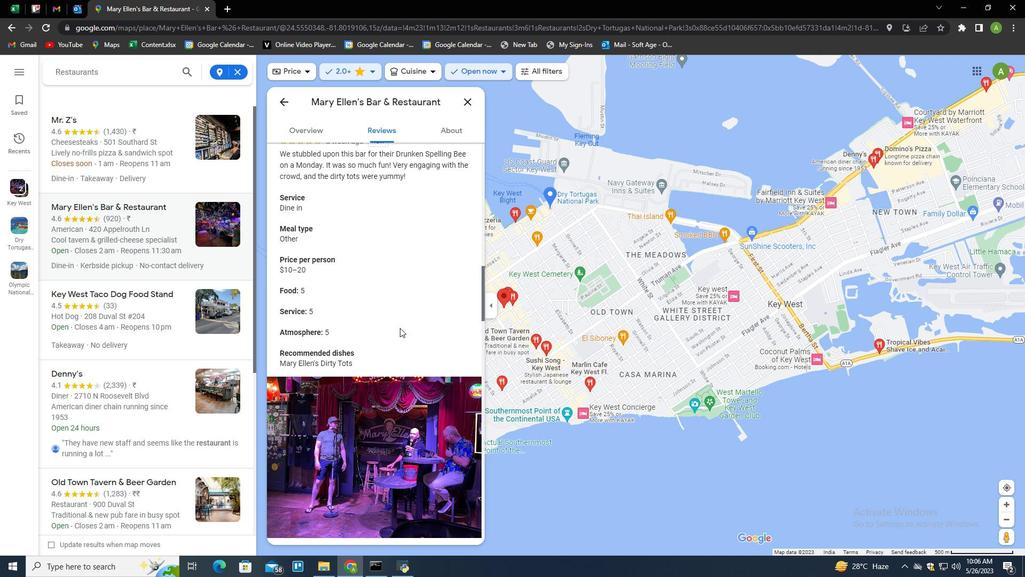 
Action: Mouse scrolled (400, 327) with delta (0, 0)
Screenshot: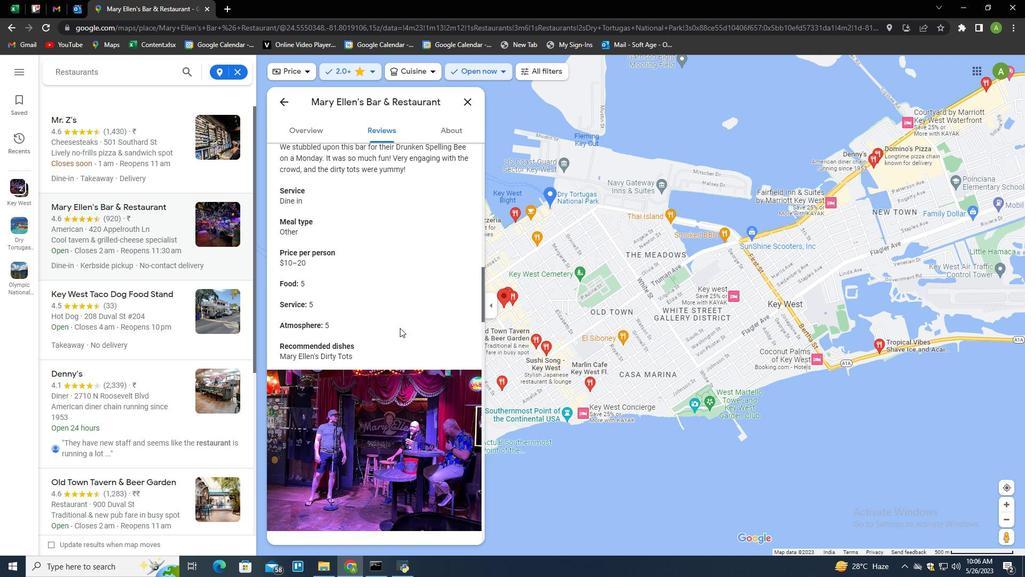 
Action: Mouse scrolled (400, 327) with delta (0, 0)
Screenshot: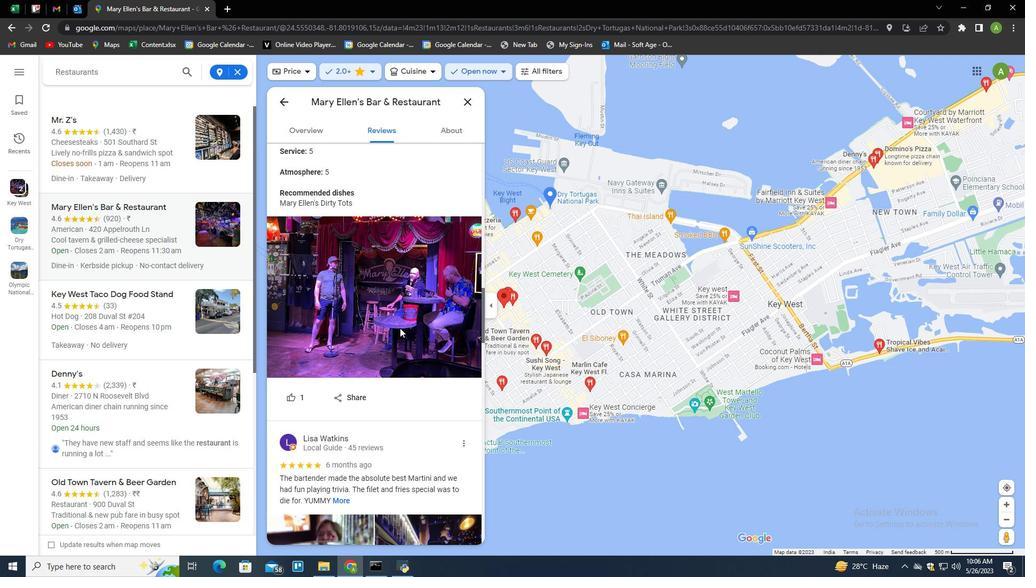 
Action: Mouse scrolled (400, 327) with delta (0, 0)
Screenshot: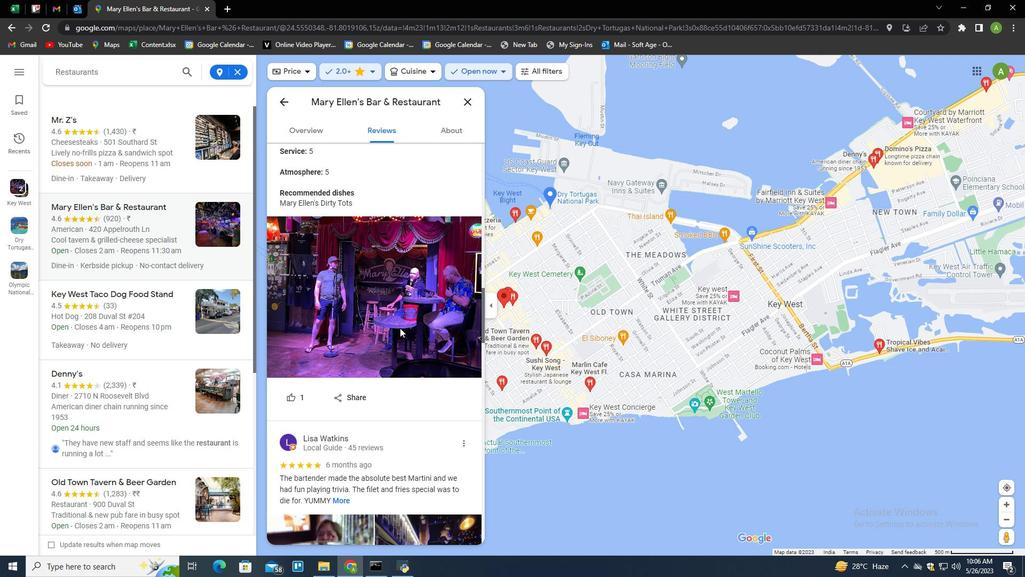 
Action: Mouse moved to (339, 396)
Screenshot: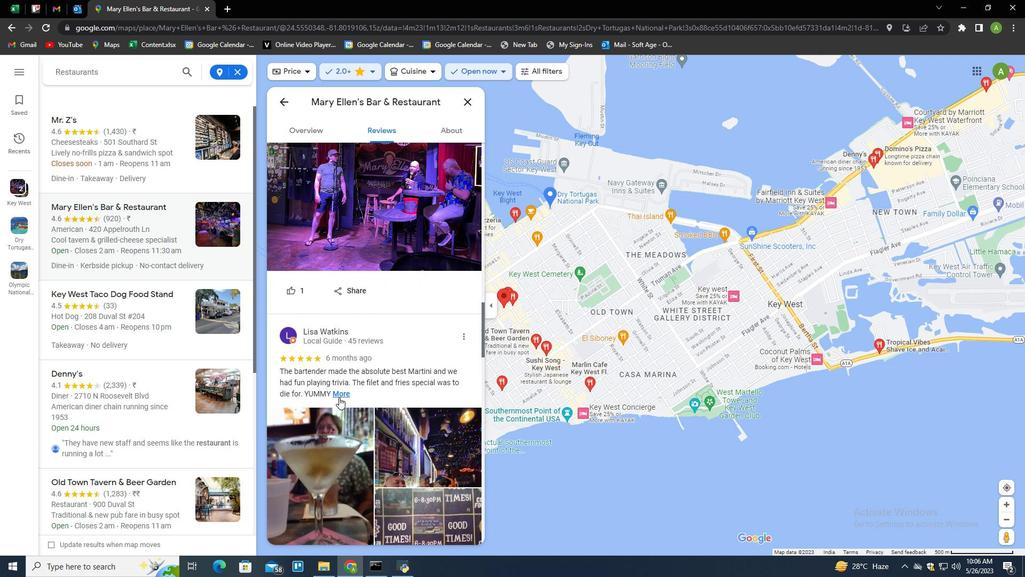 
Action: Mouse pressed left at (339, 396)
Screenshot: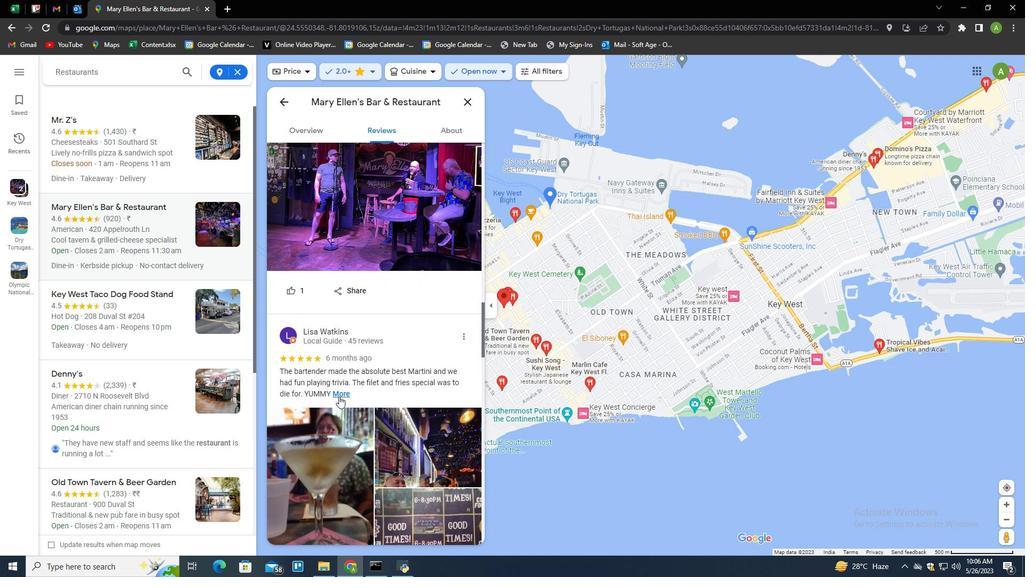
Action: Mouse moved to (363, 380)
Screenshot: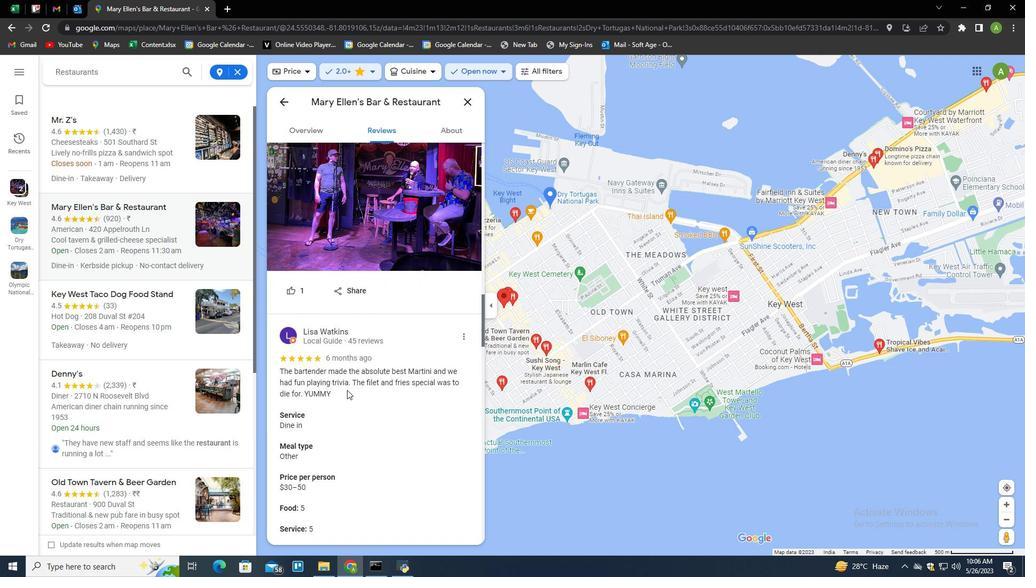 
Action: Mouse scrolled (363, 380) with delta (0, 0)
Screenshot: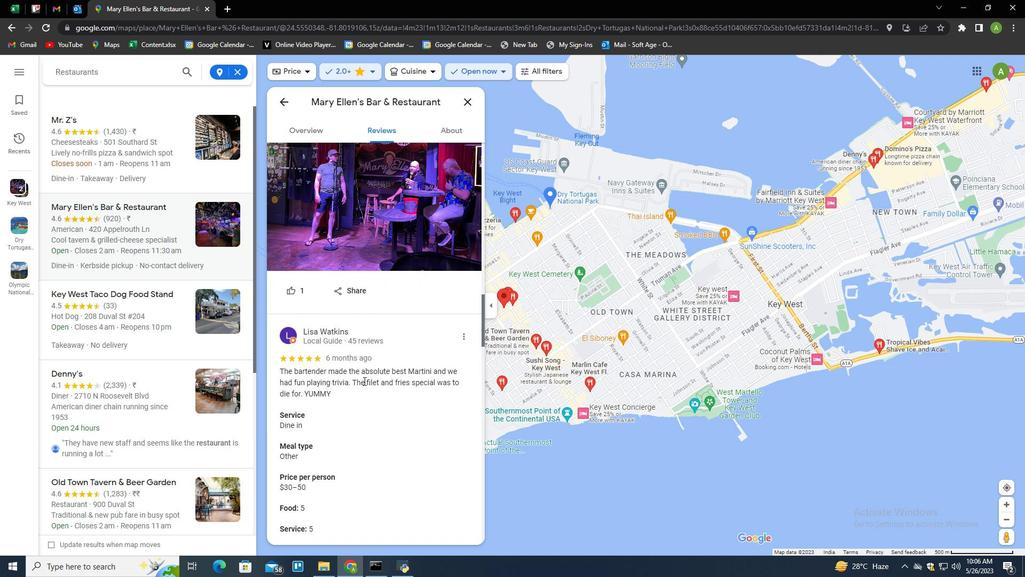 
Action: Mouse scrolled (363, 380) with delta (0, 0)
Screenshot: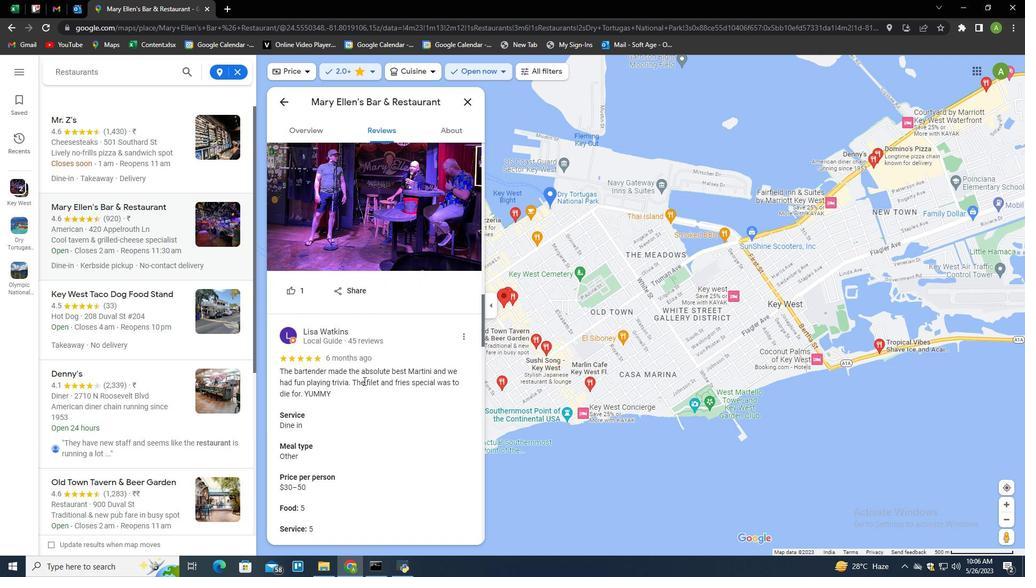 
Action: Mouse moved to (364, 380)
Screenshot: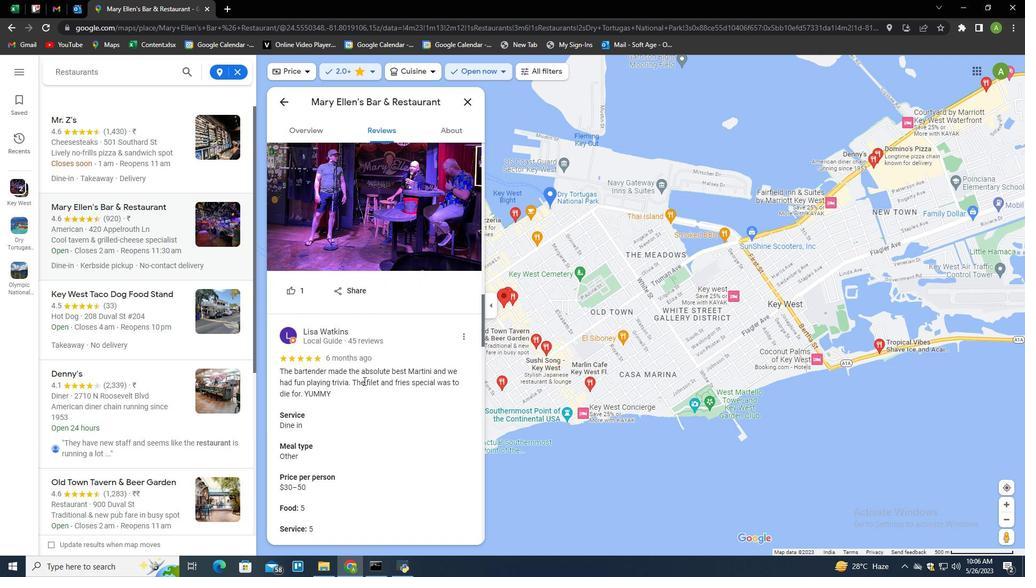 
Action: Mouse scrolled (364, 380) with delta (0, 0)
Screenshot: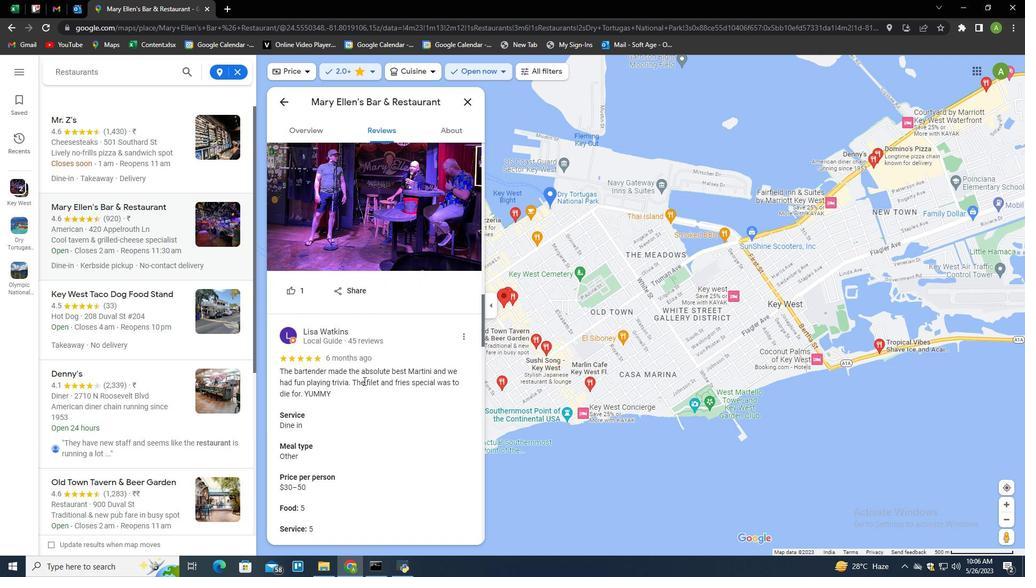 
Action: Mouse scrolled (364, 380) with delta (0, 0)
Screenshot: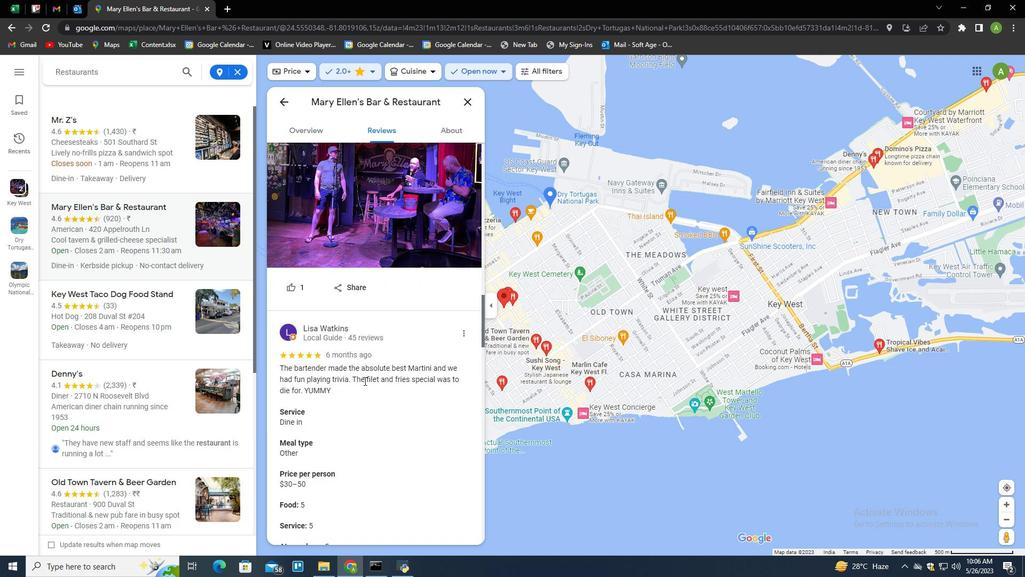 
Action: Mouse scrolled (364, 380) with delta (0, 0)
Screenshot: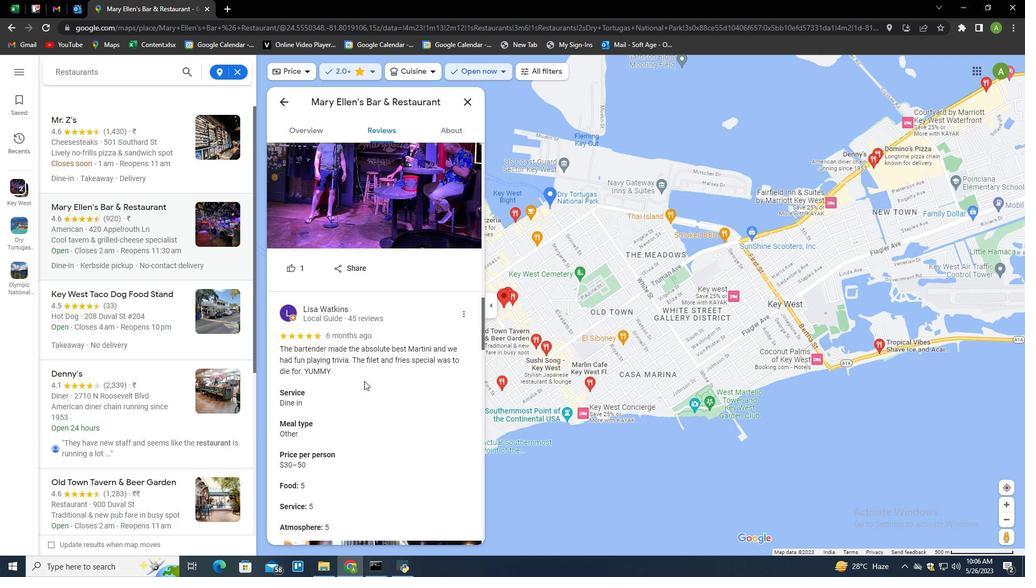 
Action: Mouse scrolled (364, 381) with delta (0, 0)
Screenshot: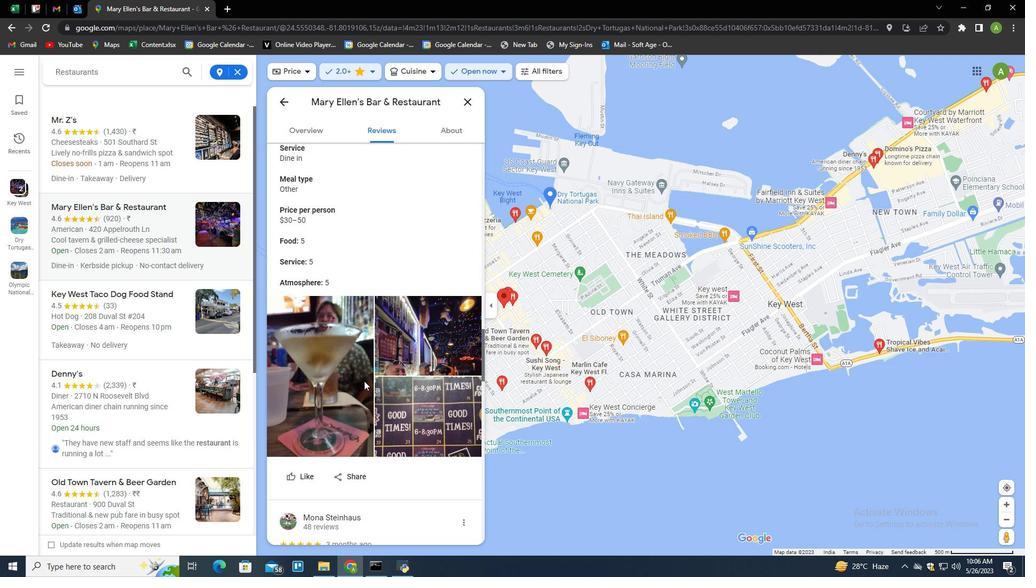 
Action: Mouse scrolled (364, 381) with delta (0, 0)
Screenshot: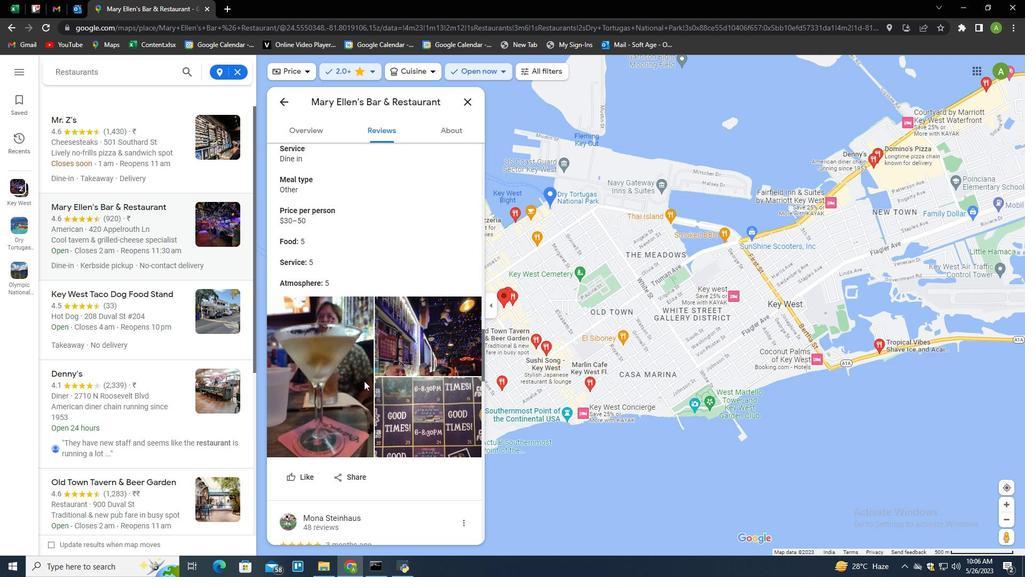 
Action: Mouse moved to (384, 448)
Screenshot: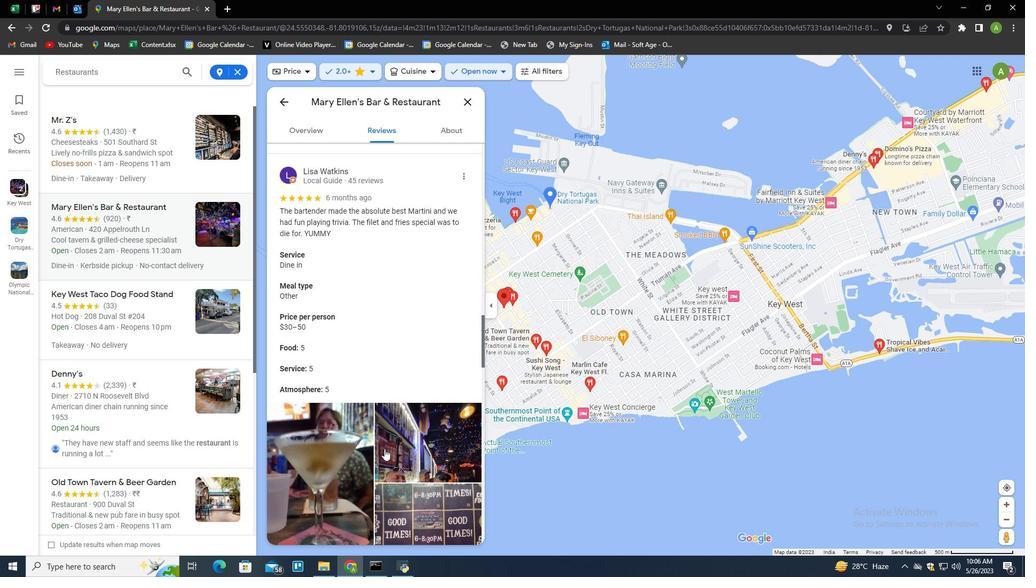 
Action: Mouse scrolled (384, 448) with delta (0, 0)
Screenshot: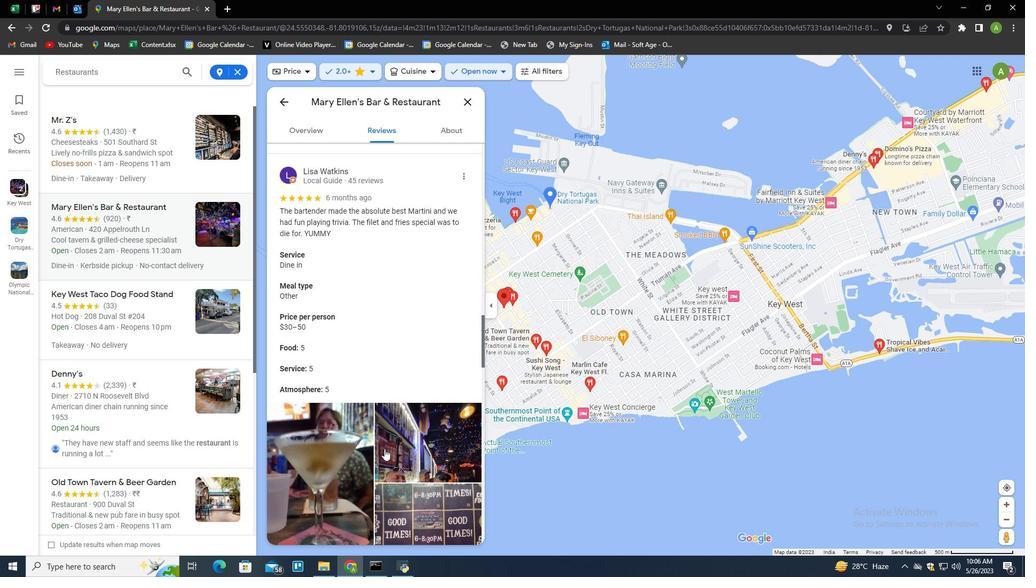 
Action: Mouse scrolled (384, 448) with delta (0, 0)
Screenshot: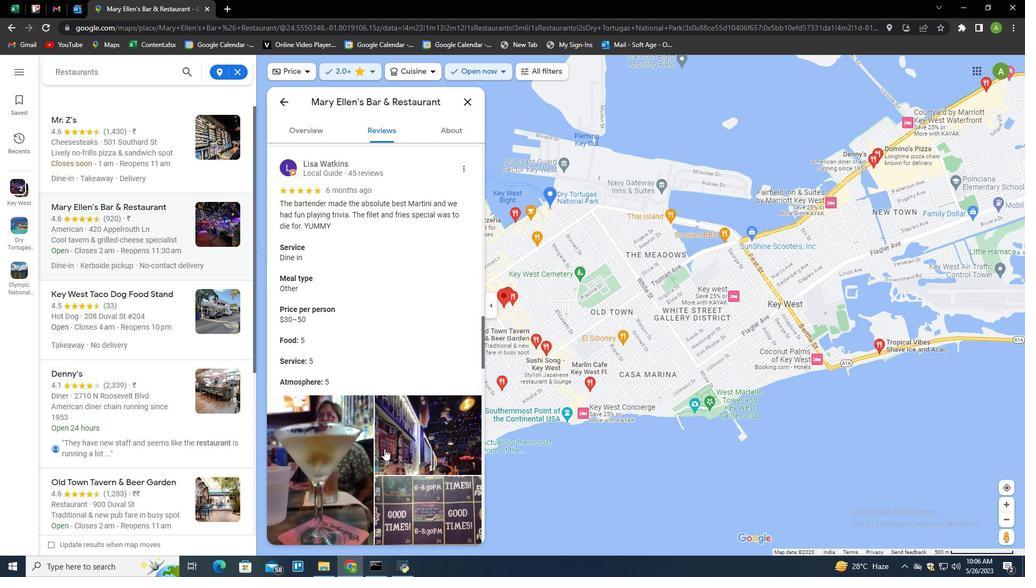 
Action: Mouse scrolled (384, 448) with delta (0, 0)
Screenshot: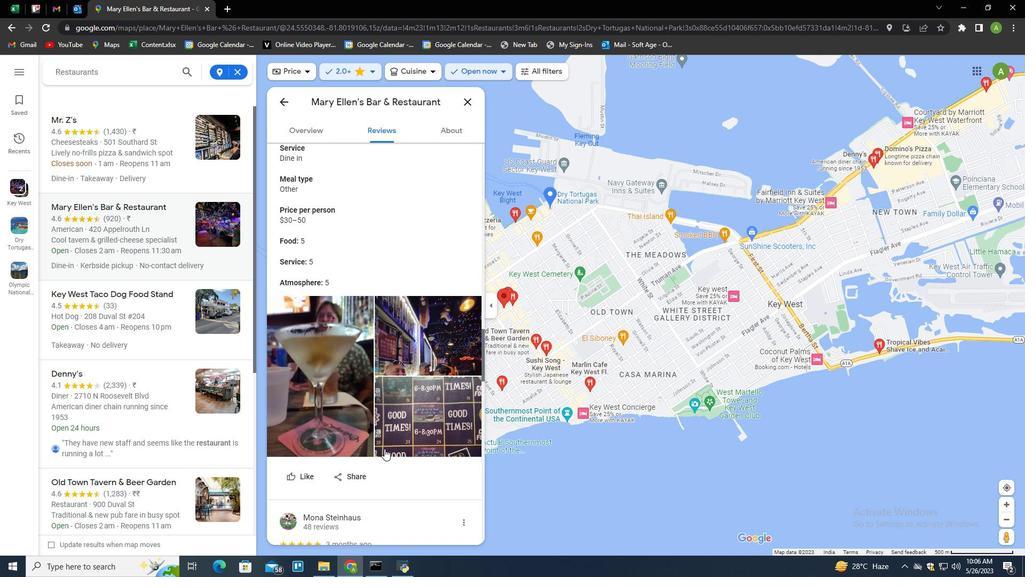 
Action: Mouse scrolled (384, 448) with delta (0, 0)
Screenshot: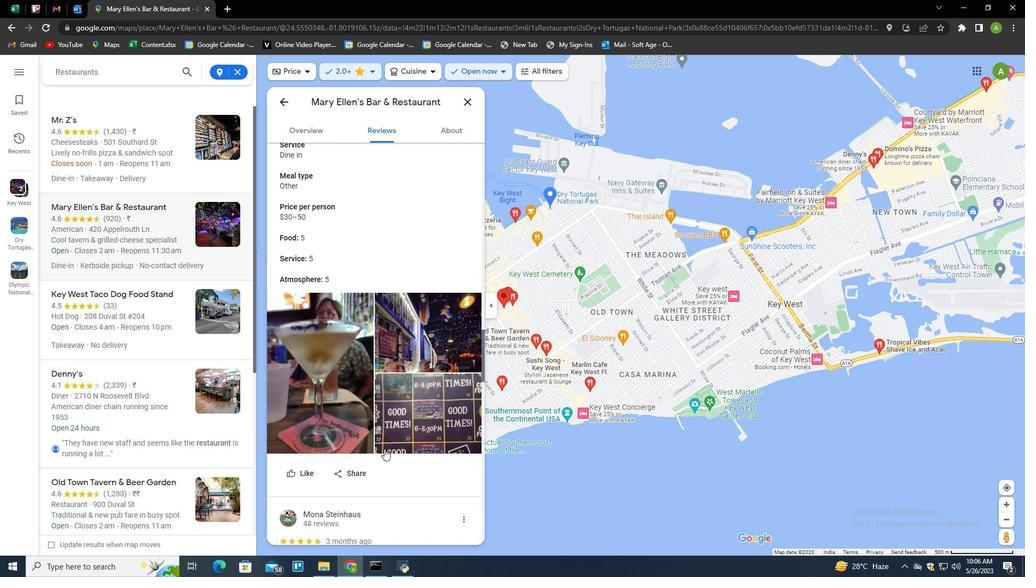 
Action: Mouse moved to (418, 461)
Screenshot: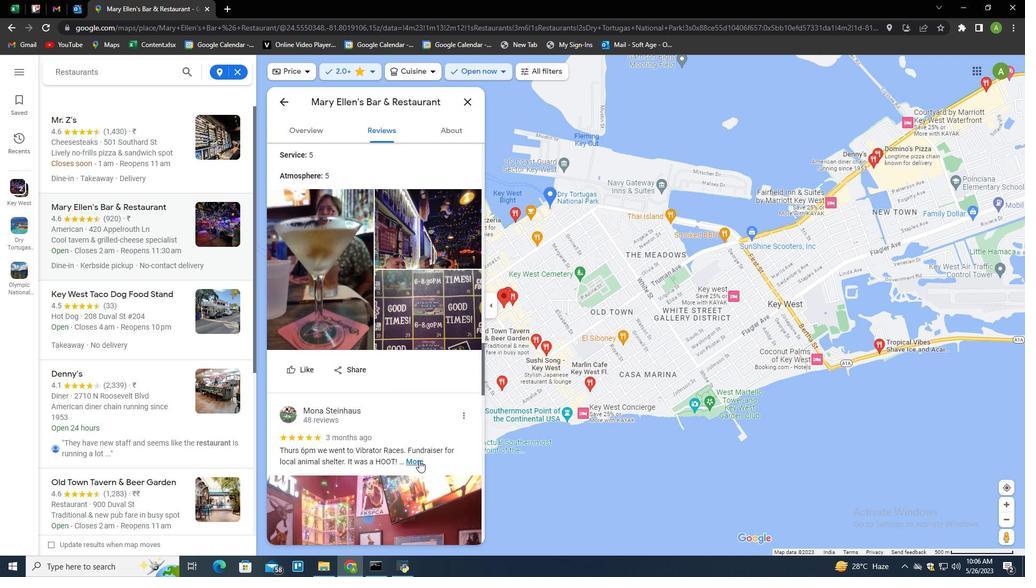 
Action: Mouse pressed left at (418, 461)
Screenshot: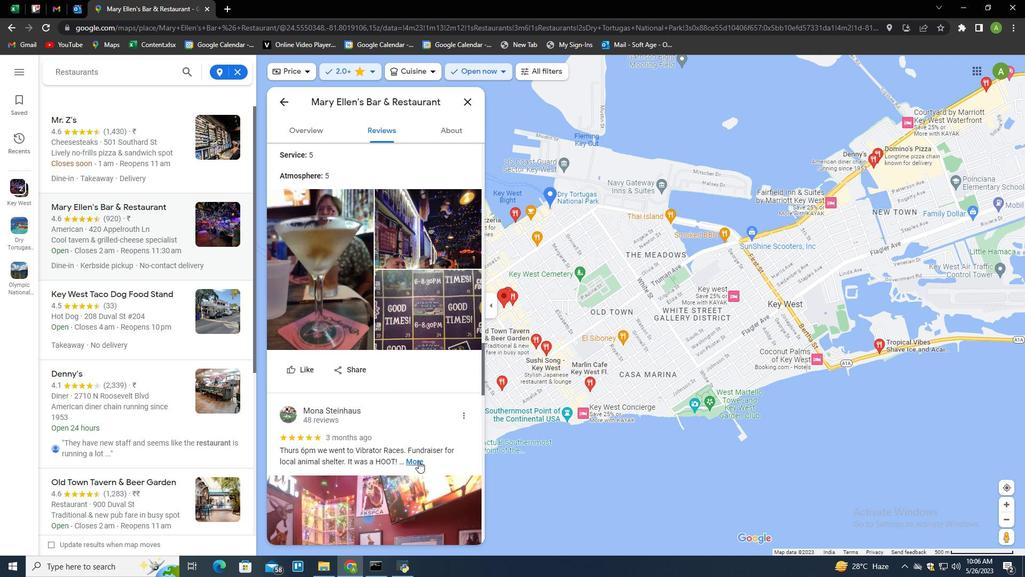 
Action: Mouse moved to (426, 444)
Screenshot: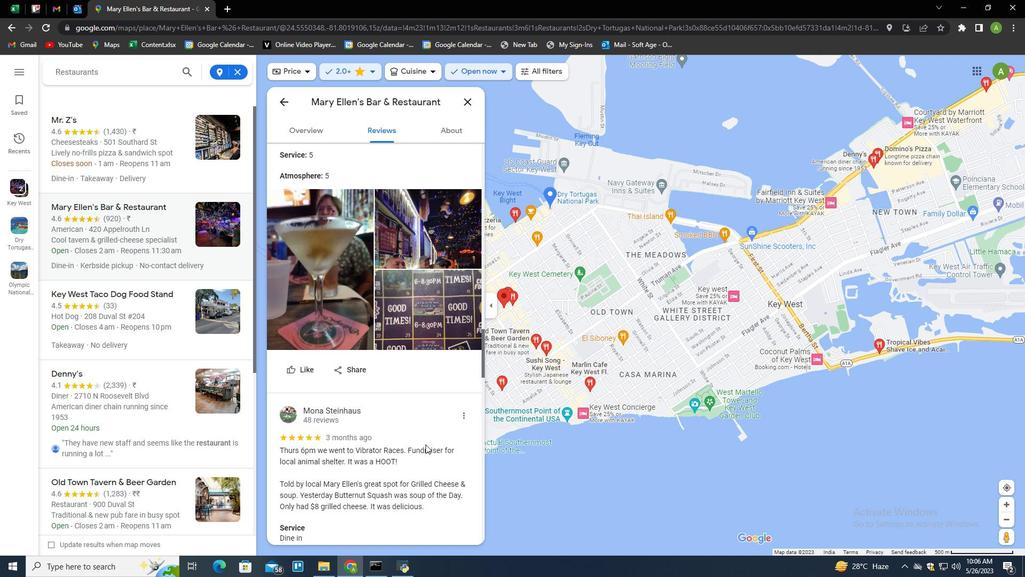 
Action: Mouse scrolled (426, 443) with delta (0, 0)
Screenshot: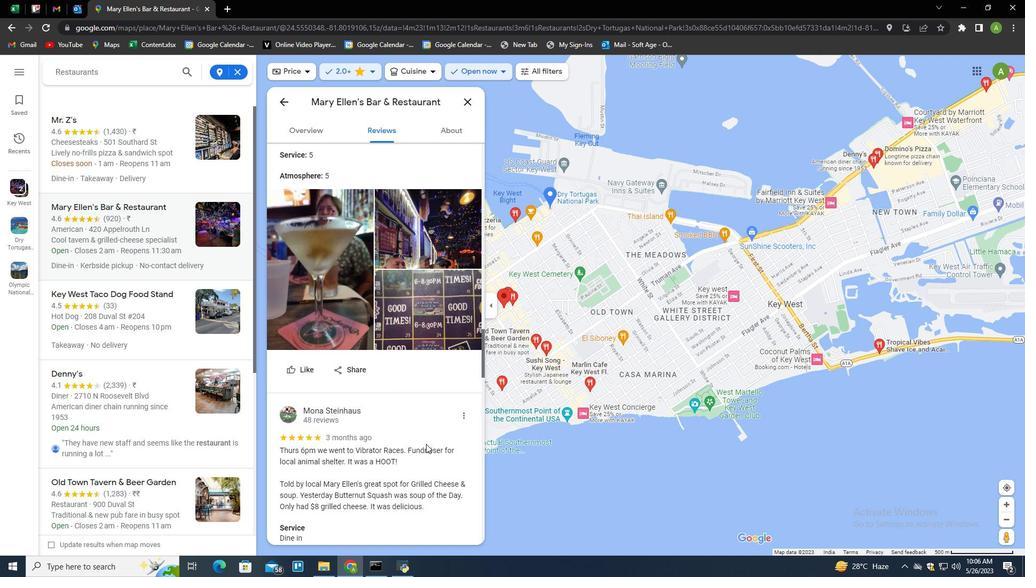 
Action: Mouse scrolled (426, 443) with delta (0, 0)
Screenshot: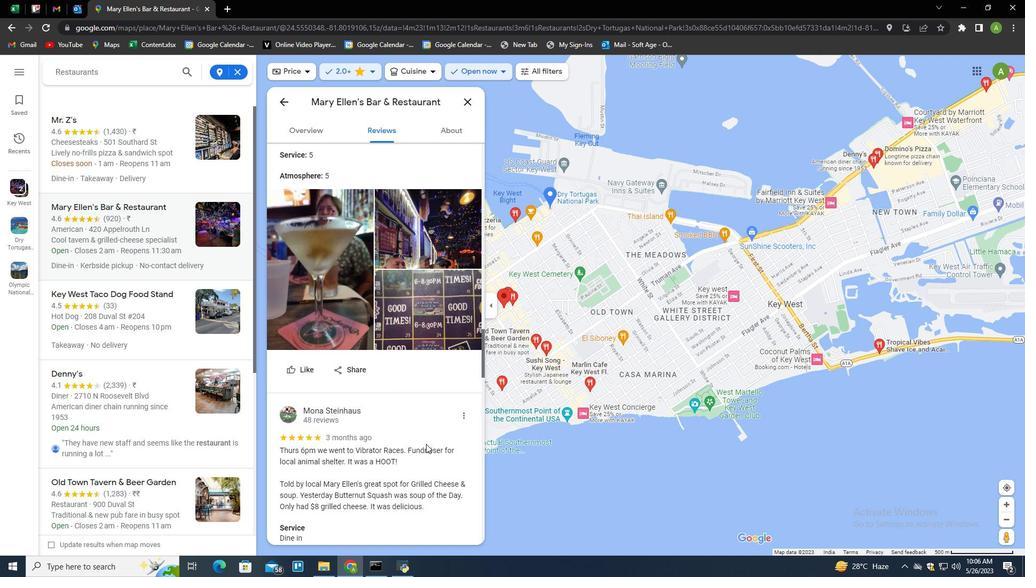 
Action: Mouse scrolled (426, 443) with delta (0, 0)
Screenshot: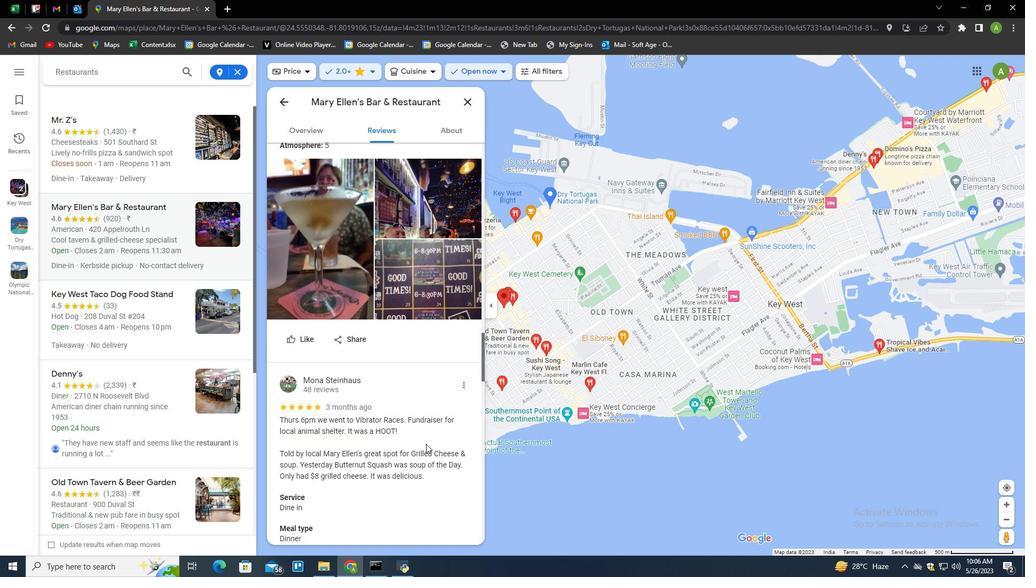 
Action: Mouse scrolled (426, 443) with delta (0, 0)
Screenshot: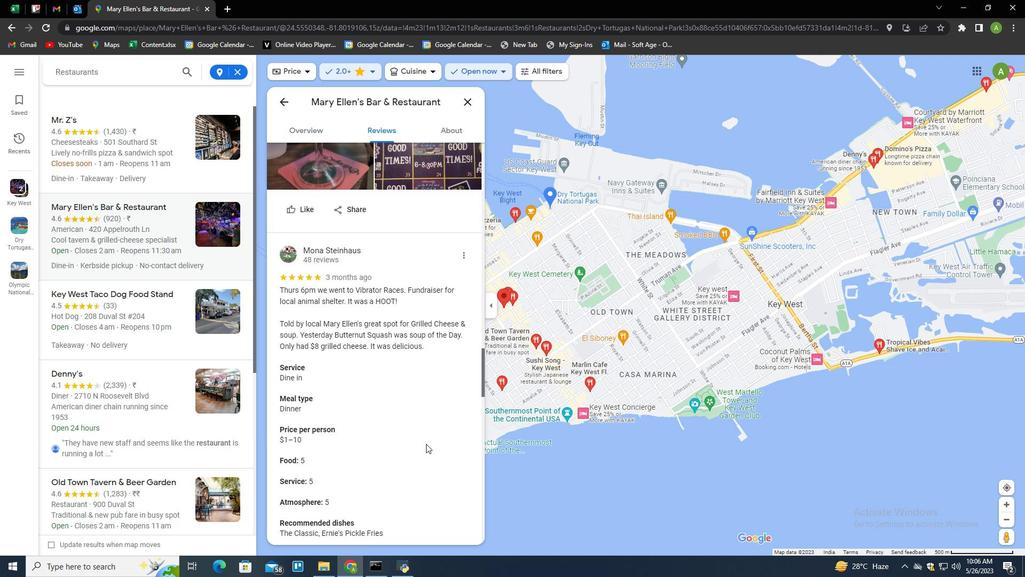 
Action: Mouse scrolled (426, 443) with delta (0, 0)
Screenshot: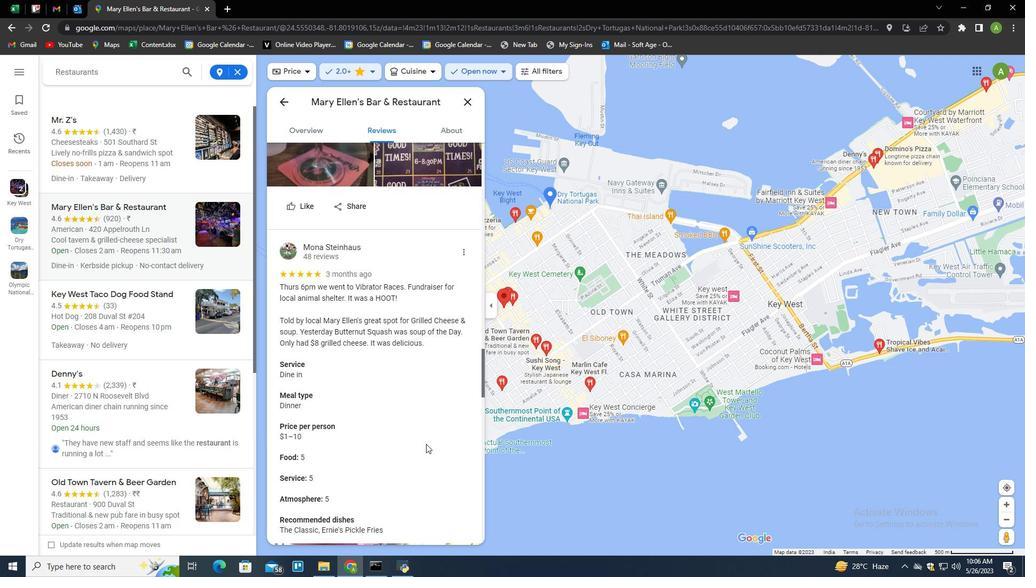 
Action: Mouse moved to (356, 414)
Screenshot: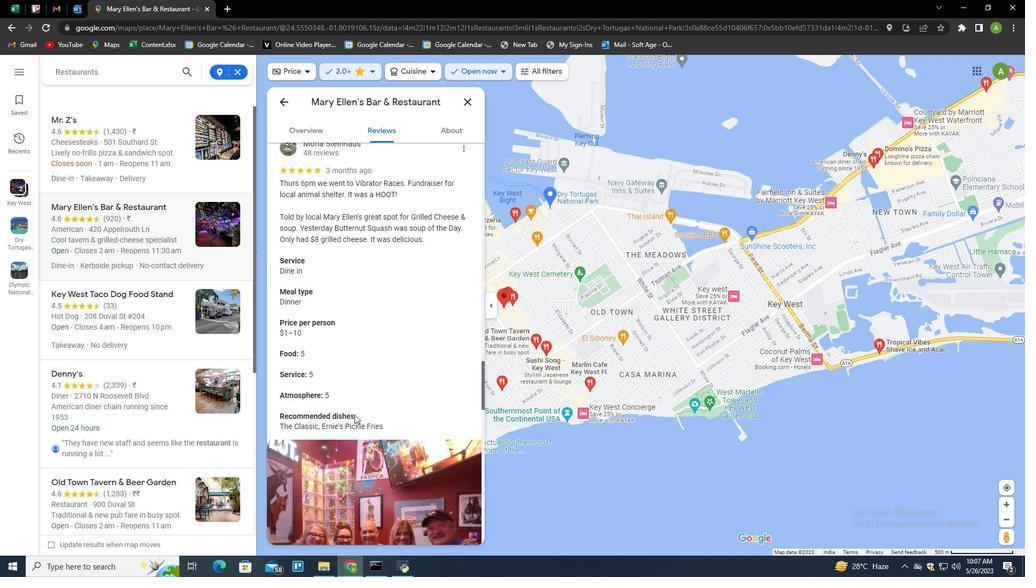 
Action: Mouse scrolled (356, 414) with delta (0, 0)
Screenshot: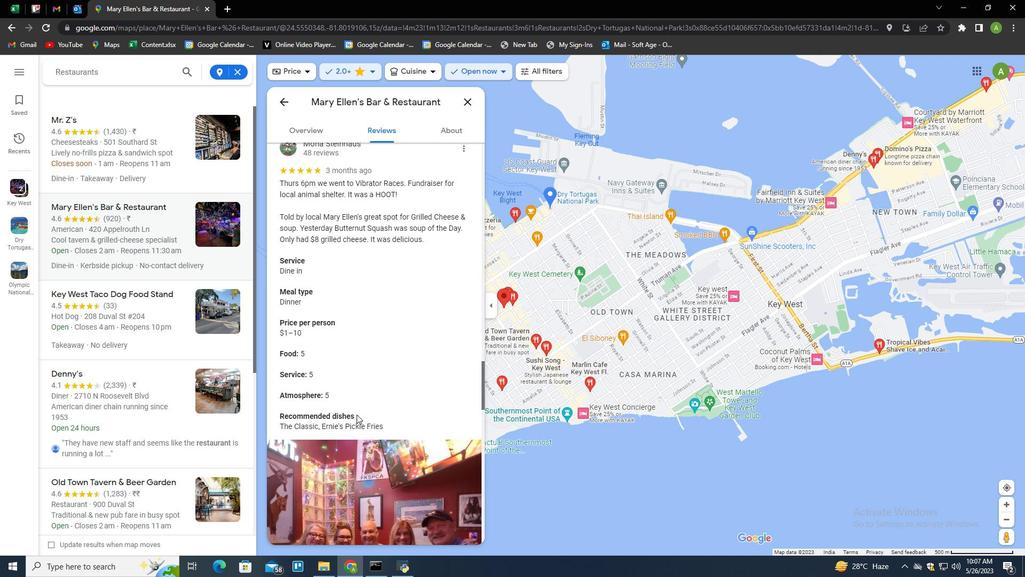 
Action: Mouse scrolled (356, 414) with delta (0, 0)
Screenshot: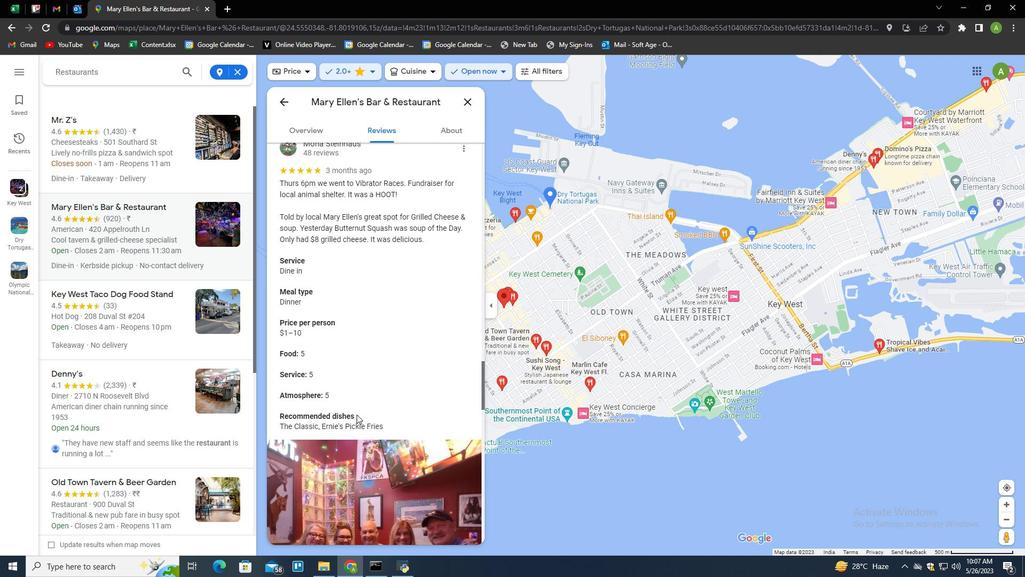 
Action: Mouse scrolled (356, 414) with delta (0, 0)
Screenshot: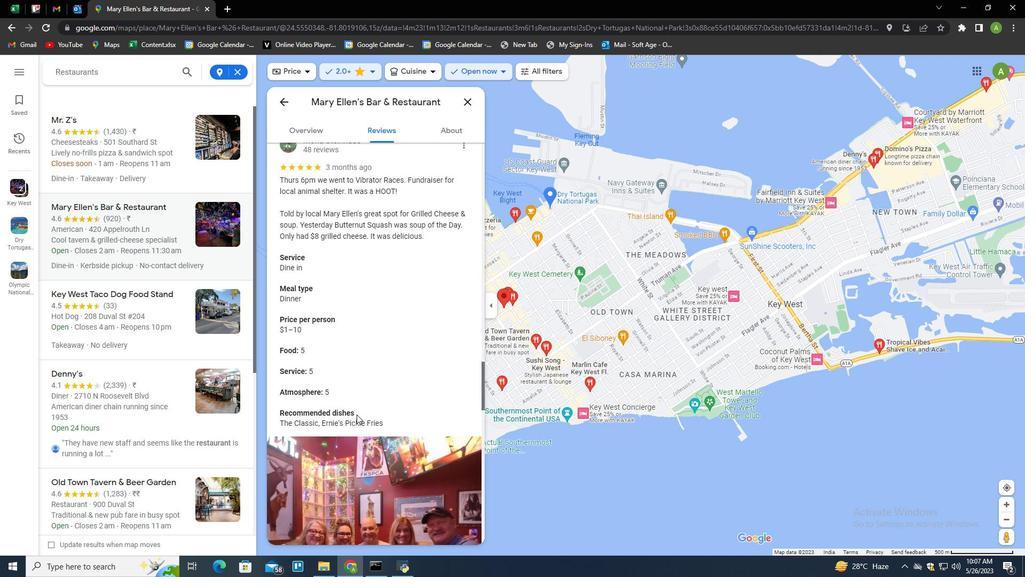 
Action: Mouse moved to (368, 406)
Screenshot: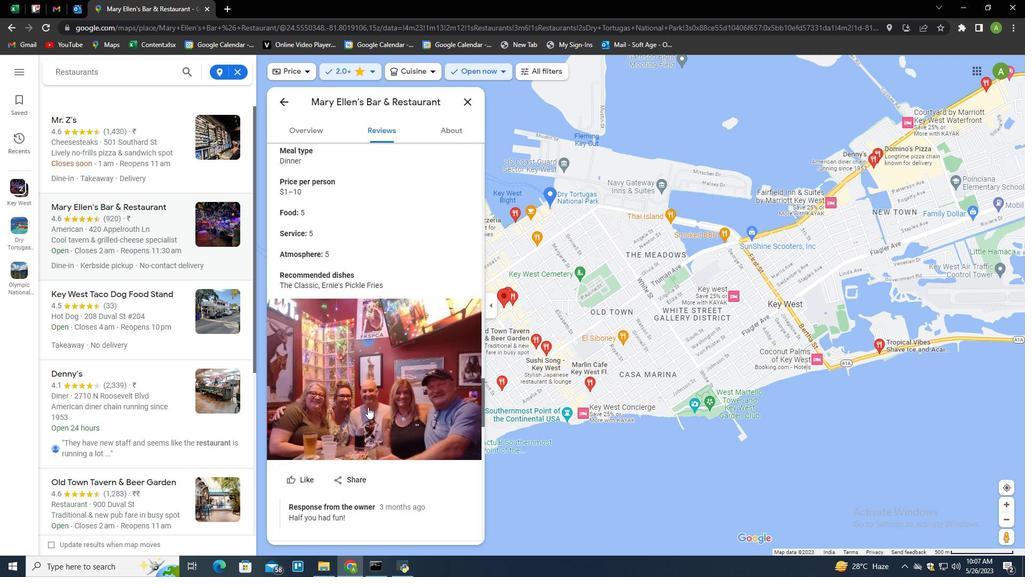 
Action: Mouse scrolled (368, 406) with delta (0, 0)
Screenshot: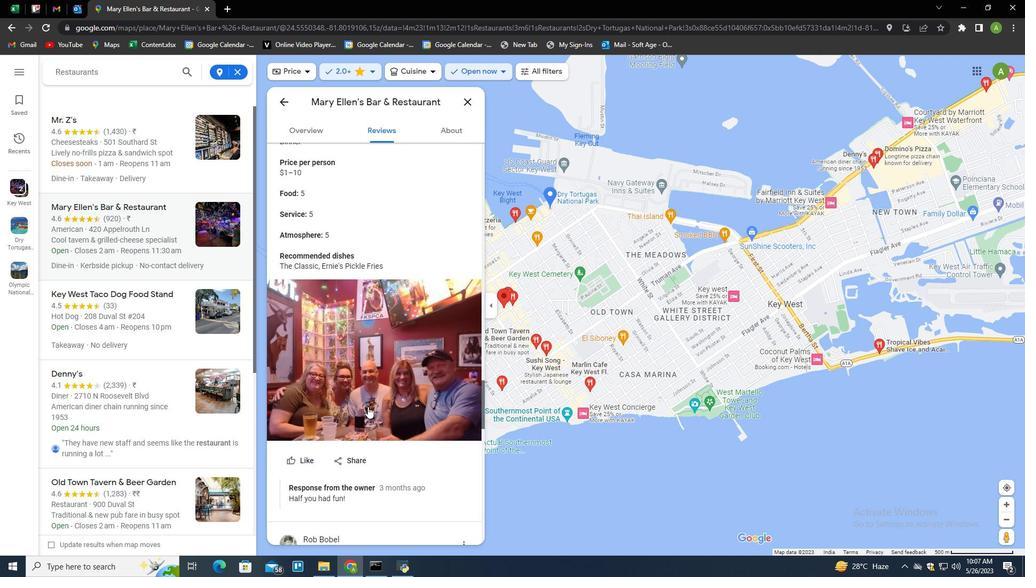
Action: Mouse scrolled (368, 406) with delta (0, 0)
